 Task: Search for and review Python API documentation repositories on GitHub.
Action: Mouse moved to (114, 24)
Screenshot: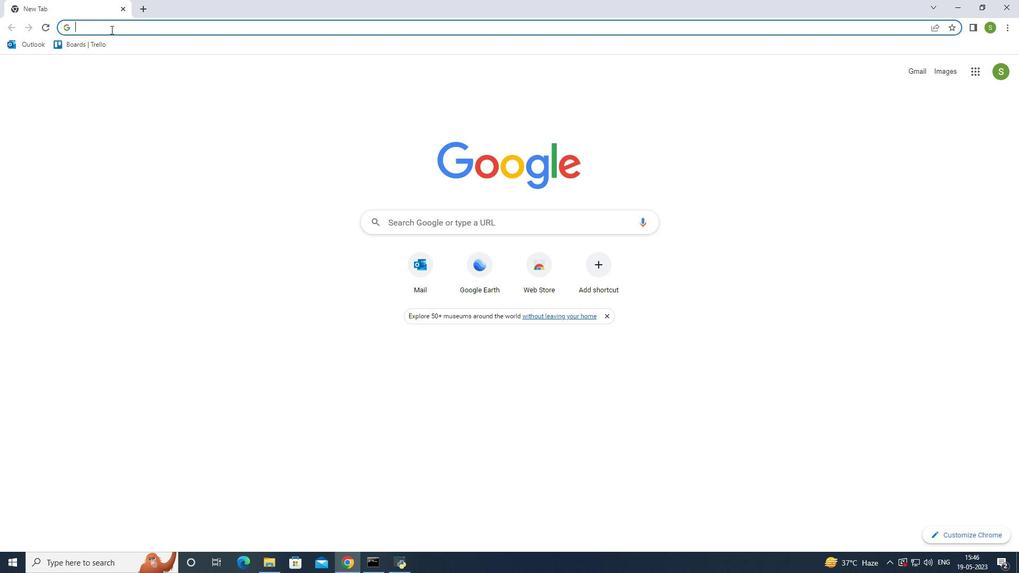 
Action: Mouse pressed left at (114, 24)
Screenshot: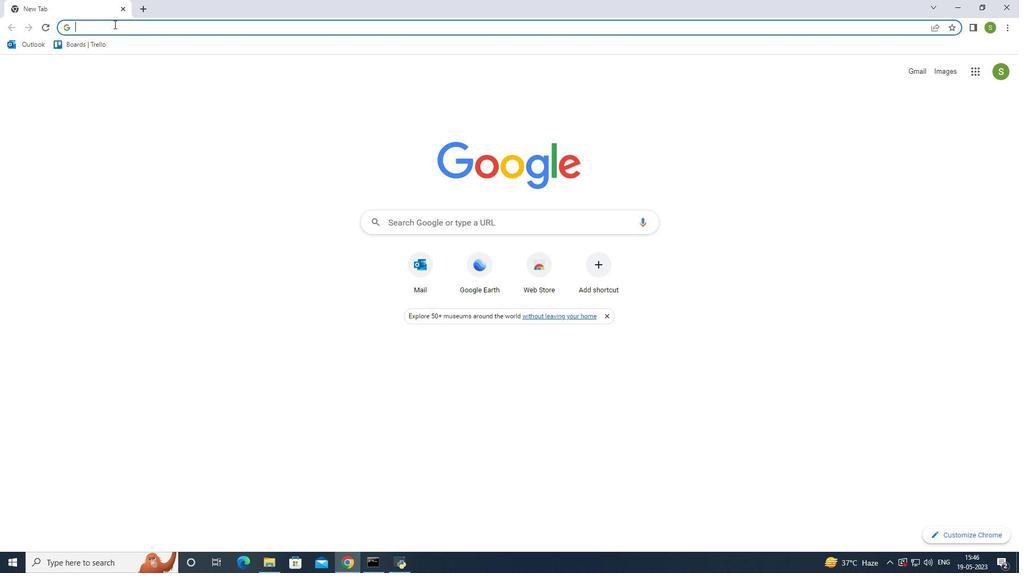 
Action: Mouse moved to (172, 38)
Screenshot: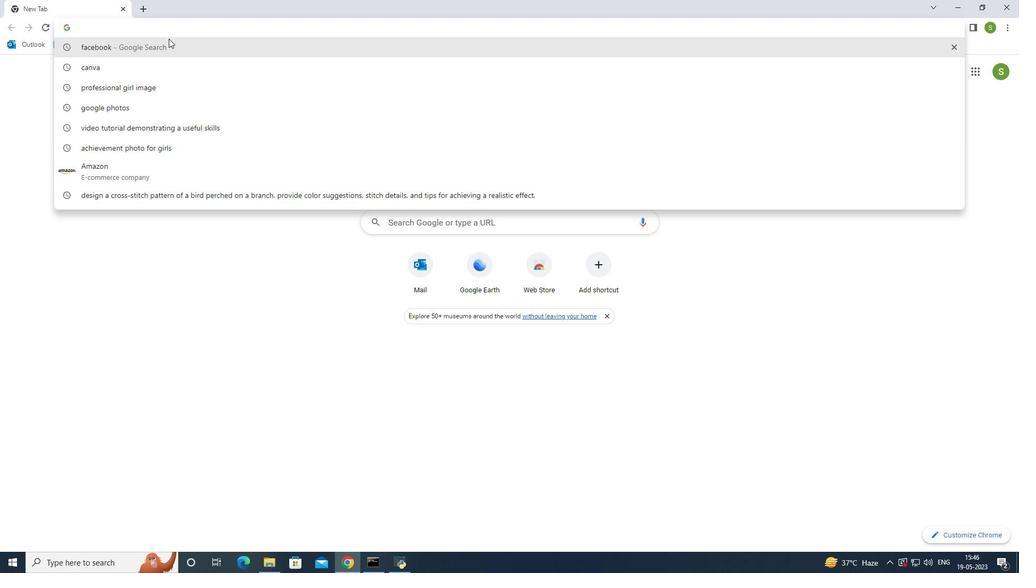 
Action: Key pressed github
Screenshot: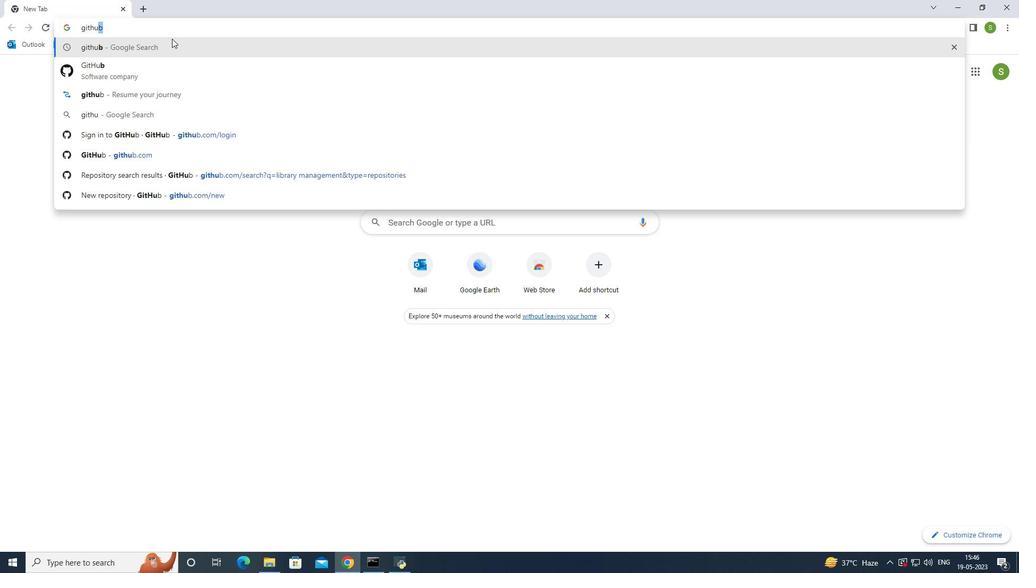 
Action: Mouse moved to (150, 67)
Screenshot: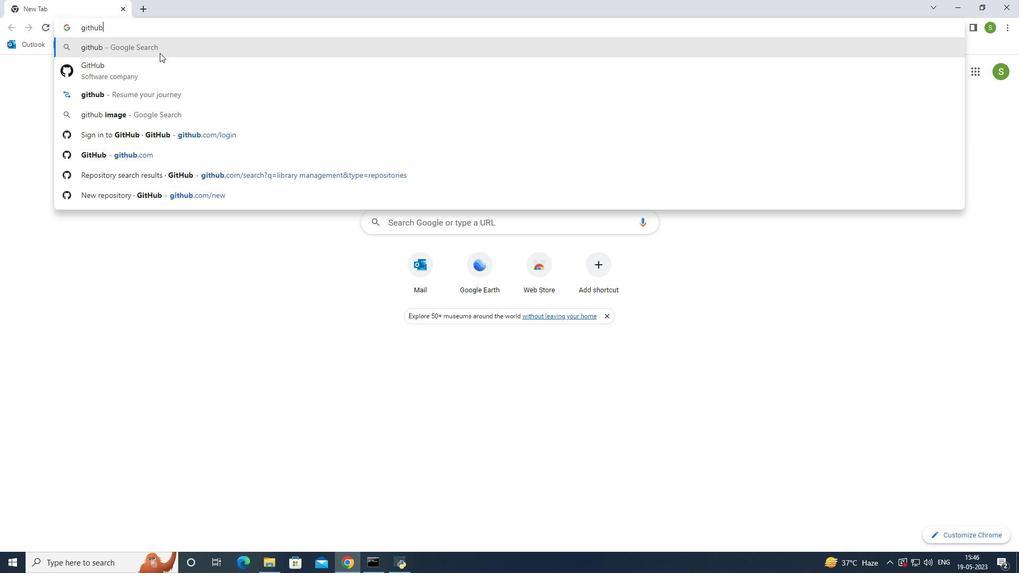 
Action: Mouse pressed left at (150, 67)
Screenshot: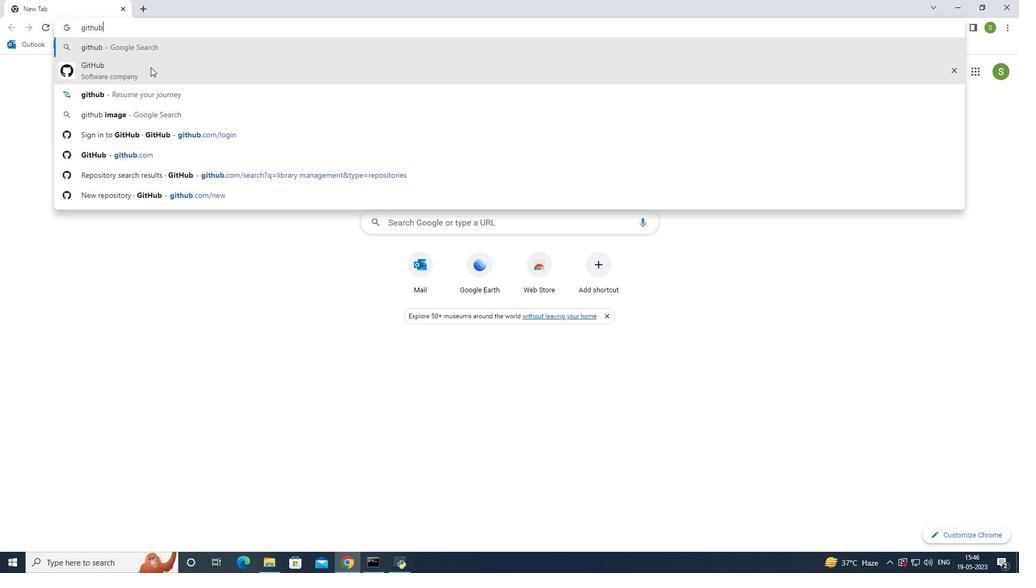 
Action: Mouse moved to (238, 166)
Screenshot: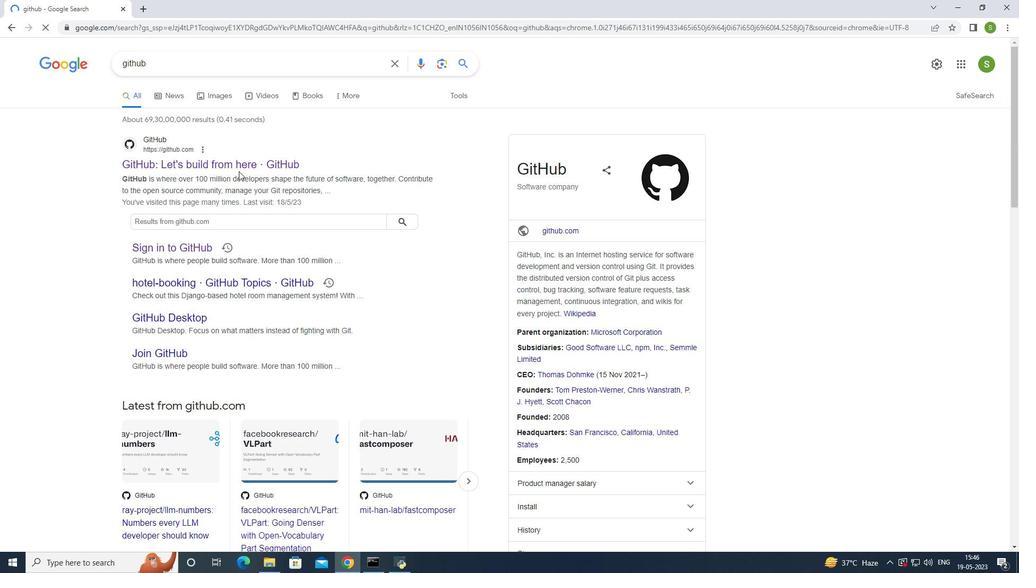 
Action: Mouse pressed left at (238, 166)
Screenshot: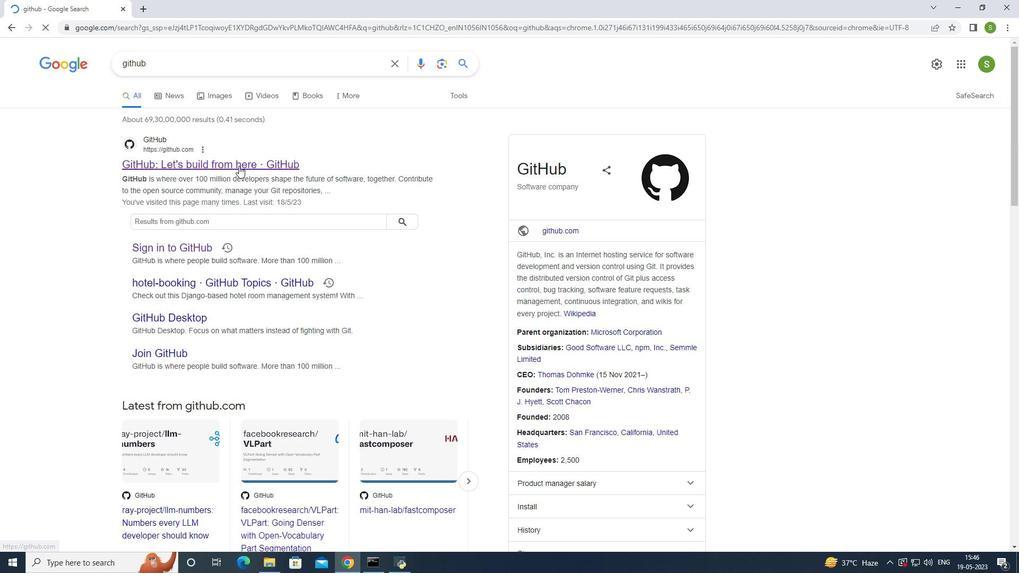 
Action: Mouse moved to (138, 47)
Screenshot: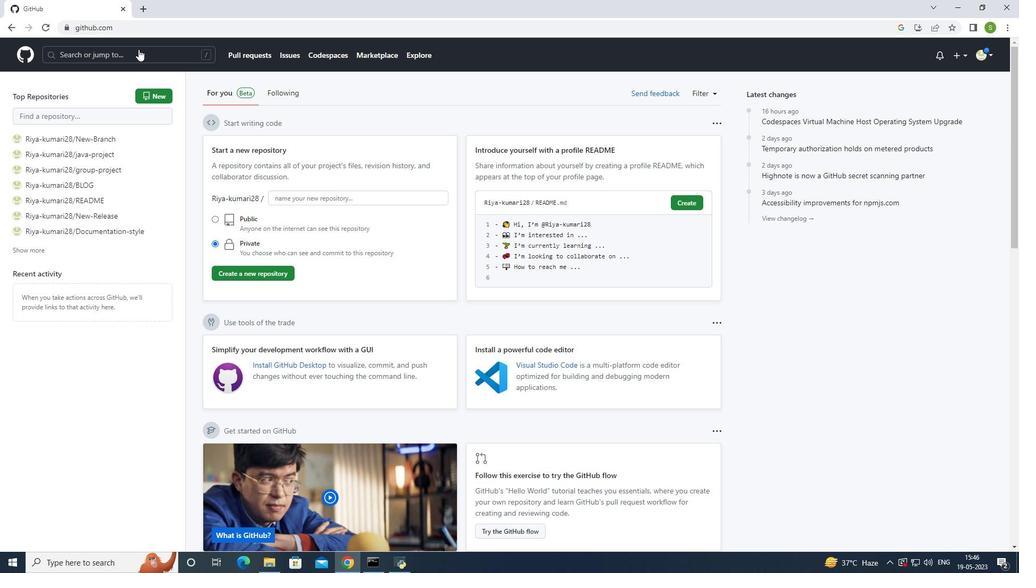 
Action: Mouse pressed left at (138, 47)
Screenshot: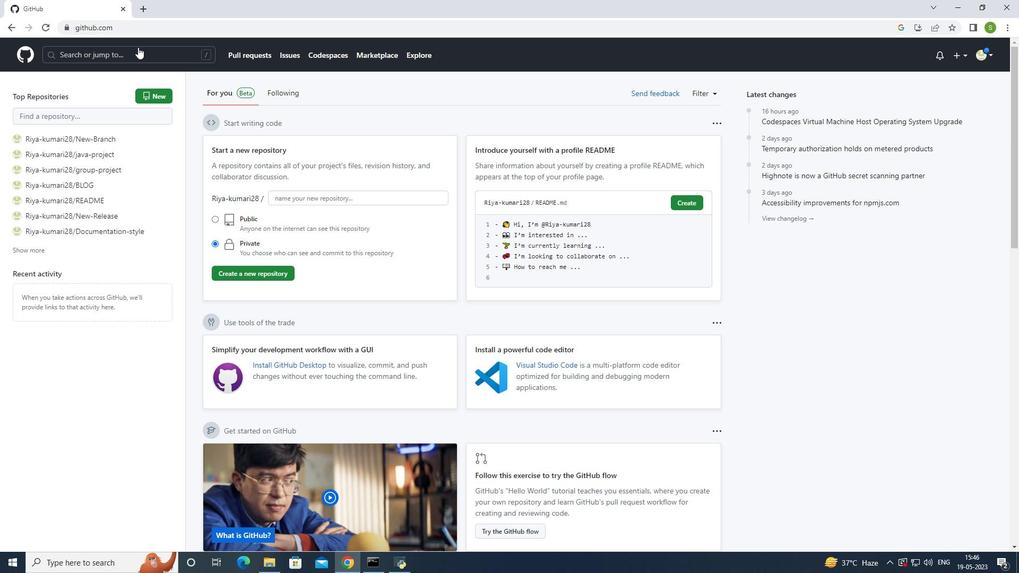 
Action: Mouse moved to (566, 222)
Screenshot: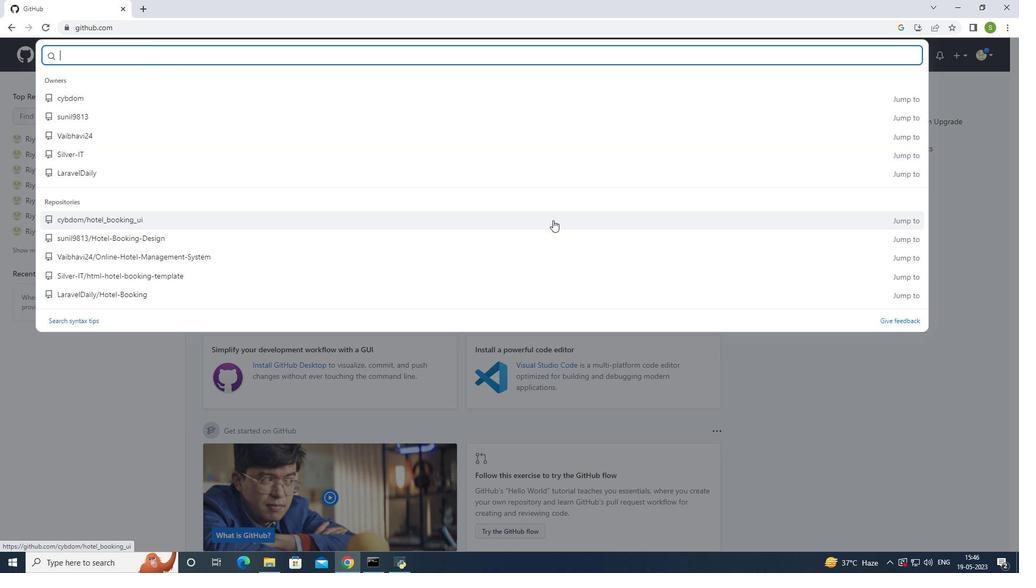 
Action: Key pressed <Key.caps_lock>API<Key.space><Key.caps_lock>documentatio
Screenshot: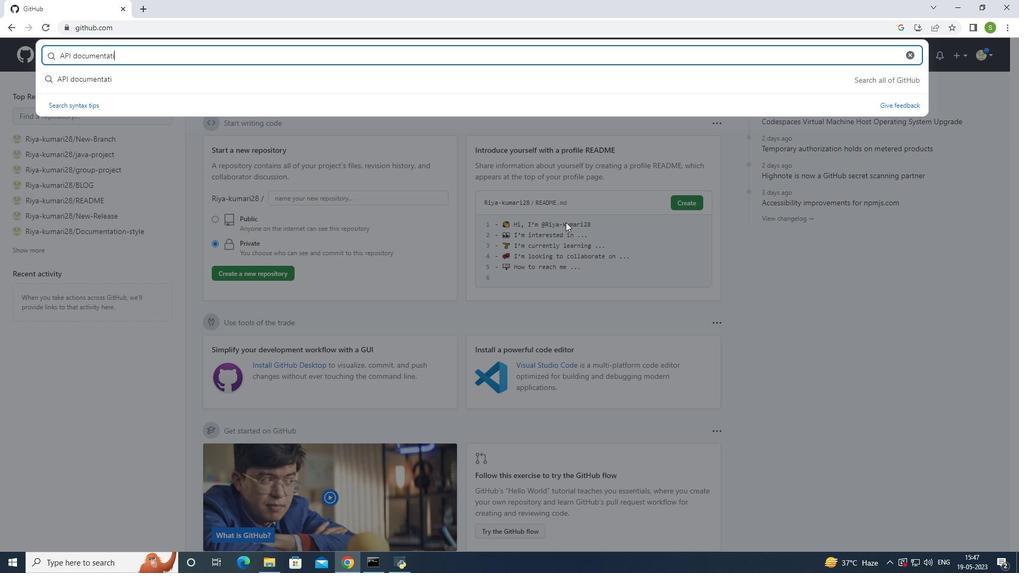 
Action: Mouse moved to (554, 223)
Screenshot: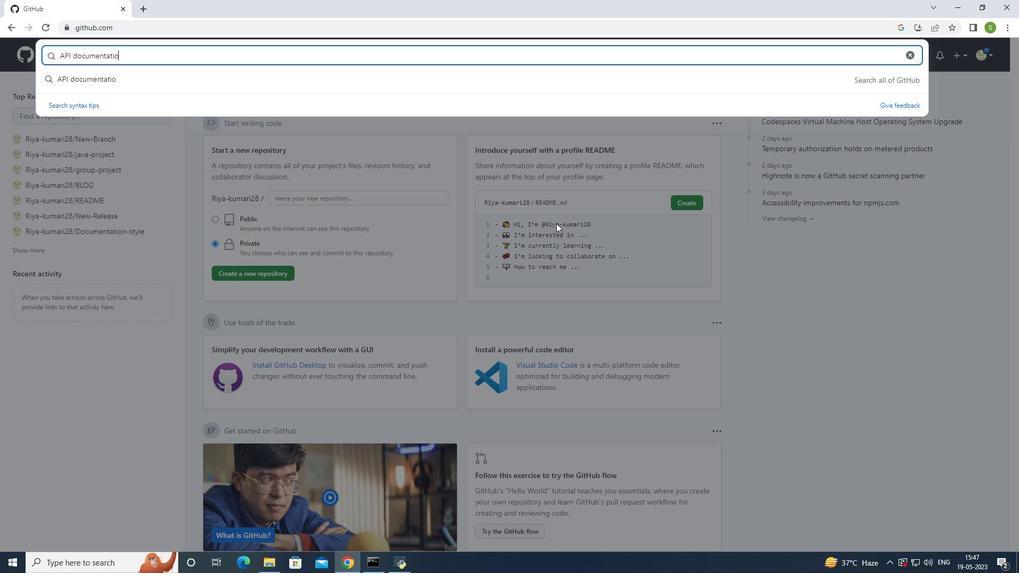 
Action: Key pressed n
Screenshot: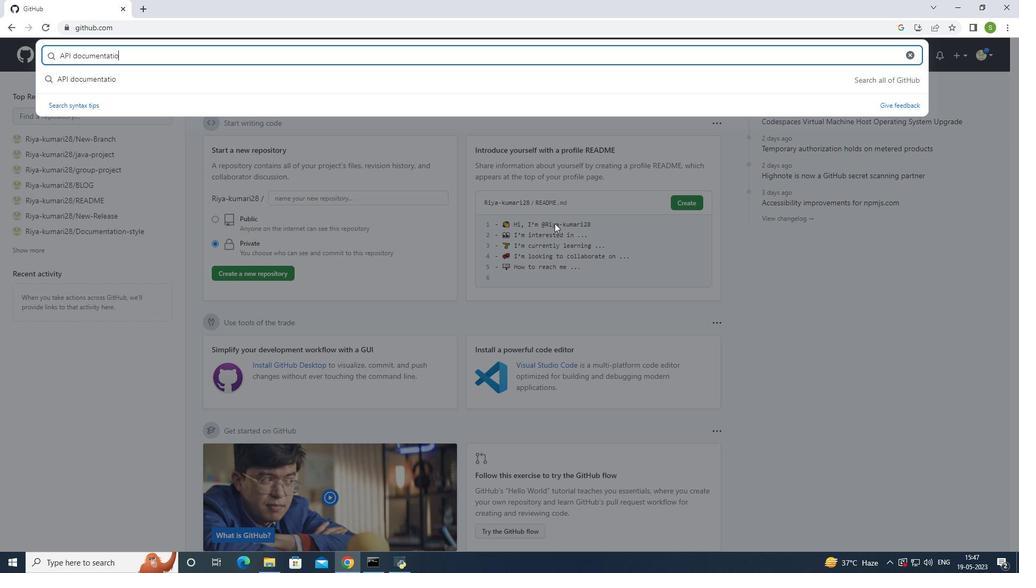 
Action: Mouse moved to (694, 242)
Screenshot: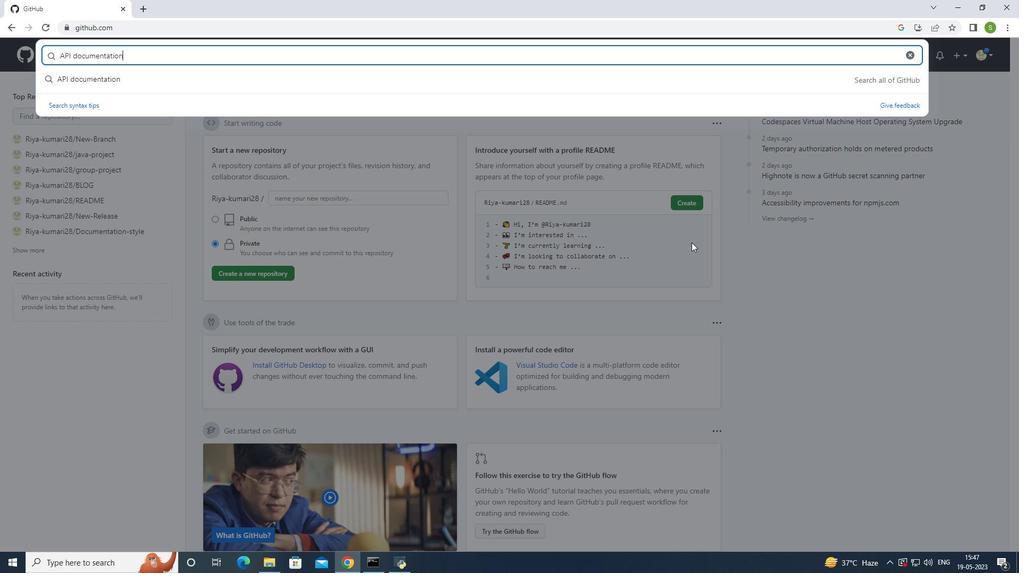 
Action: Key pressed <Key.enter>
Screenshot: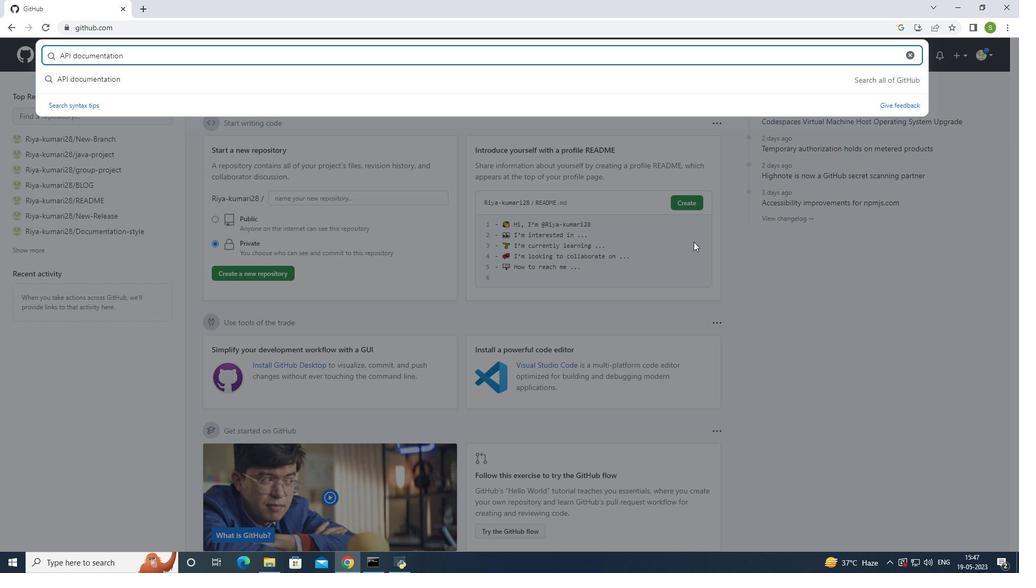
Action: Mouse moved to (402, 283)
Screenshot: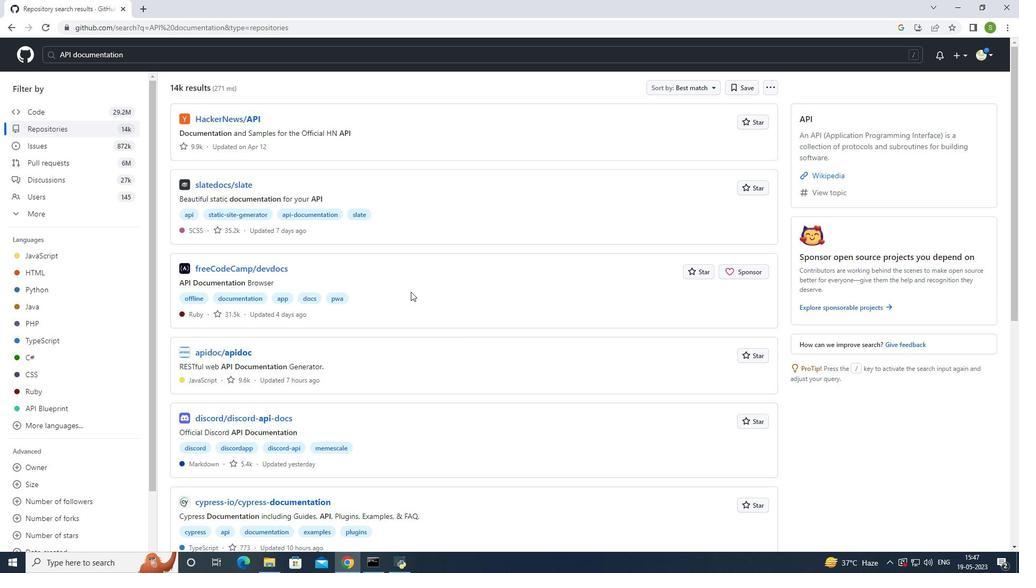 
Action: Mouse scrolled (402, 282) with delta (0, 0)
Screenshot: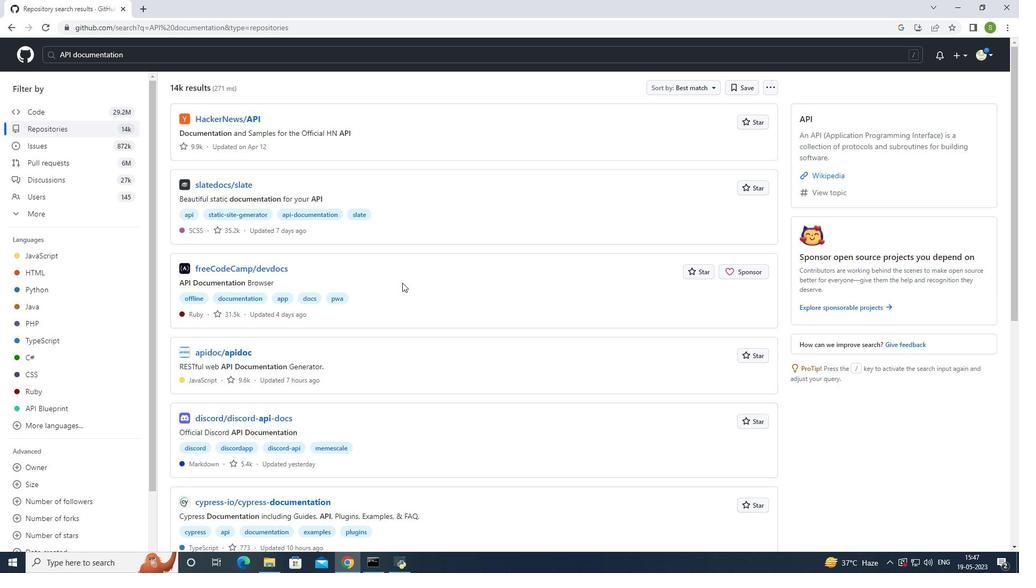 
Action: Mouse scrolled (402, 282) with delta (0, 0)
Screenshot: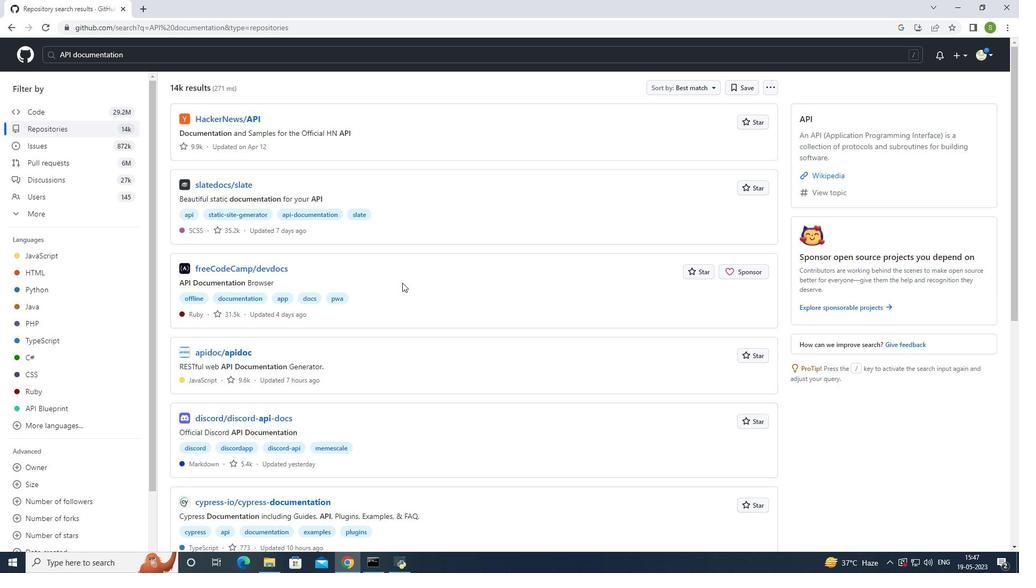 
Action: Mouse scrolled (402, 282) with delta (0, 0)
Screenshot: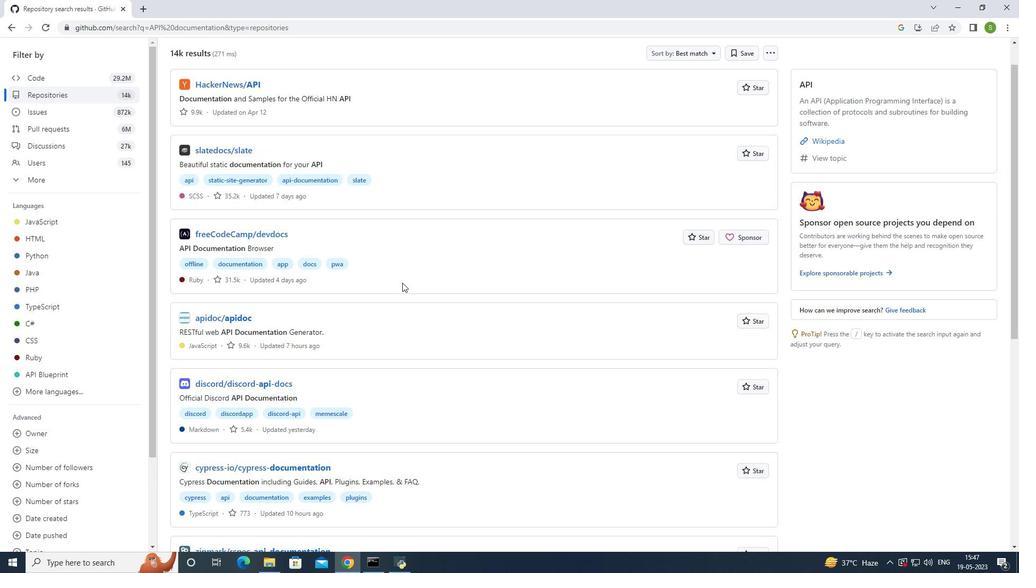 
Action: Mouse scrolled (402, 282) with delta (0, 0)
Screenshot: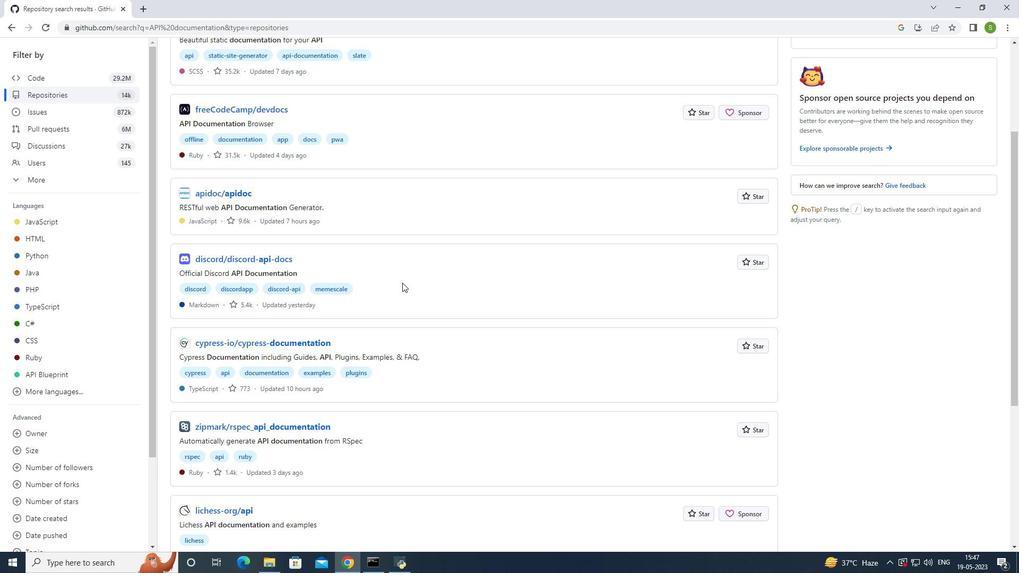 
Action: Mouse scrolled (402, 282) with delta (0, 0)
Screenshot: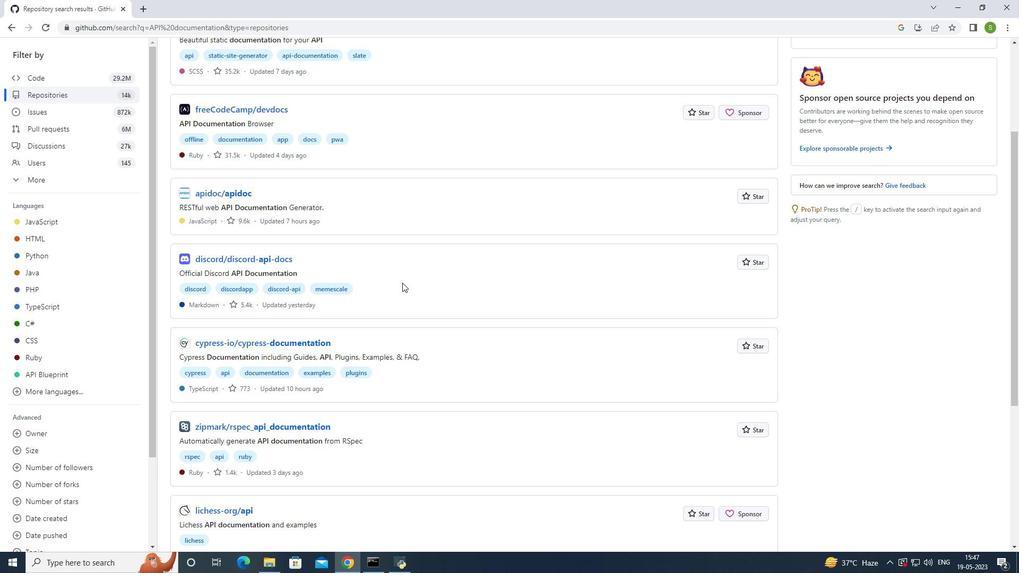 
Action: Mouse scrolled (402, 282) with delta (0, 0)
Screenshot: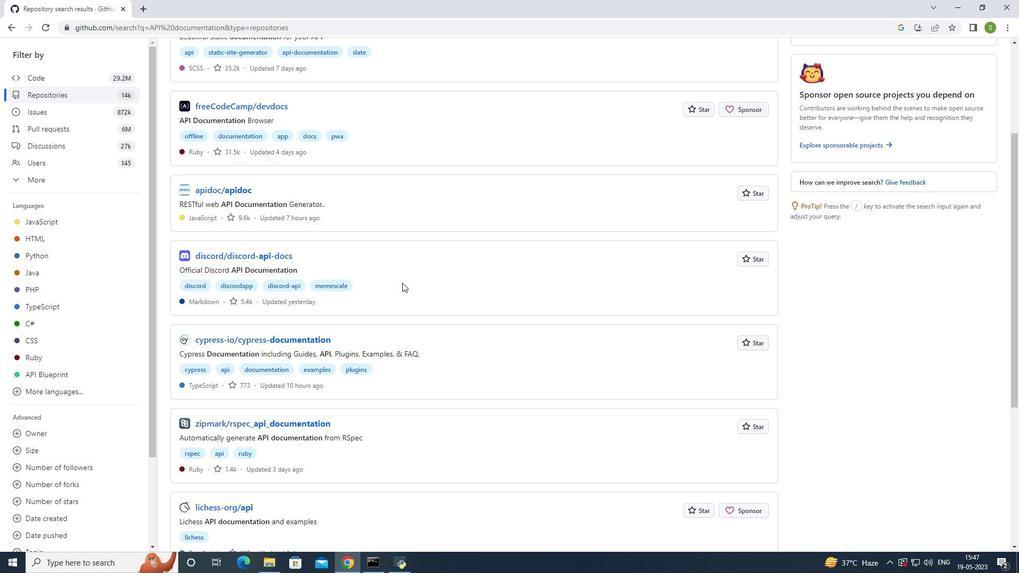 
Action: Mouse scrolled (402, 282) with delta (0, 0)
Screenshot: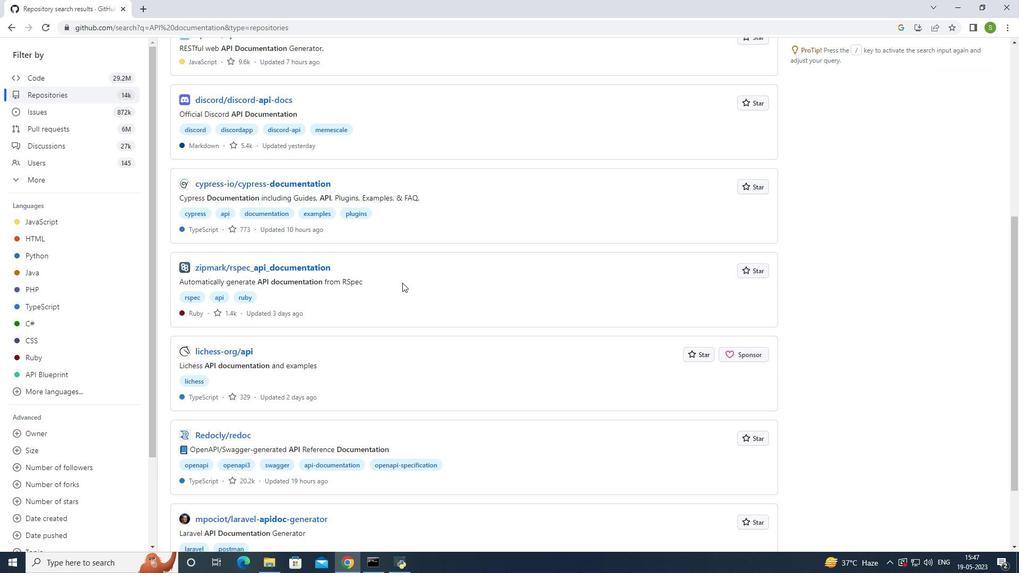 
Action: Mouse scrolled (402, 282) with delta (0, 0)
Screenshot: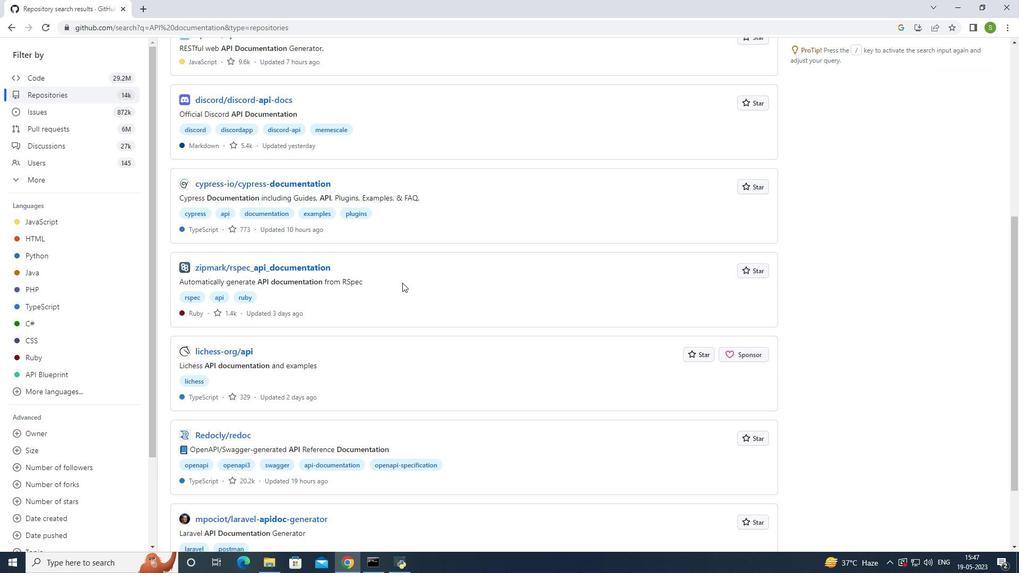 
Action: Mouse scrolled (402, 282) with delta (0, 0)
Screenshot: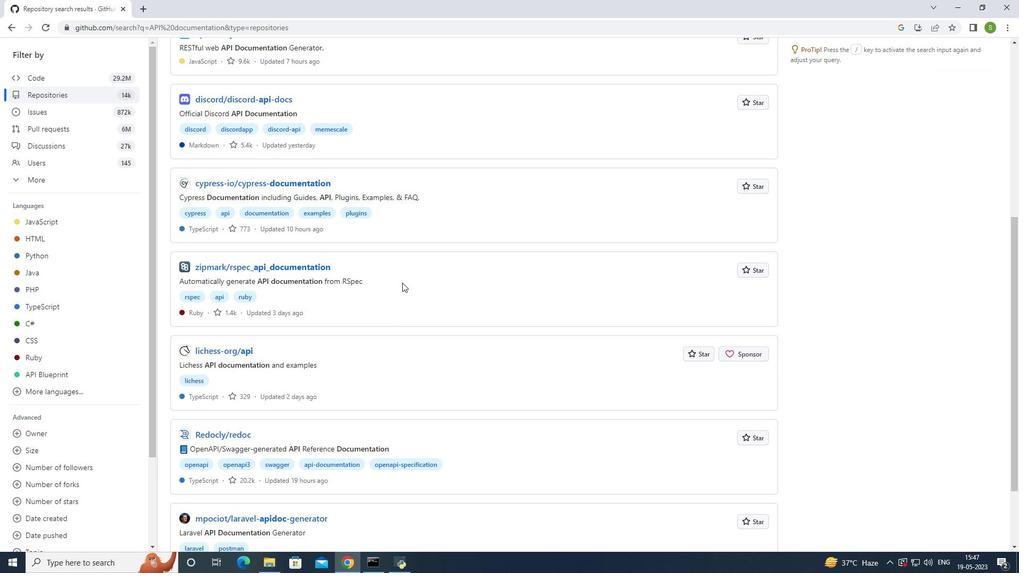 
Action: Mouse moved to (402, 283)
Screenshot: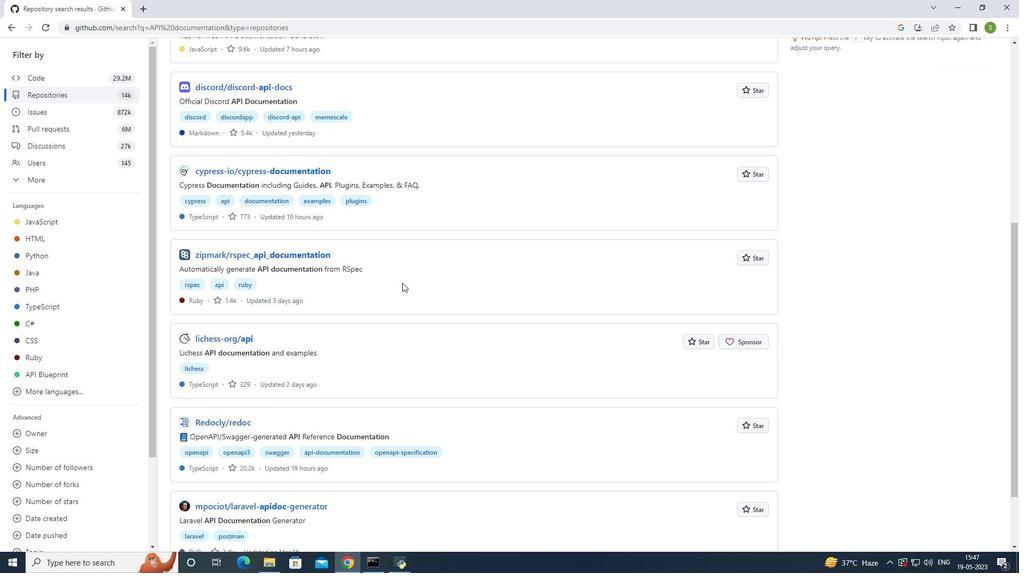
Action: Mouse scrolled (402, 282) with delta (0, 0)
Screenshot: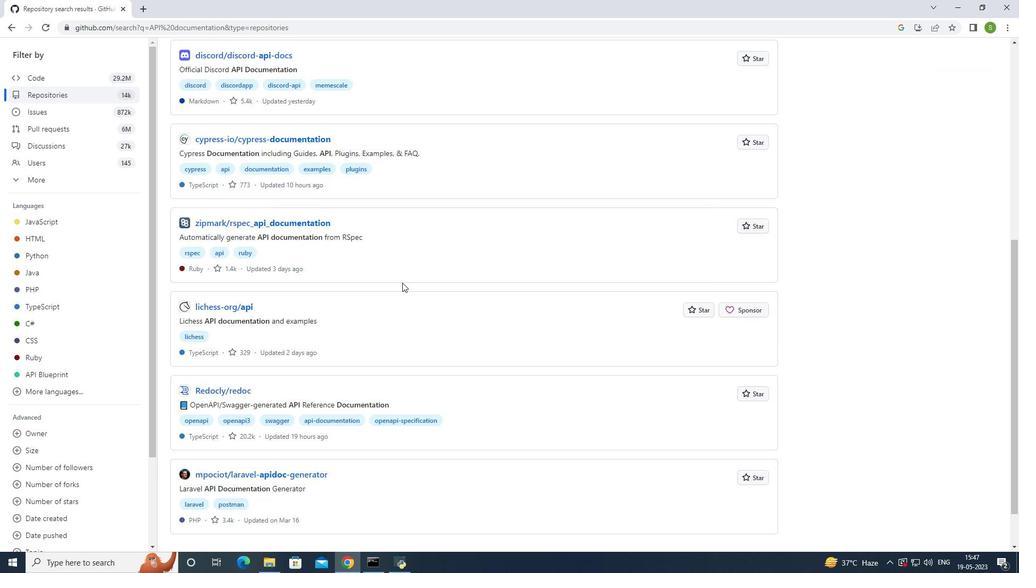 
Action: Mouse moved to (404, 285)
Screenshot: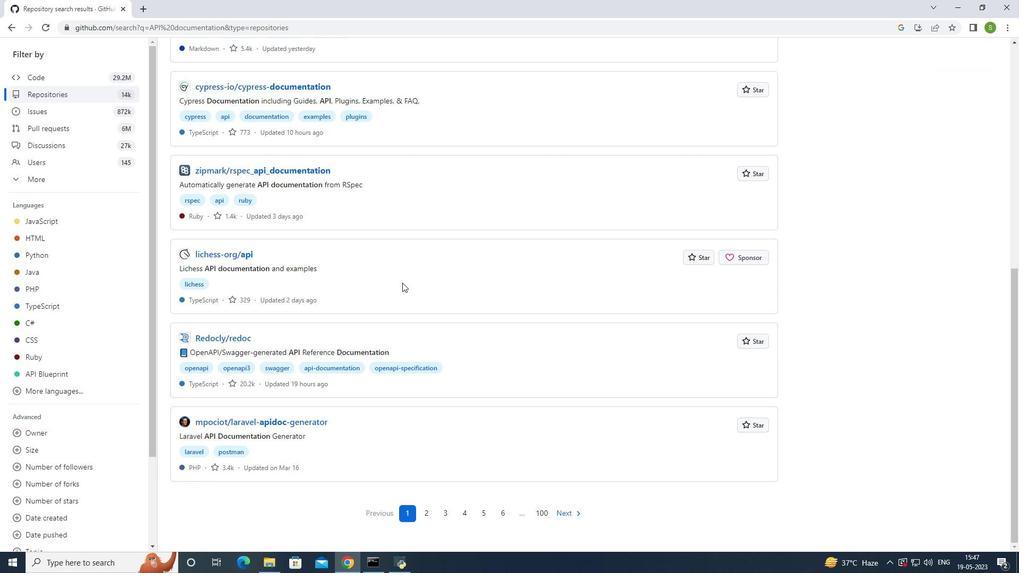 
Action: Mouse scrolled (404, 285) with delta (0, 0)
Screenshot: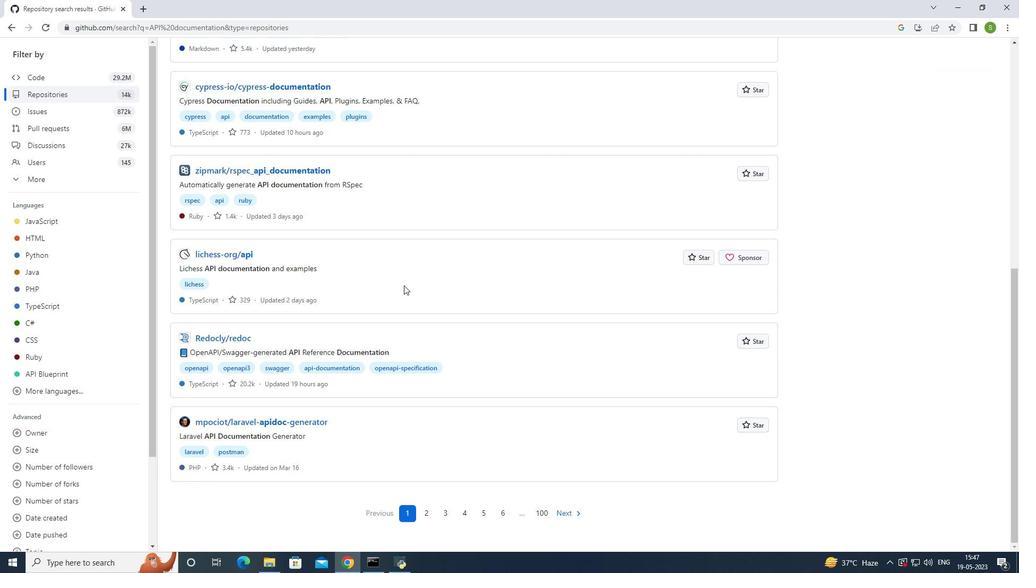 
Action: Mouse moved to (275, 169)
Screenshot: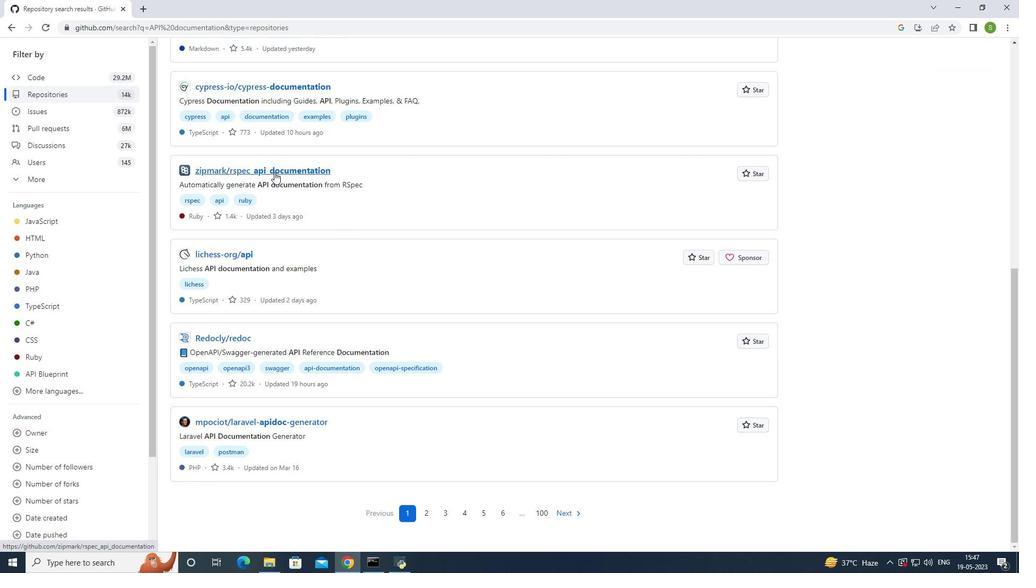 
Action: Mouse pressed left at (275, 169)
Screenshot: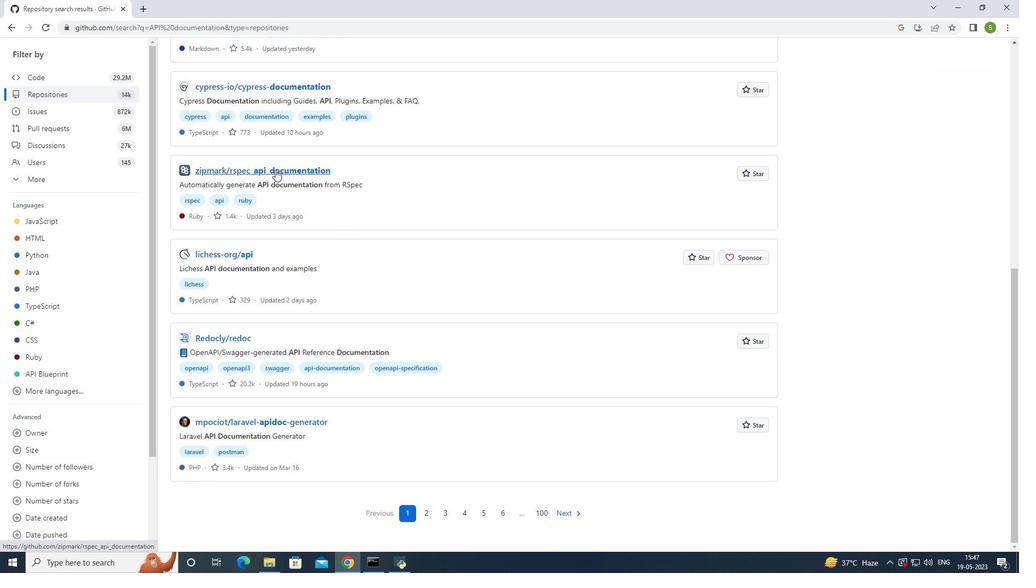 
Action: Mouse moved to (368, 311)
Screenshot: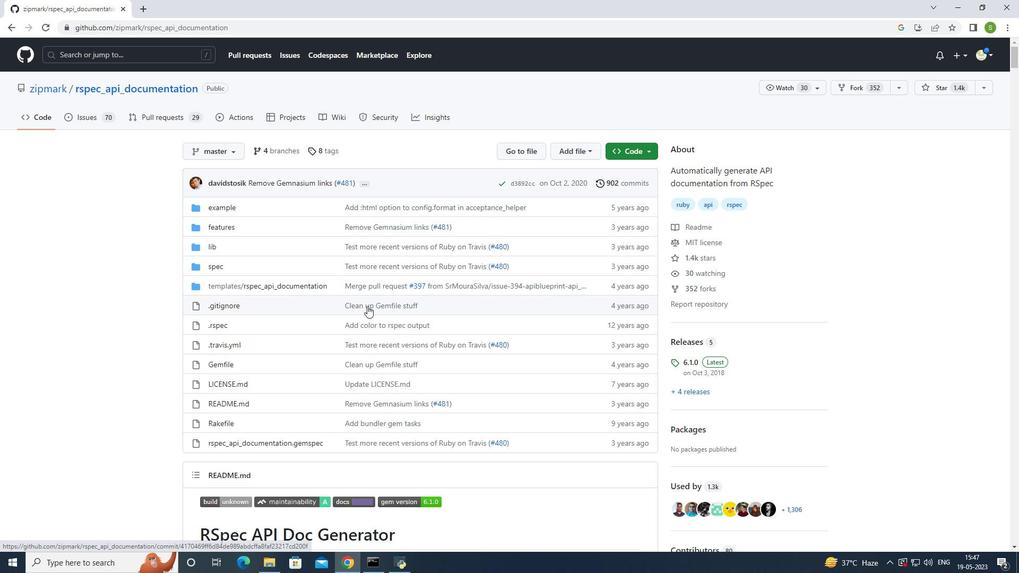 
Action: Mouse scrolled (368, 310) with delta (0, 0)
Screenshot: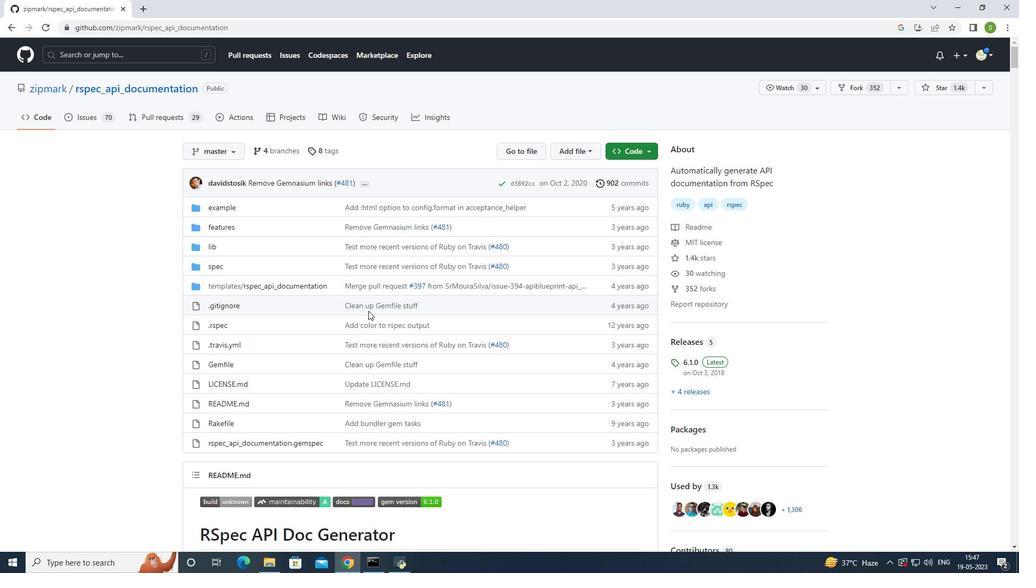 
Action: Mouse scrolled (368, 310) with delta (0, 0)
Screenshot: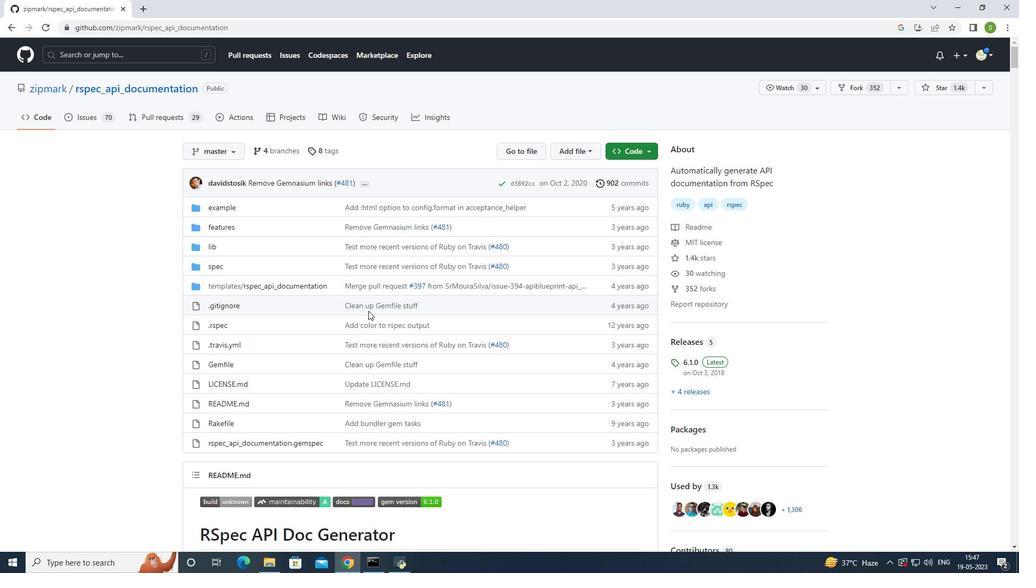 
Action: Mouse scrolled (368, 310) with delta (0, 0)
Screenshot: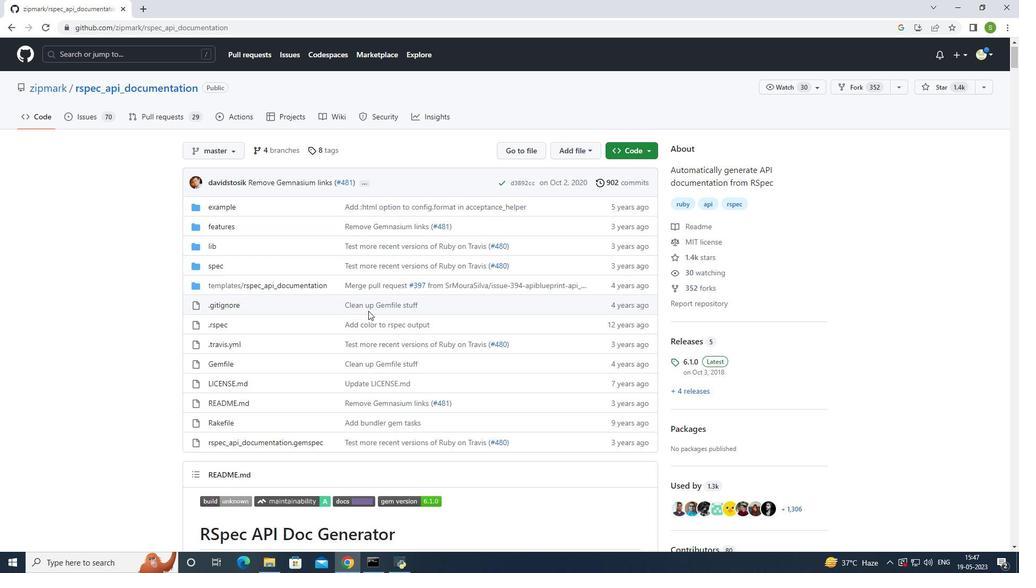 
Action: Mouse moved to (364, 233)
Screenshot: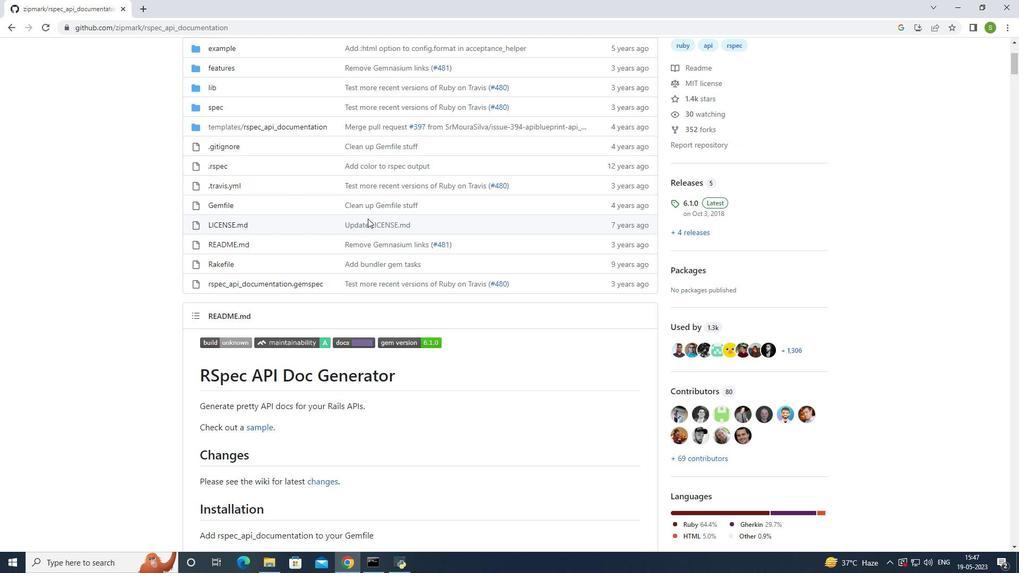 
Action: Mouse scrolled (364, 234) with delta (0, 0)
Screenshot: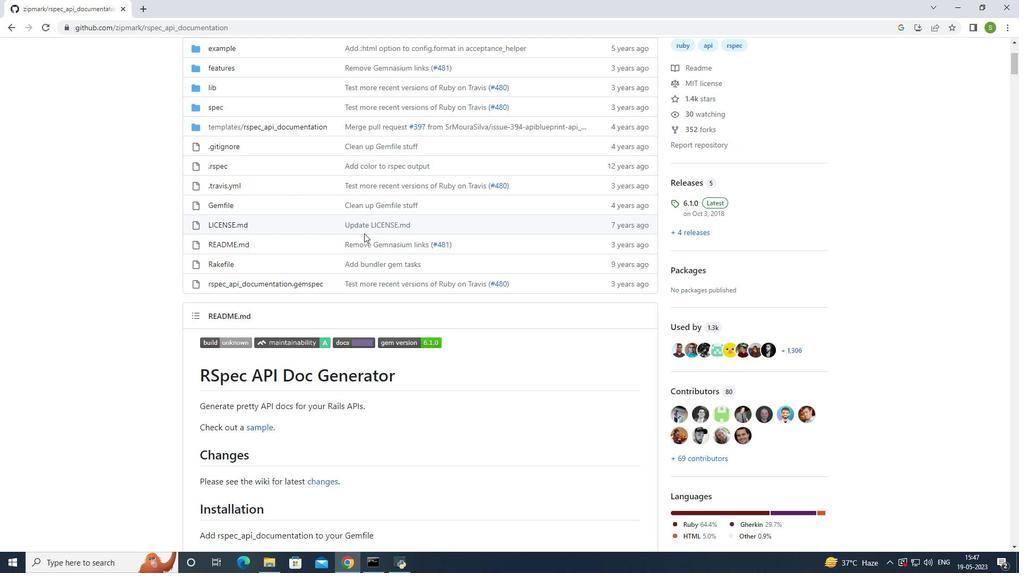 
Action: Mouse scrolled (364, 234) with delta (0, 0)
Screenshot: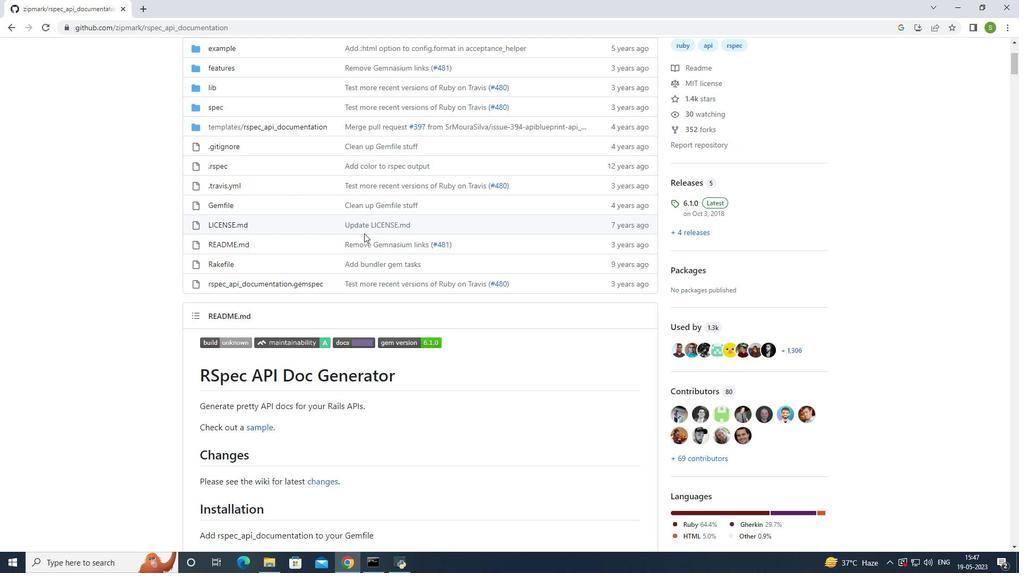 
Action: Mouse scrolled (364, 234) with delta (0, 0)
Screenshot: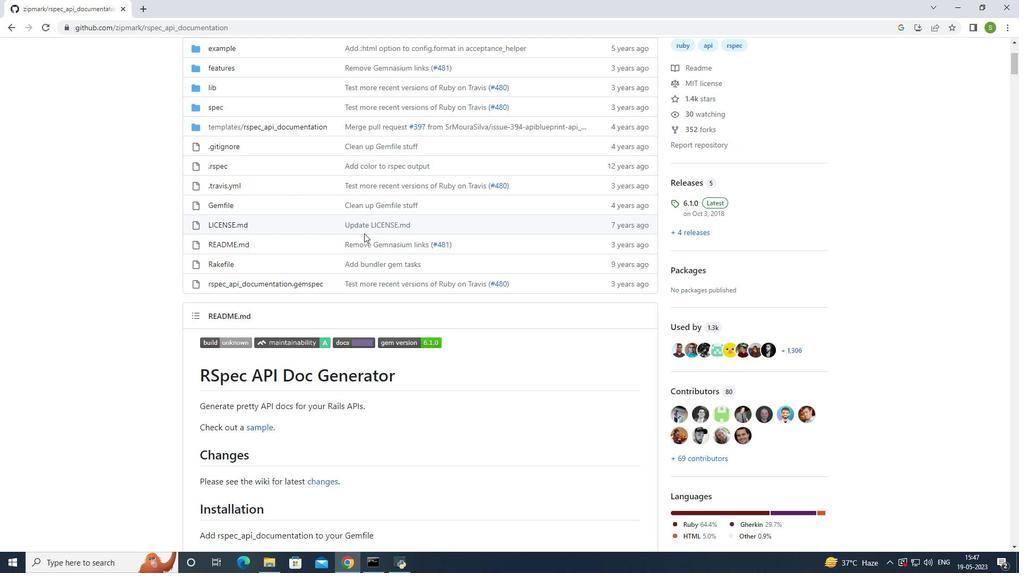 
Action: Mouse scrolled (364, 234) with delta (0, 0)
Screenshot: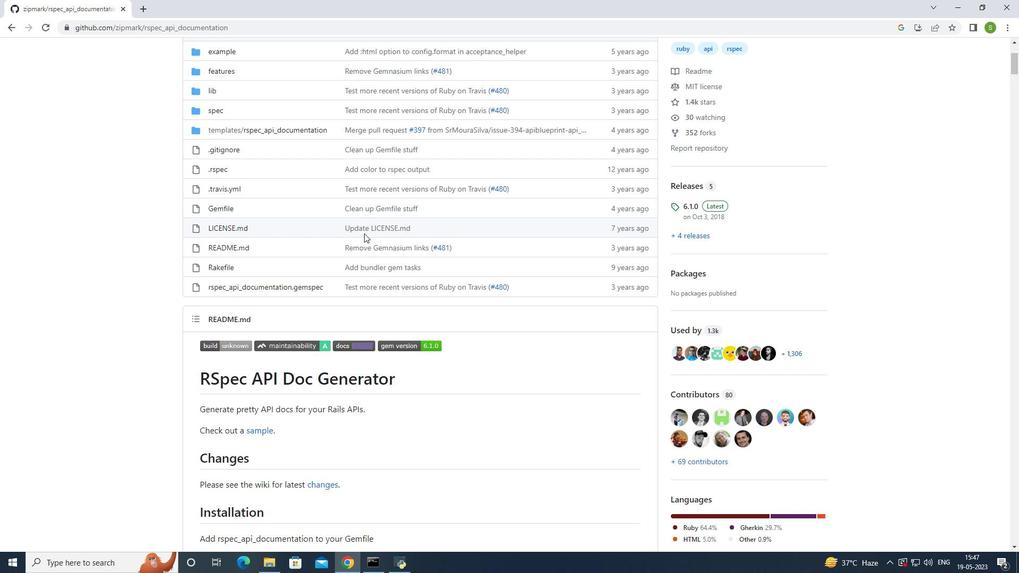 
Action: Mouse scrolled (364, 233) with delta (0, 0)
Screenshot: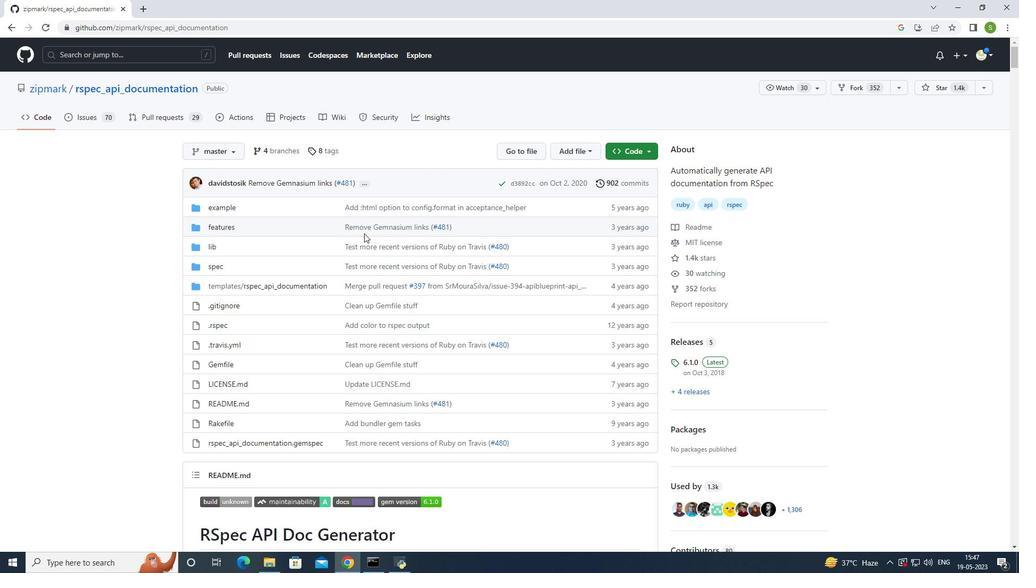 
Action: Mouse moved to (364, 243)
Screenshot: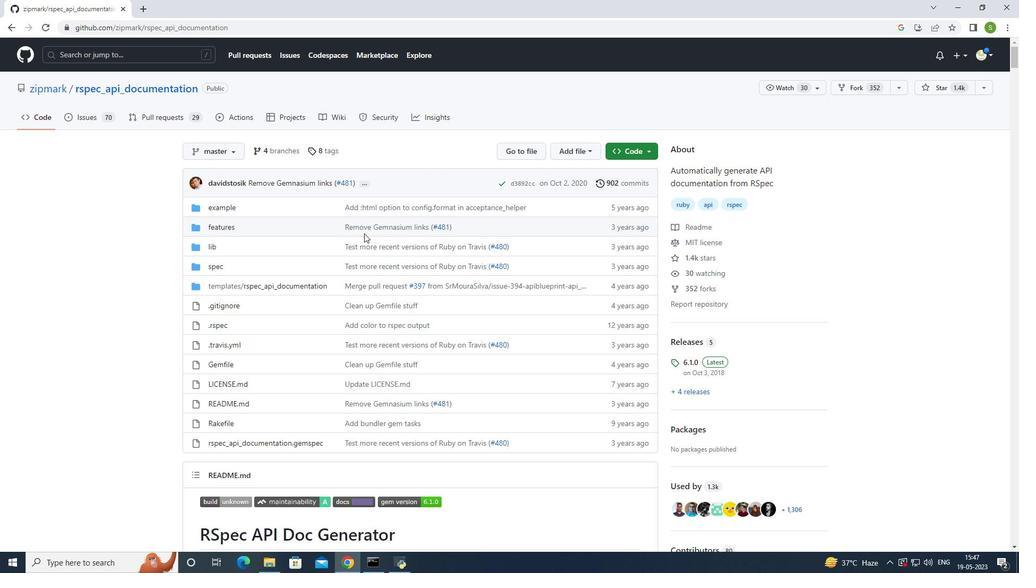 
Action: Mouse scrolled (364, 242) with delta (0, 0)
Screenshot: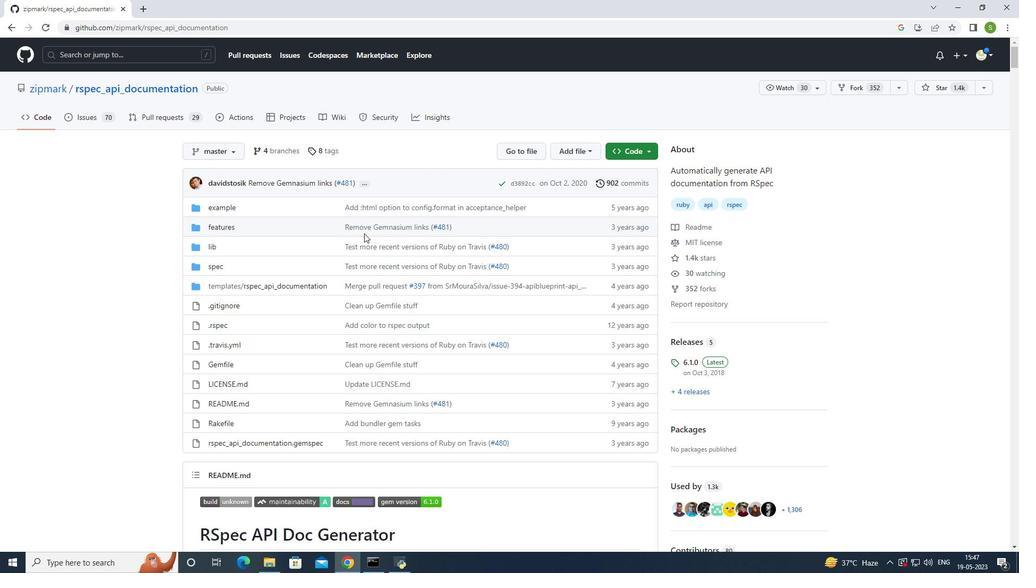 
Action: Mouse moved to (364, 245)
Screenshot: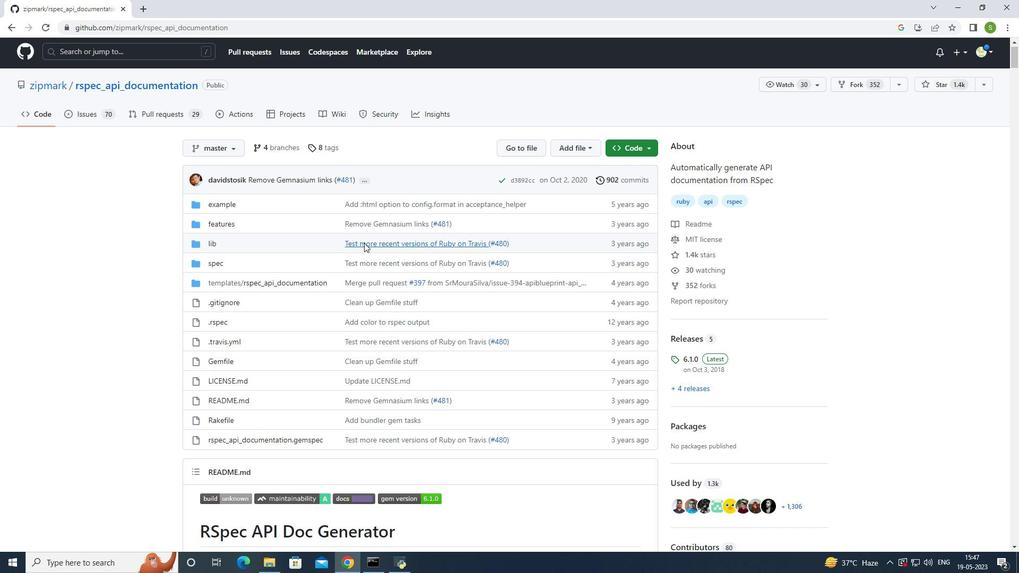 
Action: Mouse scrolled (364, 244) with delta (0, 0)
Screenshot: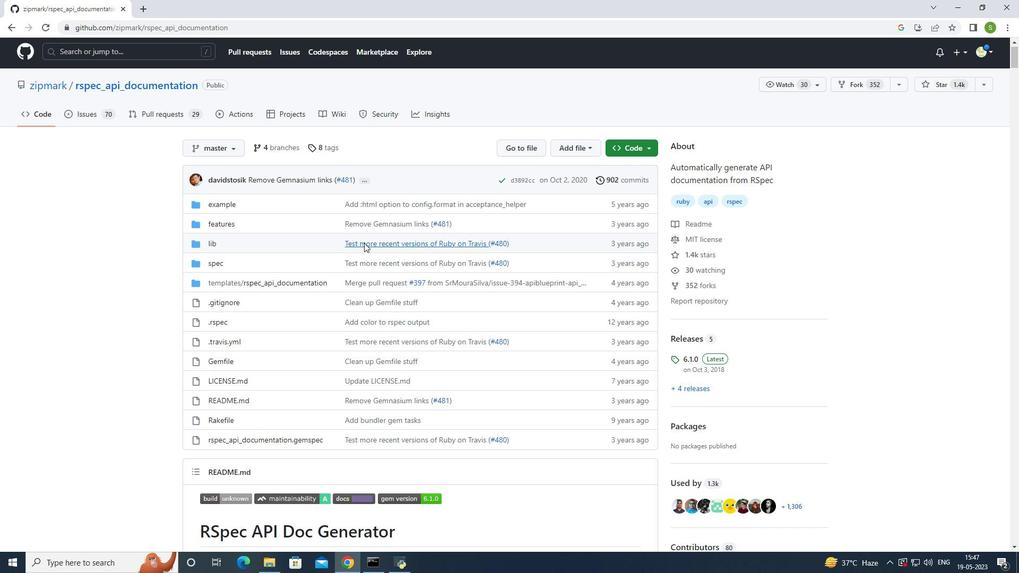 
Action: Mouse moved to (372, 220)
Screenshot: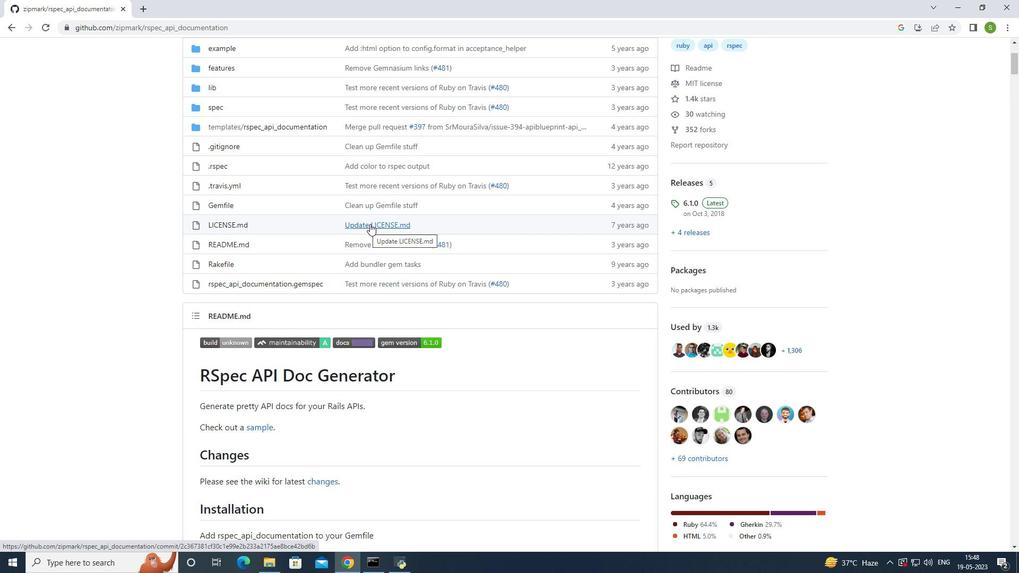 
Action: Mouse scrolled (372, 220) with delta (0, 0)
Screenshot: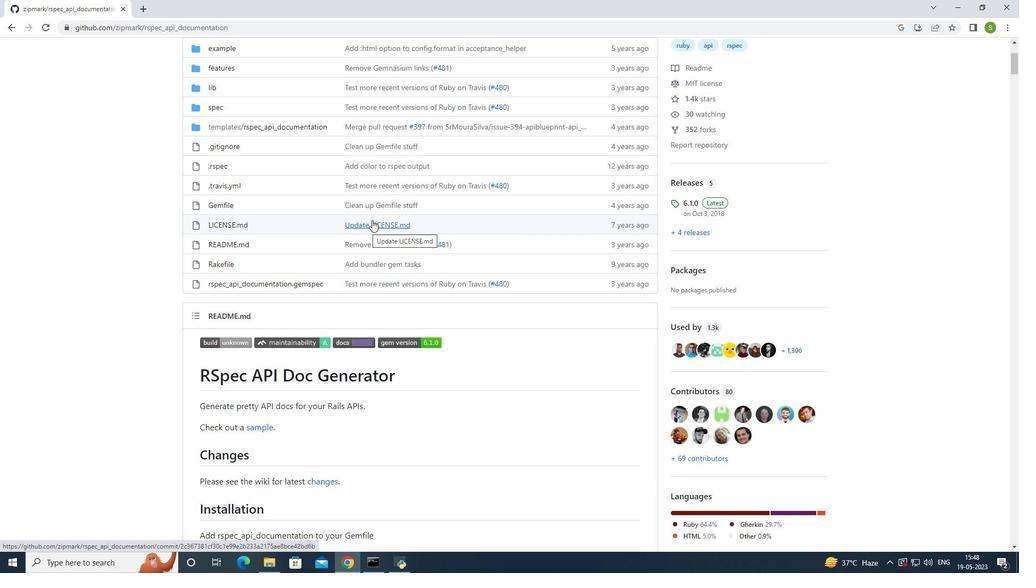 
Action: Mouse scrolled (372, 220) with delta (0, 0)
Screenshot: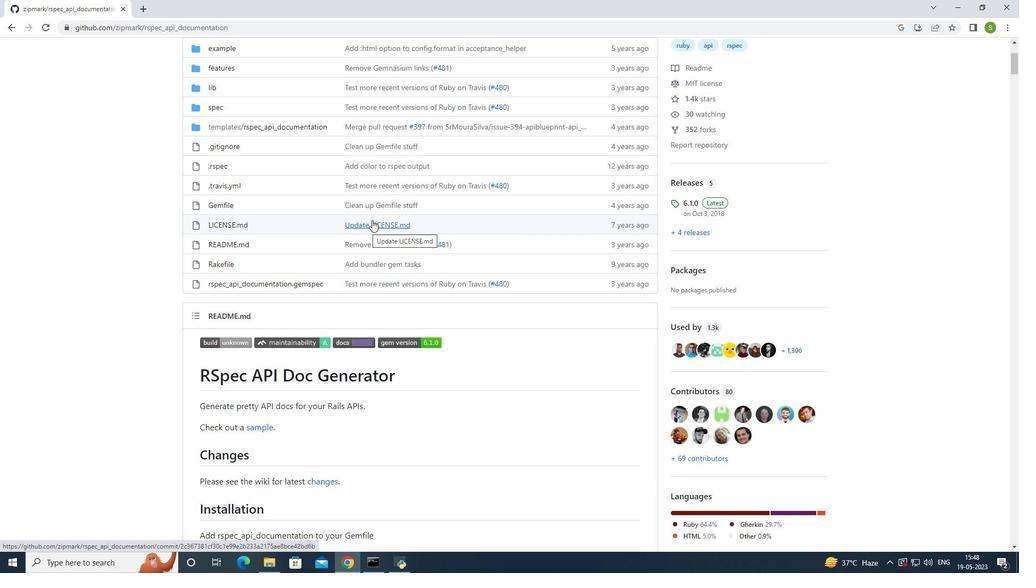 
Action: Mouse scrolled (372, 220) with delta (0, 0)
Screenshot: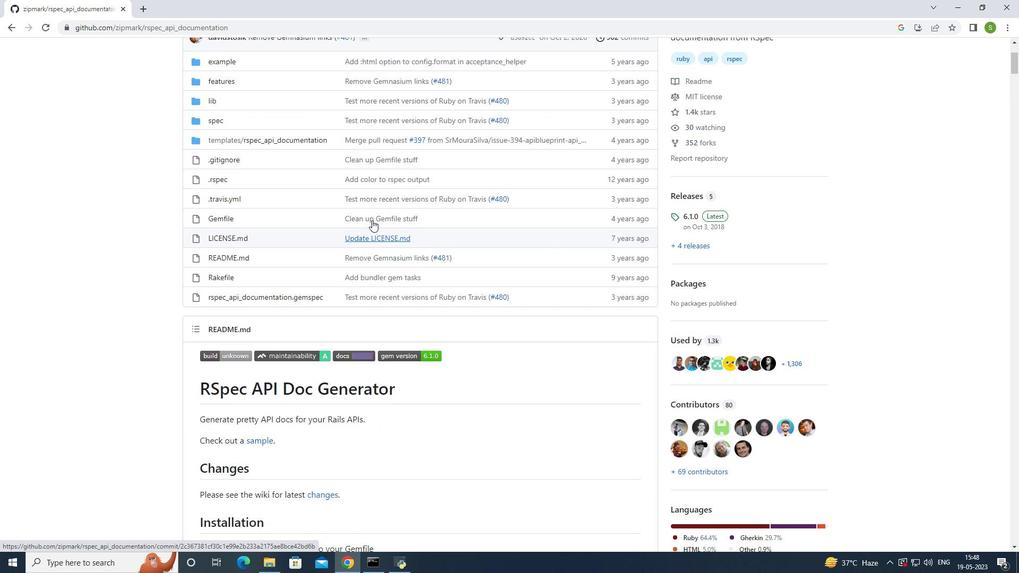 
Action: Mouse scrolled (372, 220) with delta (0, 0)
Screenshot: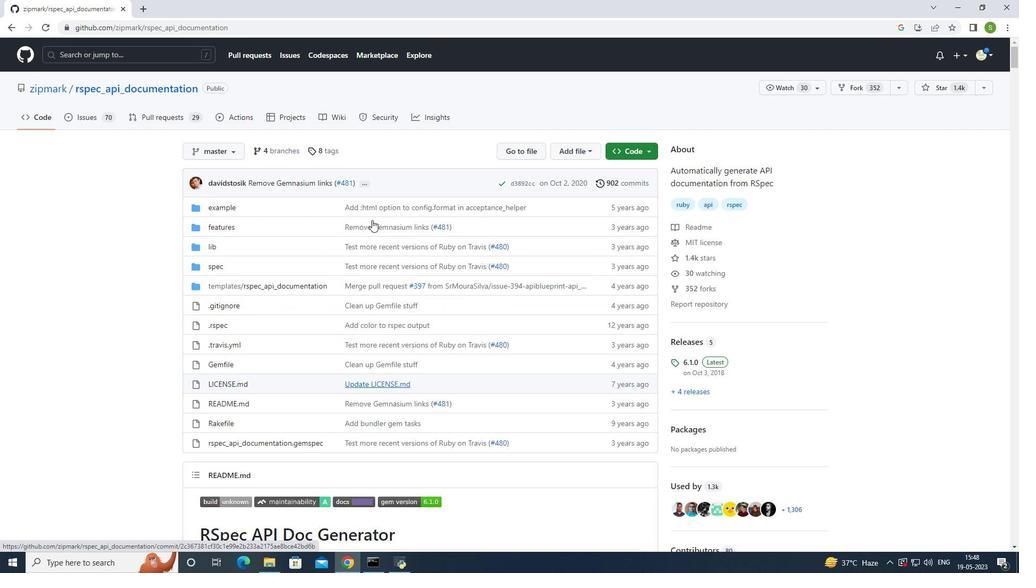 
Action: Mouse scrolled (372, 220) with delta (0, 0)
Screenshot: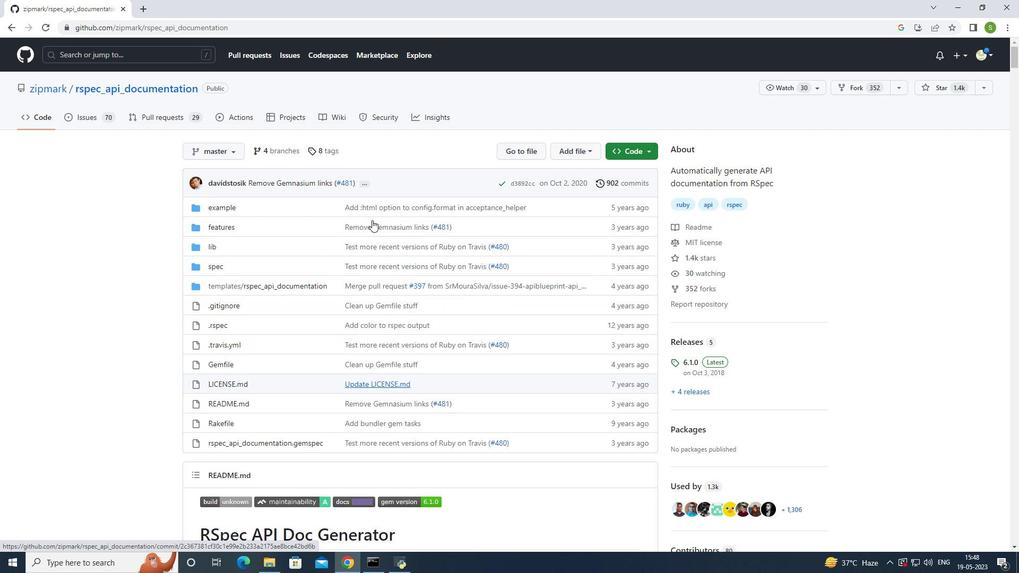 
Action: Mouse scrolled (372, 220) with delta (0, 0)
Screenshot: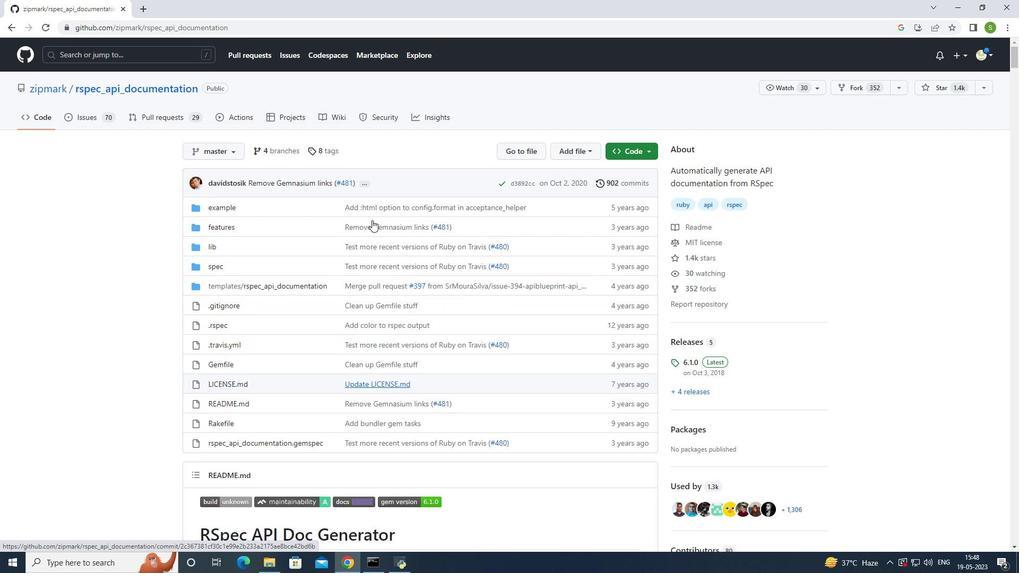 
Action: Mouse moved to (11, 30)
Screenshot: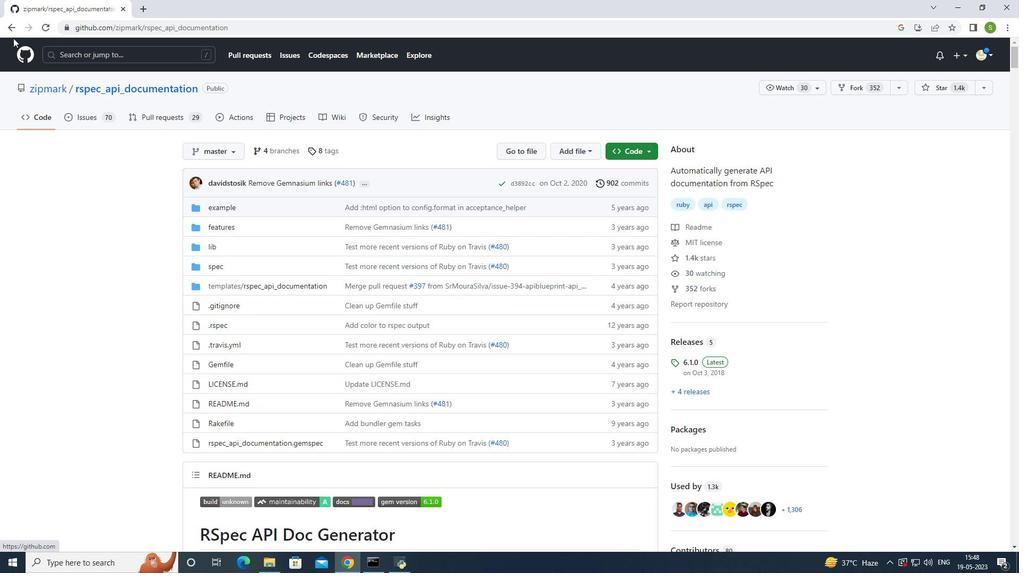 
Action: Mouse pressed left at (11, 30)
Screenshot: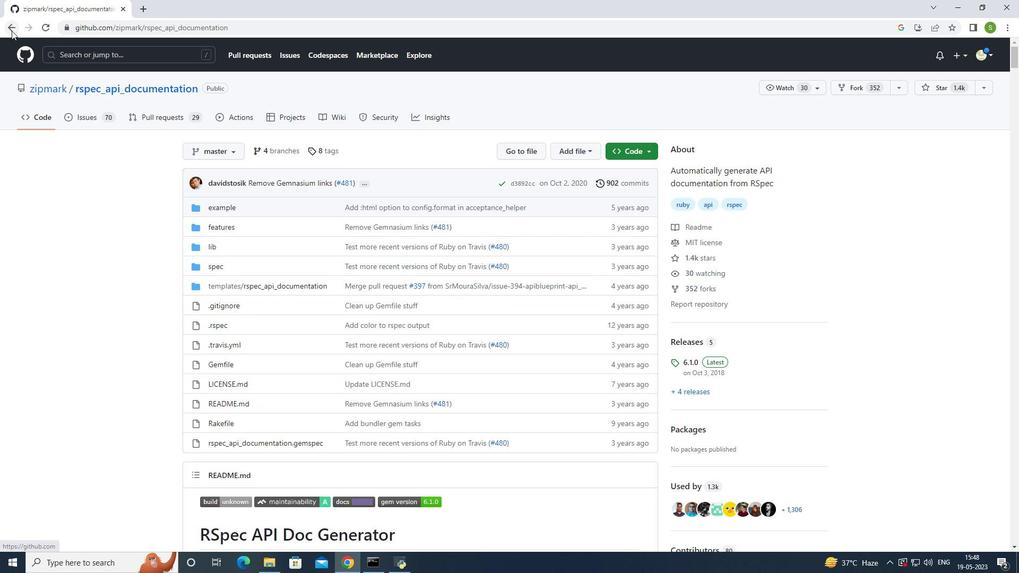 
Action: Mouse moved to (339, 328)
Screenshot: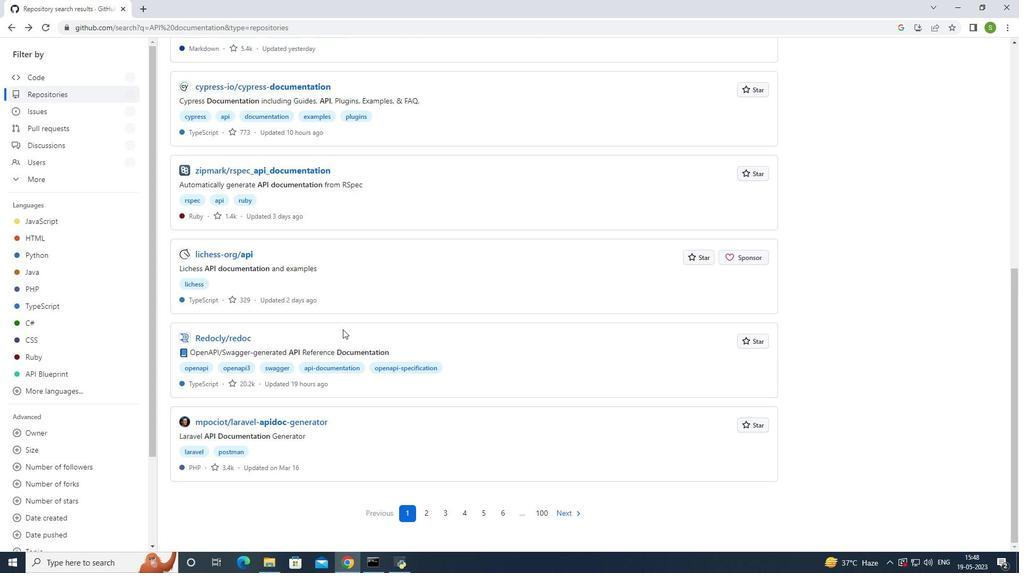 
Action: Mouse scrolled (339, 328) with delta (0, 0)
Screenshot: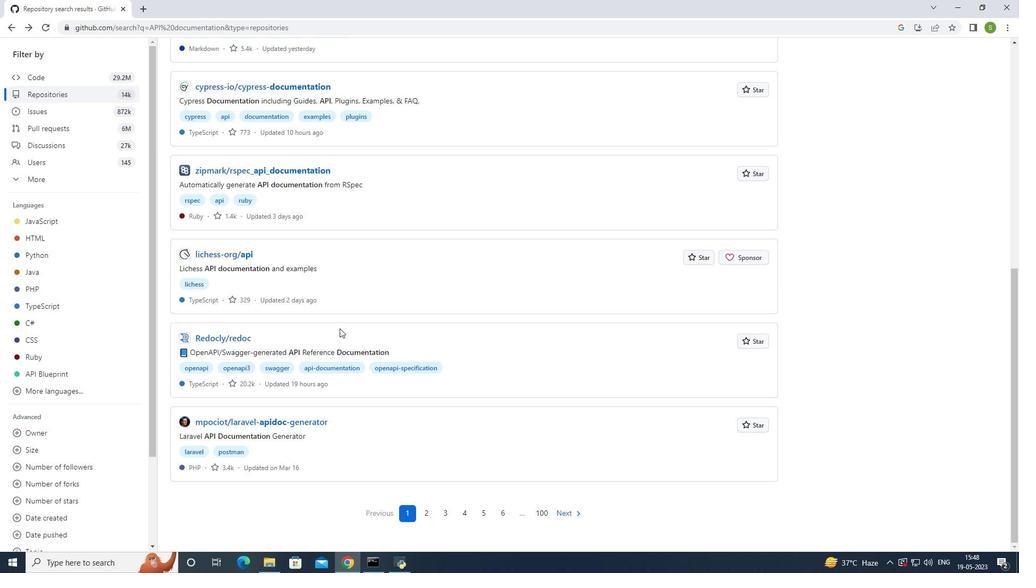 
Action: Mouse scrolled (339, 328) with delta (0, 0)
Screenshot: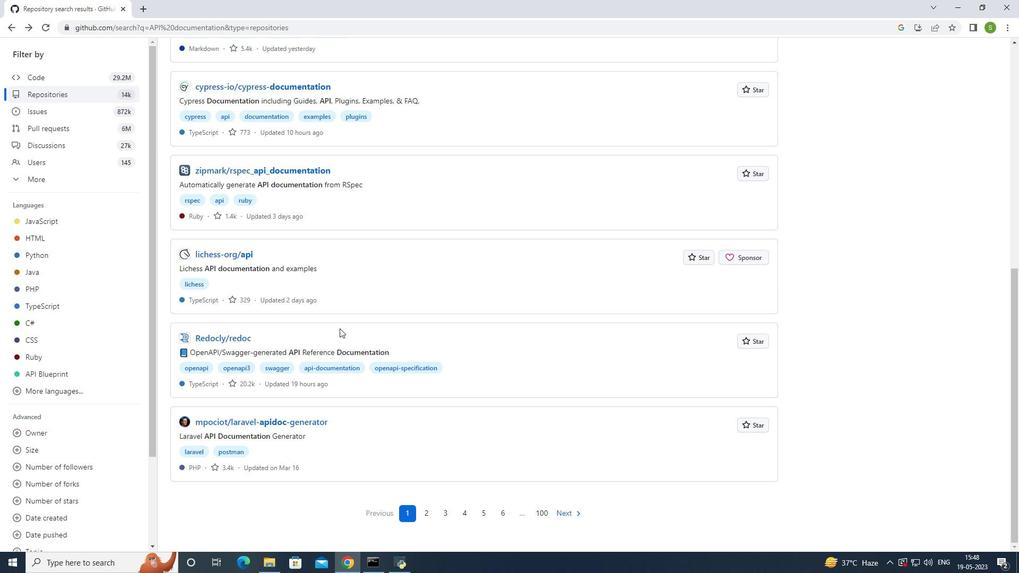 
Action: Mouse scrolled (339, 328) with delta (0, 0)
Screenshot: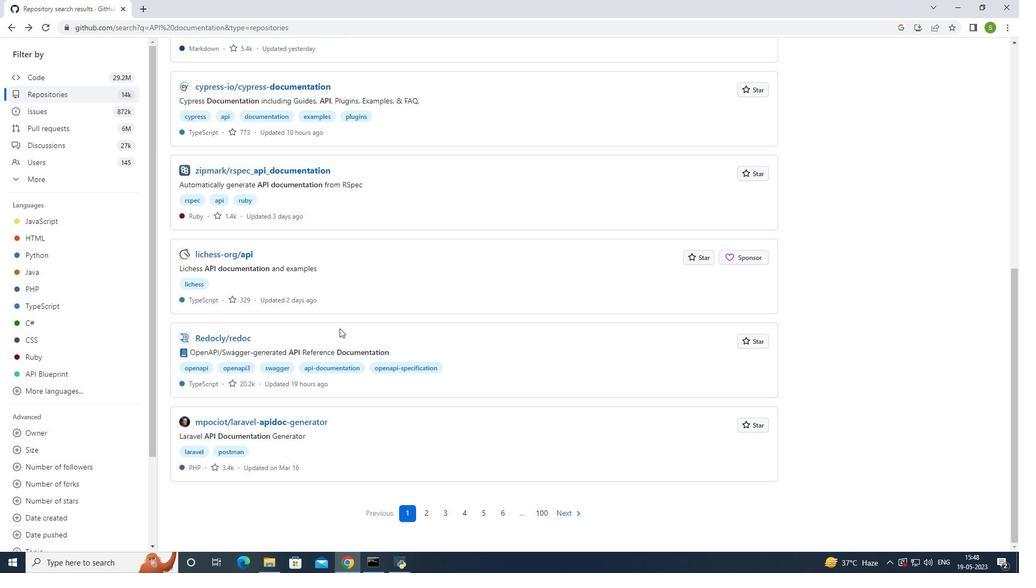 
Action: Mouse scrolled (339, 328) with delta (0, 0)
Screenshot: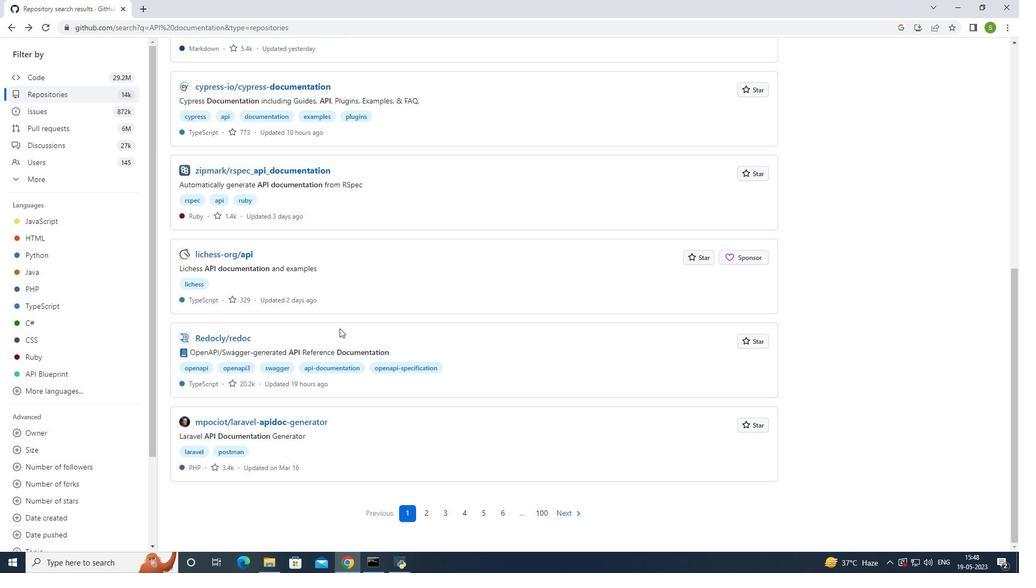 
Action: Mouse moved to (422, 517)
Screenshot: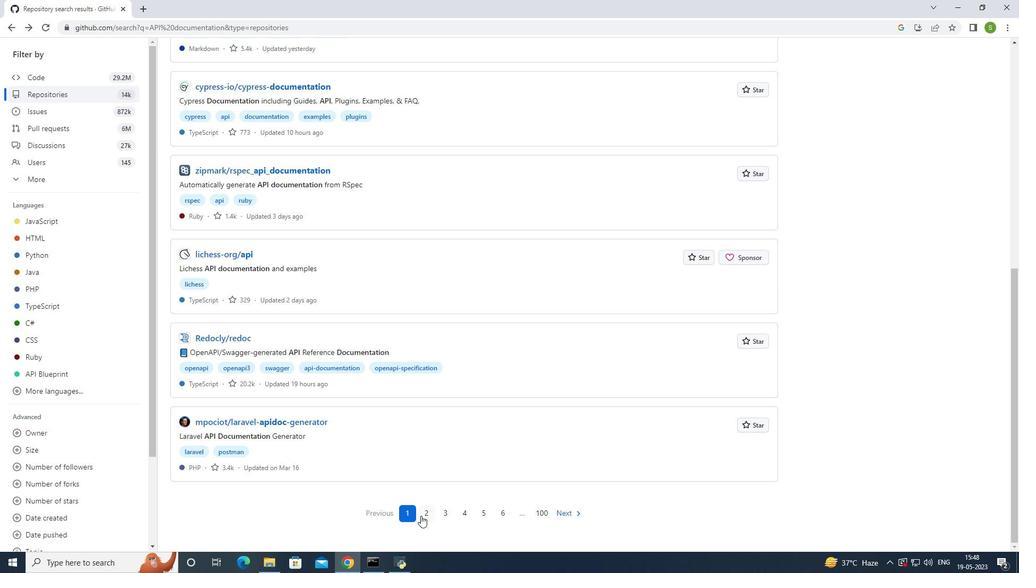 
Action: Mouse pressed left at (422, 517)
Screenshot: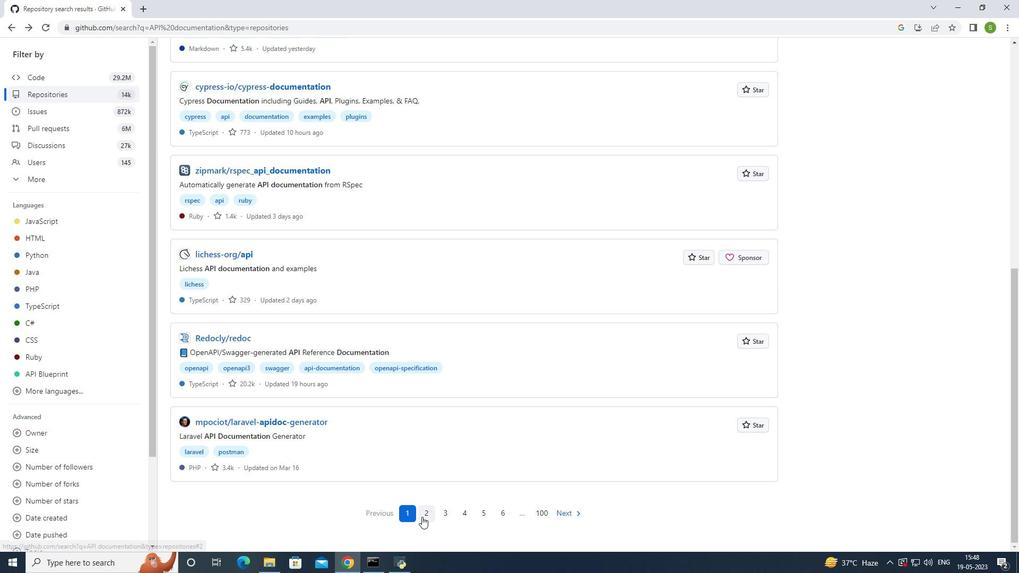 
Action: Mouse moved to (19, 289)
Screenshot: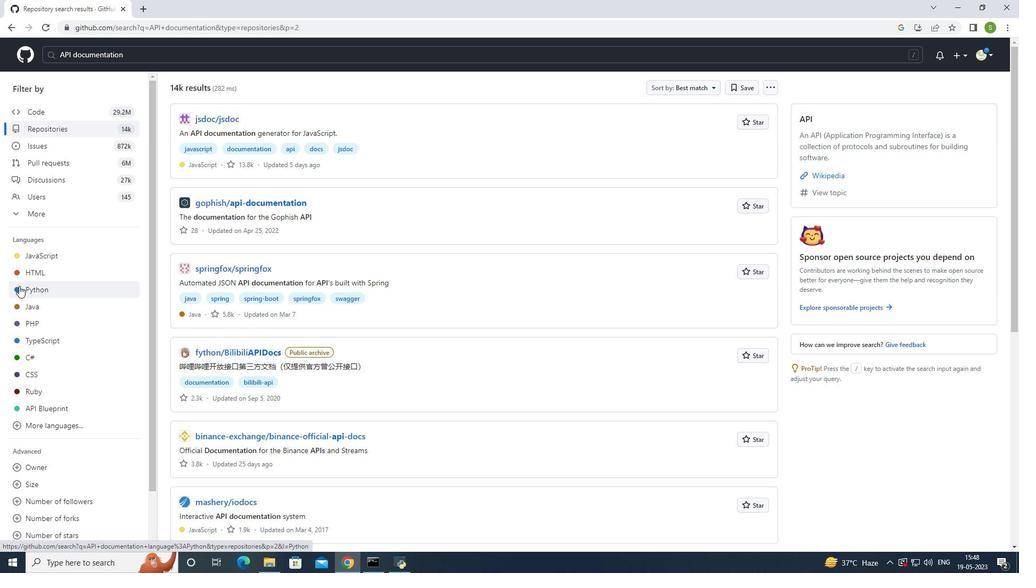 
Action: Mouse pressed left at (19, 289)
Screenshot: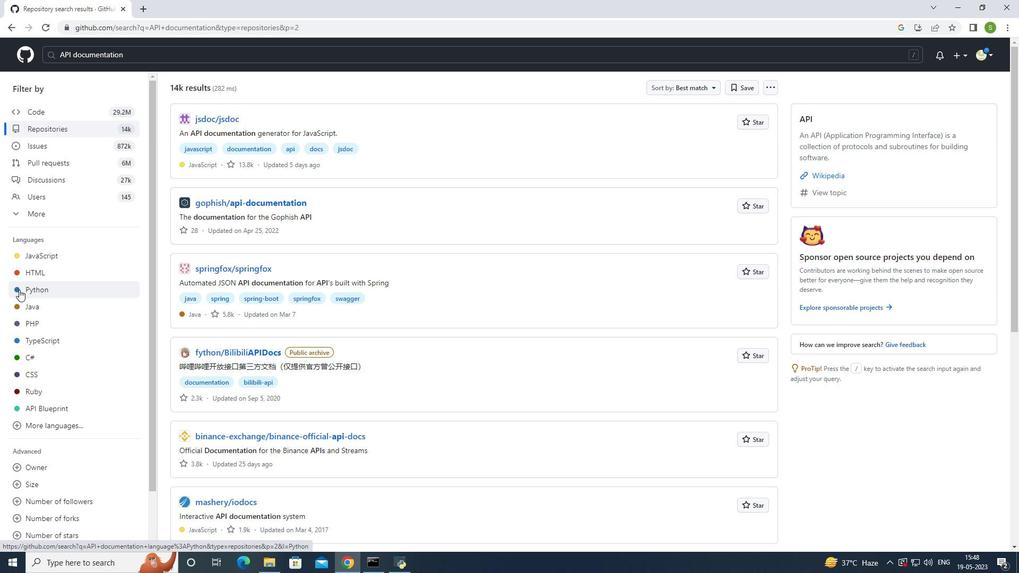 
Action: Mouse moved to (243, 286)
Screenshot: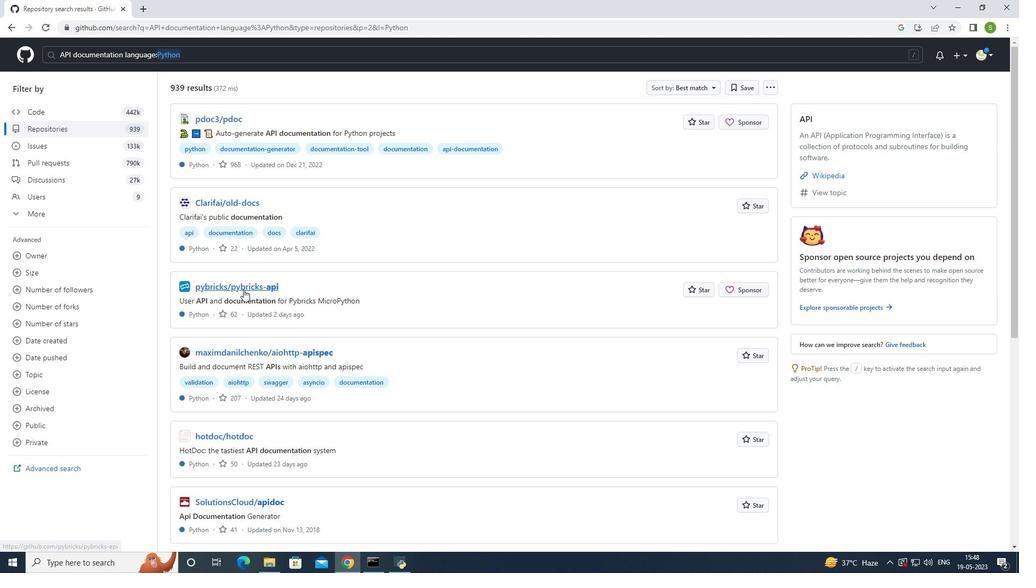 
Action: Mouse pressed left at (243, 286)
Screenshot: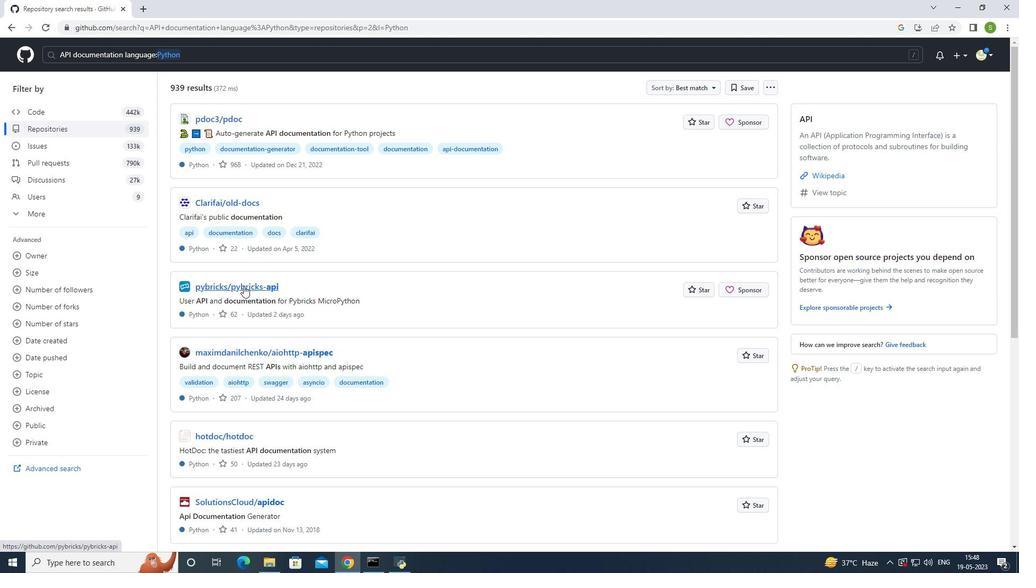 
Action: Mouse moved to (390, 325)
Screenshot: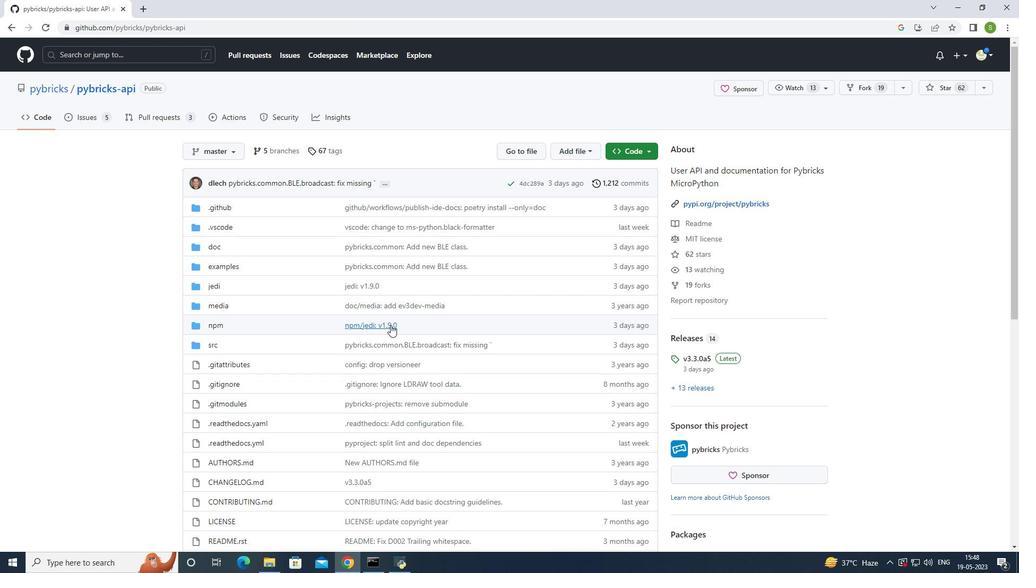 
Action: Mouse scrolled (390, 325) with delta (0, 0)
Screenshot: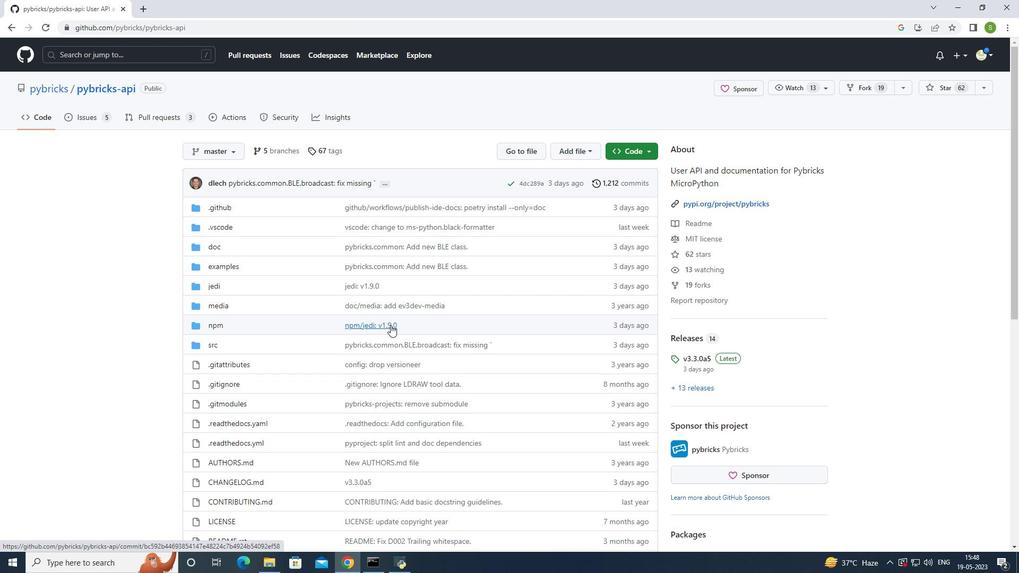 
Action: Mouse scrolled (390, 325) with delta (0, 0)
Screenshot: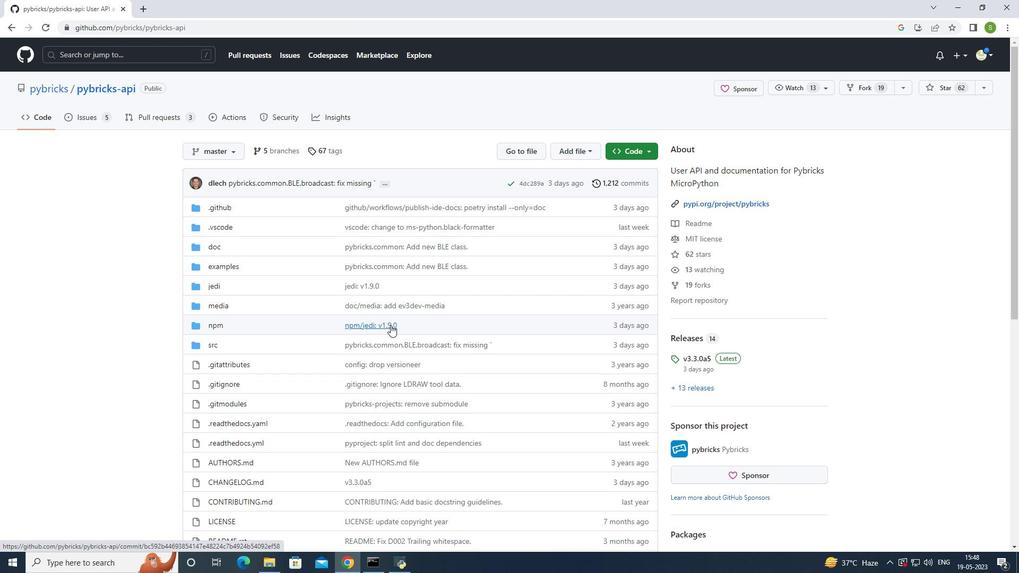 
Action: Mouse scrolled (390, 325) with delta (0, 0)
Screenshot: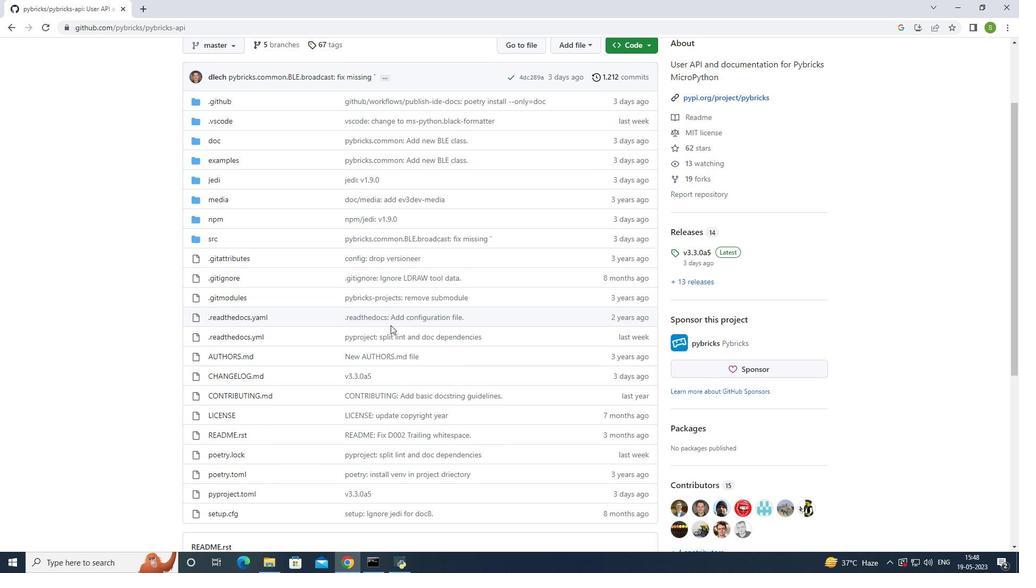 
Action: Mouse moved to (376, 379)
Screenshot: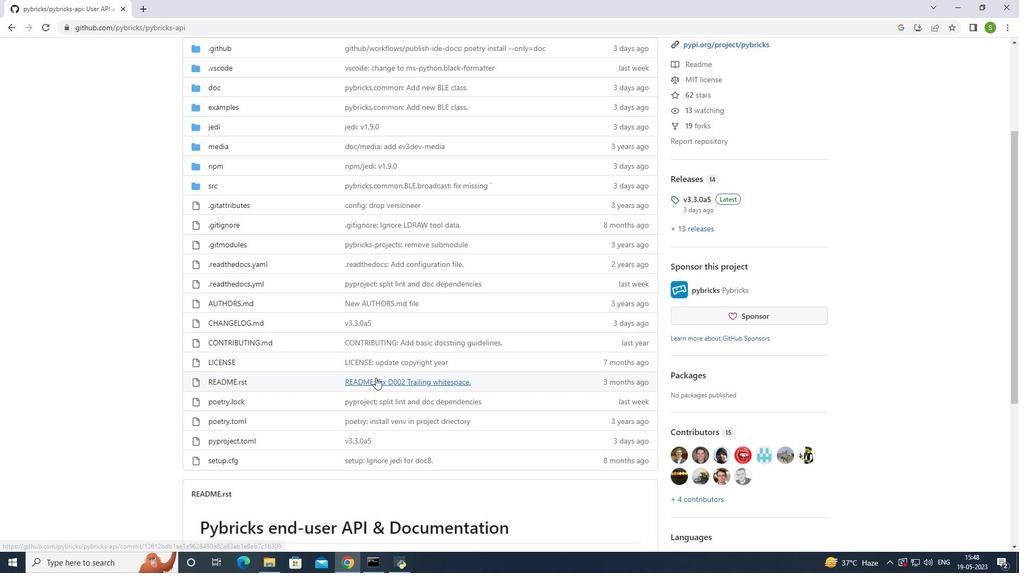 
Action: Mouse pressed left at (376, 379)
Screenshot: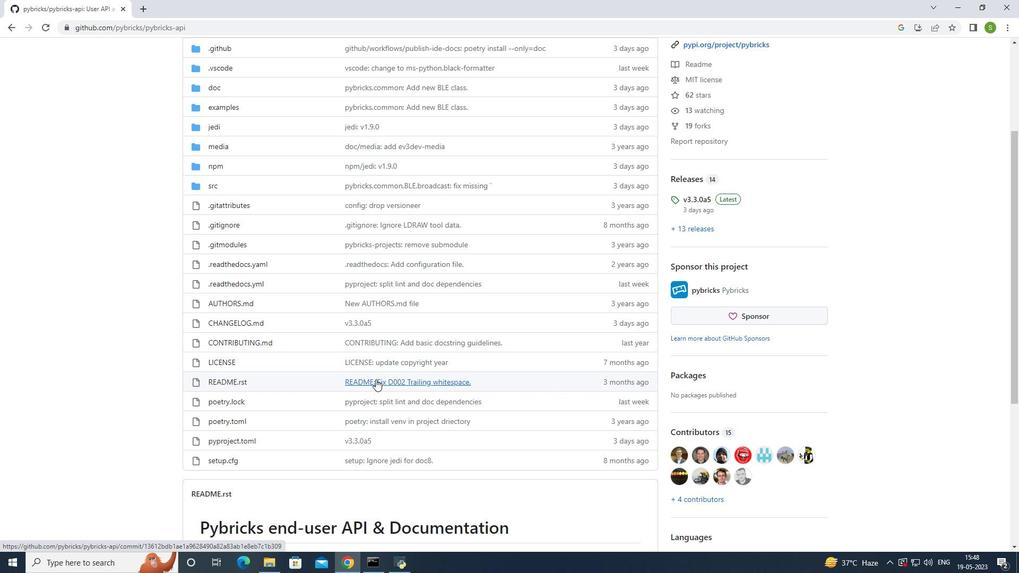 
Action: Mouse moved to (361, 312)
Screenshot: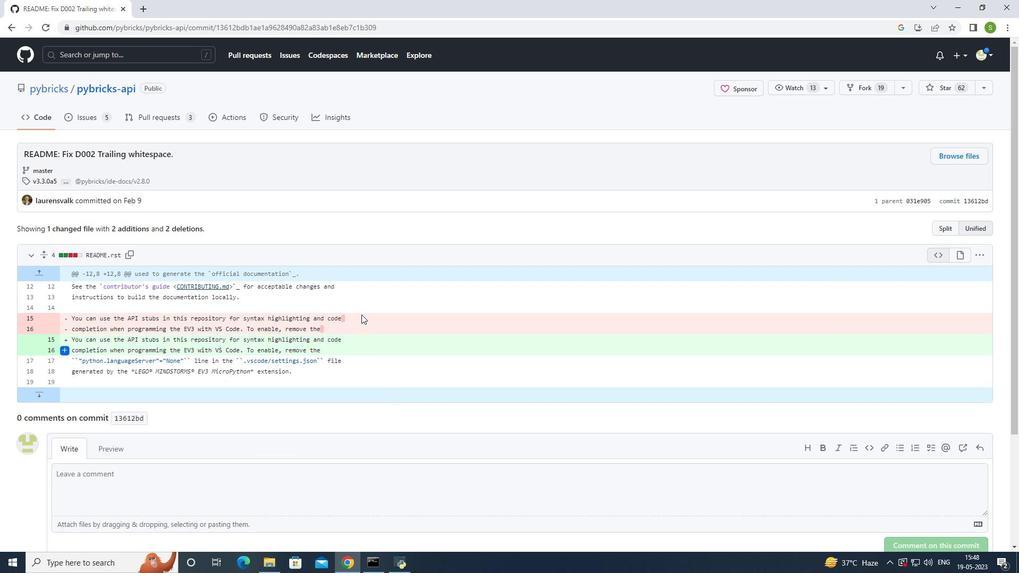 
Action: Mouse scrolled (361, 312) with delta (0, 0)
Screenshot: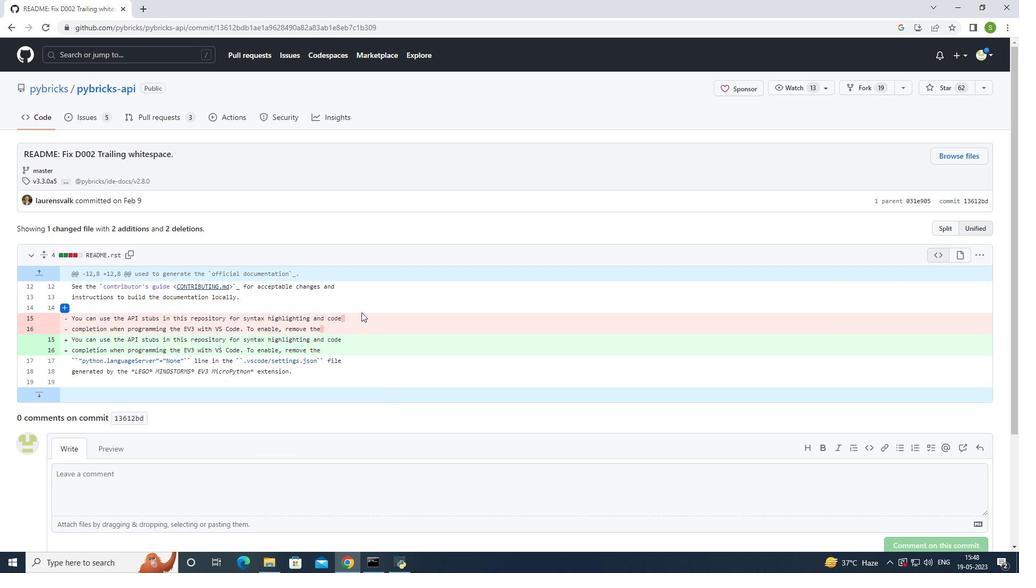 
Action: Mouse moved to (361, 312)
Screenshot: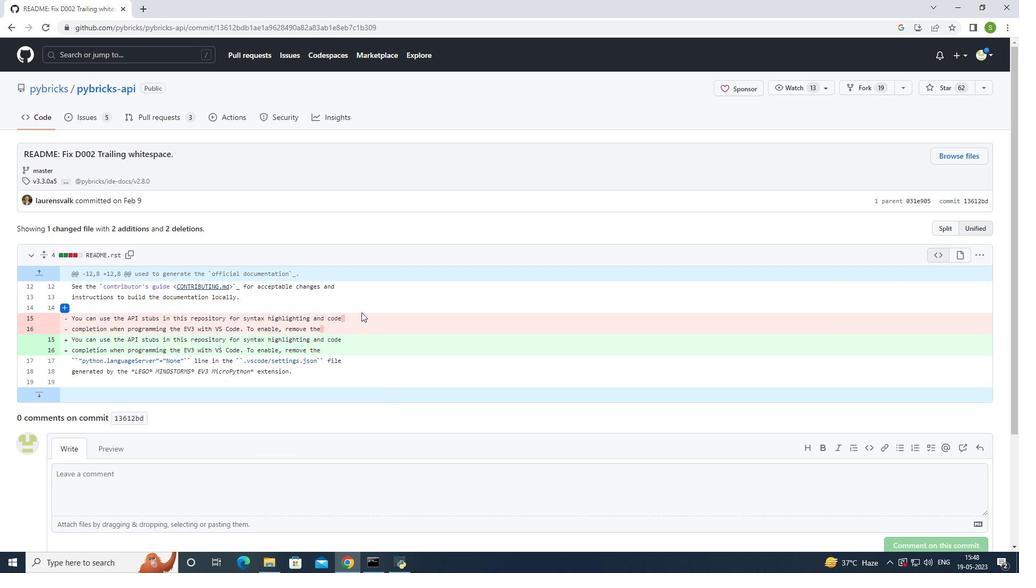 
Action: Mouse scrolled (361, 312) with delta (0, 0)
Screenshot: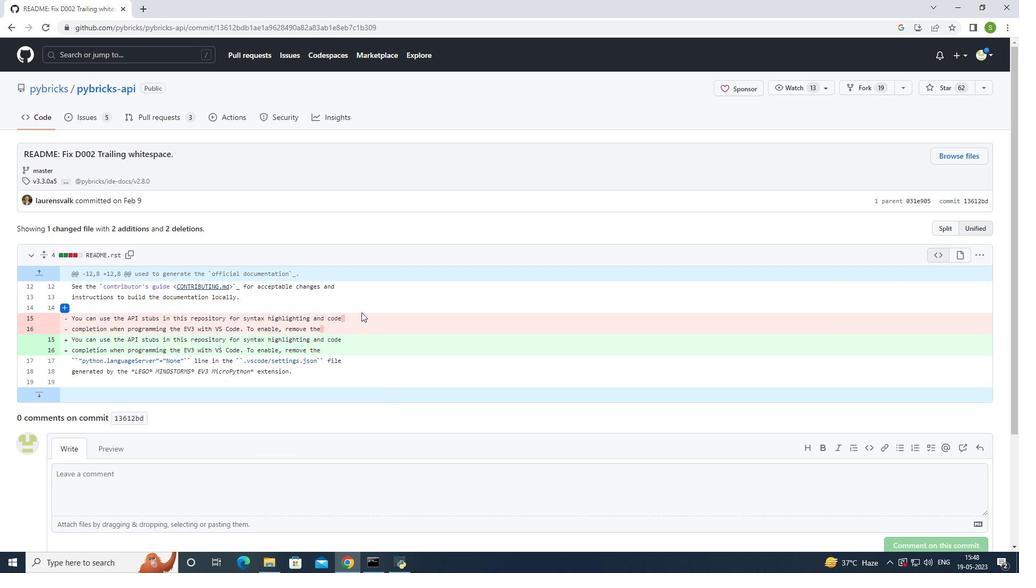 
Action: Mouse scrolled (361, 313) with delta (0, 0)
Screenshot: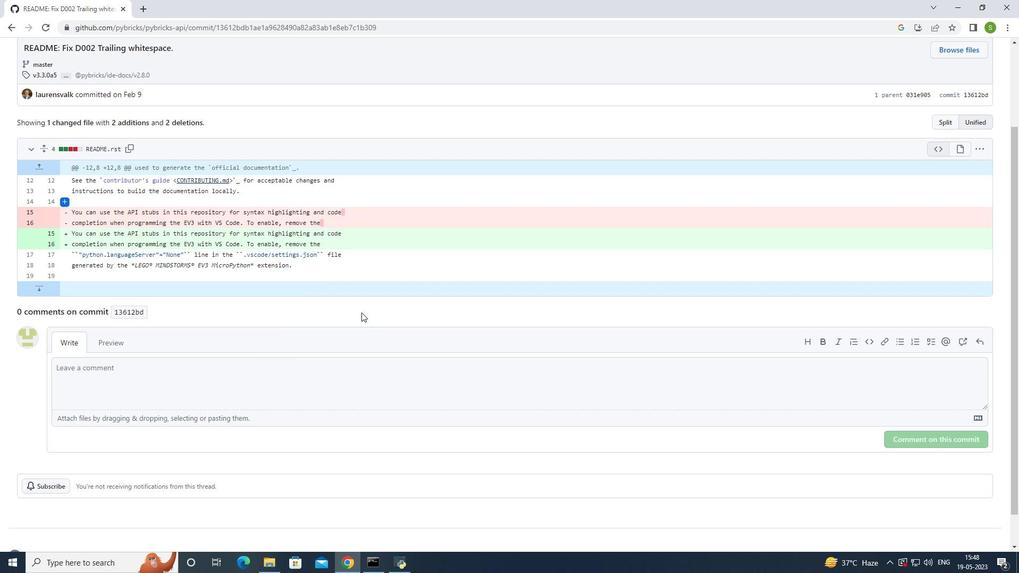 
Action: Mouse scrolled (361, 313) with delta (0, 0)
Screenshot: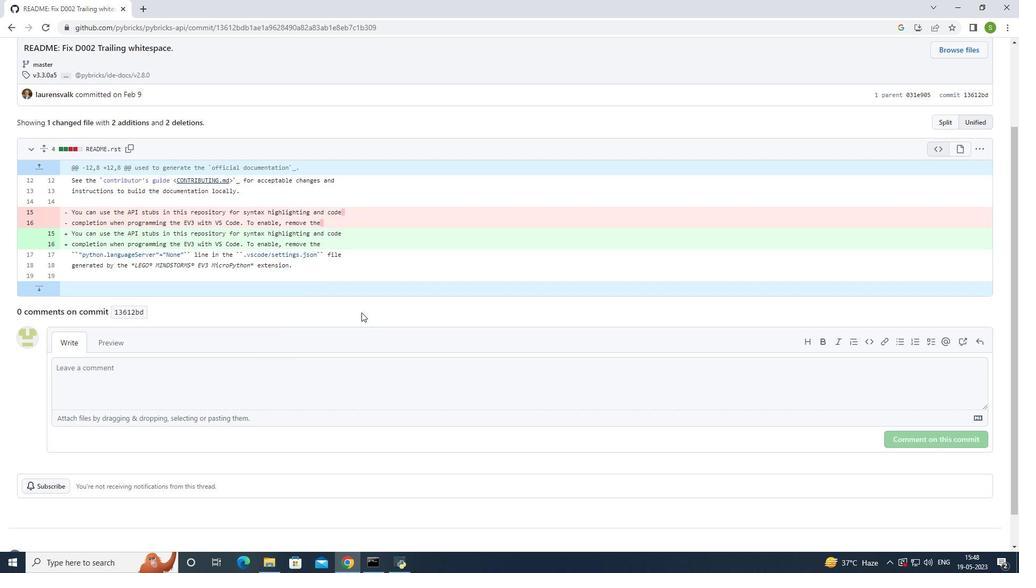 
Action: Mouse moved to (297, 366)
Screenshot: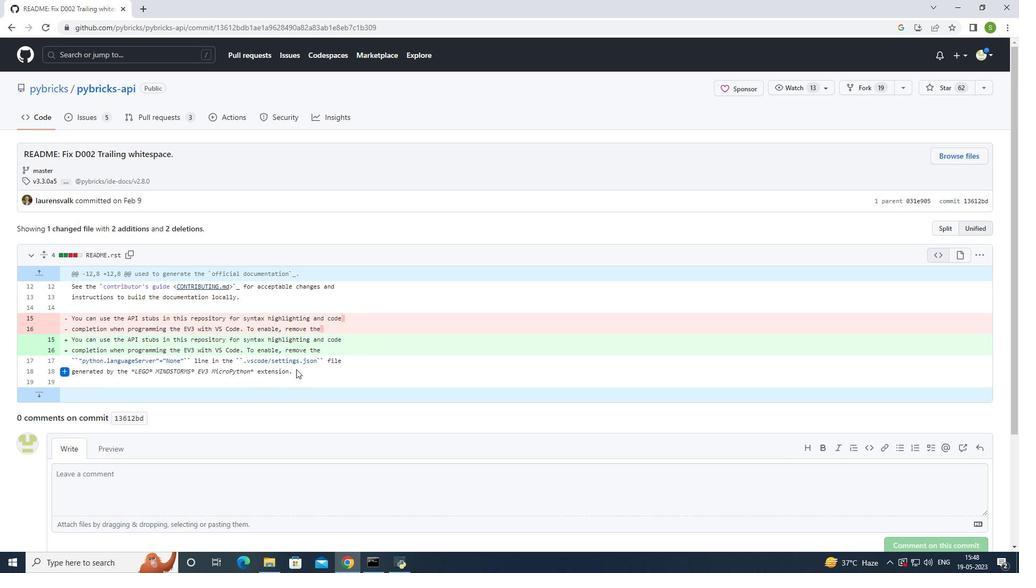 
Action: Mouse scrolled (297, 366) with delta (0, 0)
Screenshot: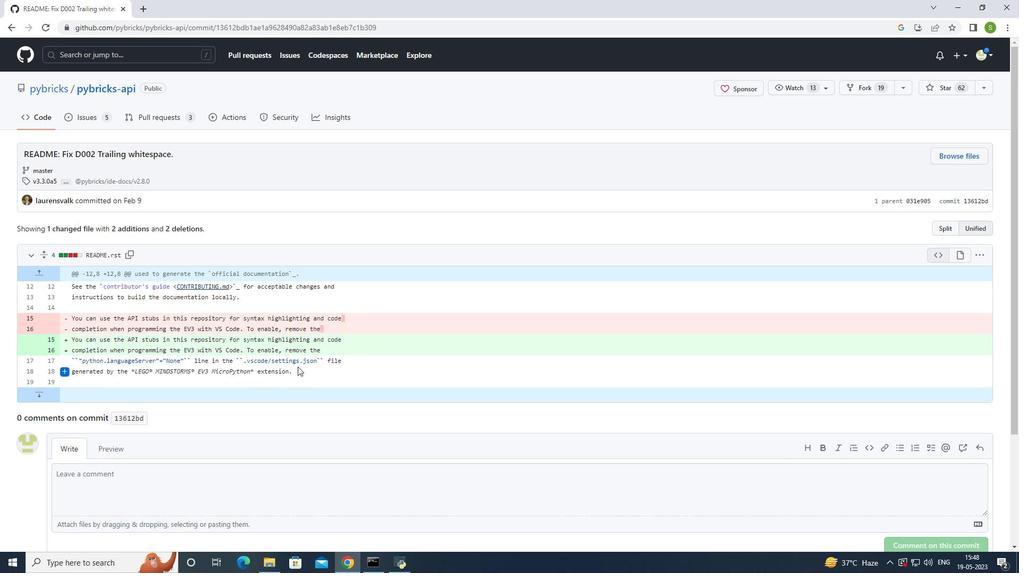 
Action: Mouse scrolled (297, 366) with delta (0, 0)
Screenshot: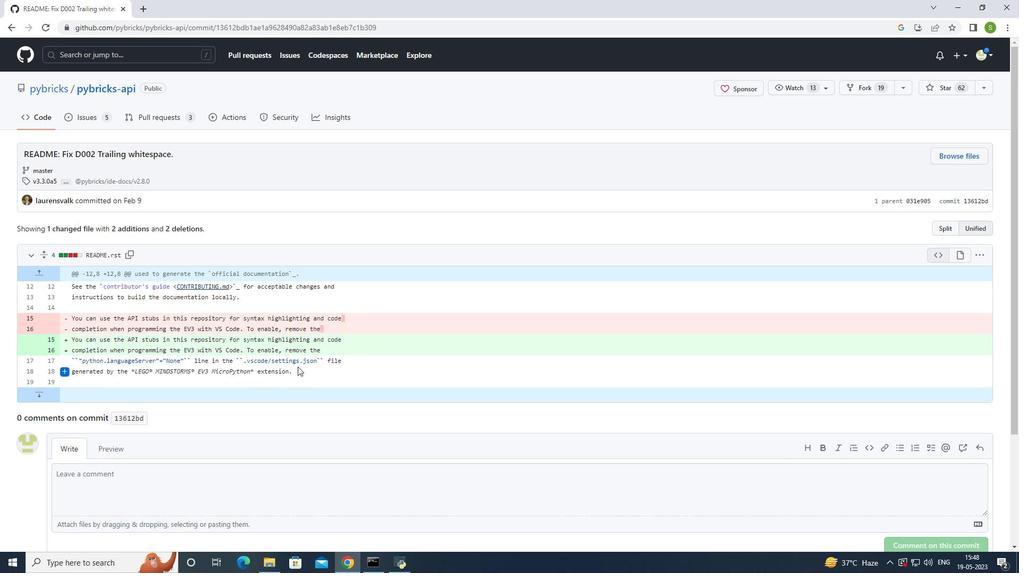 
Action: Mouse scrolled (297, 366) with delta (0, 0)
Screenshot: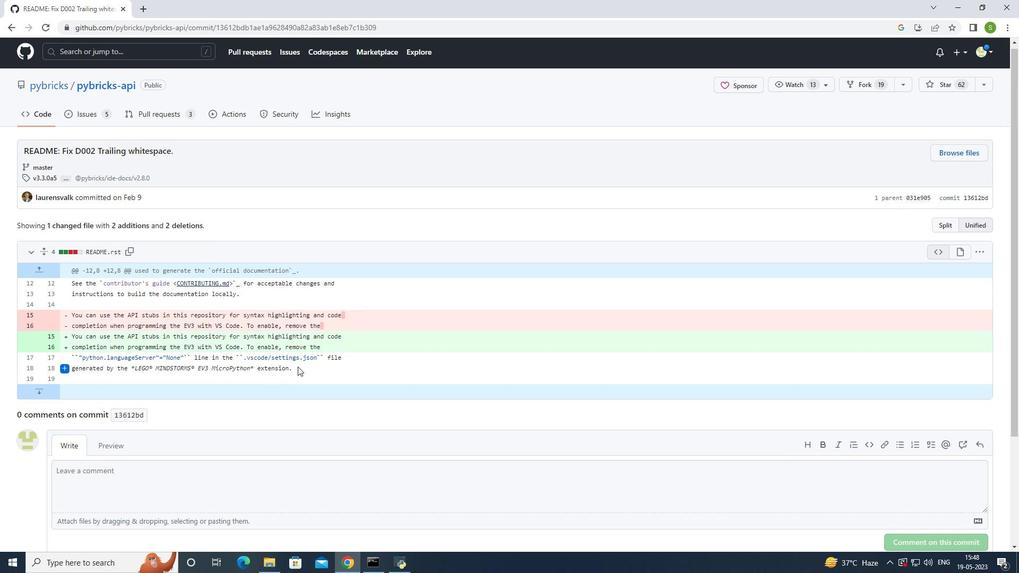 
Action: Mouse scrolled (297, 366) with delta (0, 0)
Screenshot: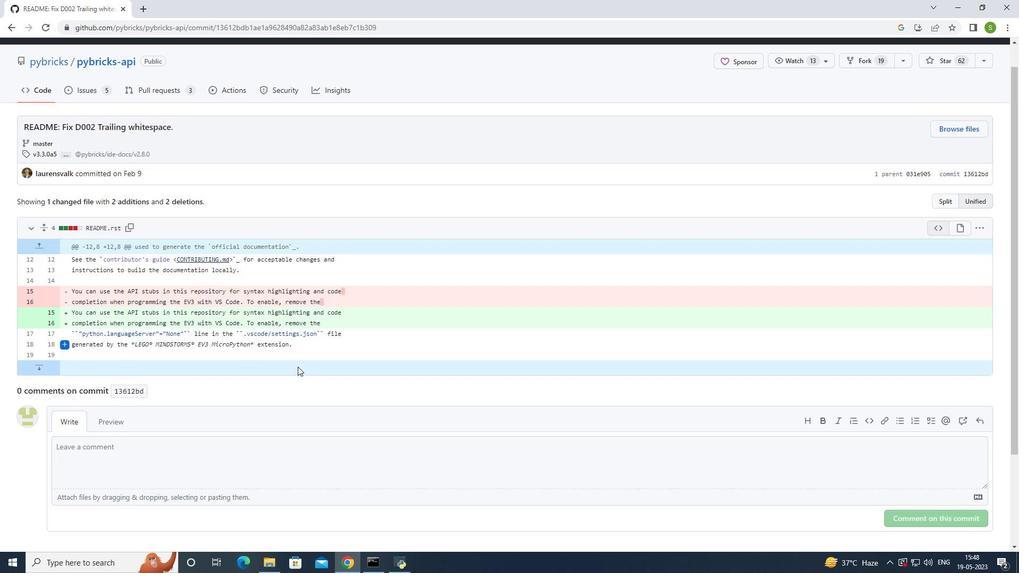 
Action: Mouse scrolled (297, 366) with delta (0, 0)
Screenshot: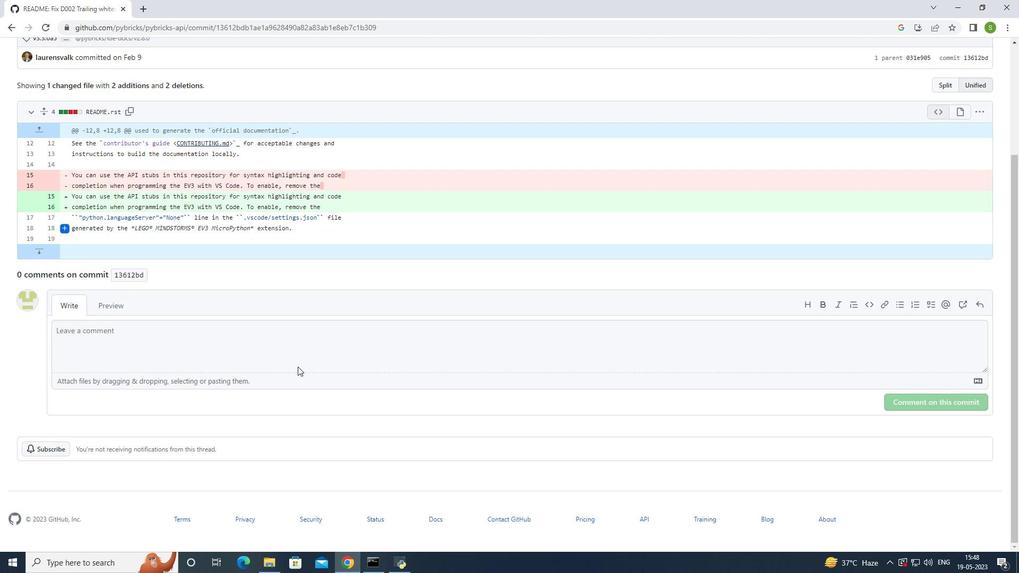 
Action: Mouse scrolled (297, 366) with delta (0, 0)
Screenshot: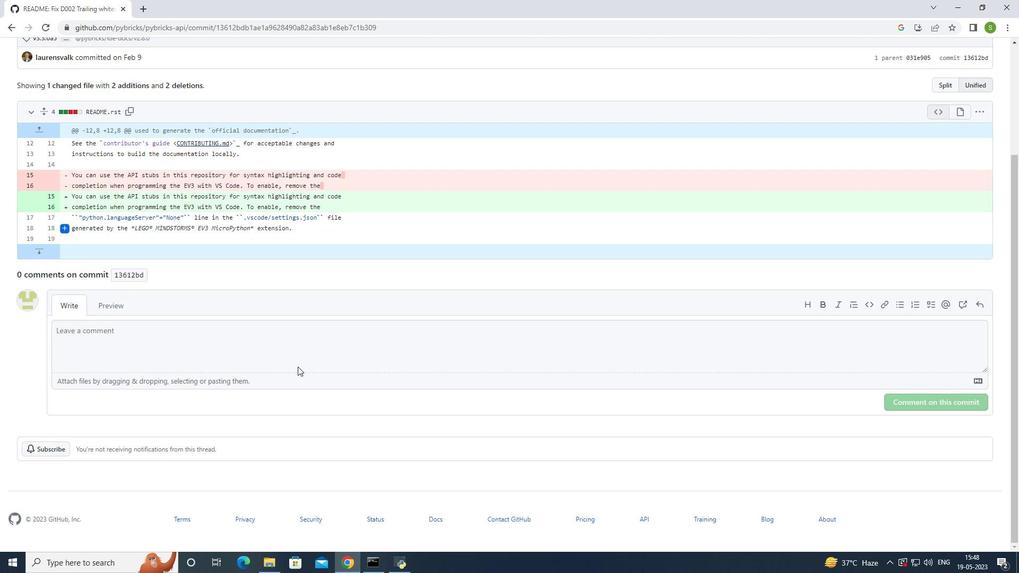 
Action: Mouse scrolled (297, 366) with delta (0, 0)
Screenshot: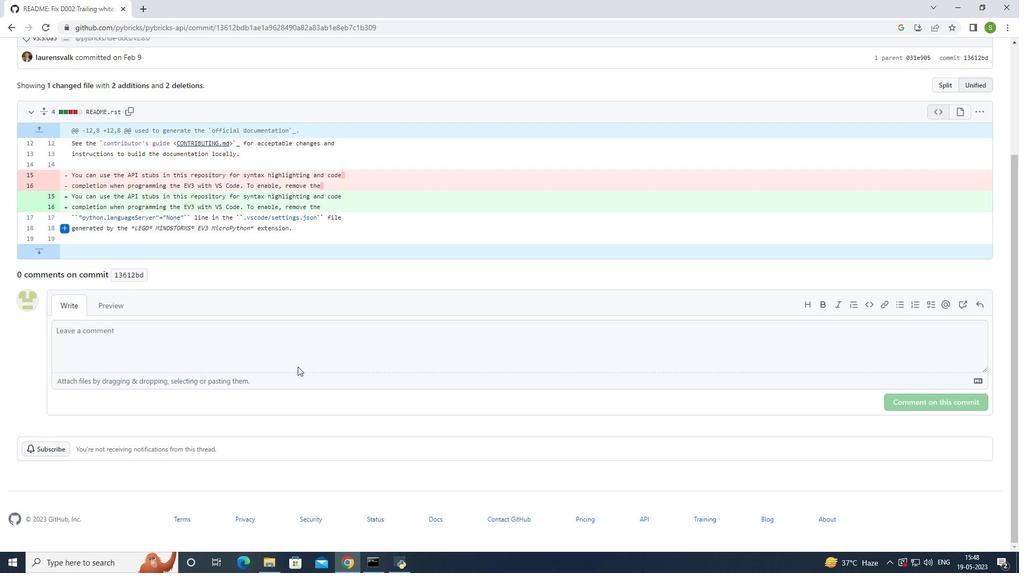 
Action: Mouse scrolled (297, 366) with delta (0, 0)
Screenshot: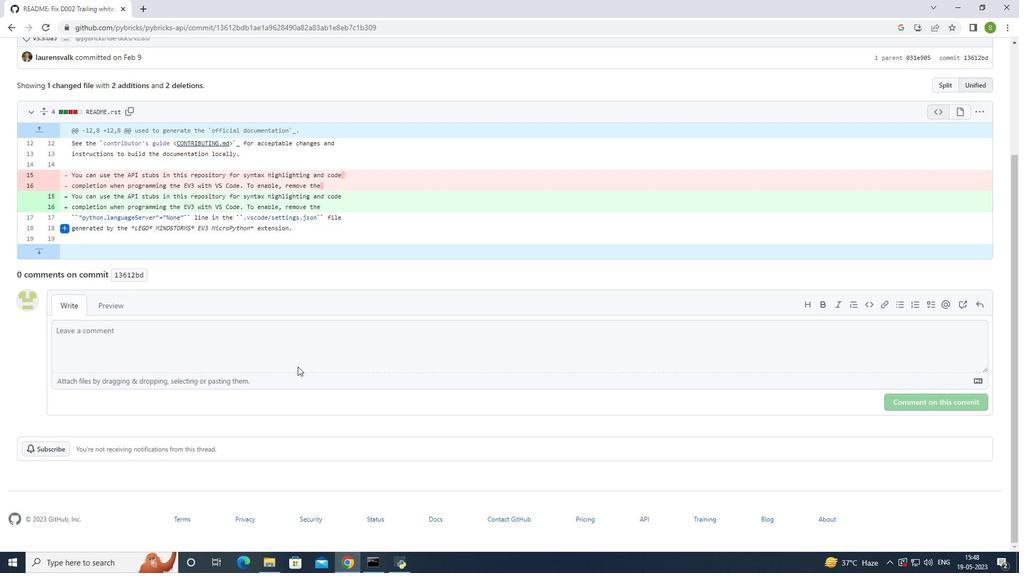 
Action: Mouse scrolled (297, 366) with delta (0, 0)
Screenshot: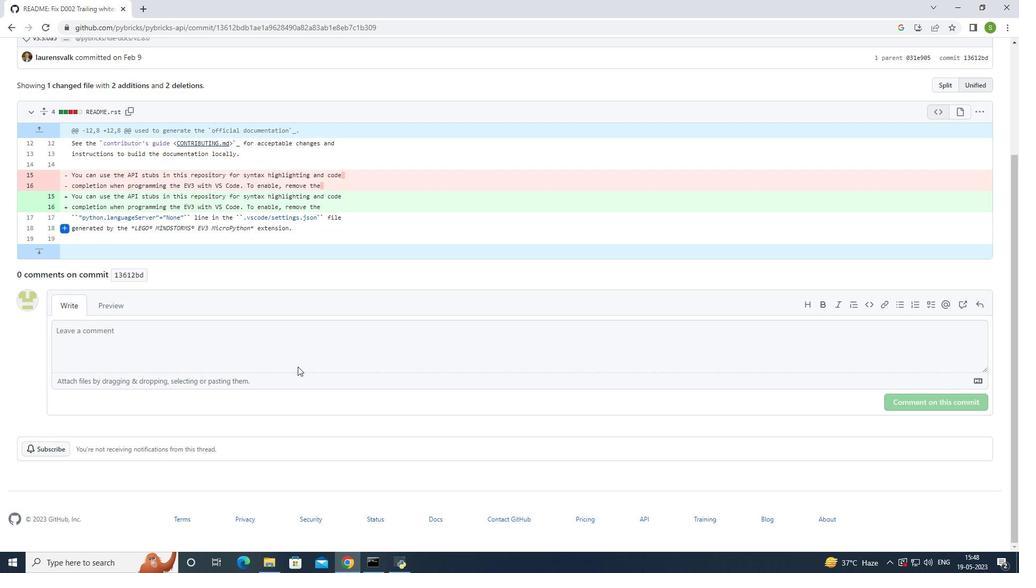 
Action: Mouse scrolled (297, 366) with delta (0, 0)
Screenshot: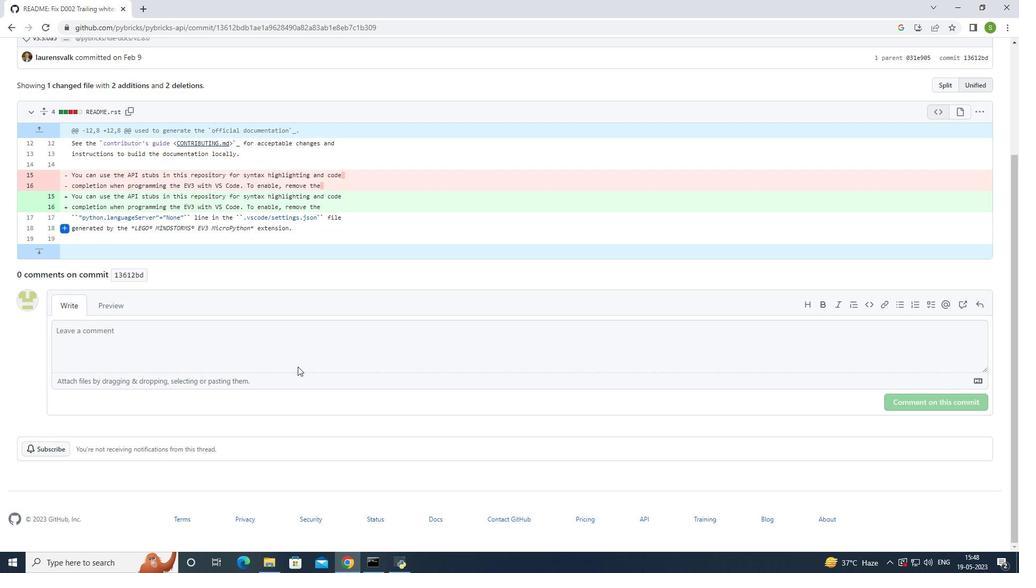 
Action: Mouse scrolled (297, 366) with delta (0, 0)
Screenshot: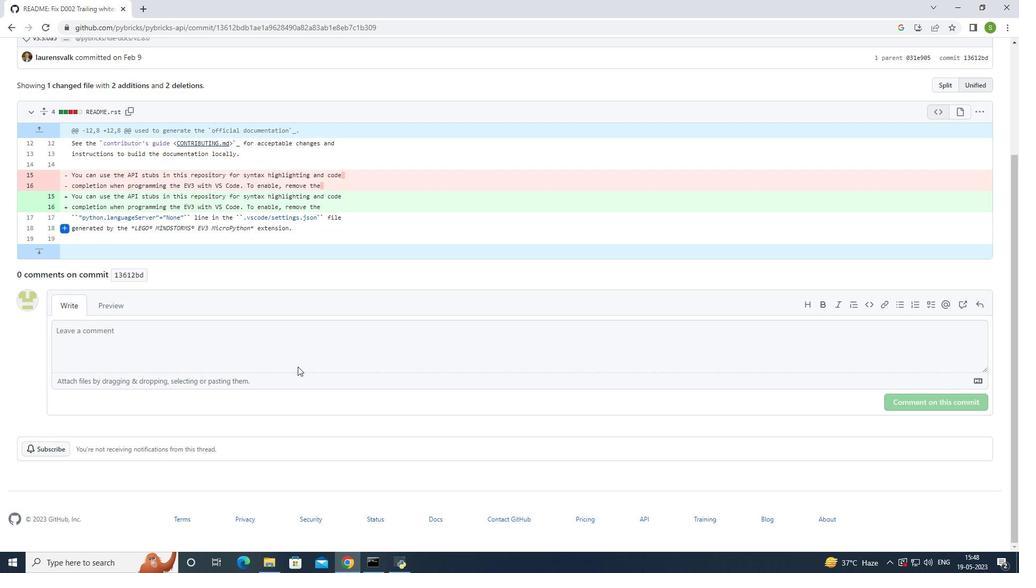 
Action: Mouse scrolled (297, 367) with delta (0, 0)
Screenshot: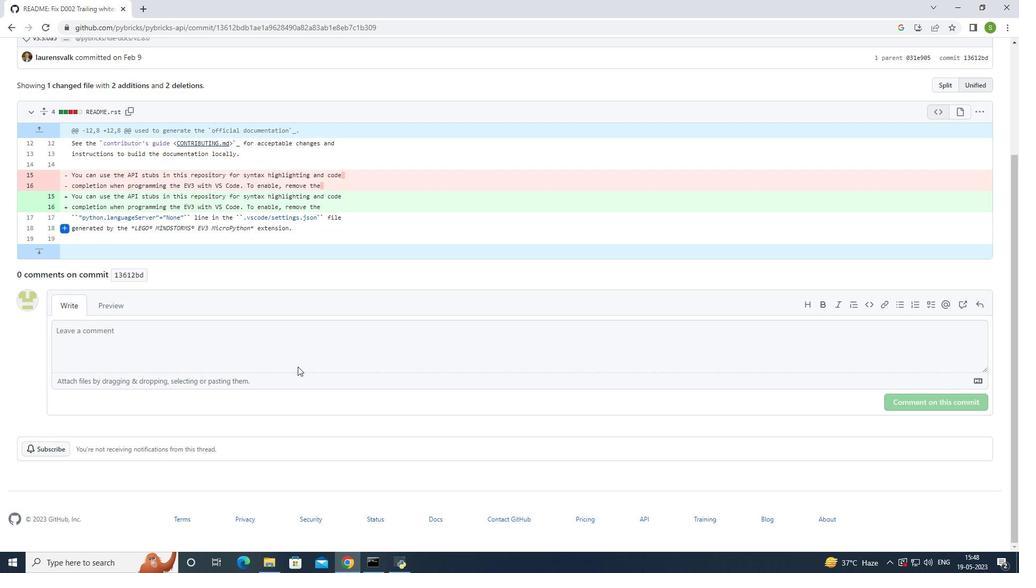 
Action: Mouse scrolled (297, 367) with delta (0, 0)
Screenshot: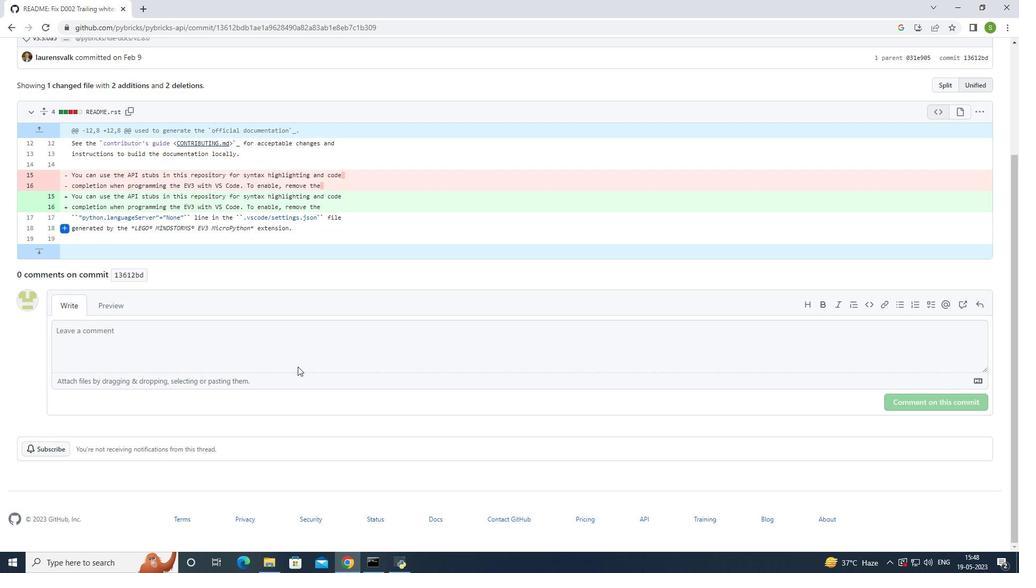 
Action: Mouse scrolled (297, 367) with delta (0, 0)
Screenshot: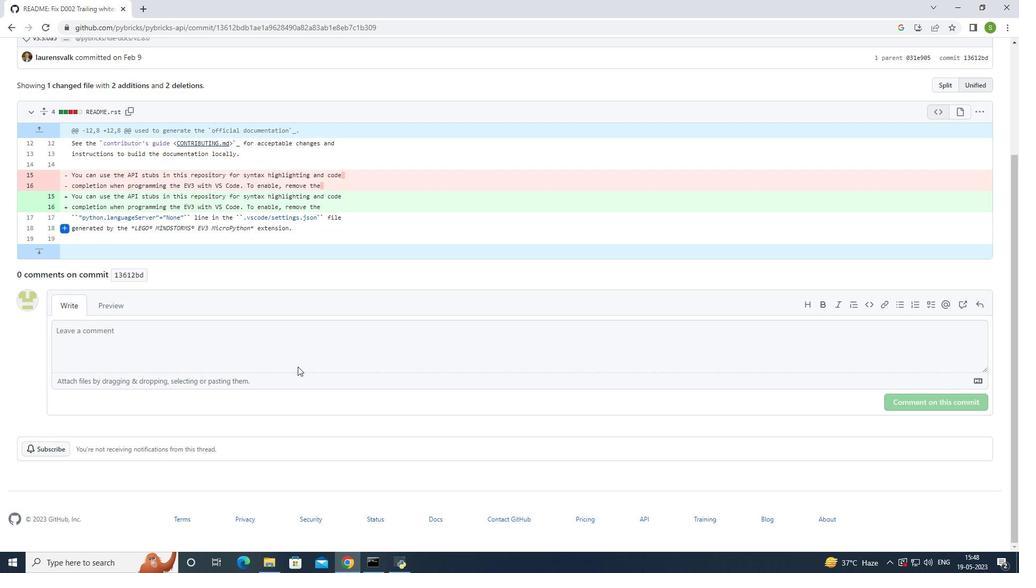 
Action: Mouse moved to (300, 363)
Screenshot: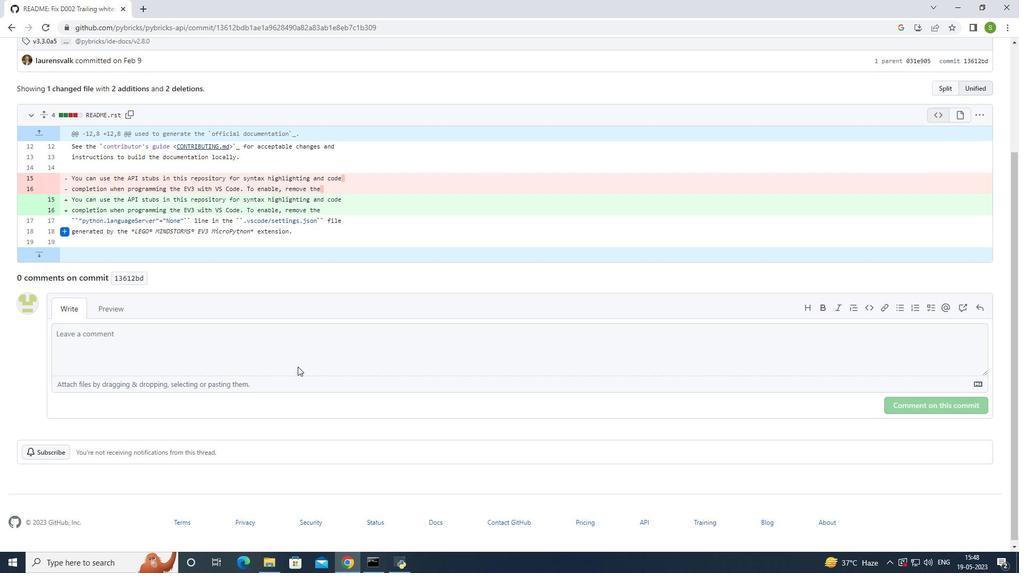
Action: Mouse scrolled (300, 363) with delta (0, 0)
Screenshot: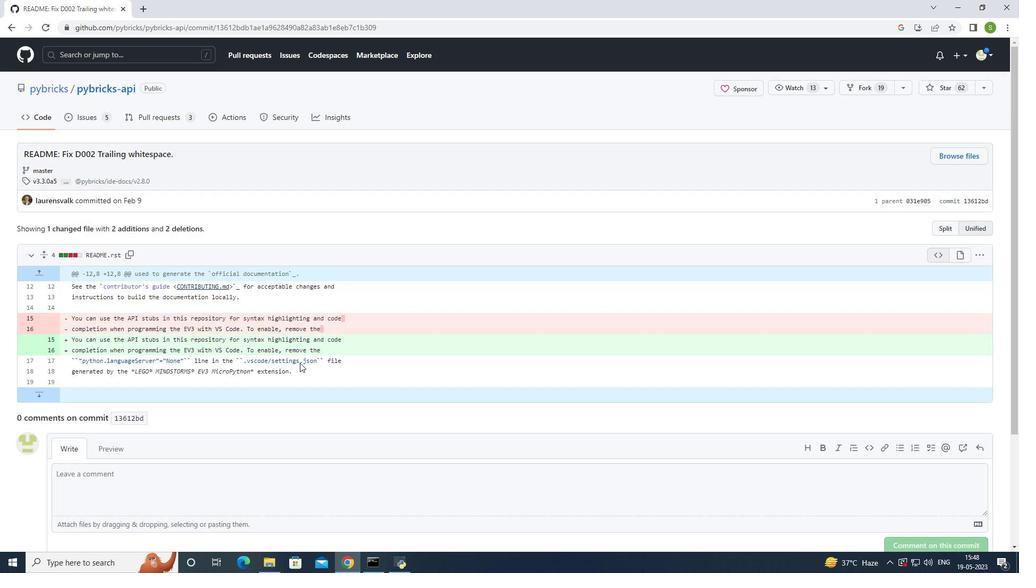 
Action: Mouse moved to (300, 362)
Screenshot: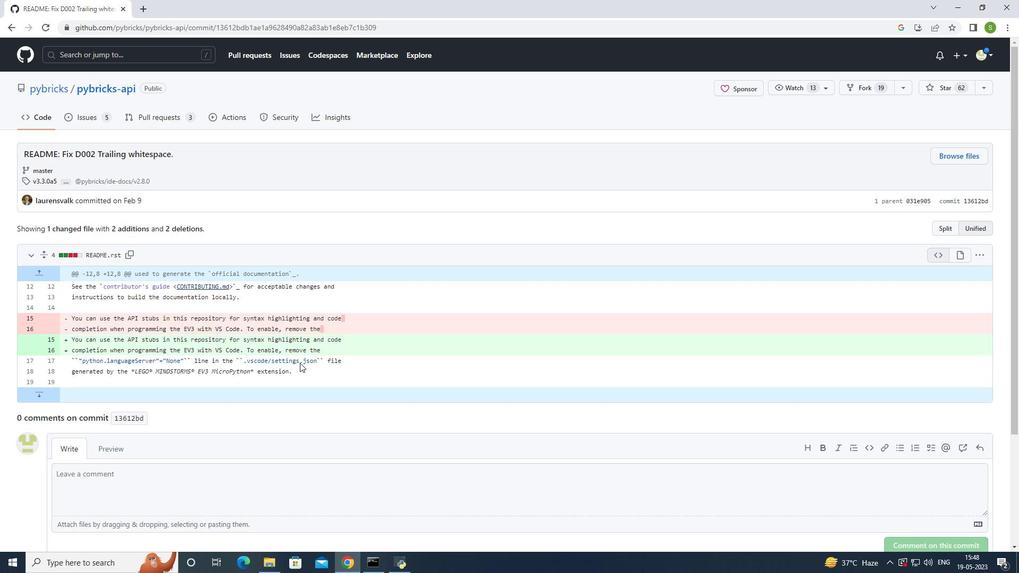 
Action: Mouse scrolled (300, 363) with delta (0, 0)
Screenshot: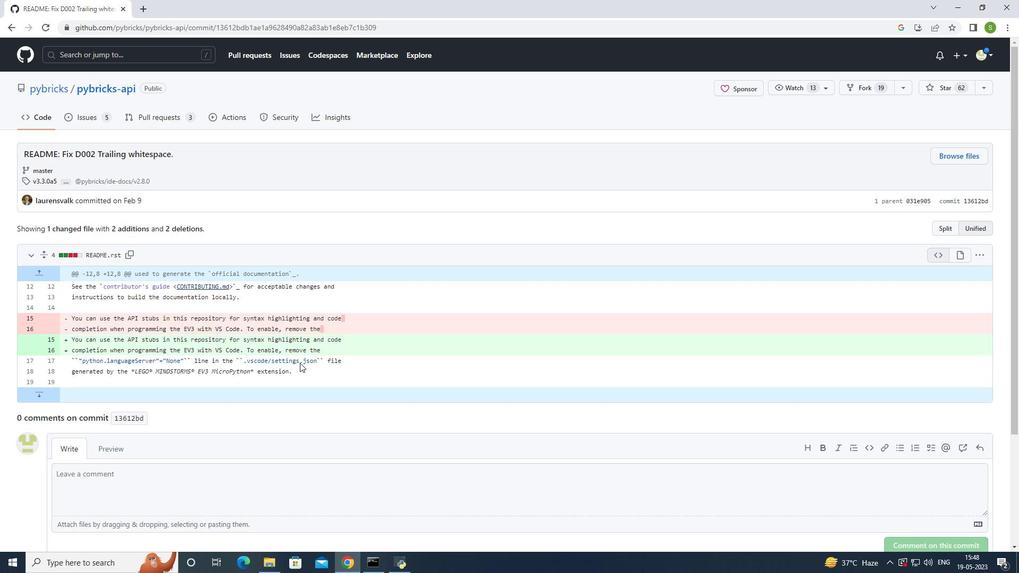 
Action: Mouse moved to (300, 361)
Screenshot: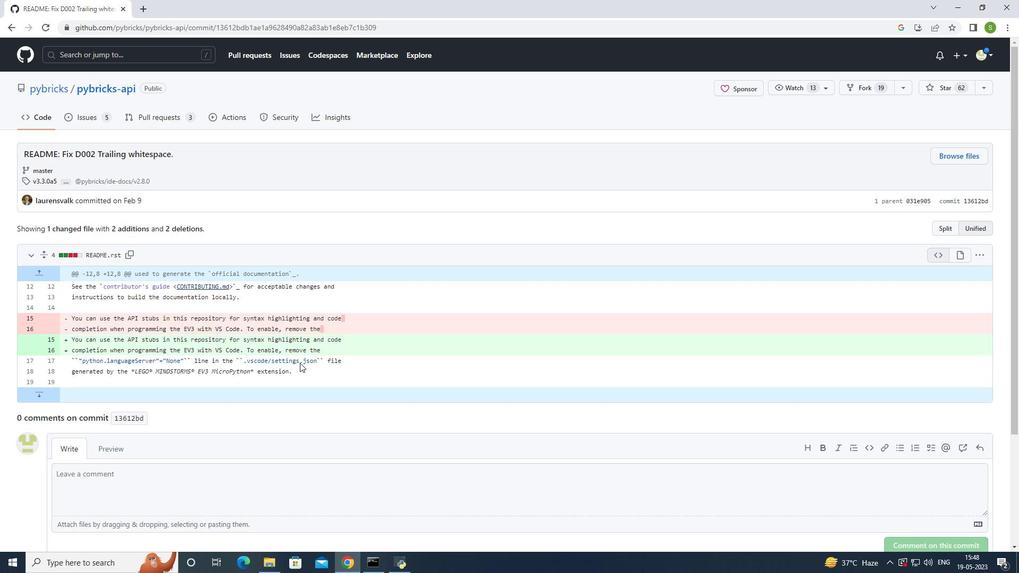
Action: Mouse scrolled (300, 363) with delta (0, 0)
Screenshot: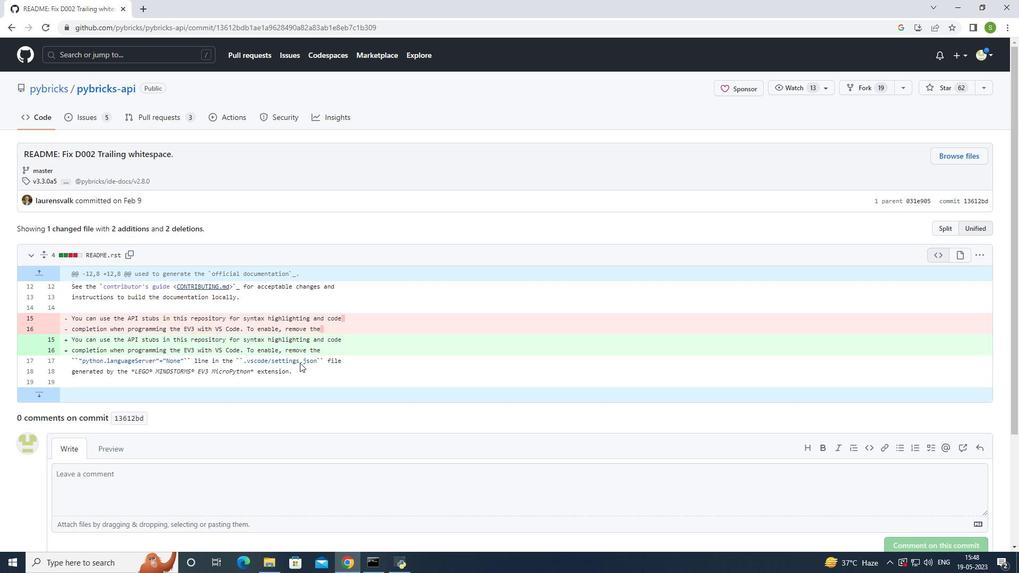 
Action: Mouse moved to (300, 360)
Screenshot: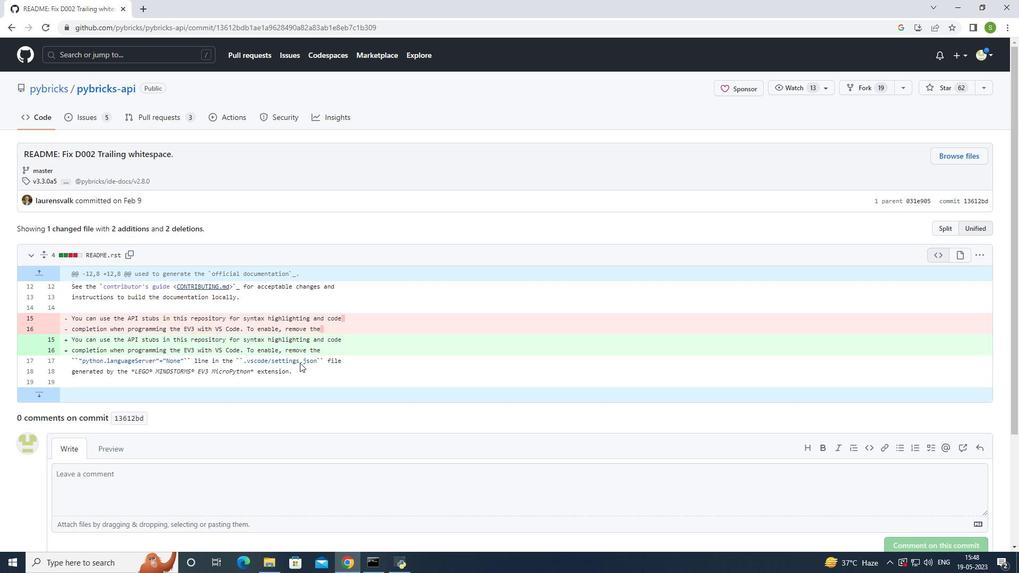 
Action: Mouse scrolled (300, 362) with delta (0, 0)
Screenshot: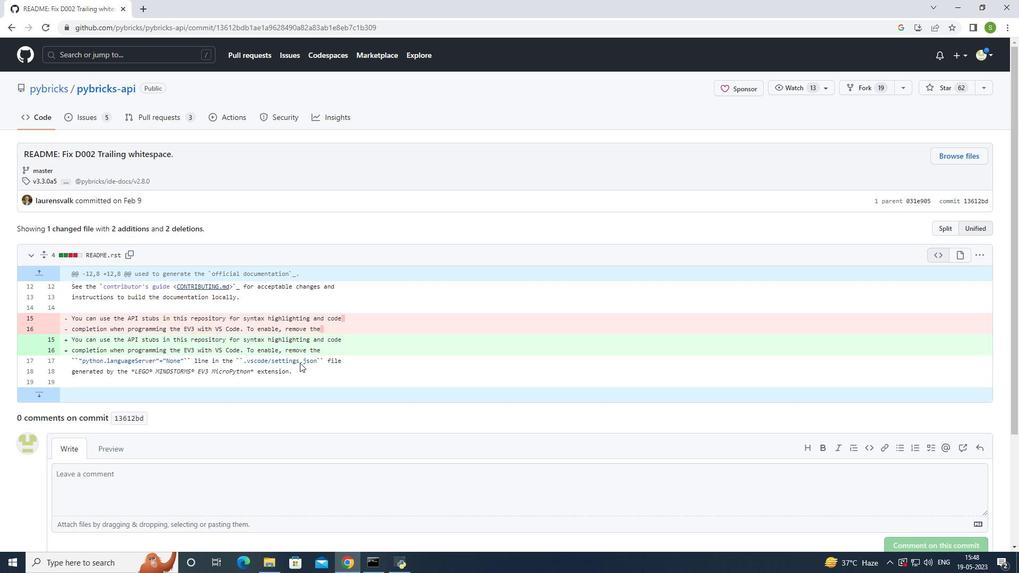 
Action: Mouse moved to (300, 359)
Screenshot: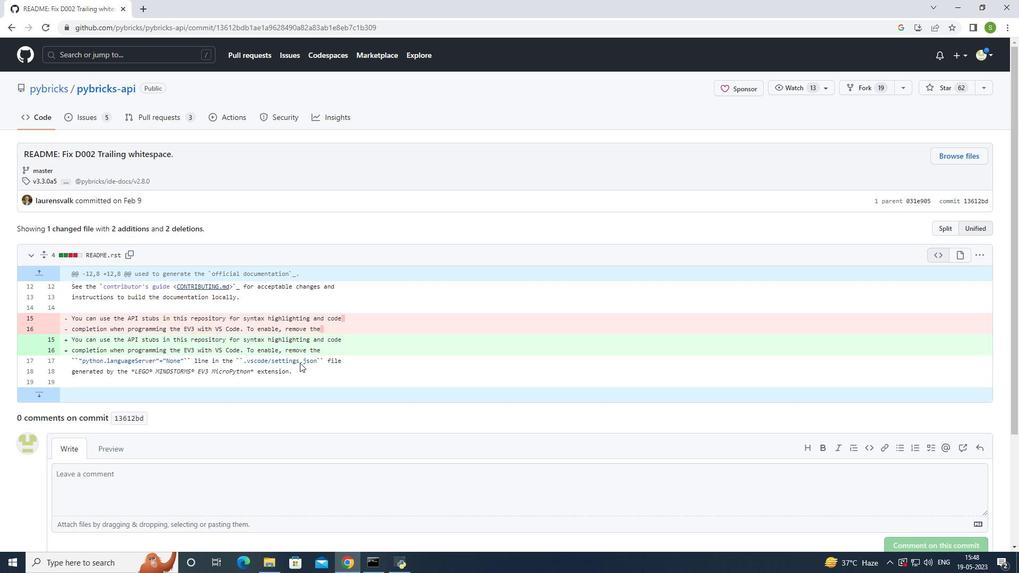 
Action: Mouse scrolled (300, 361) with delta (0, 0)
Screenshot: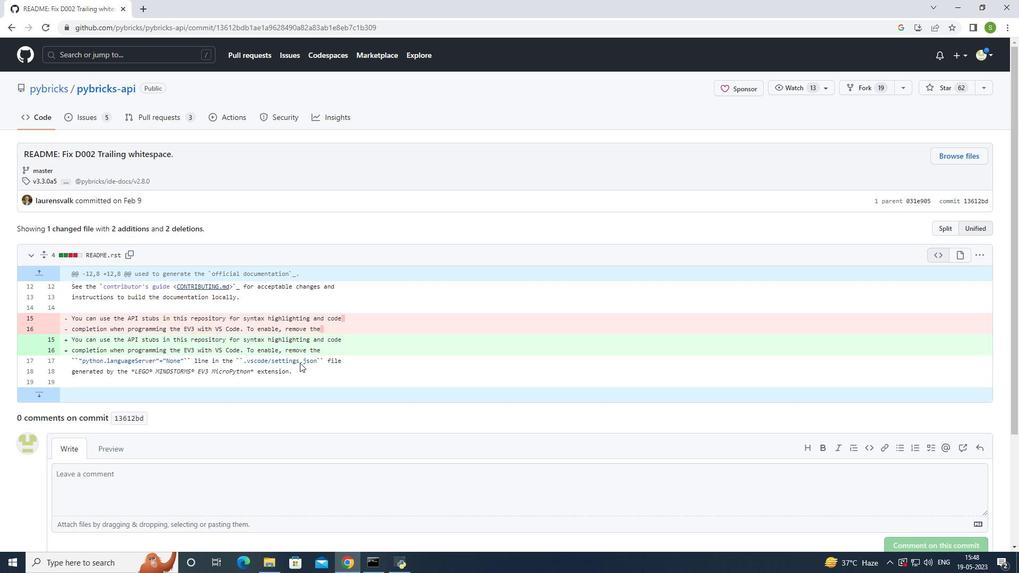 
Action: Mouse moved to (7, 27)
Screenshot: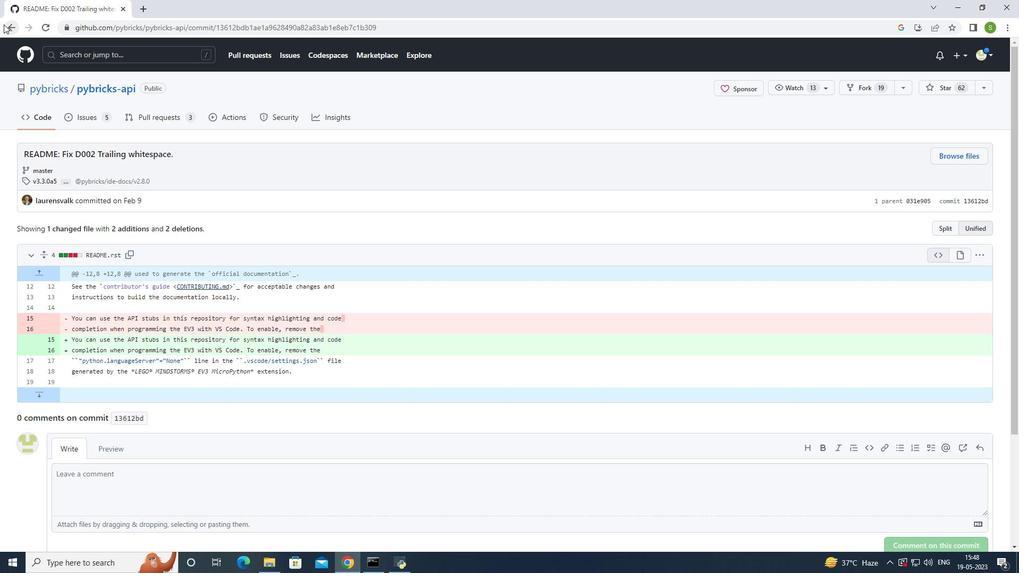 
Action: Mouse pressed left at (7, 27)
Screenshot: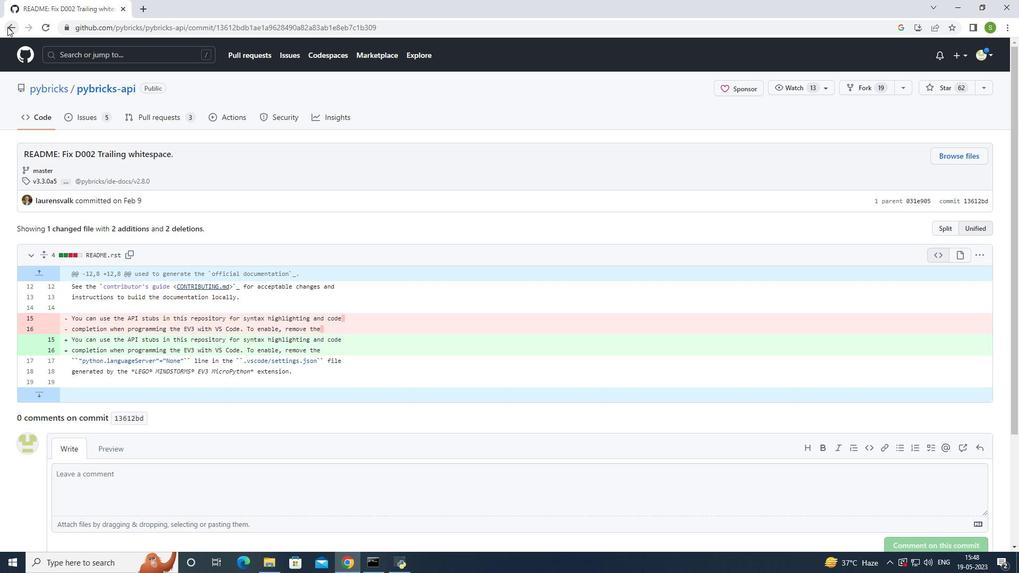 
Action: Mouse moved to (315, 293)
Screenshot: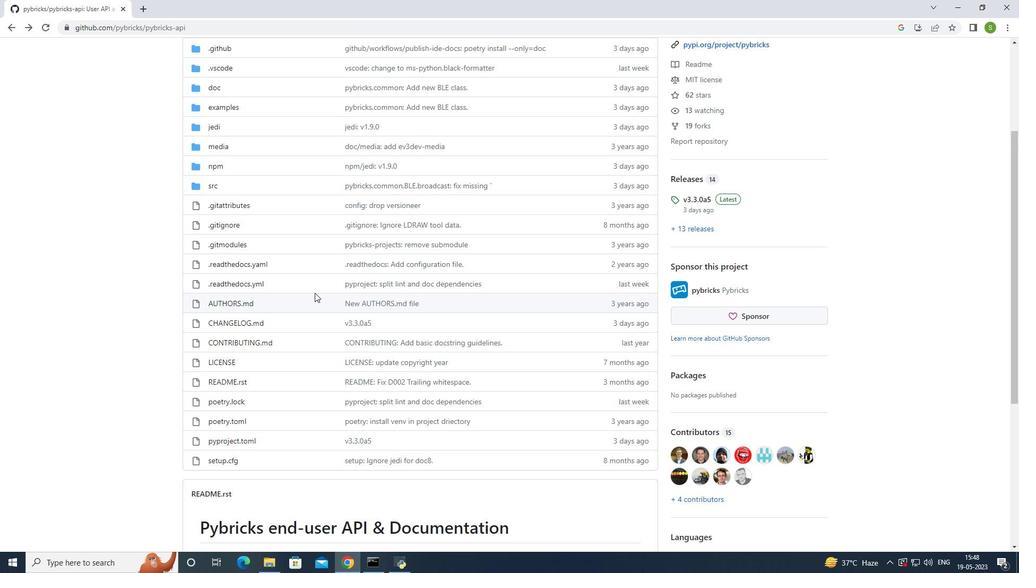 
Action: Mouse scrolled (315, 292) with delta (0, 0)
Screenshot: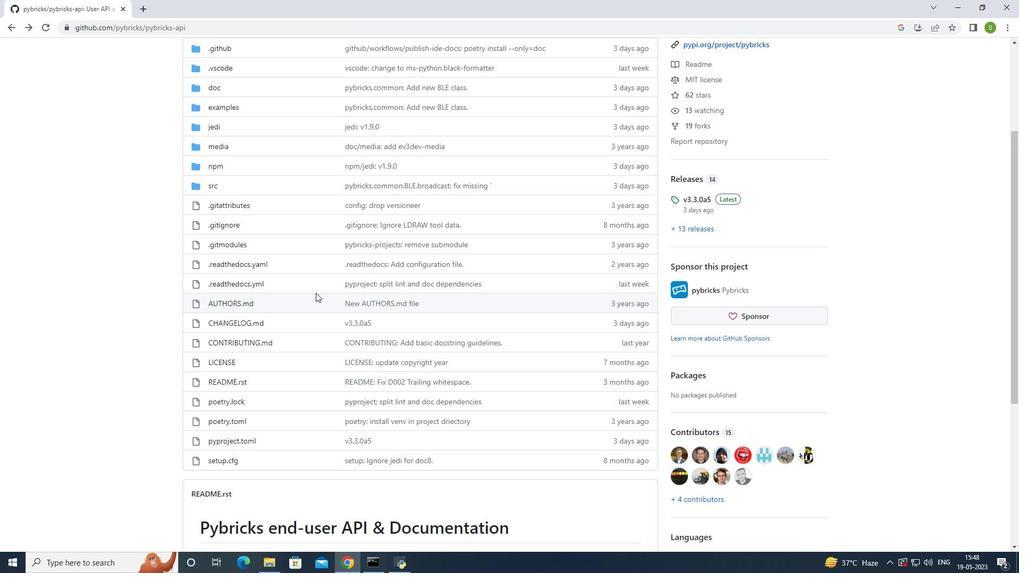 
Action: Mouse scrolled (315, 292) with delta (0, 0)
Screenshot: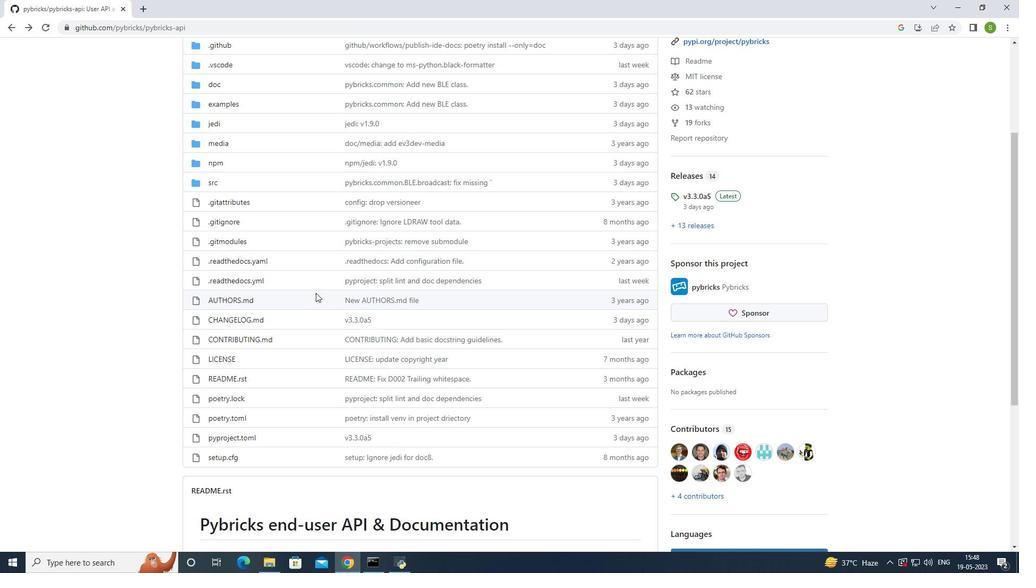 
Action: Mouse moved to (10, 21)
Screenshot: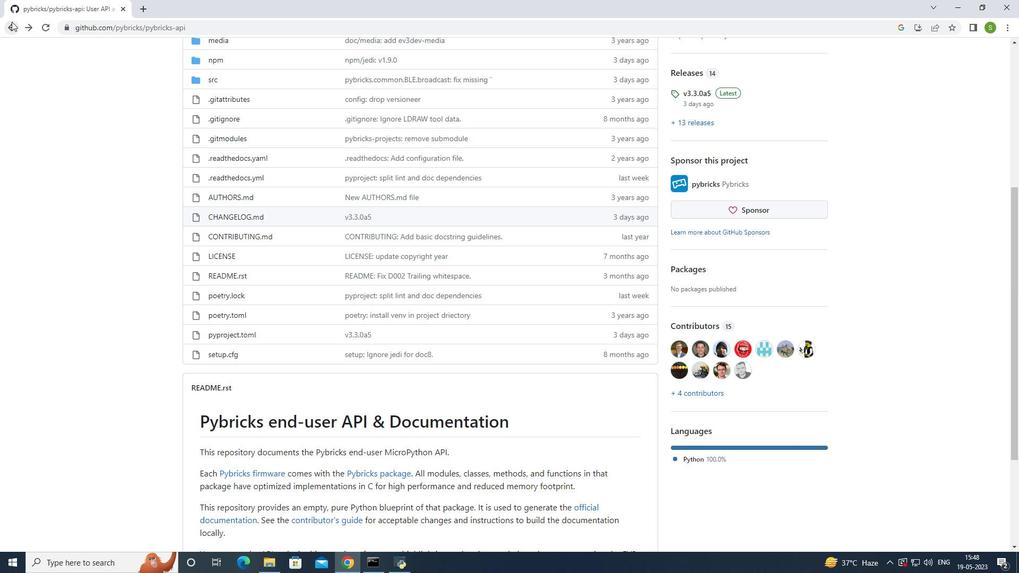 
Action: Mouse pressed left at (10, 21)
Screenshot: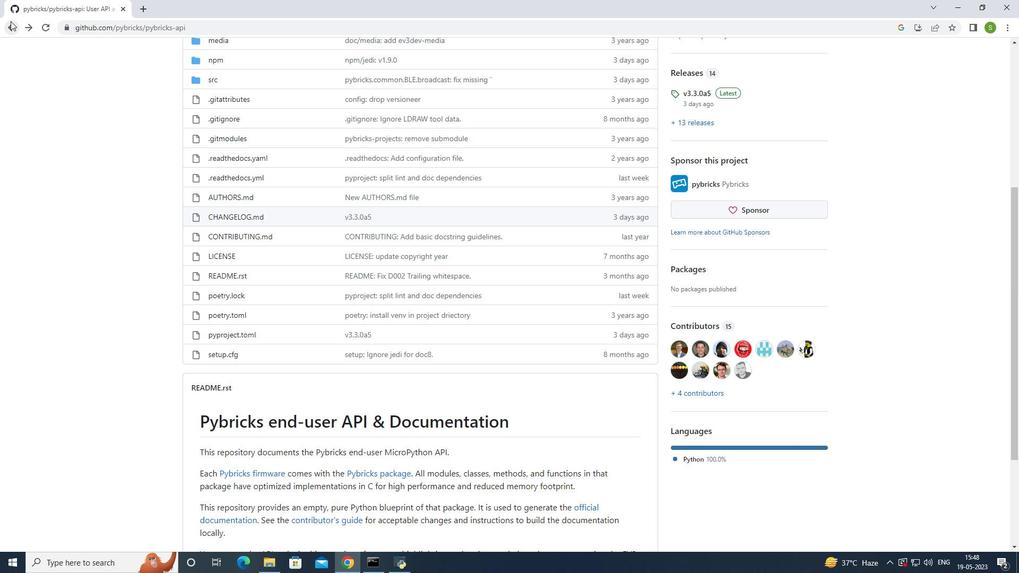 
Action: Mouse moved to (370, 352)
Screenshot: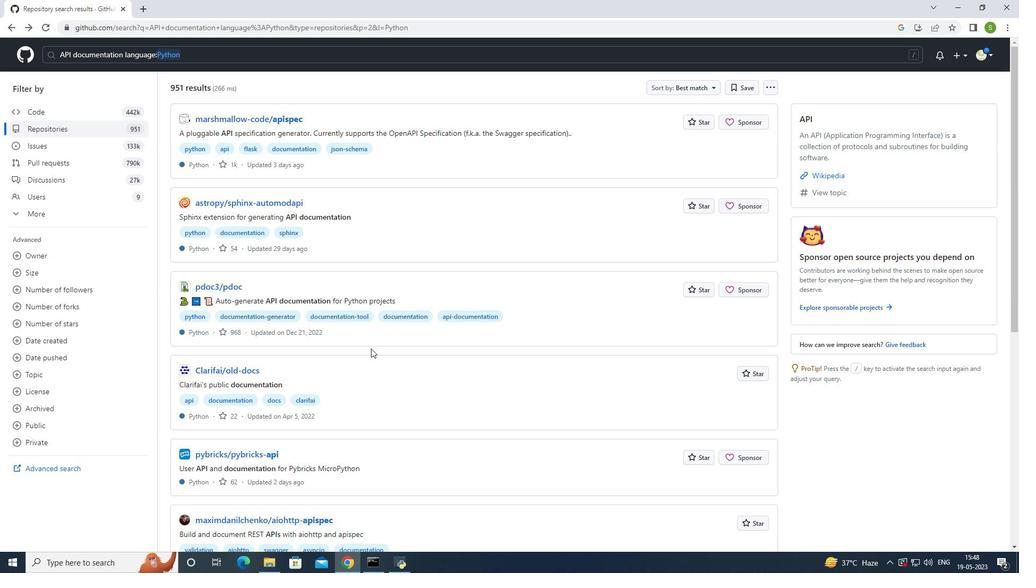 
Action: Mouse scrolled (370, 351) with delta (0, 0)
Screenshot: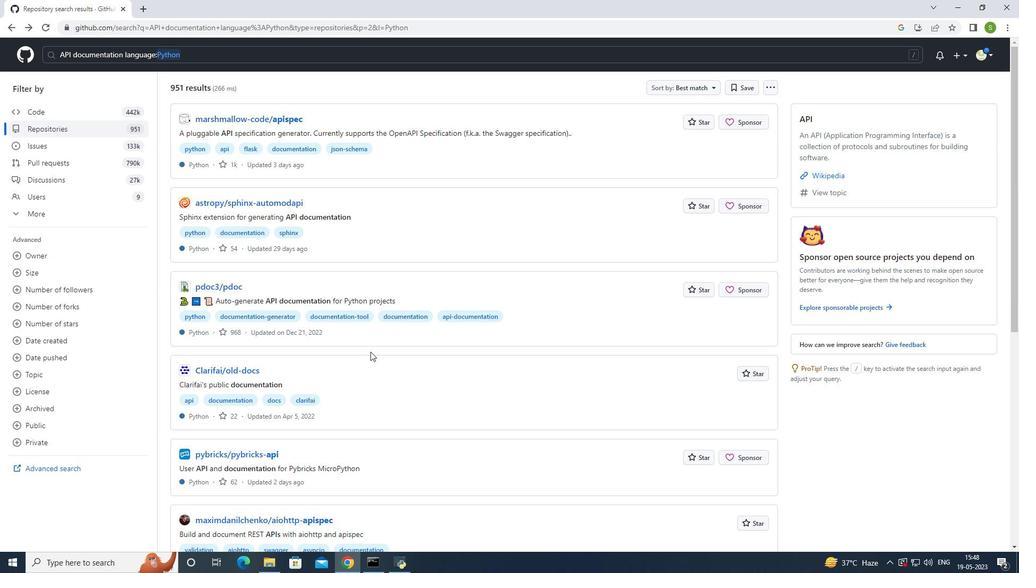 
Action: Mouse scrolled (370, 351) with delta (0, 0)
Screenshot: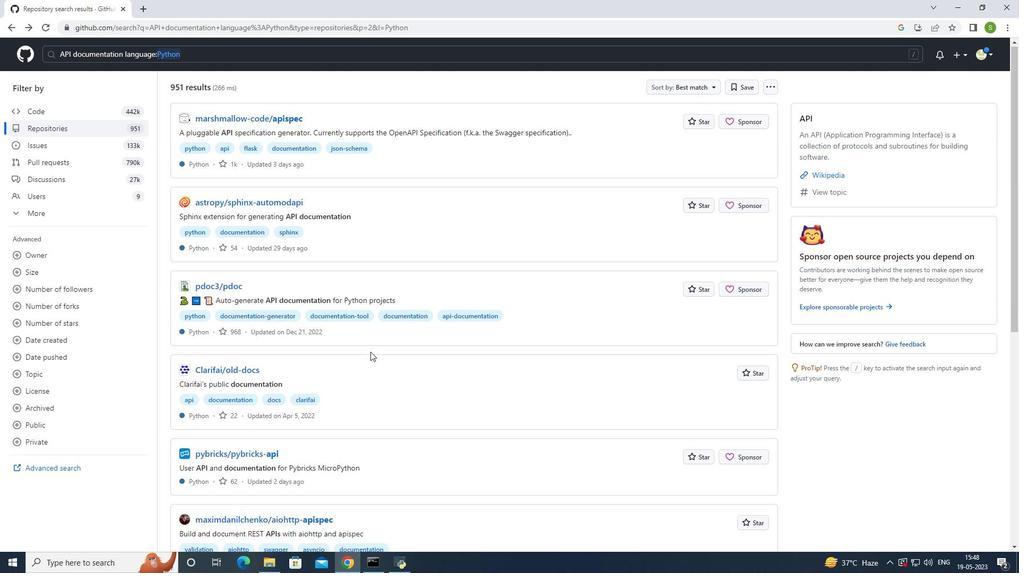 
Action: Mouse scrolled (370, 351) with delta (0, 0)
Screenshot: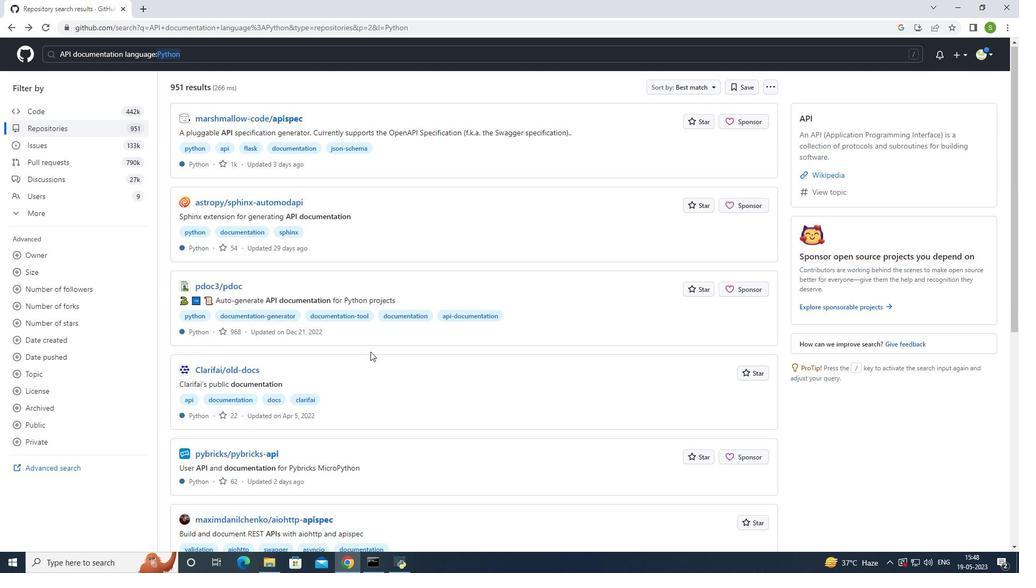 
Action: Mouse scrolled (370, 351) with delta (0, 0)
Screenshot: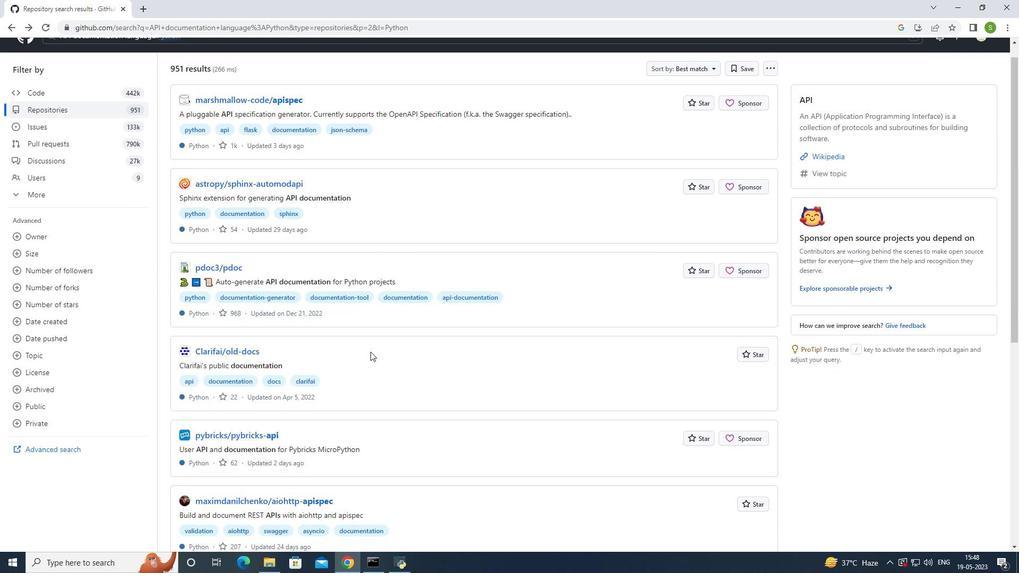 
Action: Mouse scrolled (370, 351) with delta (0, 0)
Screenshot: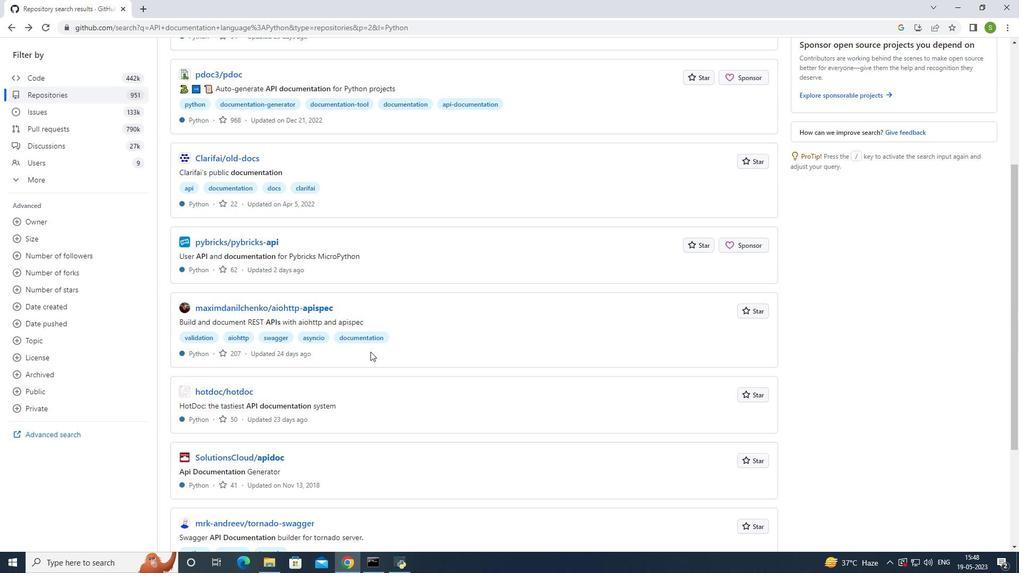 
Action: Mouse scrolled (370, 351) with delta (0, 0)
Screenshot: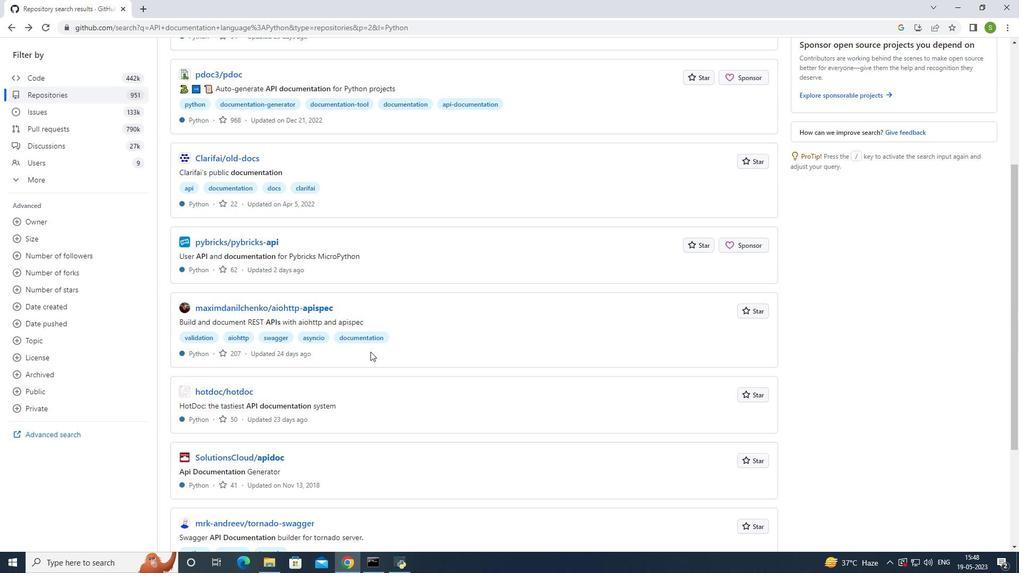 
Action: Mouse scrolled (370, 351) with delta (0, 0)
Screenshot: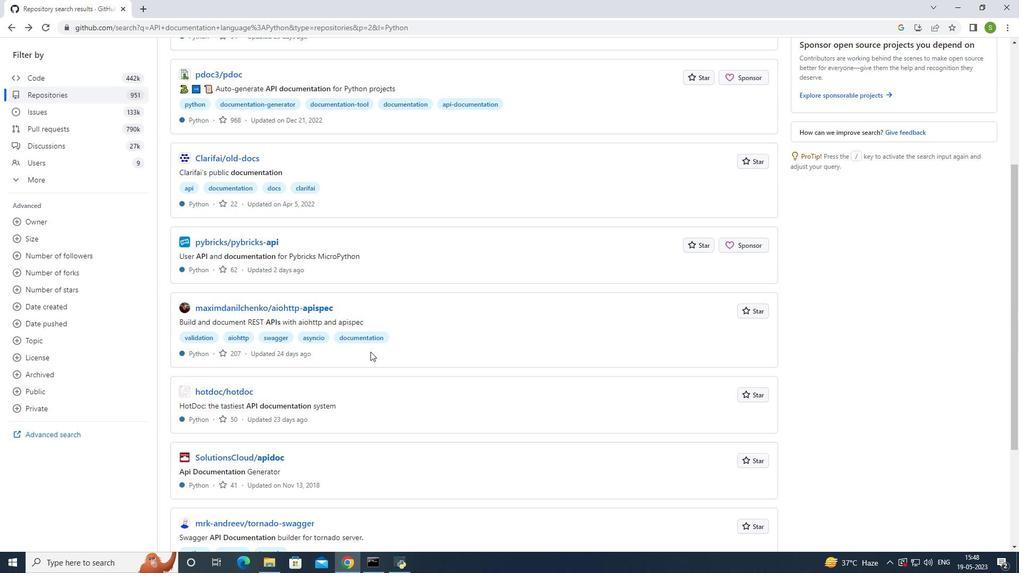 
Action: Mouse scrolled (370, 351) with delta (0, 0)
Screenshot: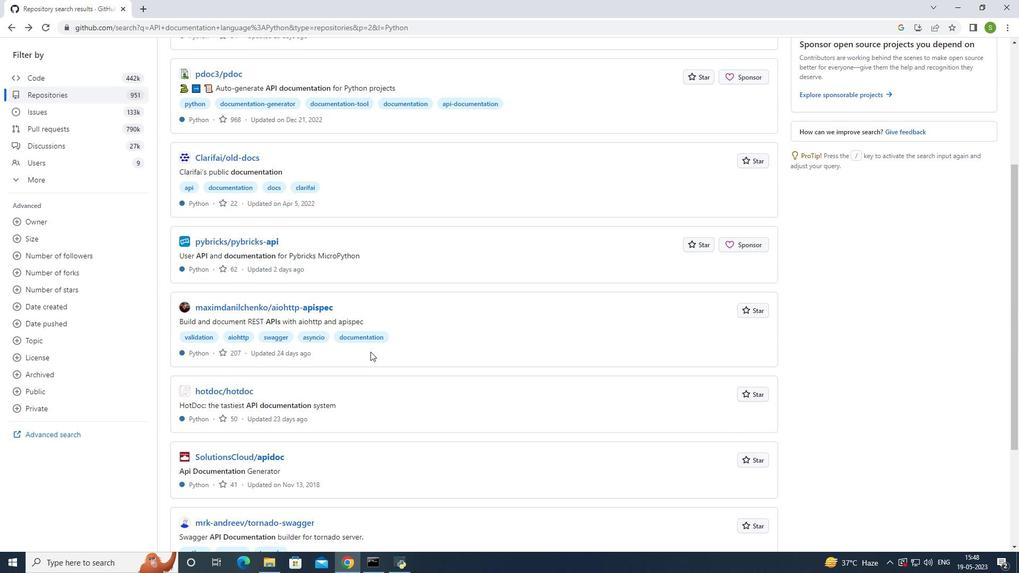 
Action: Mouse moved to (447, 520)
Screenshot: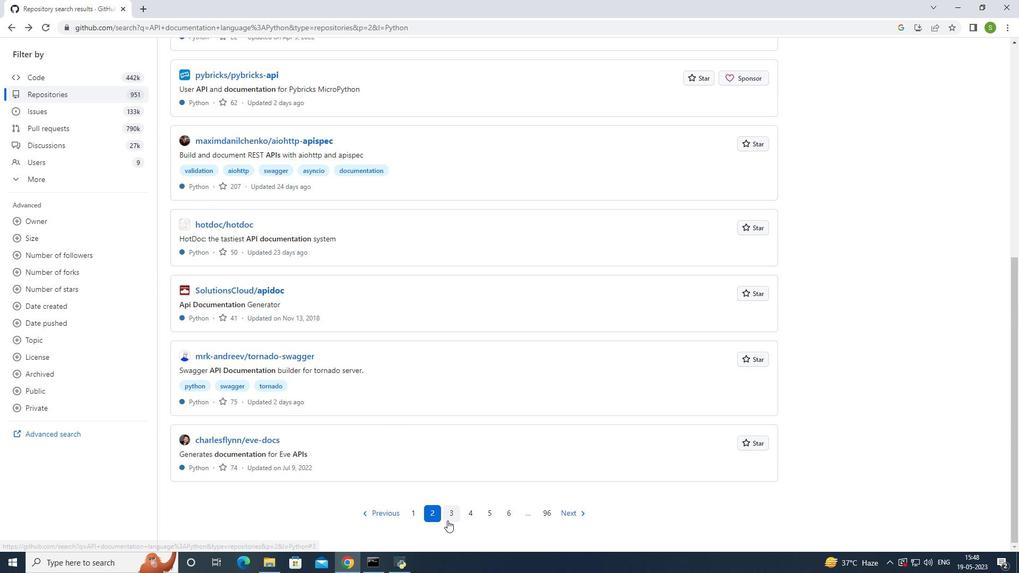 
Action: Mouse pressed left at (447, 520)
Screenshot: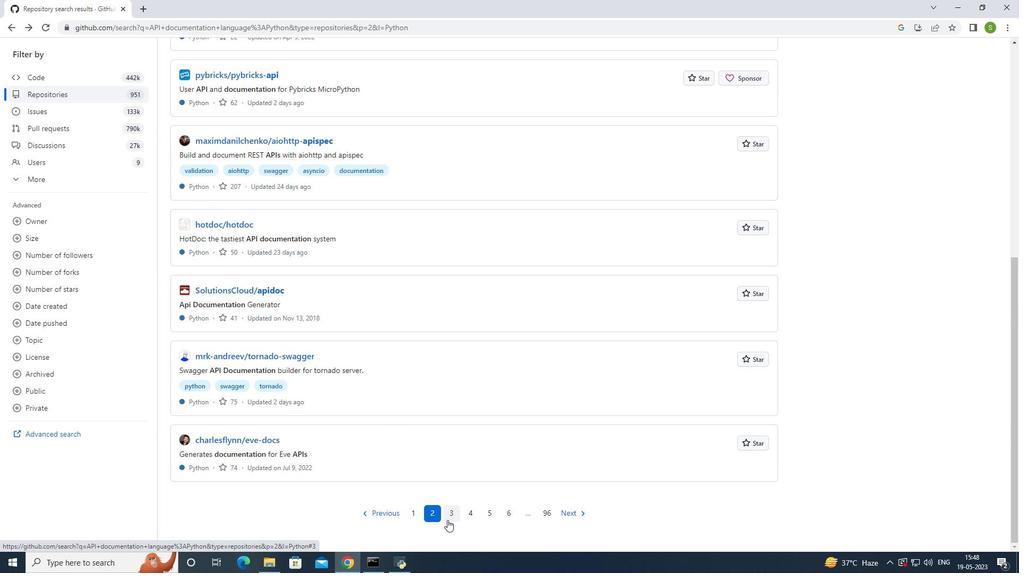 
Action: Mouse moved to (402, 370)
Screenshot: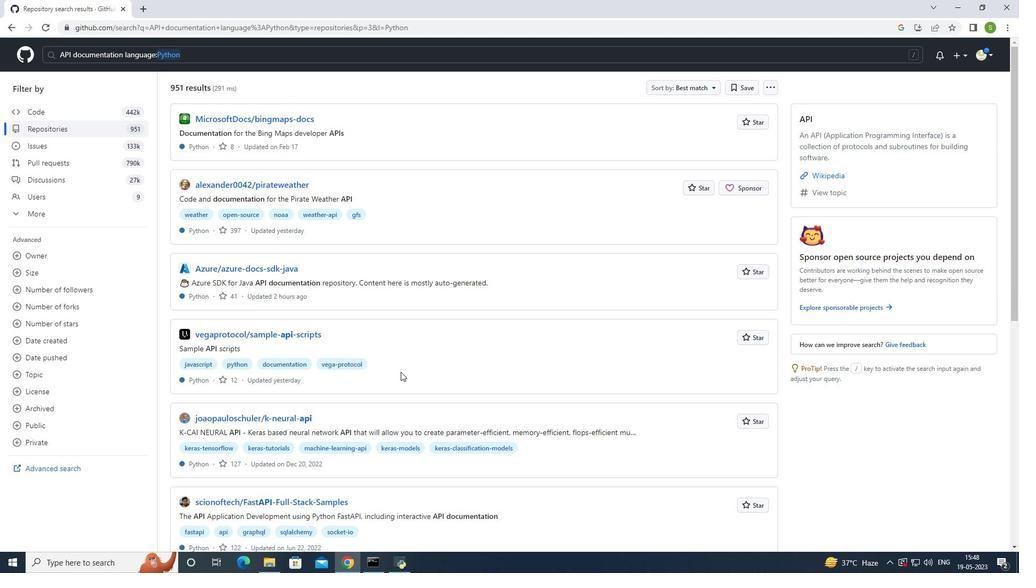 
Action: Mouse scrolled (402, 369) with delta (0, 0)
Screenshot: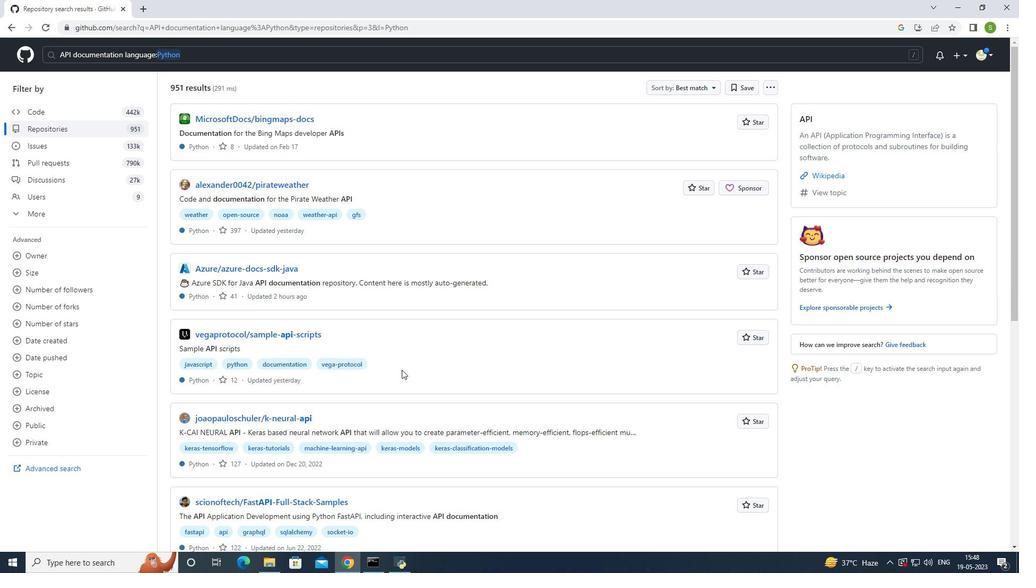 
Action: Mouse scrolled (402, 369) with delta (0, 0)
Screenshot: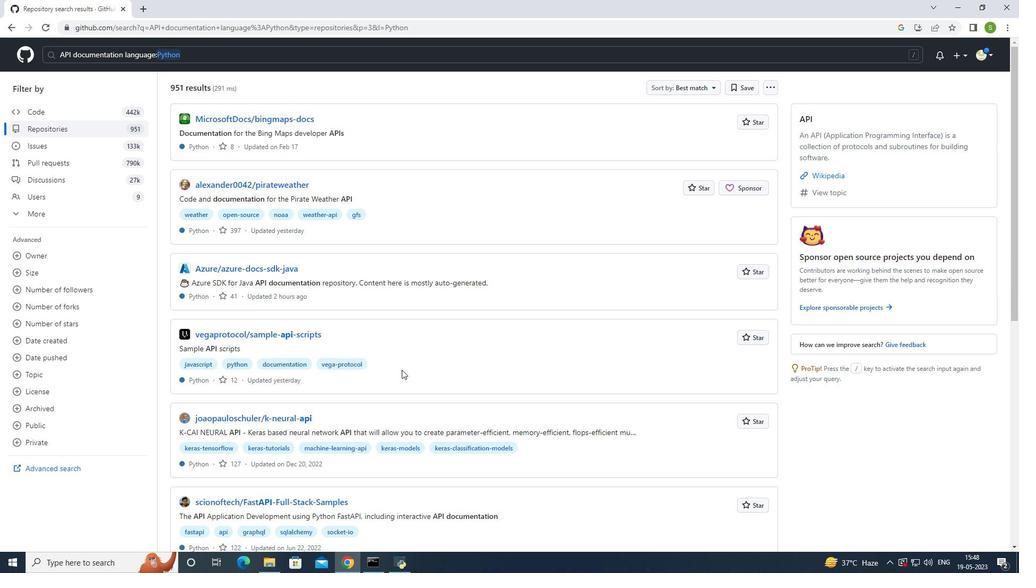 
Action: Mouse scrolled (402, 369) with delta (0, 0)
Screenshot: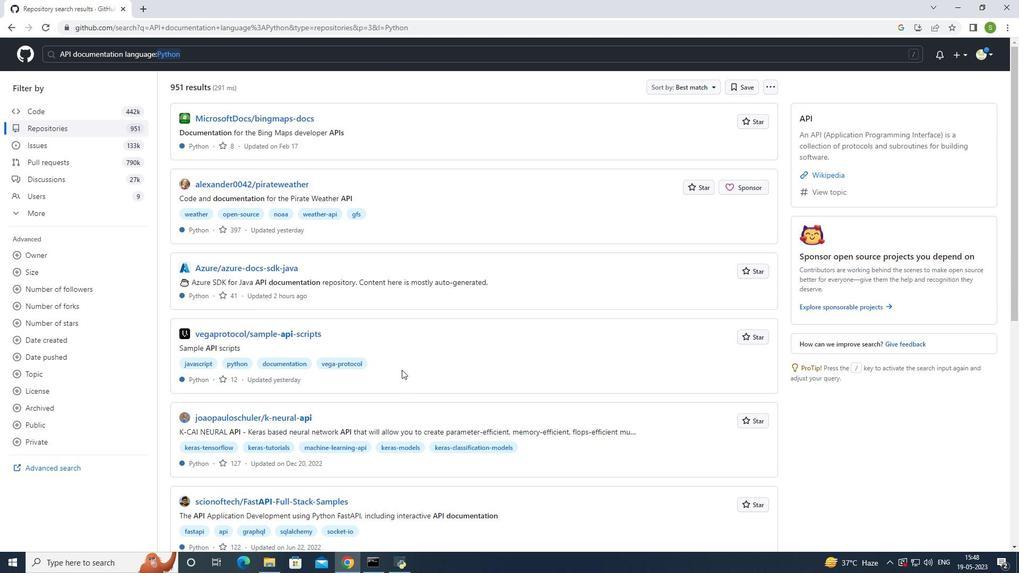 
Action: Mouse scrolled (402, 369) with delta (0, 0)
Screenshot: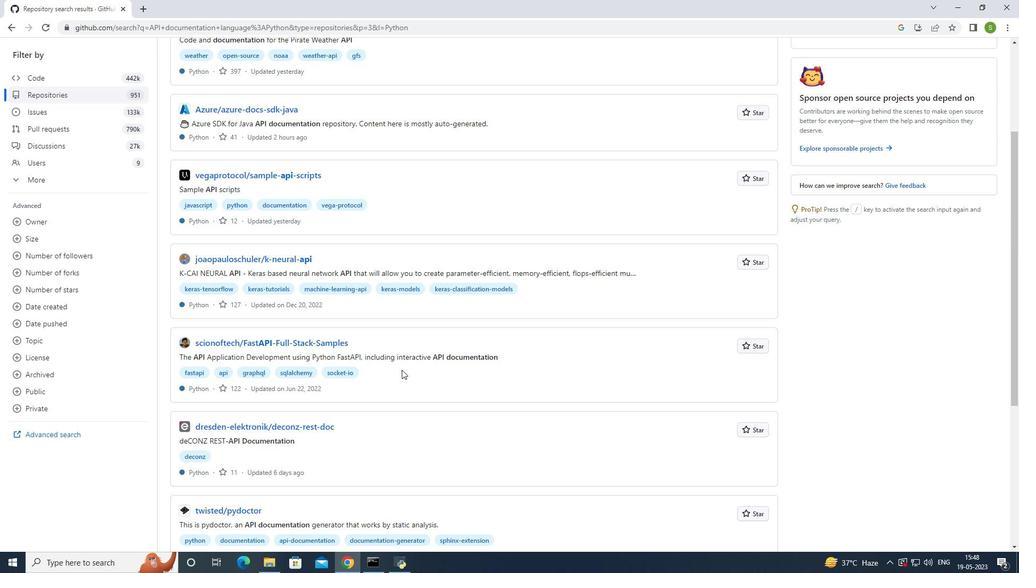 
Action: Mouse scrolled (402, 369) with delta (0, 0)
Screenshot: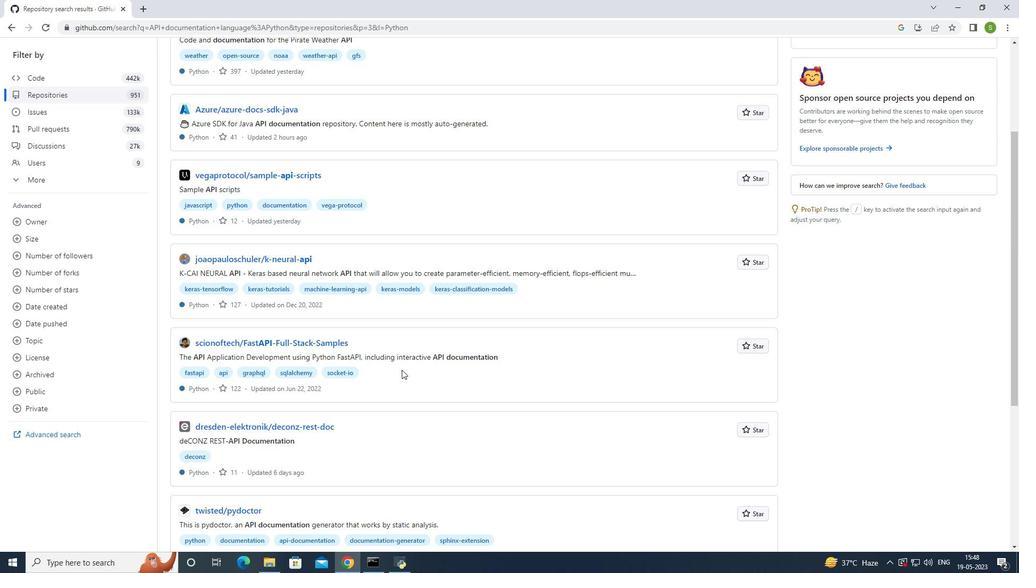 
Action: Mouse scrolled (402, 369) with delta (0, 0)
Screenshot: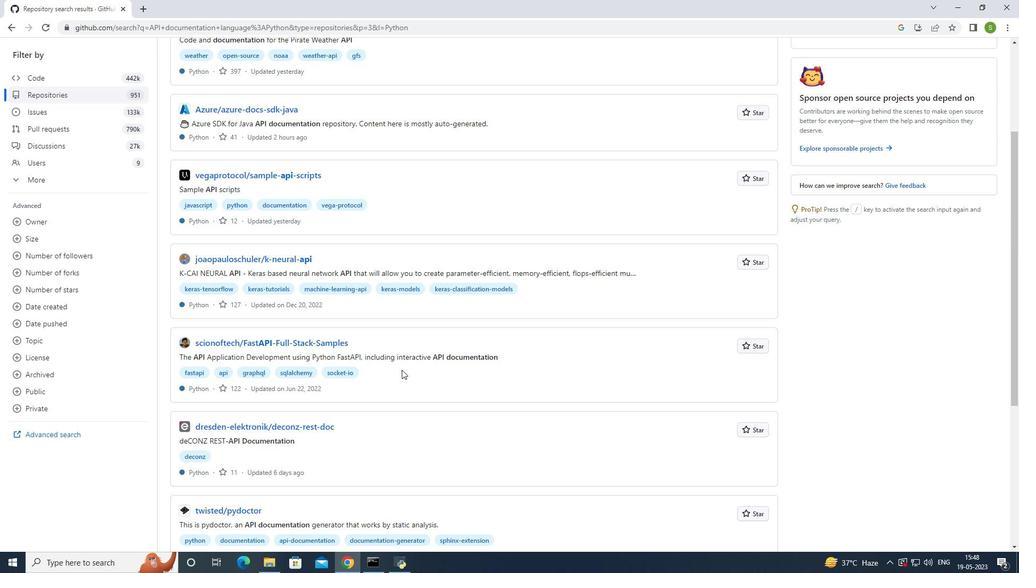 
Action: Mouse scrolled (402, 369) with delta (0, 0)
Screenshot: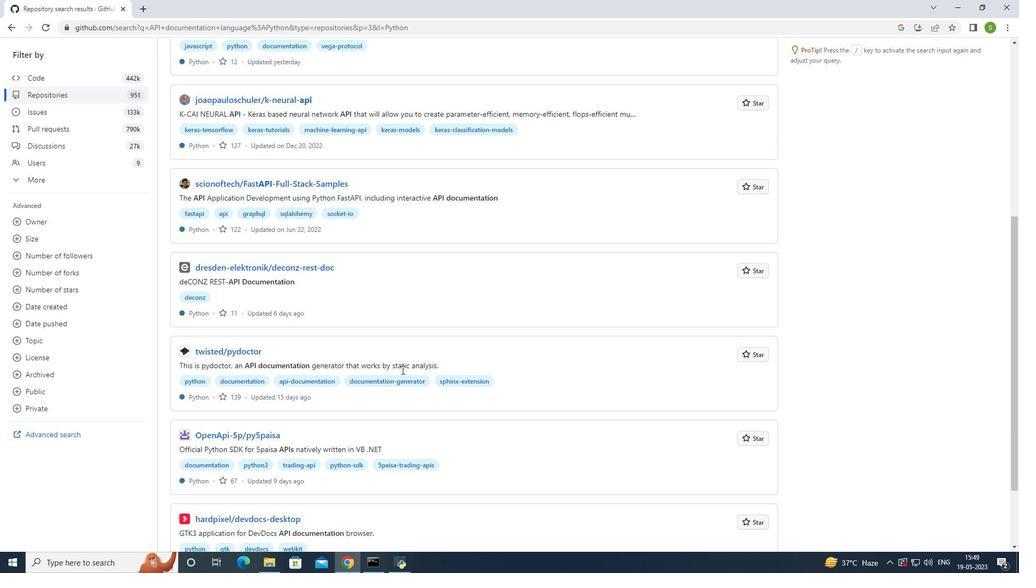 
Action: Mouse scrolled (402, 369) with delta (0, 0)
Screenshot: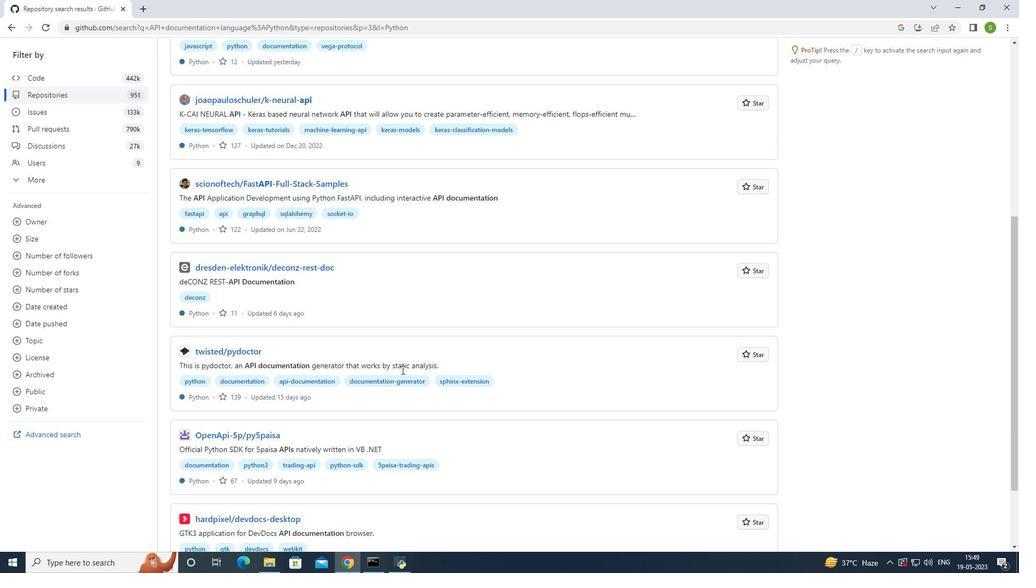 
Action: Mouse scrolled (402, 369) with delta (0, 0)
Screenshot: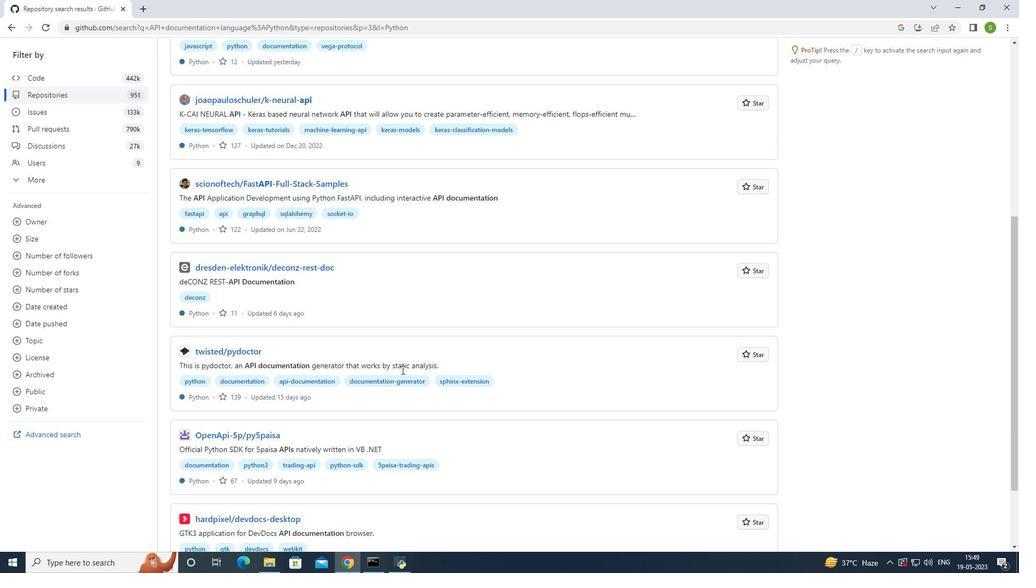 
Action: Mouse scrolled (402, 369) with delta (0, 0)
Screenshot: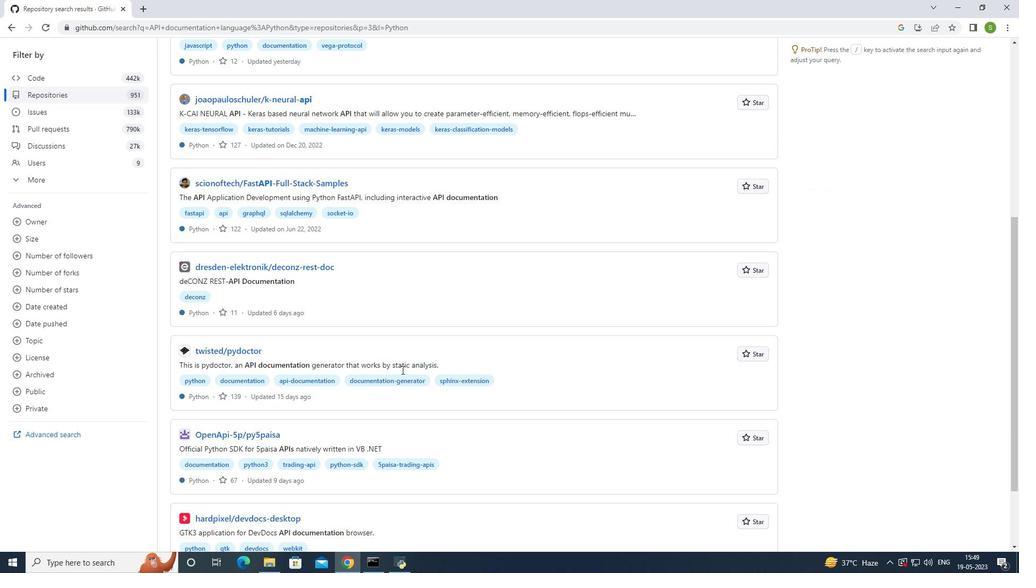 
Action: Mouse scrolled (402, 369) with delta (0, 0)
Screenshot: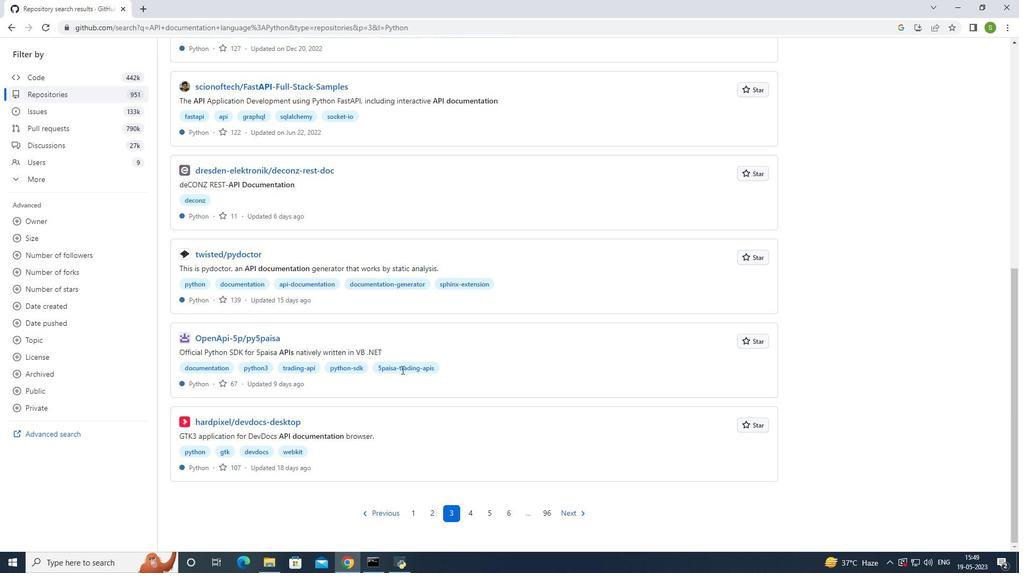 
Action: Mouse scrolled (402, 369) with delta (0, 0)
Screenshot: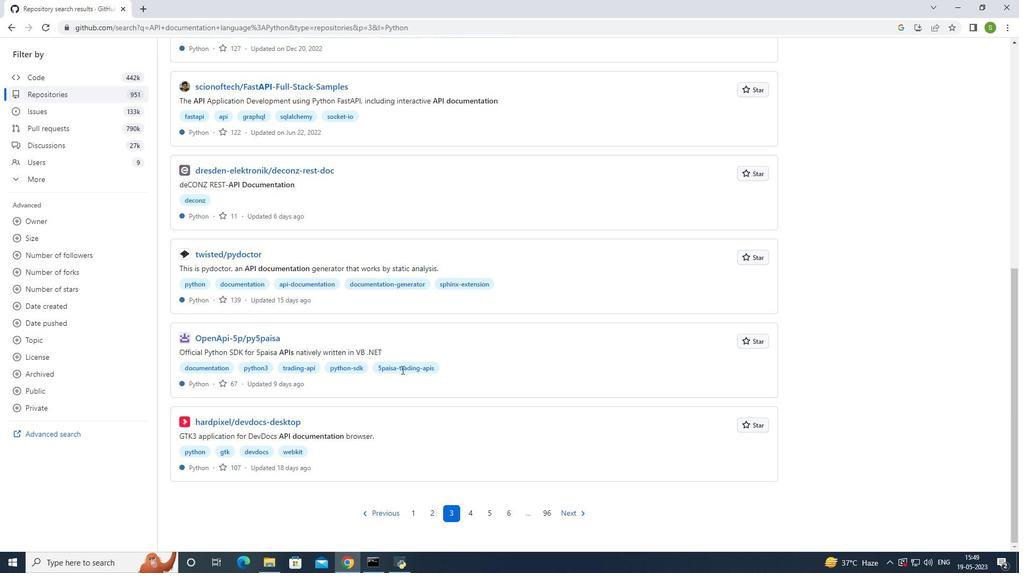 
Action: Mouse moved to (483, 516)
Screenshot: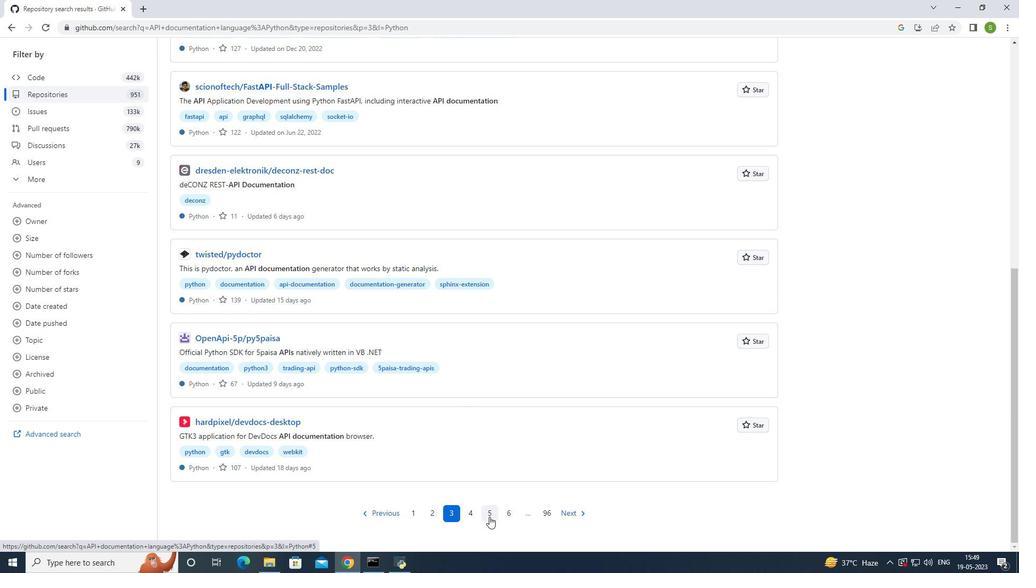 
Action: Mouse pressed left at (483, 516)
Screenshot: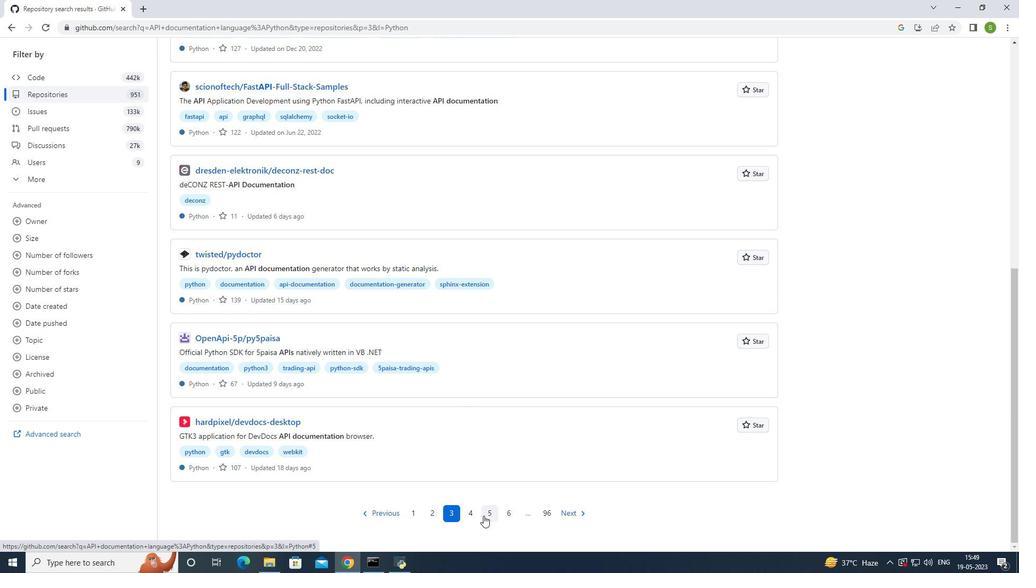 
Action: Mouse moved to (360, 342)
Screenshot: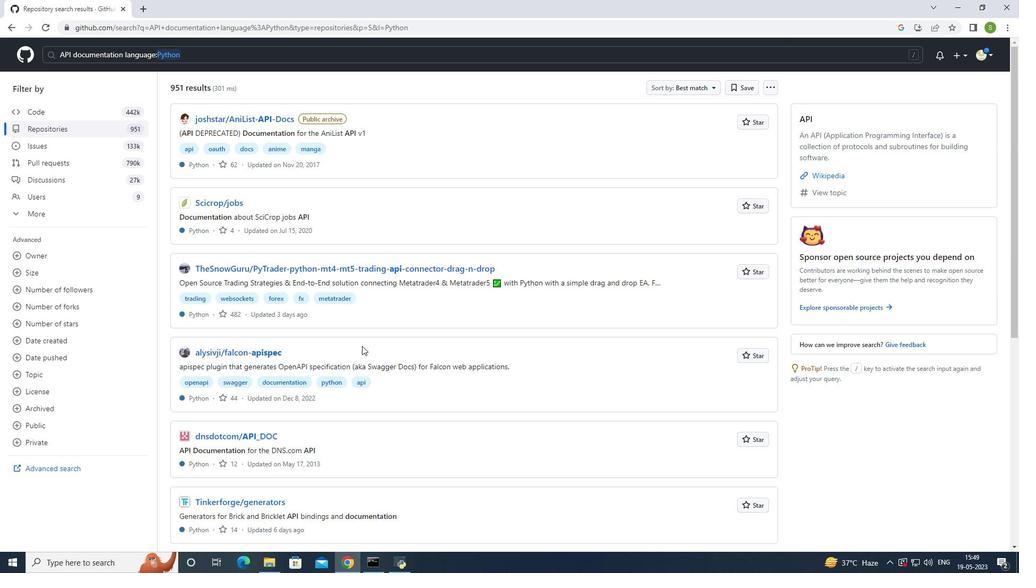 
Action: Mouse scrolled (360, 342) with delta (0, 0)
Screenshot: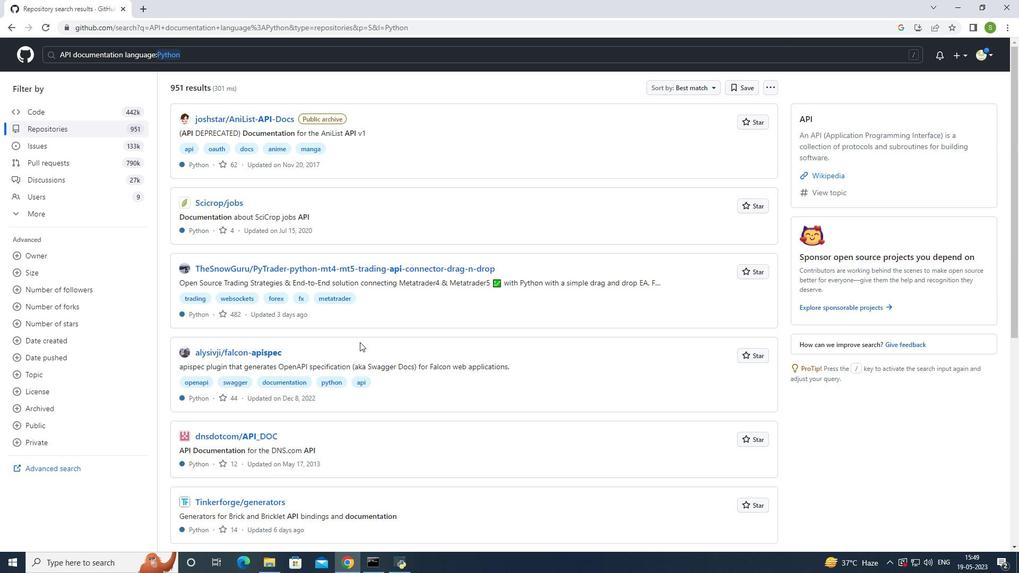 
Action: Mouse scrolled (360, 342) with delta (0, 0)
Screenshot: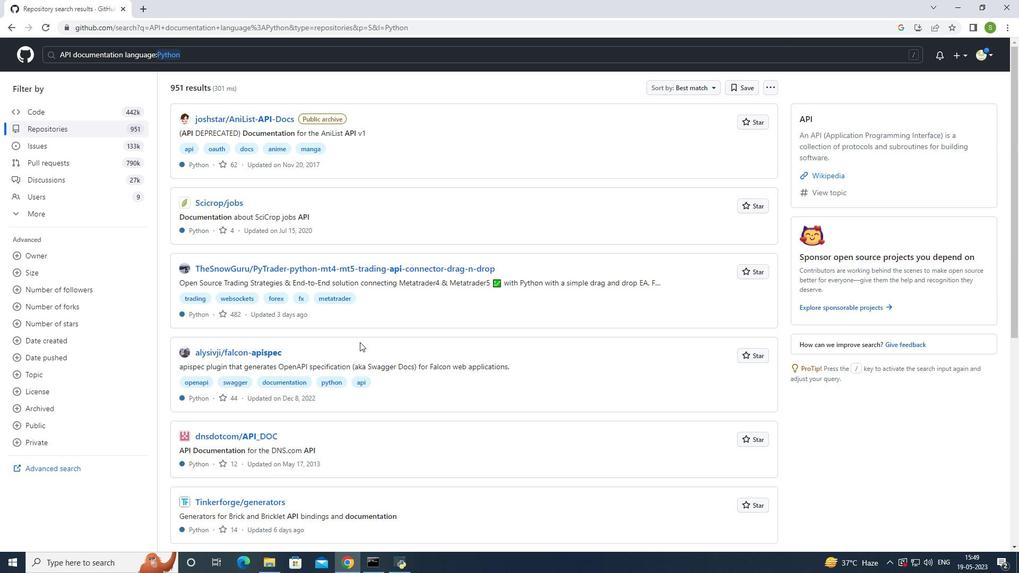
Action: Mouse scrolled (360, 342) with delta (0, 0)
Screenshot: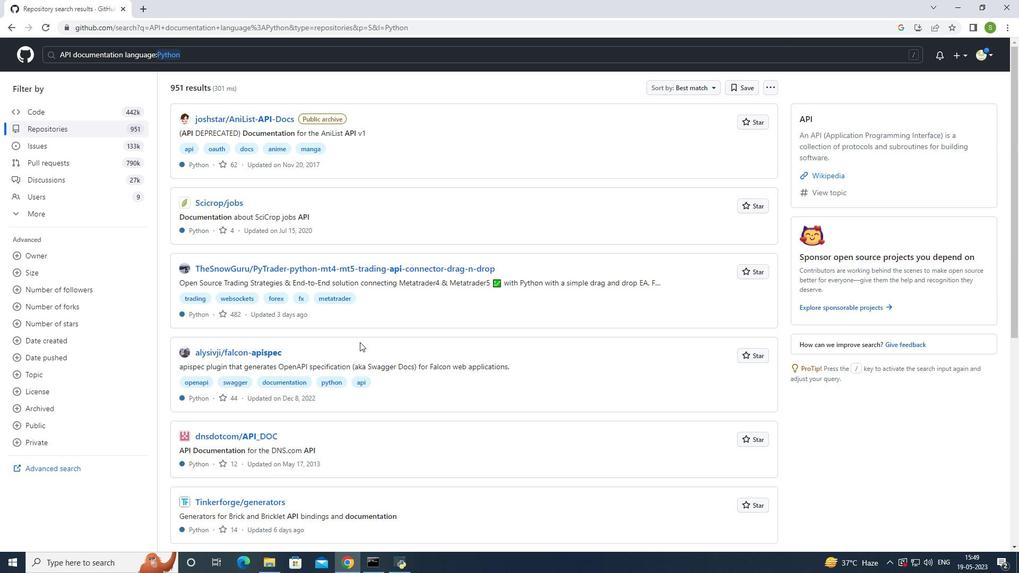
Action: Mouse scrolled (360, 342) with delta (0, 0)
Screenshot: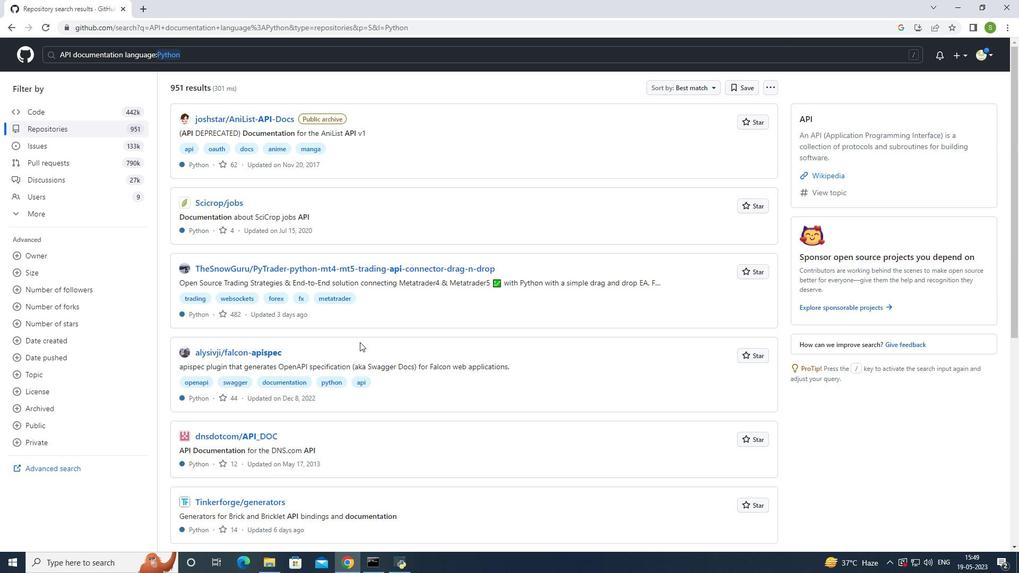 
Action: Mouse scrolled (360, 342) with delta (0, 0)
Screenshot: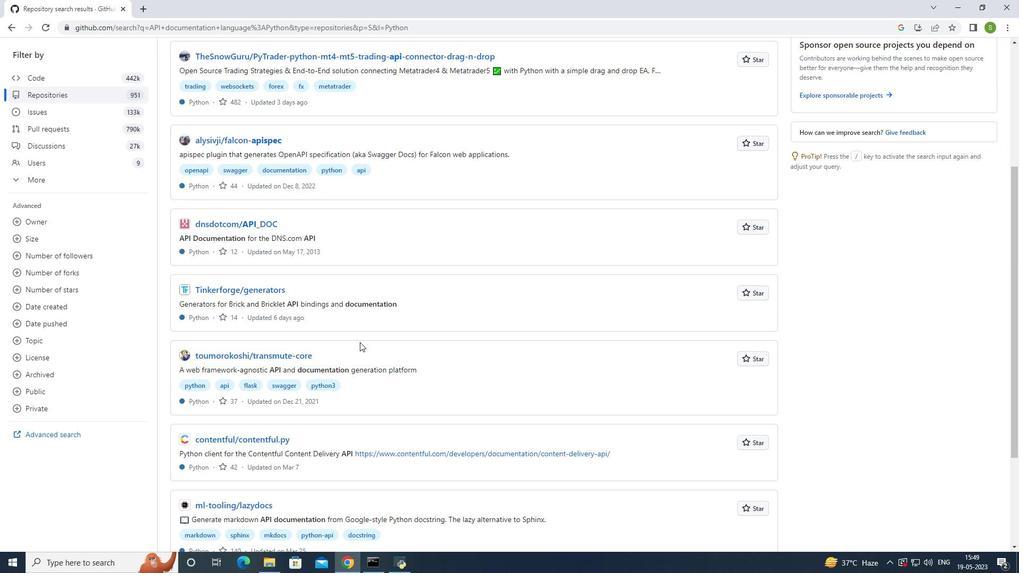 
Action: Mouse scrolled (360, 342) with delta (0, 0)
Screenshot: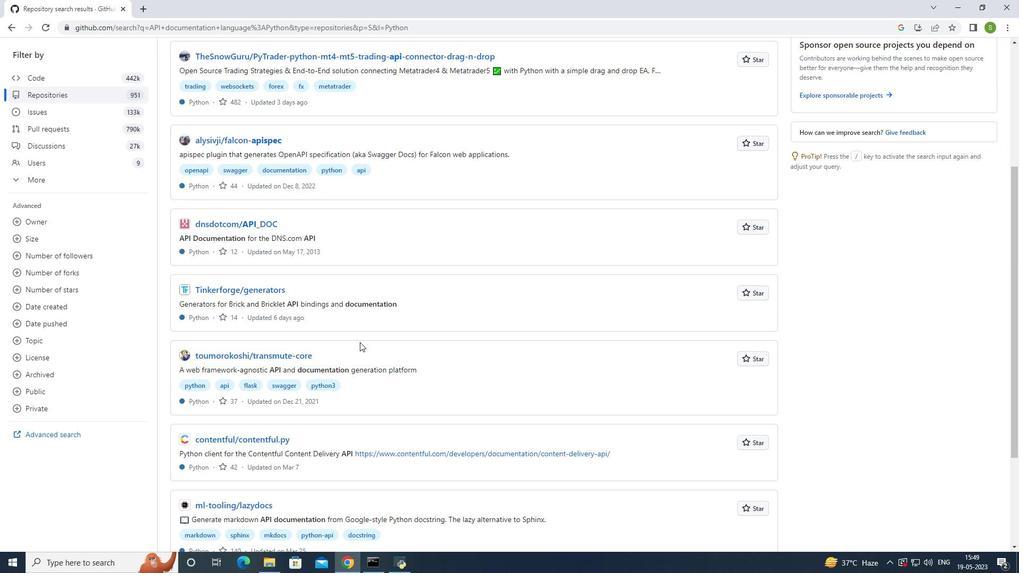 
Action: Mouse scrolled (360, 342) with delta (0, 0)
Screenshot: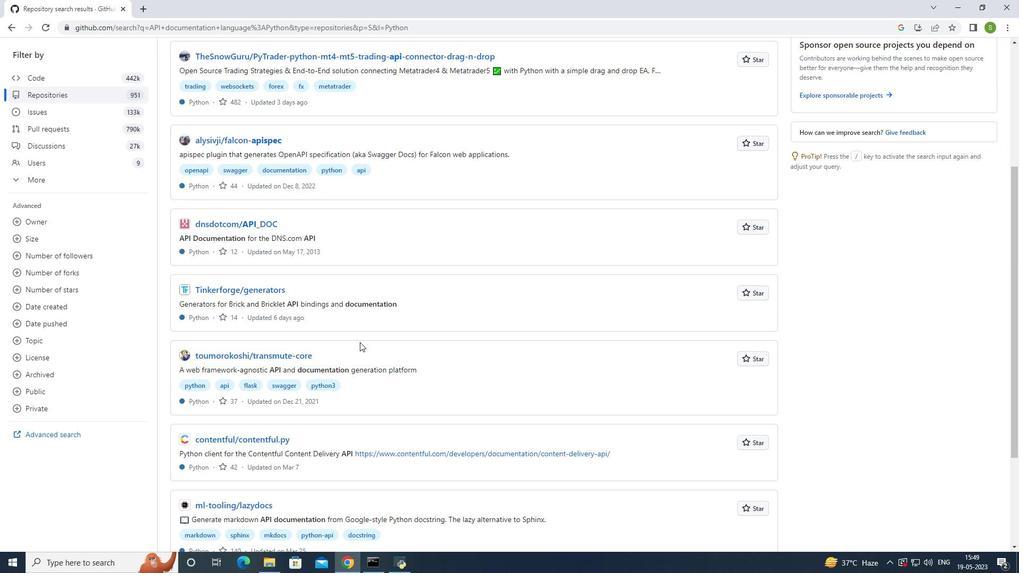 
Action: Mouse moved to (358, 343)
Screenshot: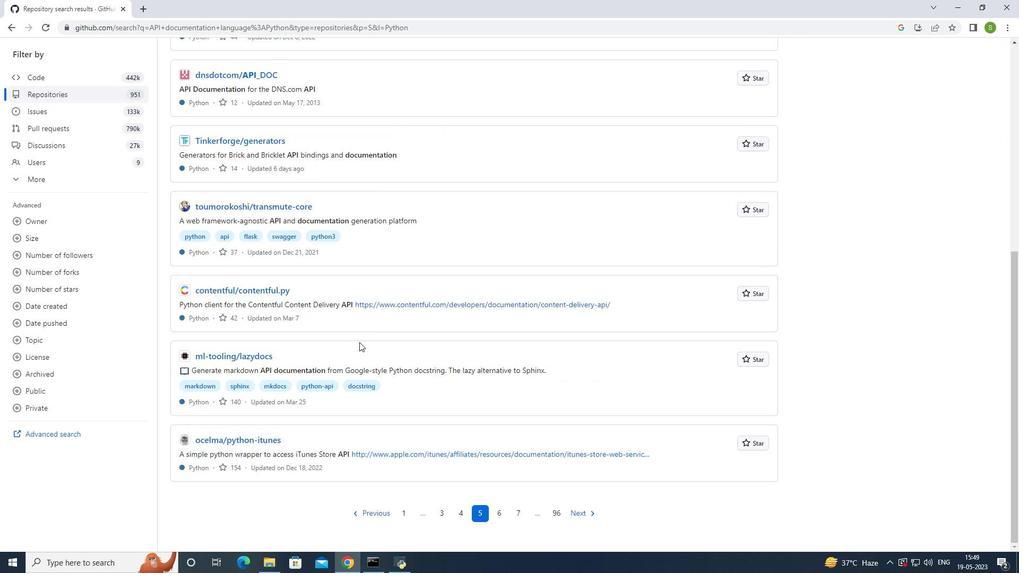 
Action: Mouse scrolled (358, 342) with delta (0, 0)
Screenshot: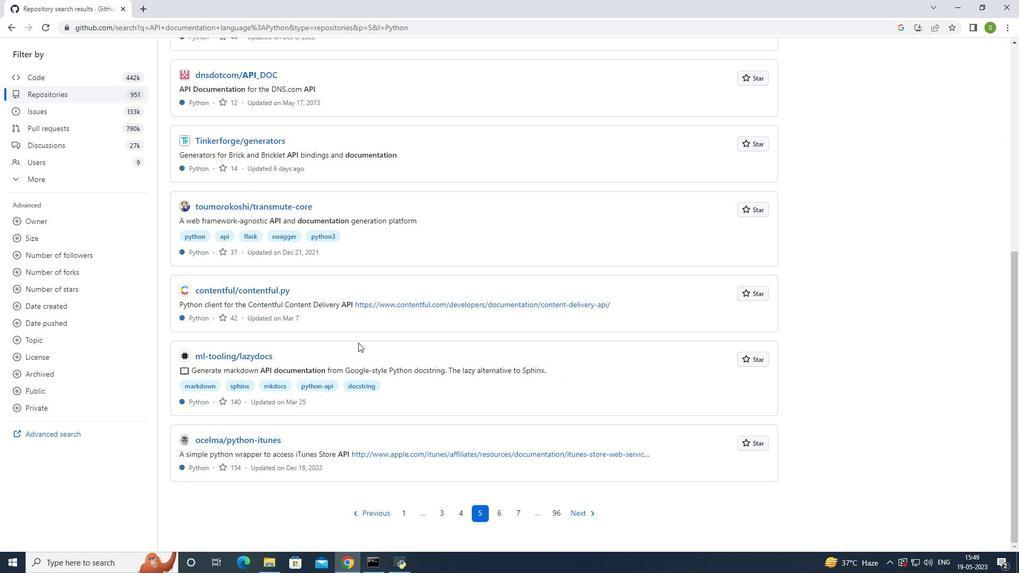
Action: Mouse scrolled (358, 342) with delta (0, 0)
Screenshot: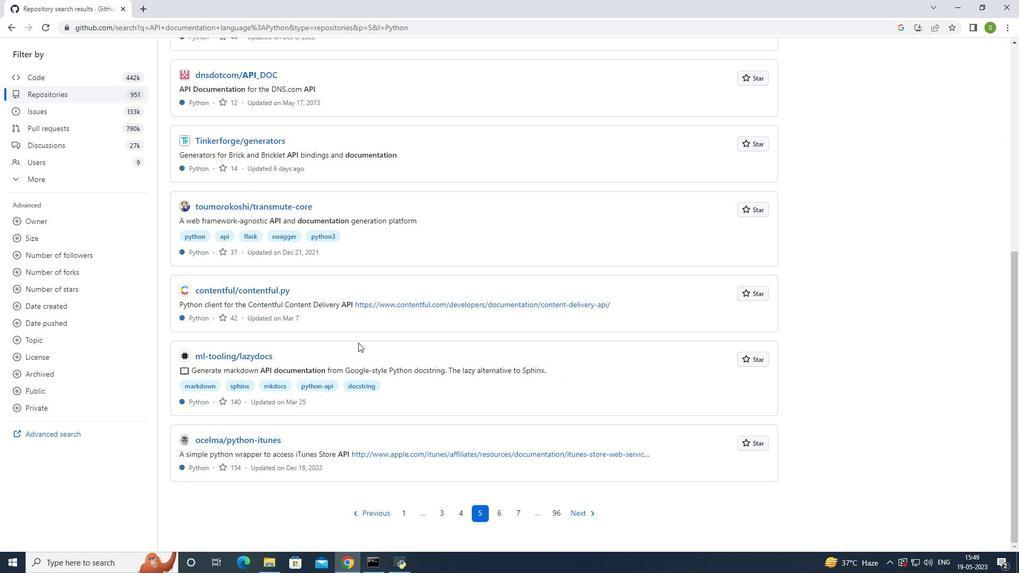
Action: Mouse scrolled (358, 342) with delta (0, 0)
Screenshot: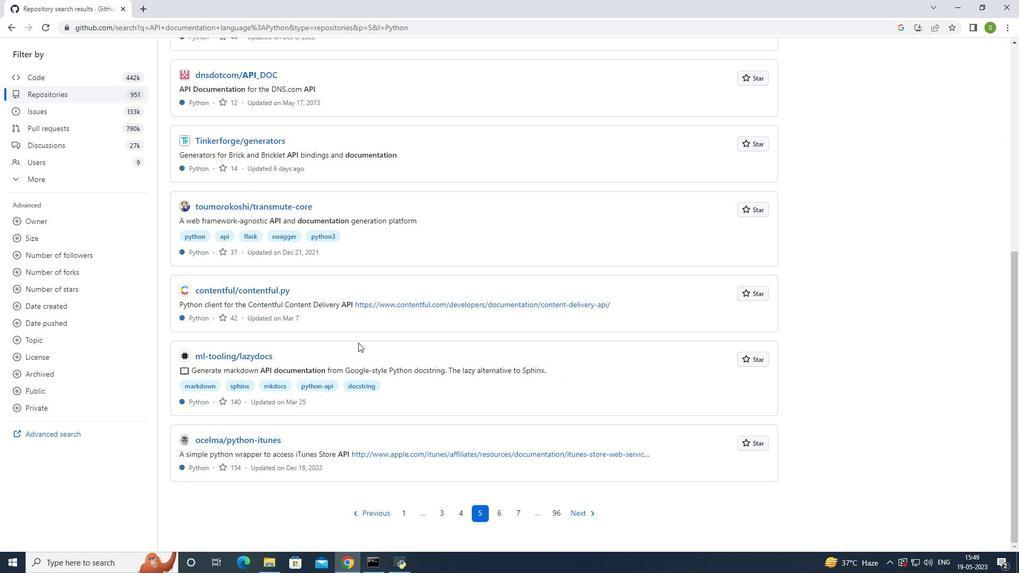 
Action: Mouse scrolled (358, 342) with delta (0, 0)
Screenshot: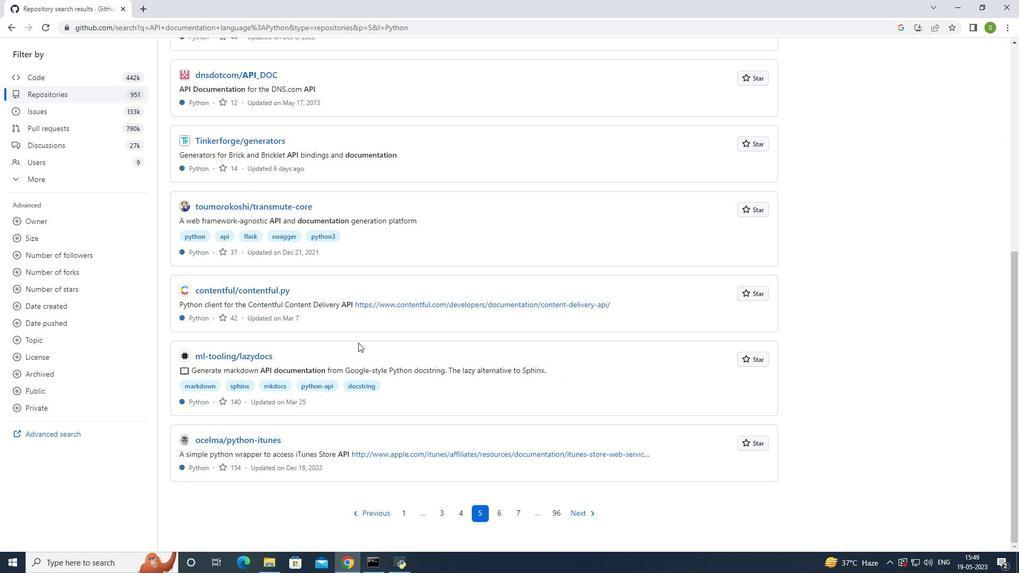 
Action: Mouse moved to (406, 515)
Screenshot: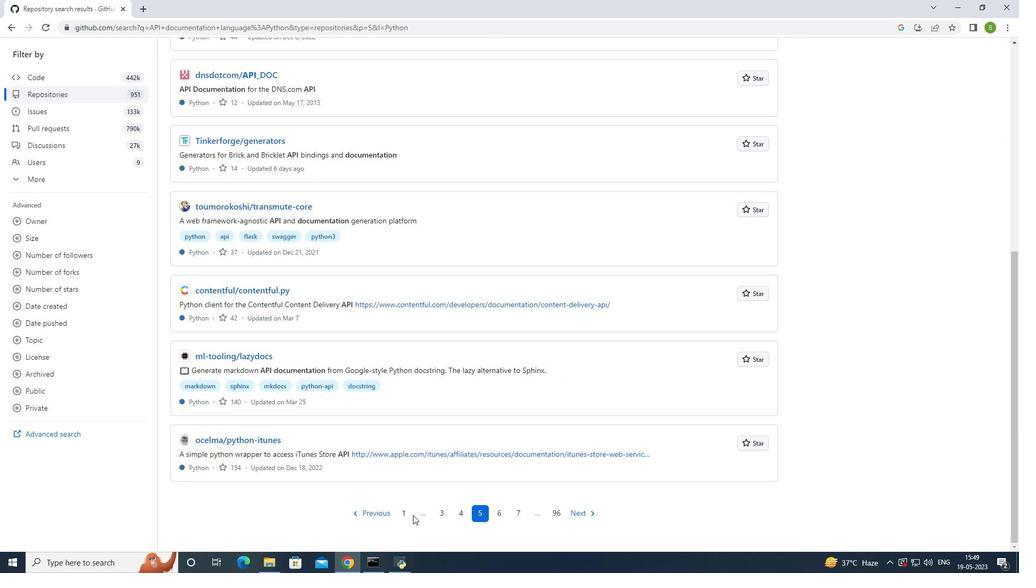 
Action: Mouse pressed left at (406, 515)
Screenshot: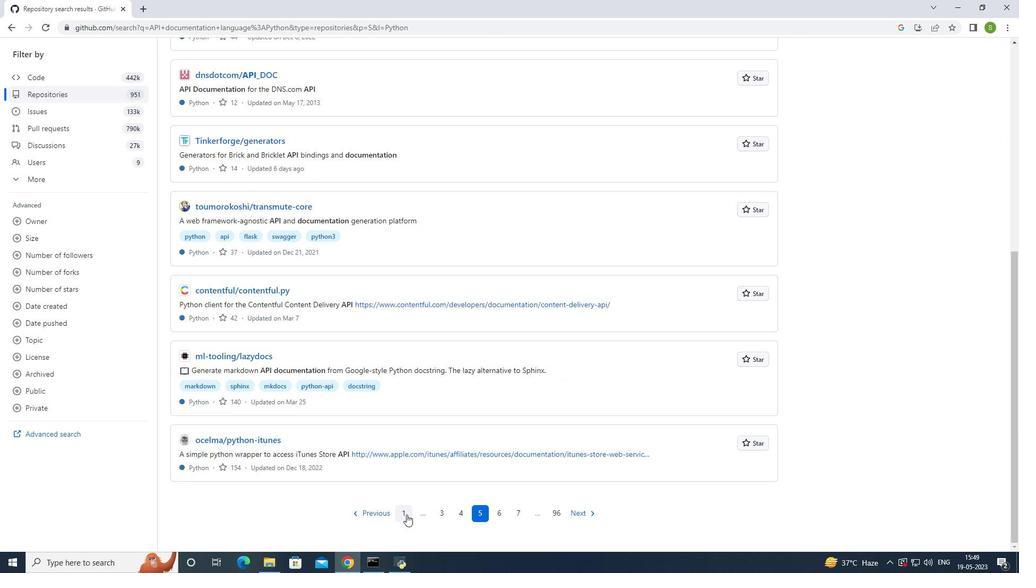 
Action: Mouse moved to (253, 117)
Screenshot: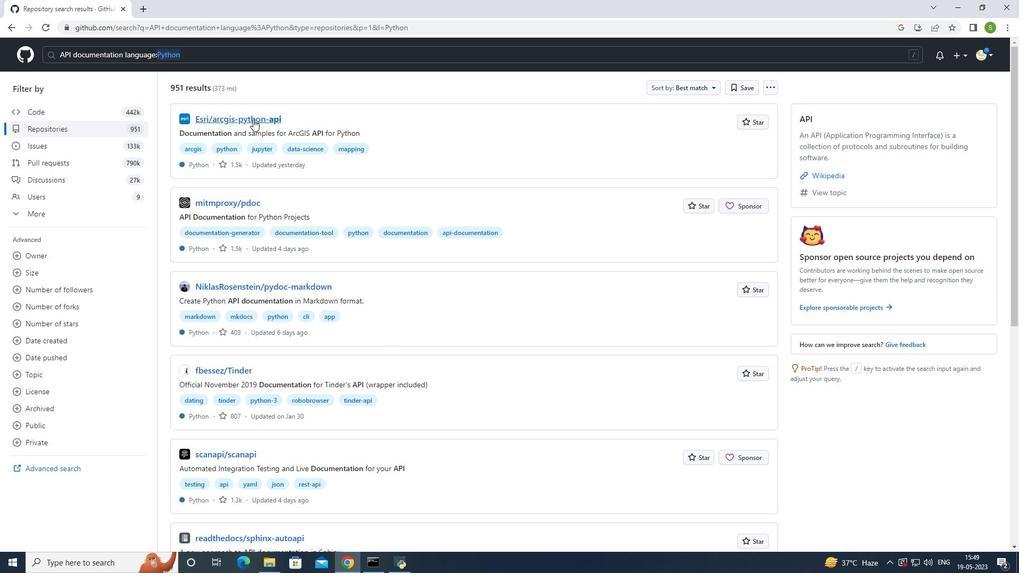 
Action: Mouse pressed left at (253, 117)
Screenshot: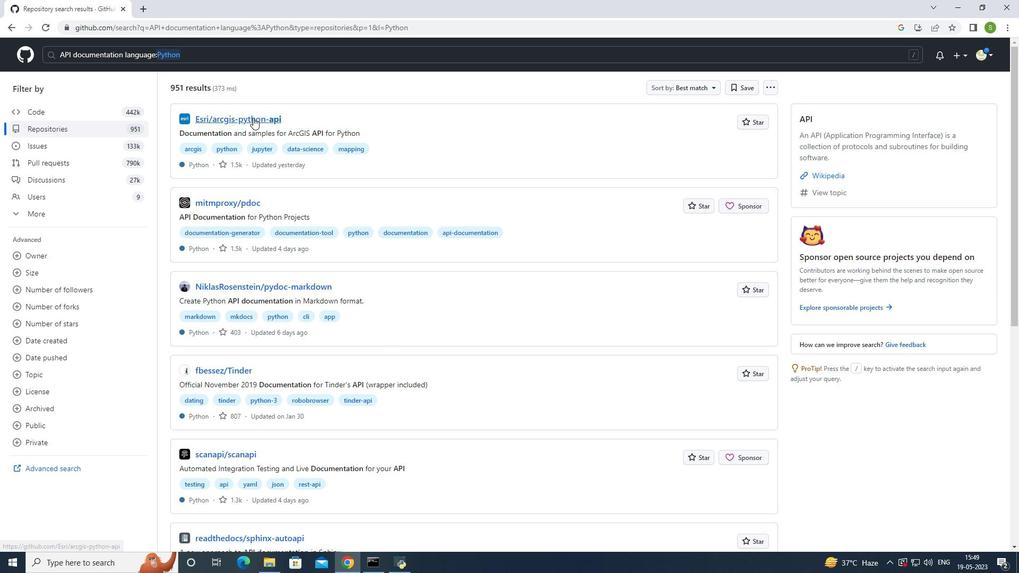 
Action: Mouse moved to (314, 279)
Screenshot: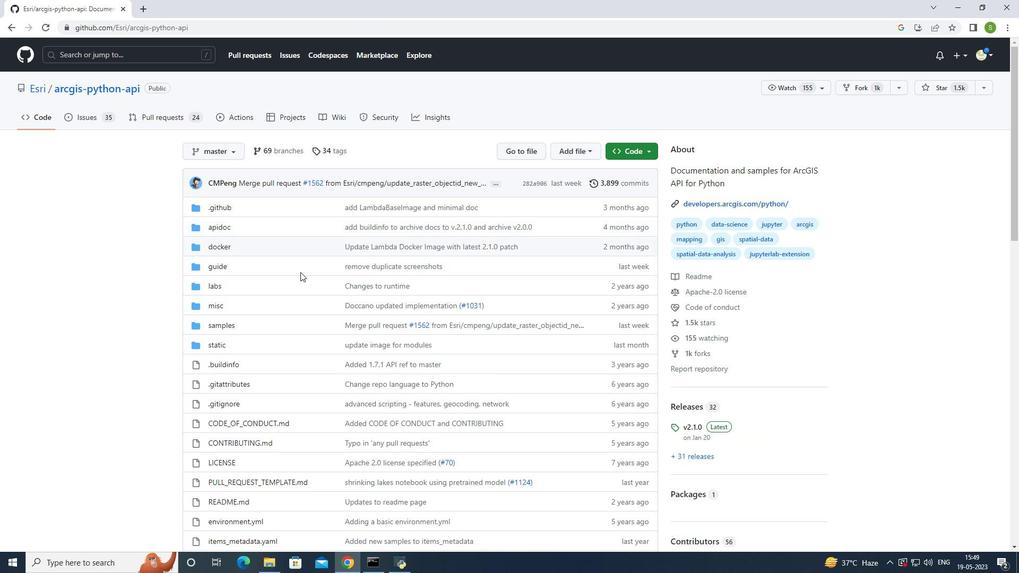 
Action: Mouse scrolled (314, 278) with delta (0, 0)
Screenshot: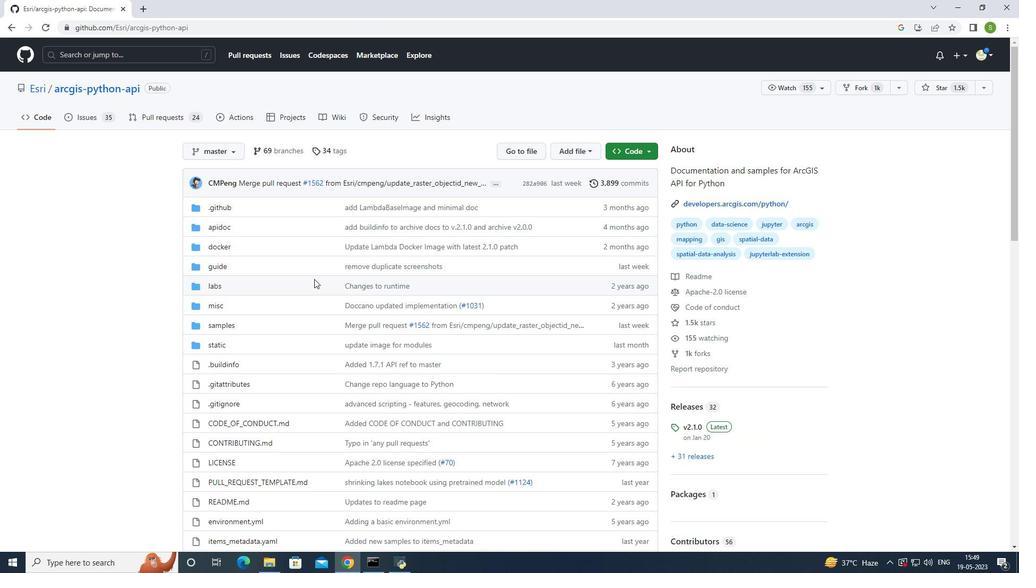 
Action: Mouse scrolled (314, 278) with delta (0, 0)
Screenshot: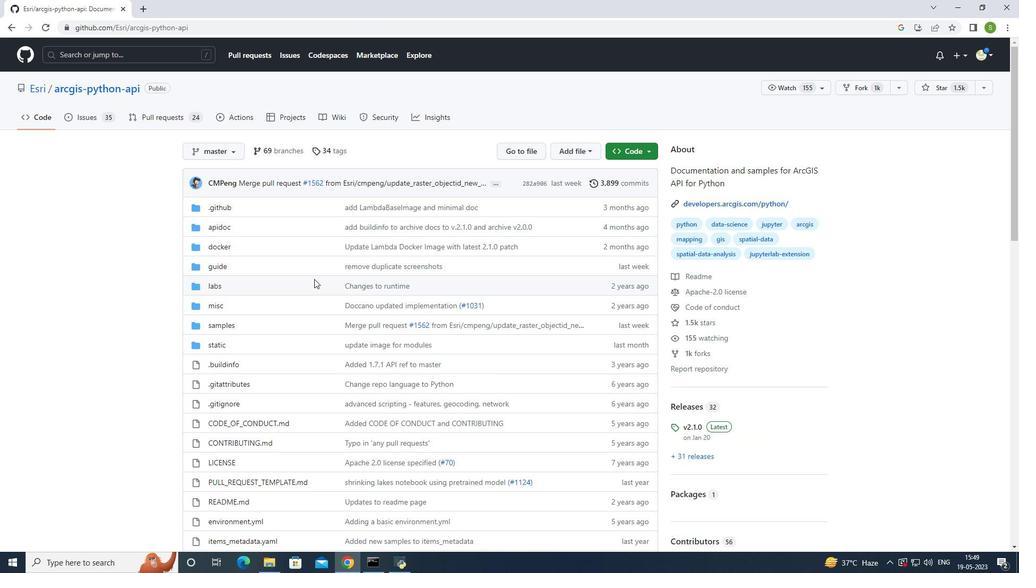 
Action: Mouse scrolled (314, 278) with delta (0, 0)
Screenshot: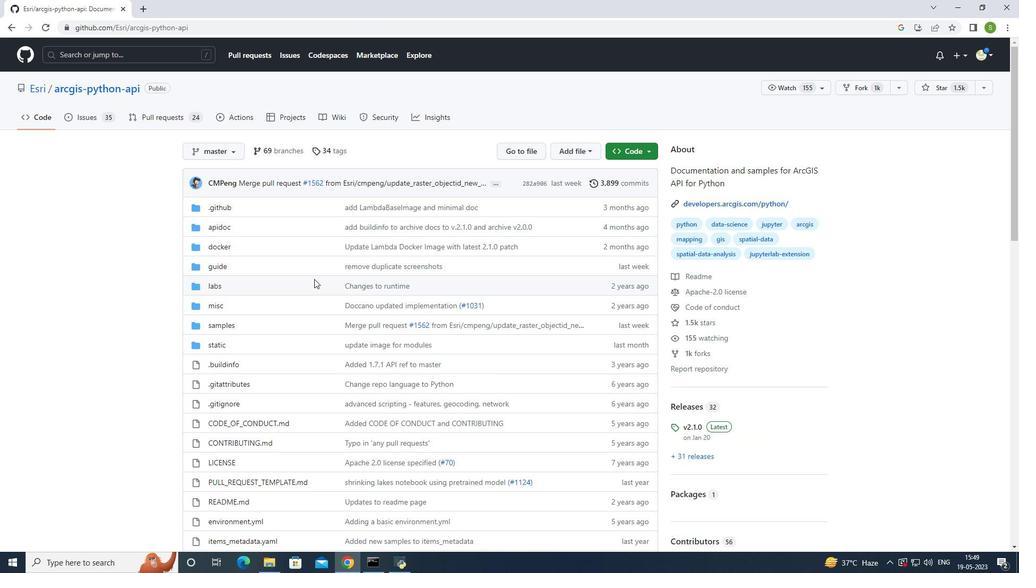 
Action: Mouse scrolled (314, 278) with delta (0, 0)
Screenshot: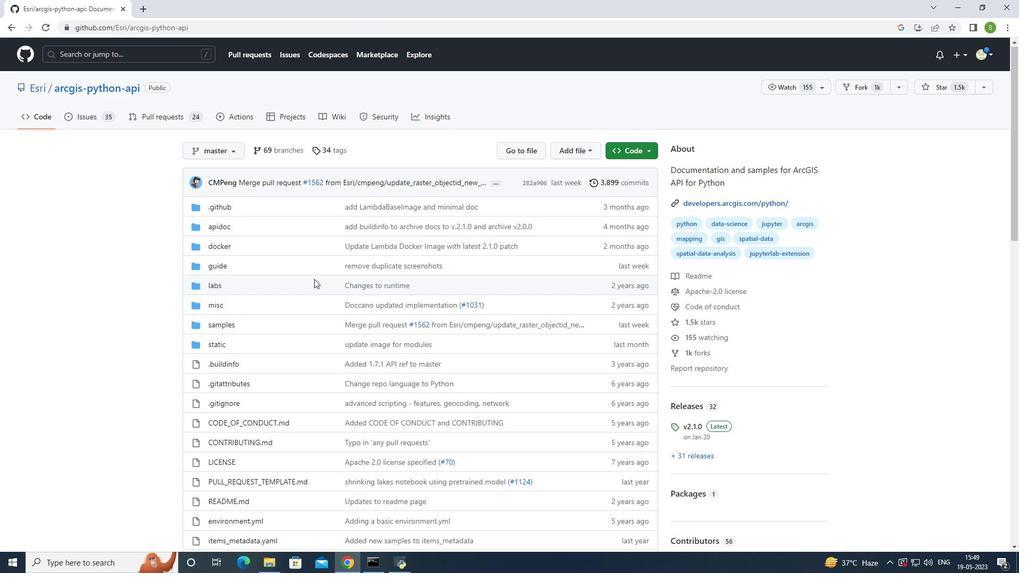 
Action: Mouse moved to (356, 349)
Screenshot: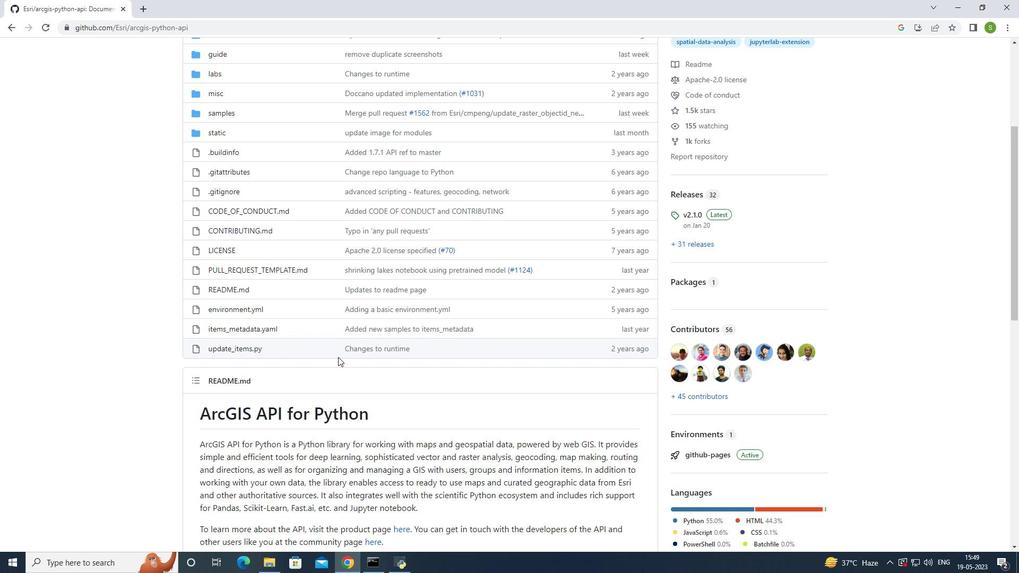 
Action: Mouse pressed left at (356, 349)
Screenshot: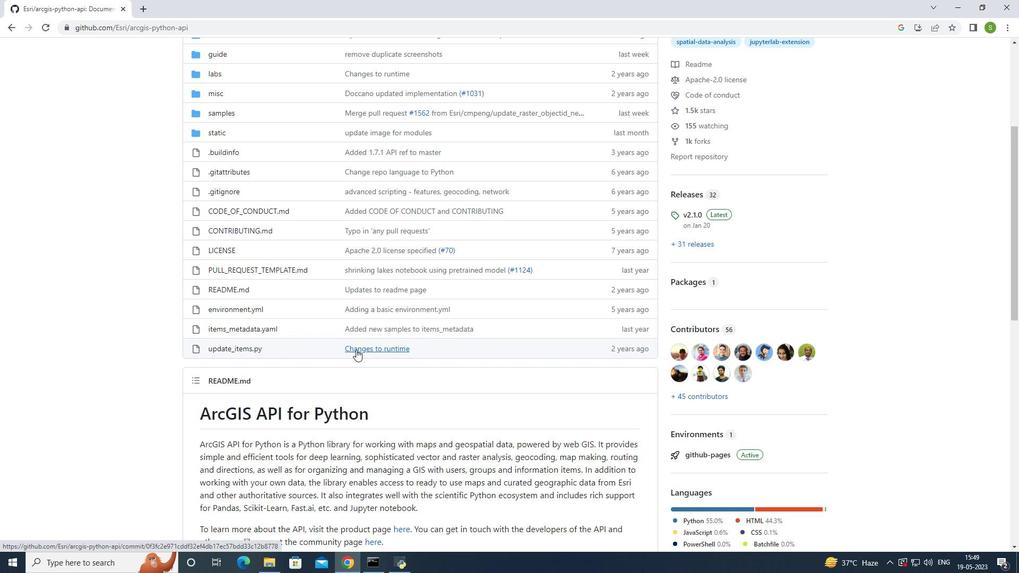 
Action: Mouse moved to (360, 318)
Screenshot: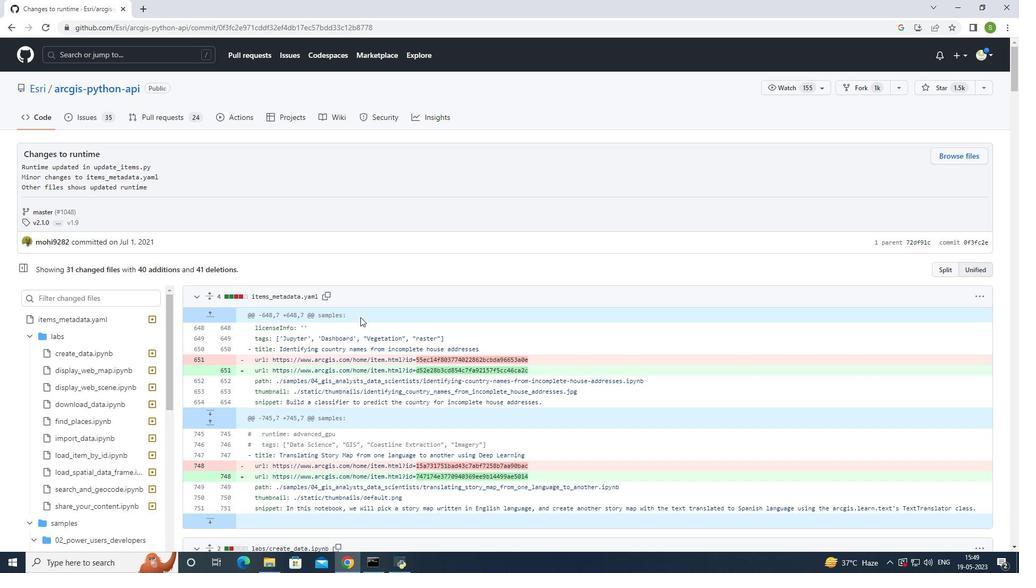 
Action: Mouse scrolled (360, 317) with delta (0, 0)
Screenshot: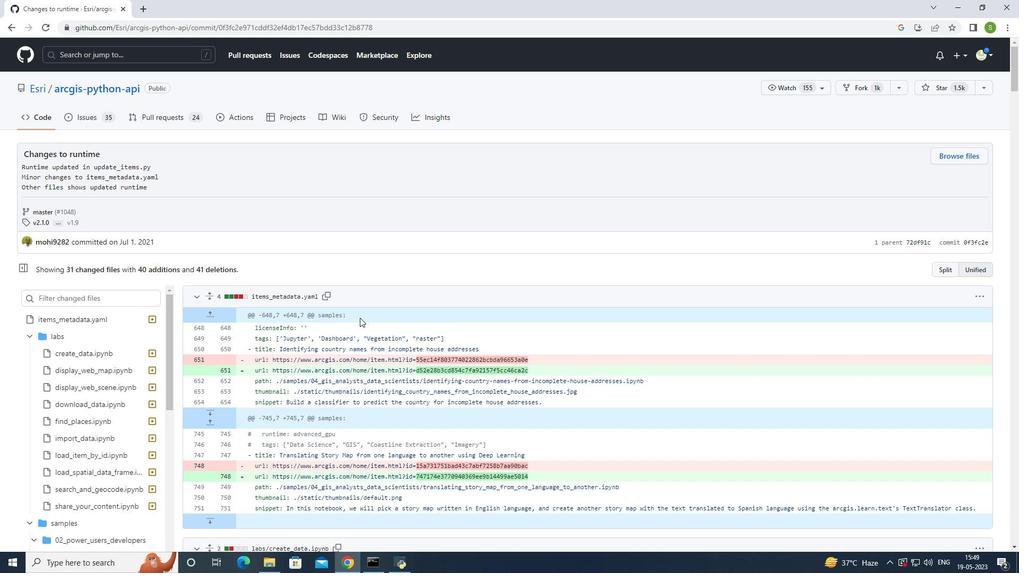 
Action: Mouse scrolled (360, 317) with delta (0, 0)
Screenshot: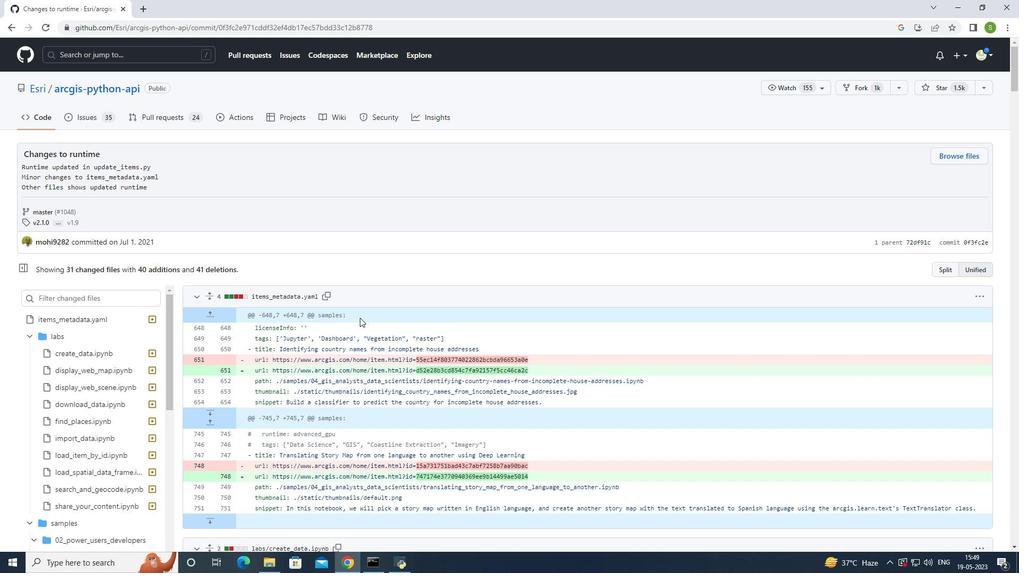 
Action: Mouse scrolled (360, 317) with delta (0, 0)
Screenshot: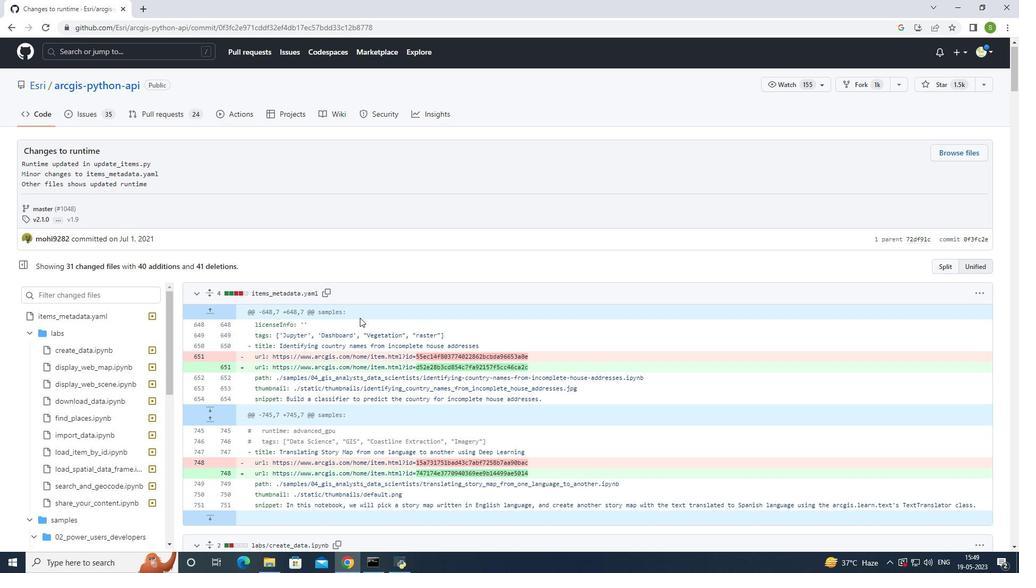 
Action: Mouse moved to (357, 320)
Screenshot: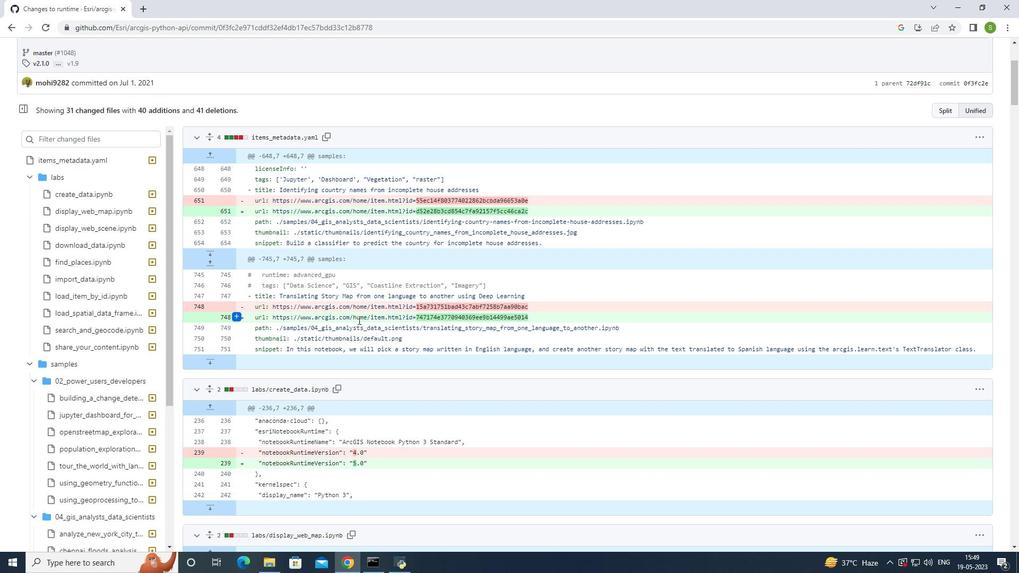 
Action: Mouse scrolled (357, 320) with delta (0, 0)
Screenshot: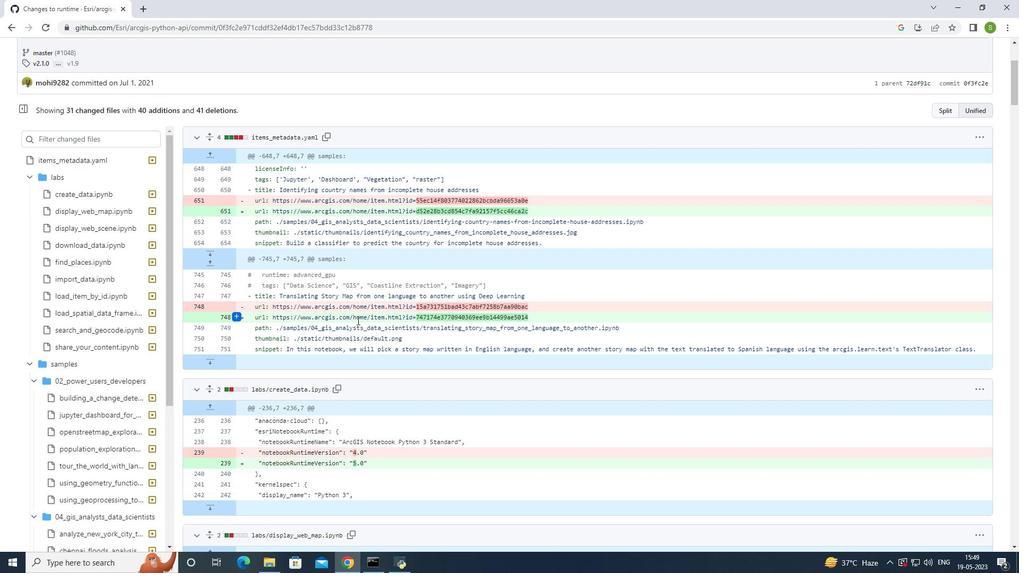 
Action: Mouse moved to (356, 321)
Screenshot: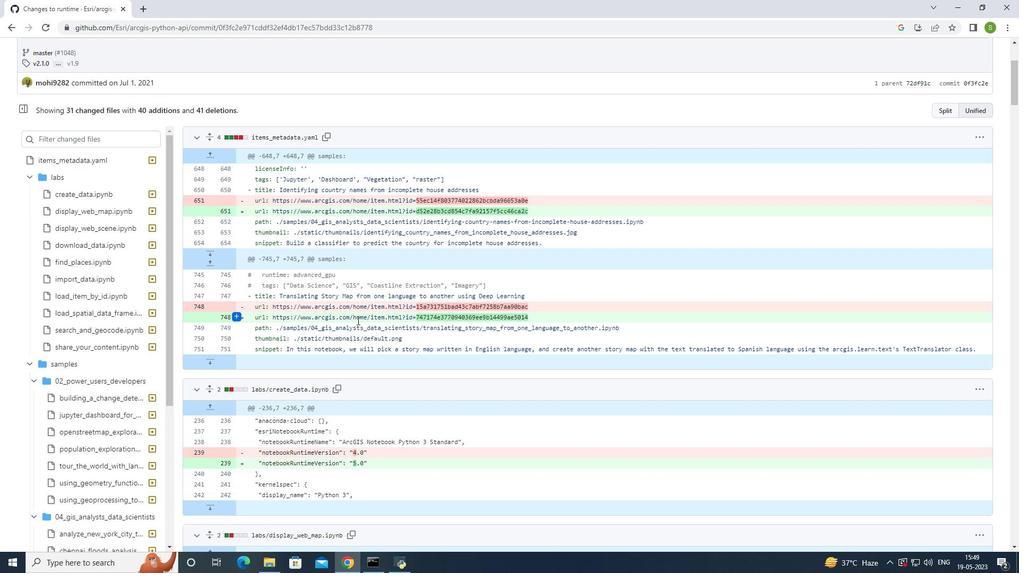 
Action: Mouse scrolled (356, 320) with delta (0, 0)
Screenshot: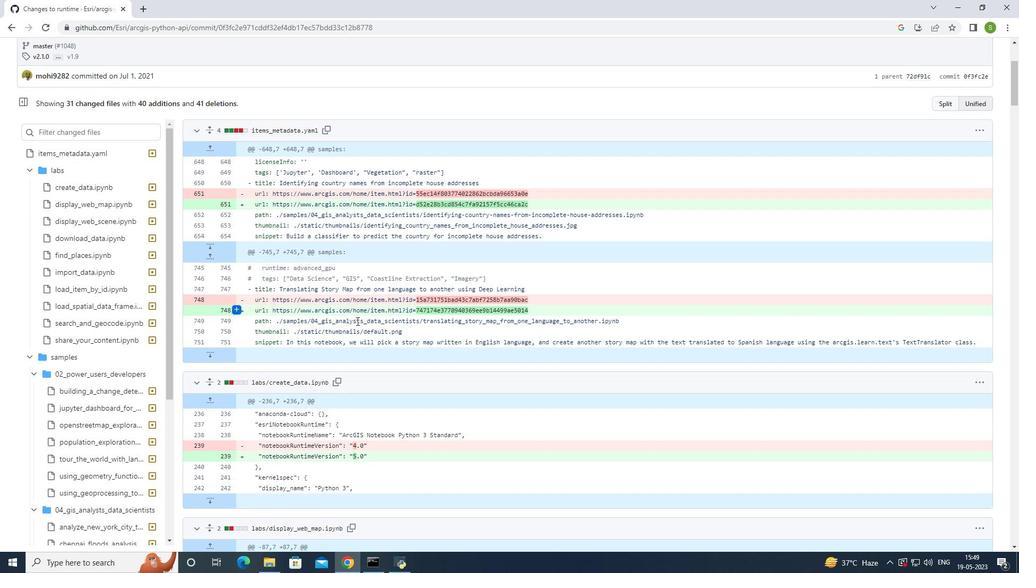 
Action: Mouse moved to (355, 322)
Screenshot: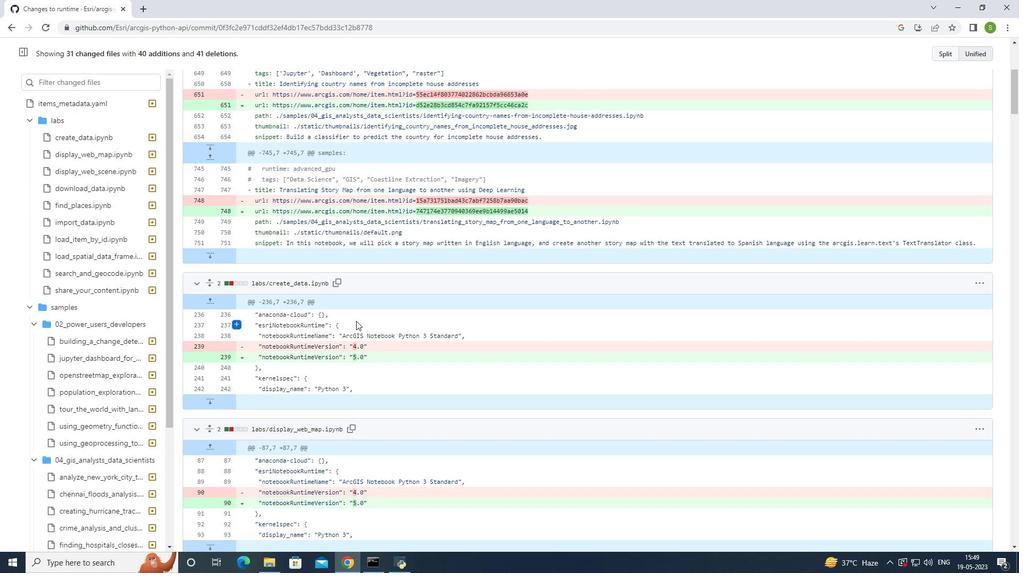 
Action: Mouse scrolled (355, 321) with delta (0, 0)
Screenshot: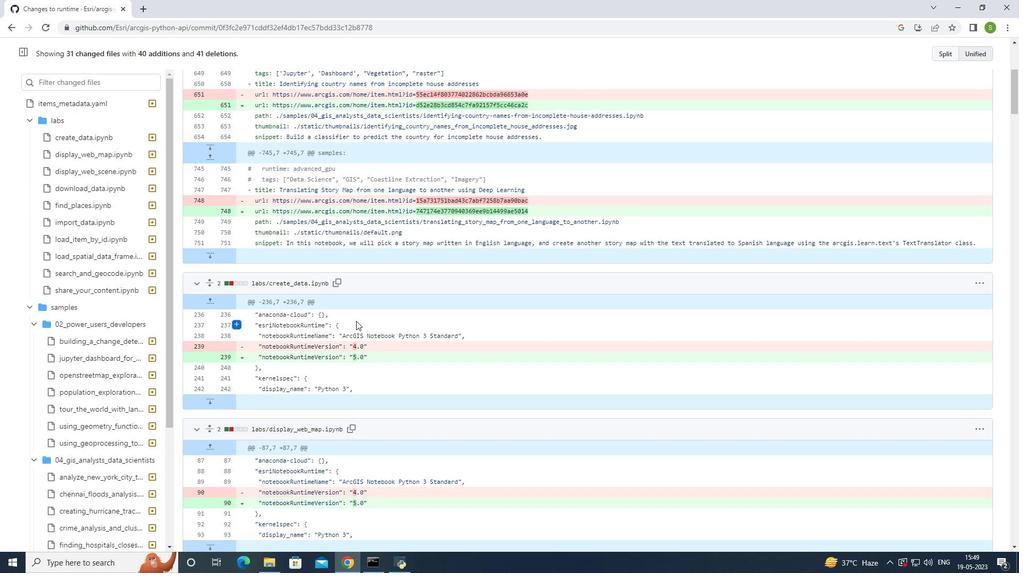 
Action: Mouse scrolled (355, 321) with delta (0, 0)
Screenshot: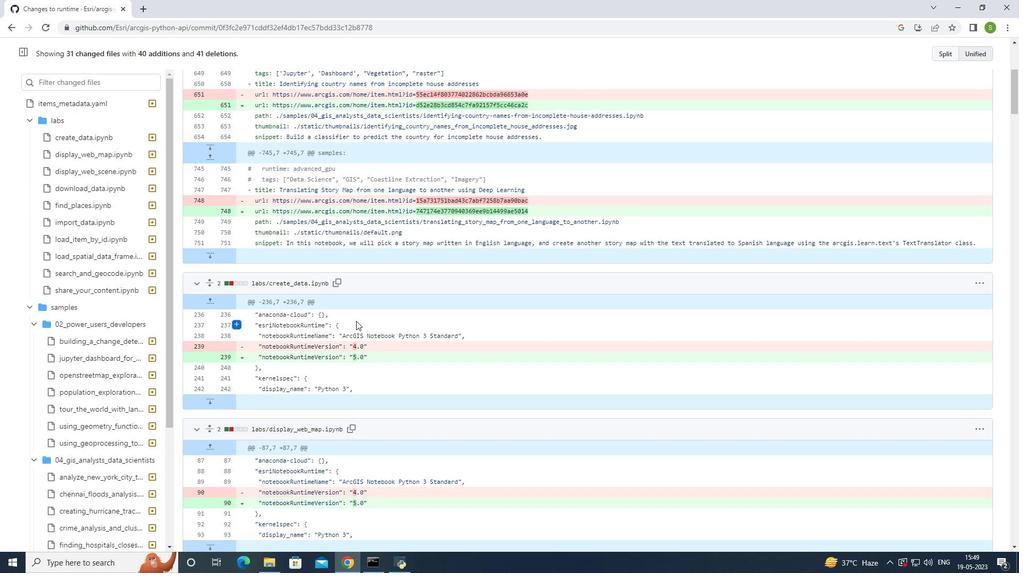 
Action: Mouse scrolled (355, 321) with delta (0, 0)
Screenshot: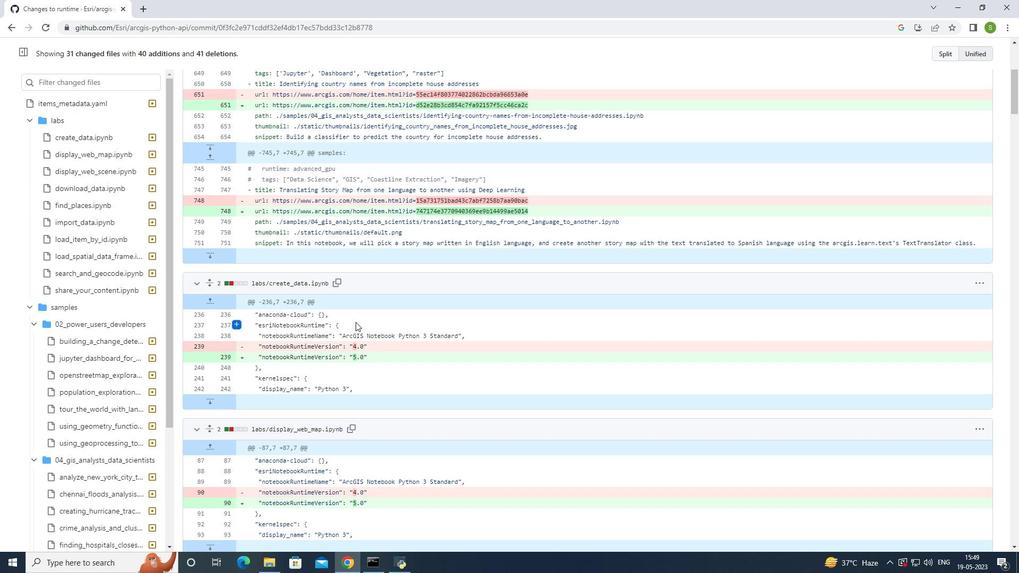 
Action: Mouse moved to (354, 324)
Screenshot: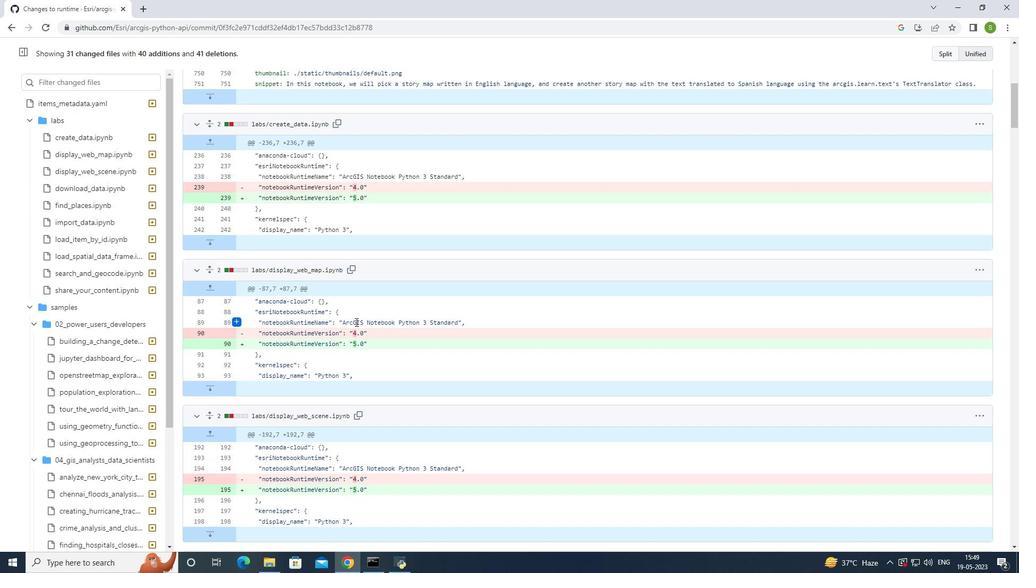 
Action: Mouse scrolled (354, 323) with delta (0, 0)
Screenshot: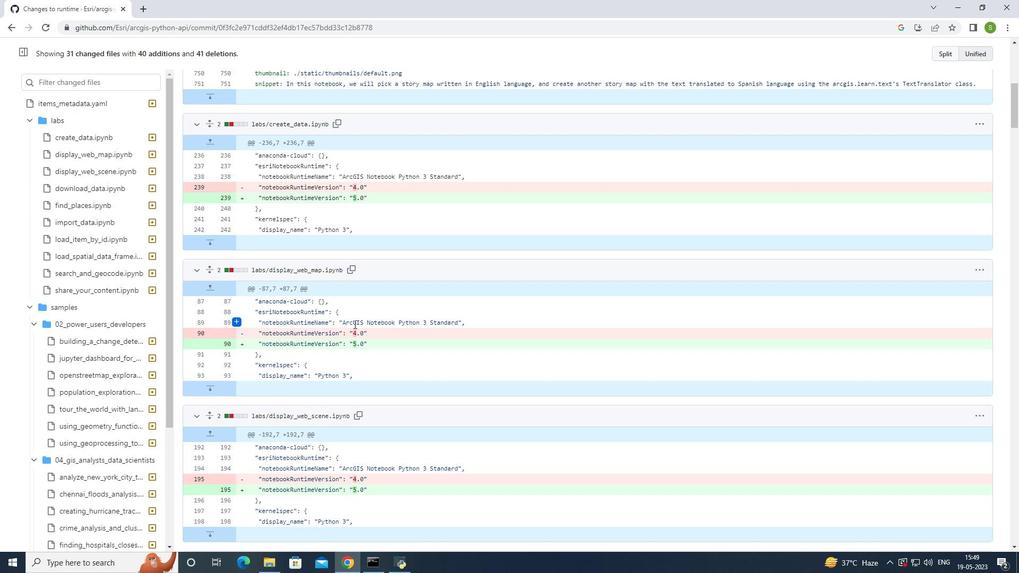 
Action: Mouse scrolled (354, 323) with delta (0, 0)
Screenshot: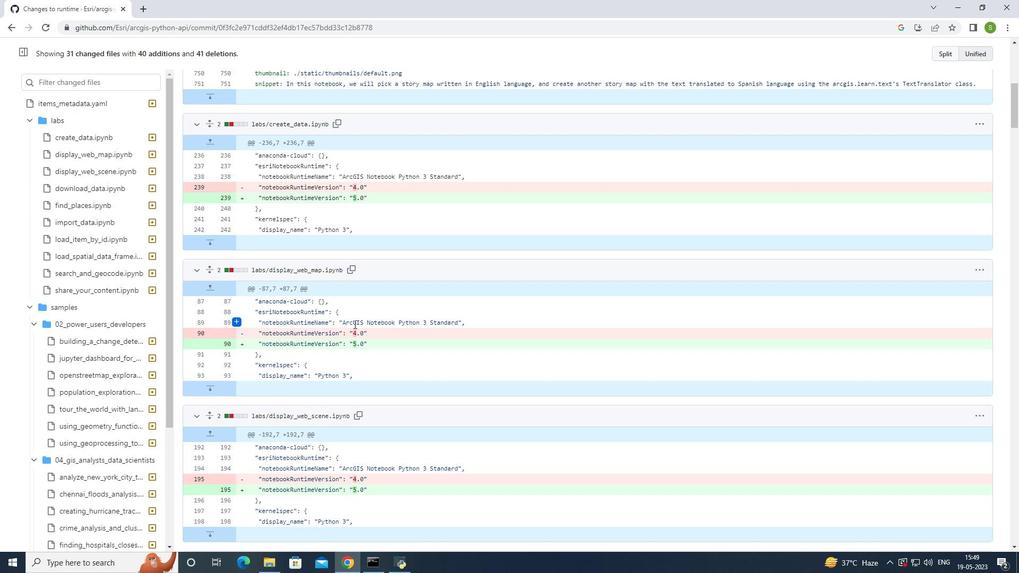 
Action: Mouse scrolled (354, 323) with delta (0, 0)
Screenshot: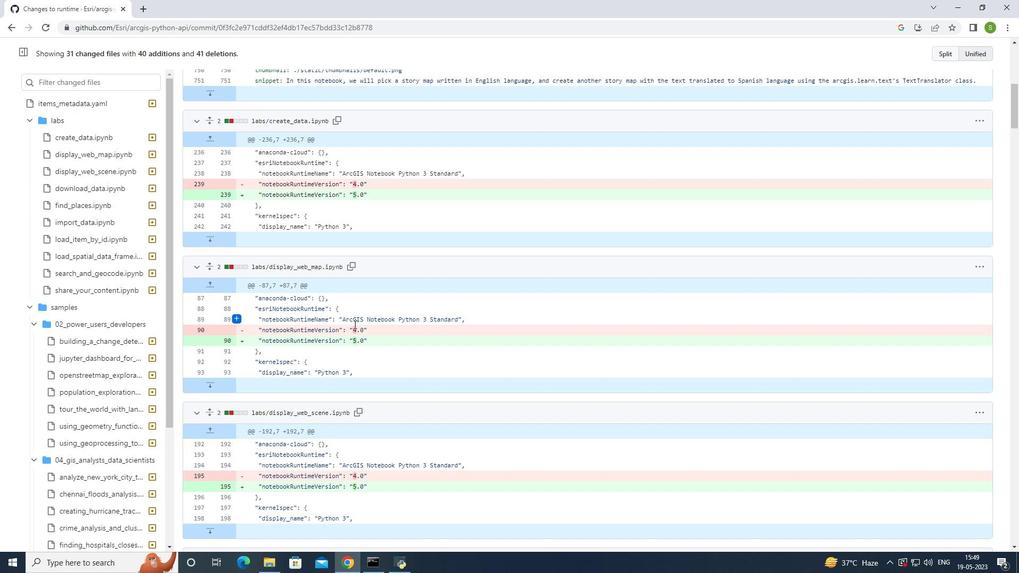 
Action: Mouse scrolled (354, 323) with delta (0, 0)
Screenshot: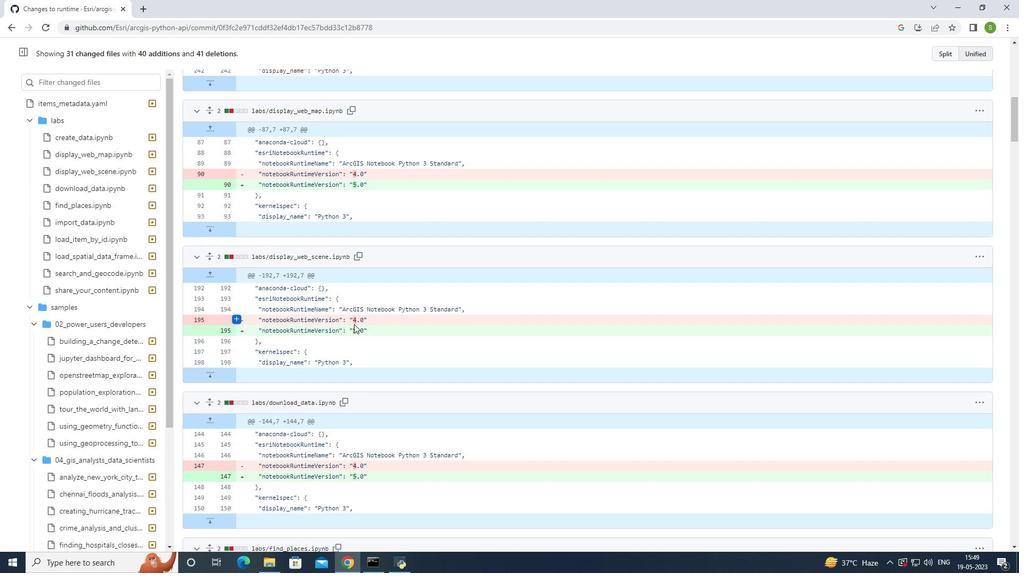 
Action: Mouse scrolled (354, 323) with delta (0, 0)
Screenshot: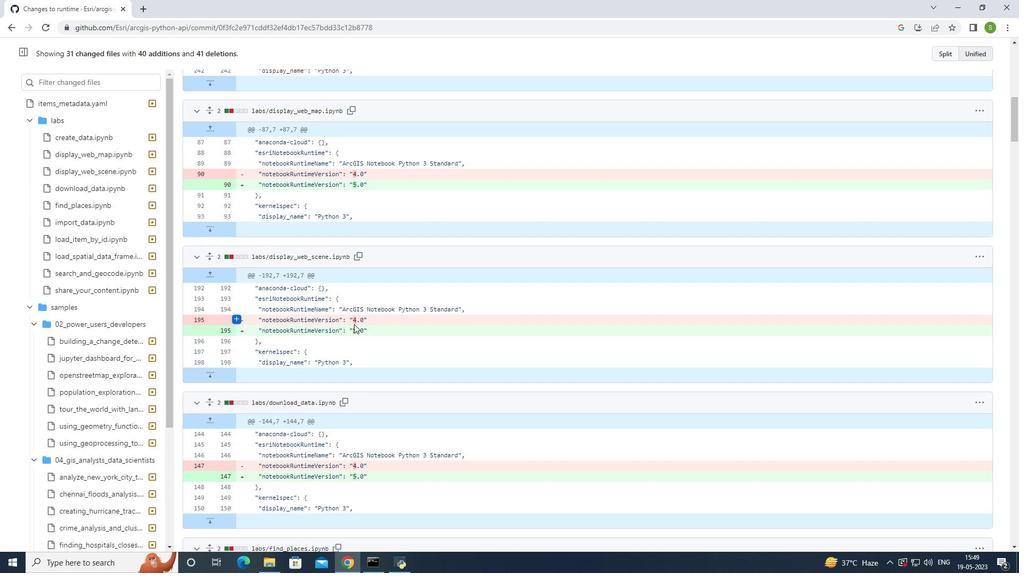 
Action: Mouse scrolled (354, 323) with delta (0, 0)
Screenshot: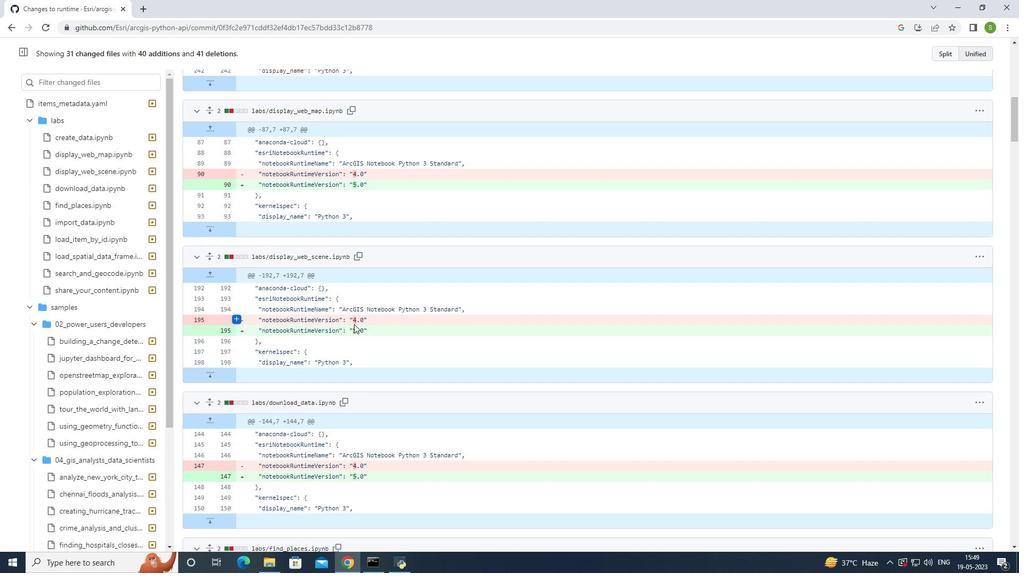 
Action: Mouse scrolled (354, 323) with delta (0, 0)
Screenshot: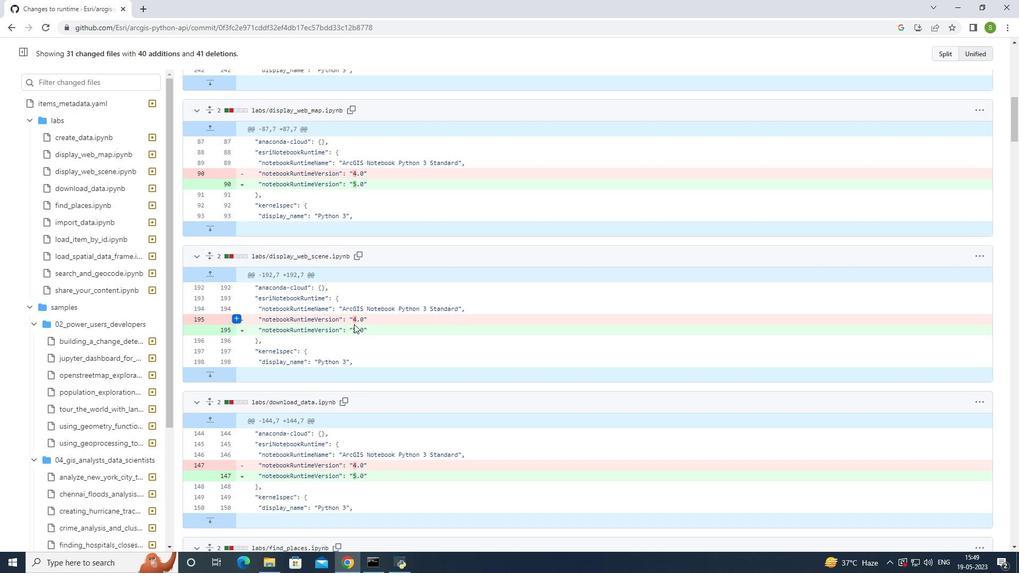 
Action: Mouse scrolled (354, 323) with delta (0, 0)
Screenshot: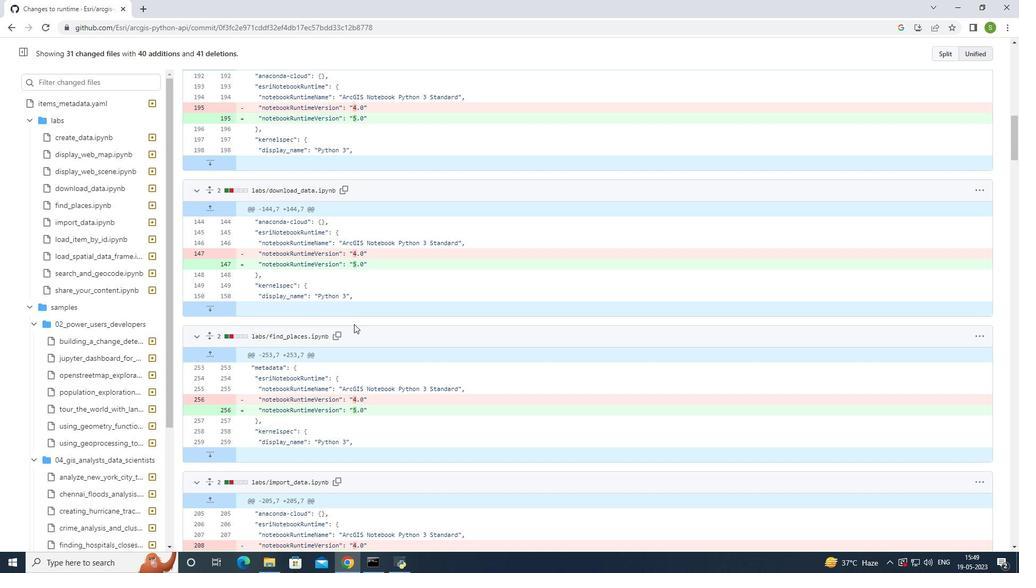 
Action: Mouse scrolled (354, 323) with delta (0, 0)
Screenshot: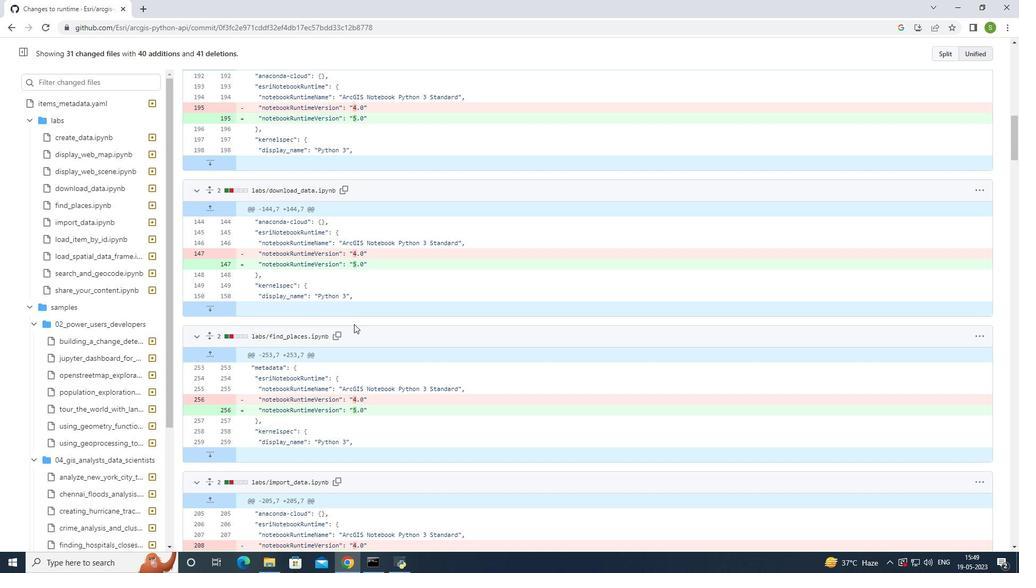 
Action: Mouse scrolled (354, 323) with delta (0, 0)
Screenshot: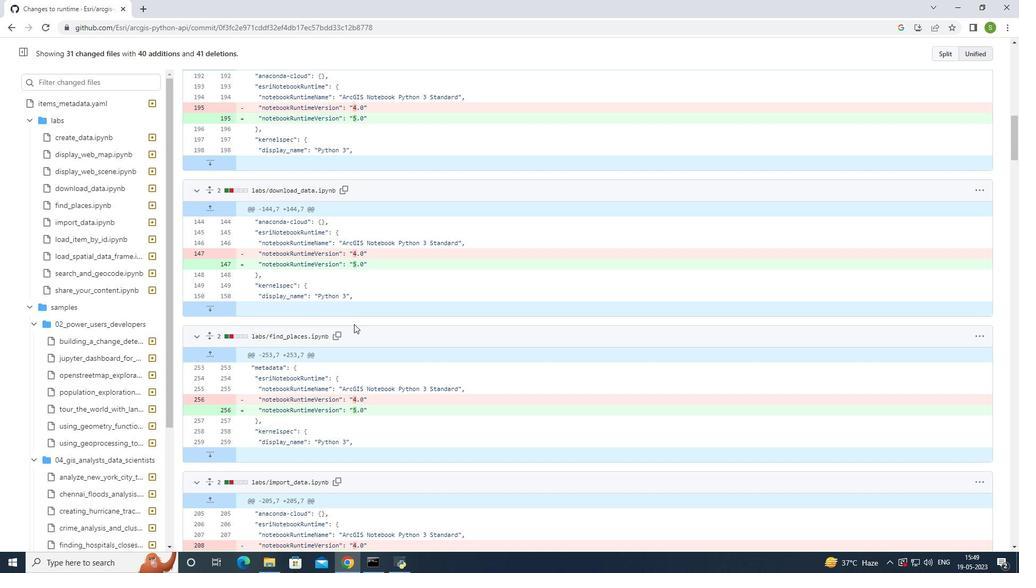 
Action: Mouse scrolled (354, 323) with delta (0, 0)
Screenshot: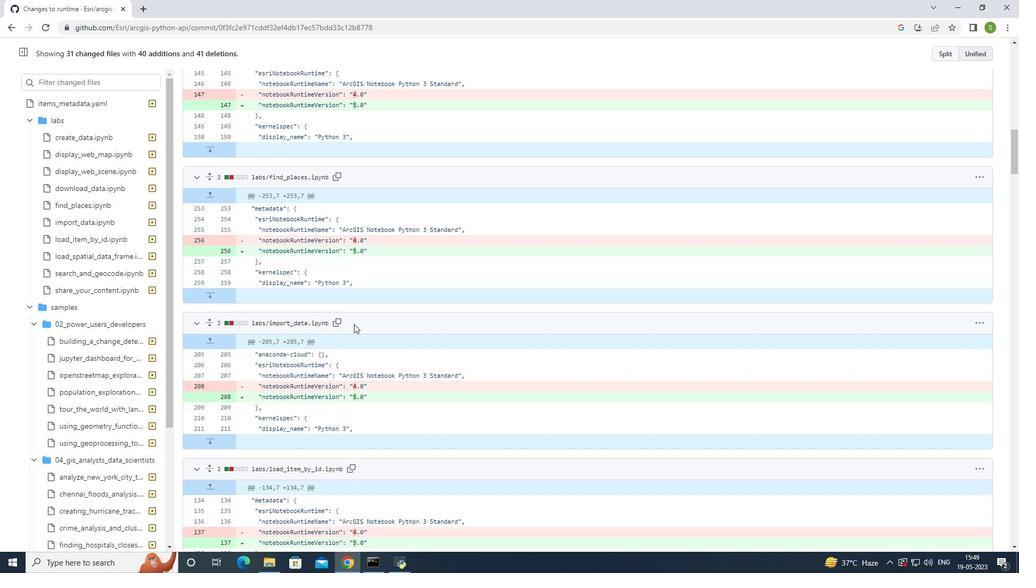 
Action: Mouse scrolled (354, 323) with delta (0, 0)
Screenshot: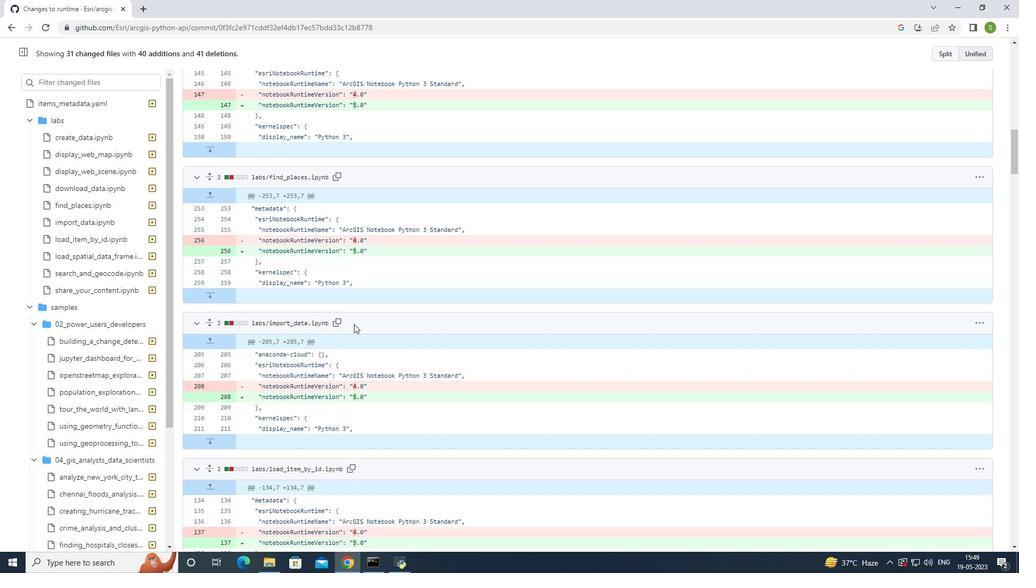 
Action: Mouse moved to (354, 324)
Screenshot: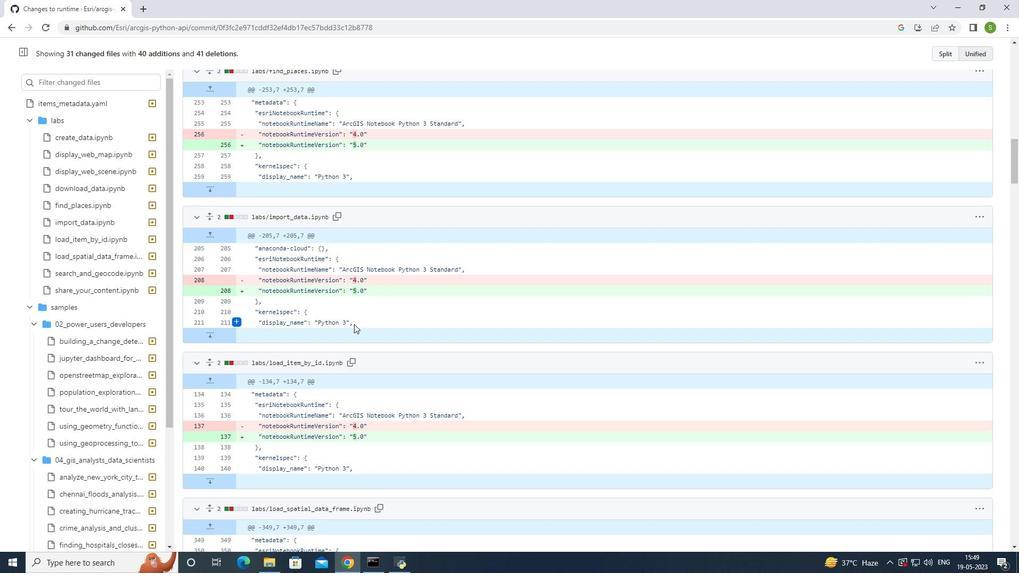 
Action: Mouse scrolled (354, 323) with delta (0, 0)
Screenshot: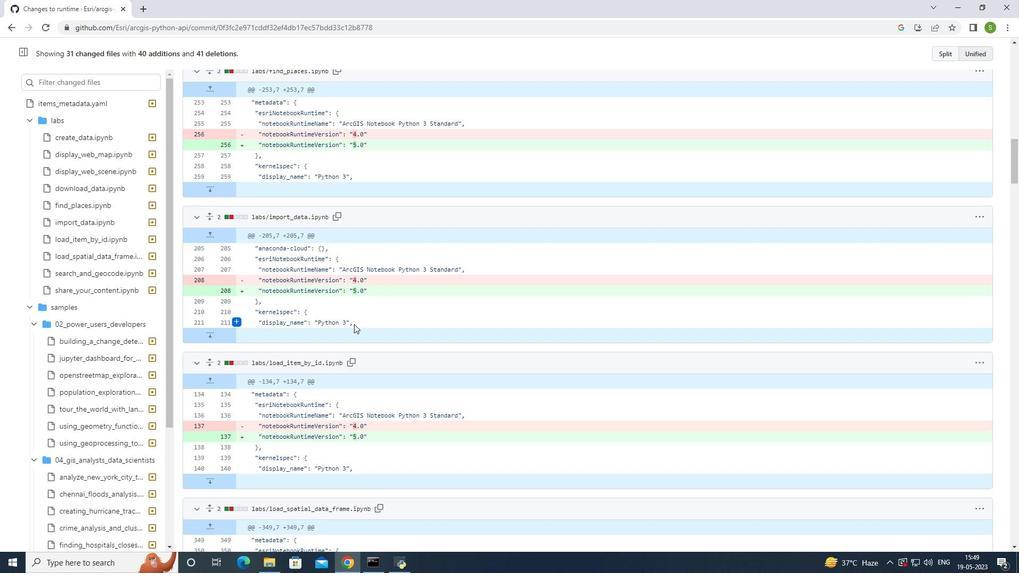 
Action: Mouse scrolled (354, 323) with delta (0, 0)
Screenshot: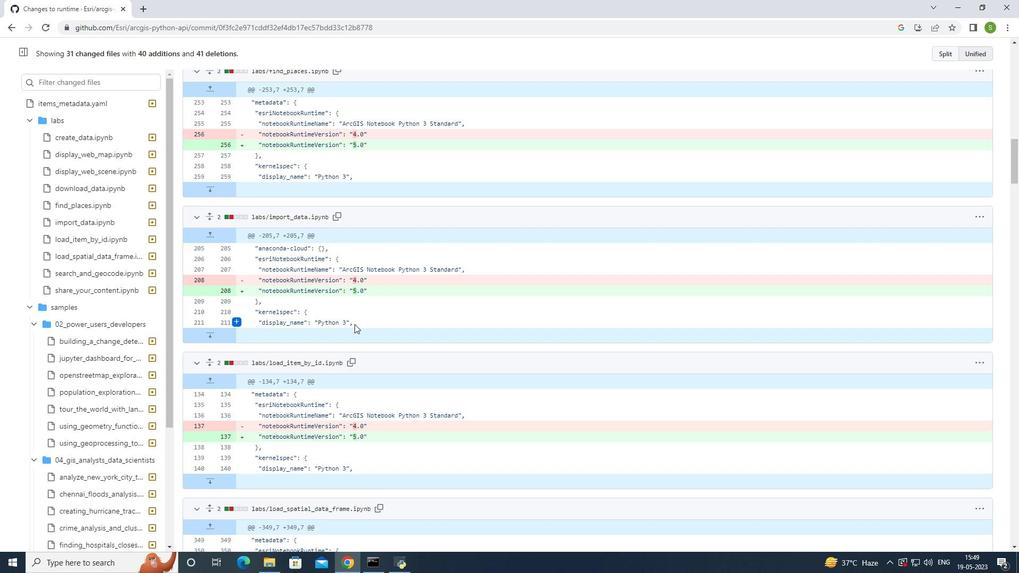 
Action: Mouse scrolled (354, 323) with delta (0, 0)
Screenshot: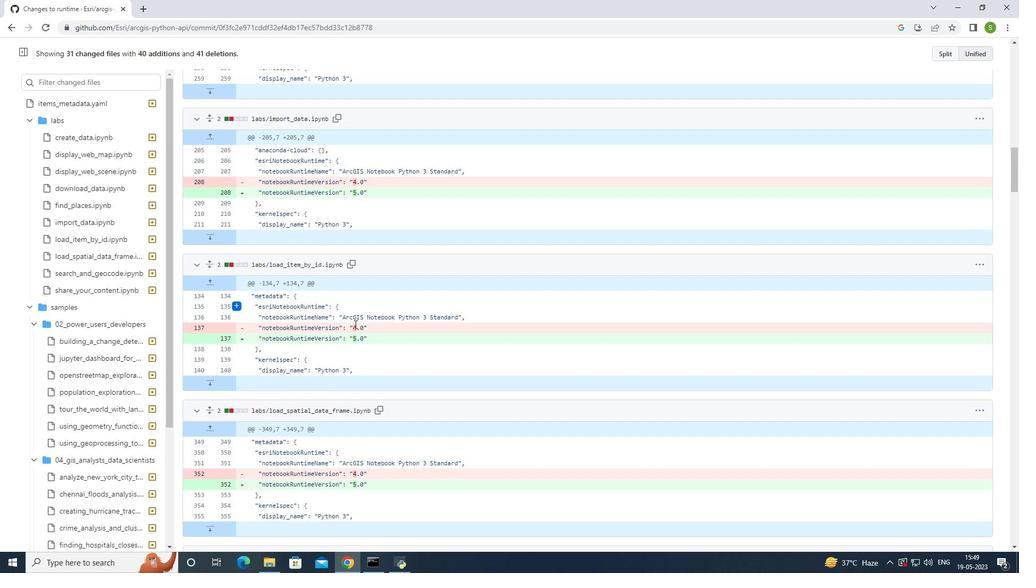 
Action: Mouse moved to (355, 324)
Screenshot: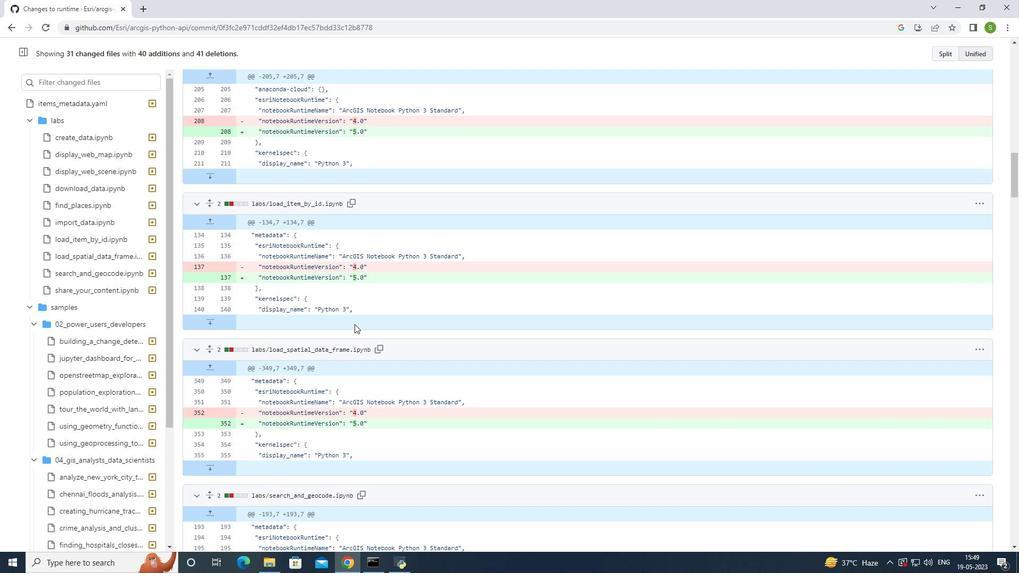 
Action: Mouse scrolled (355, 323) with delta (0, 0)
Screenshot: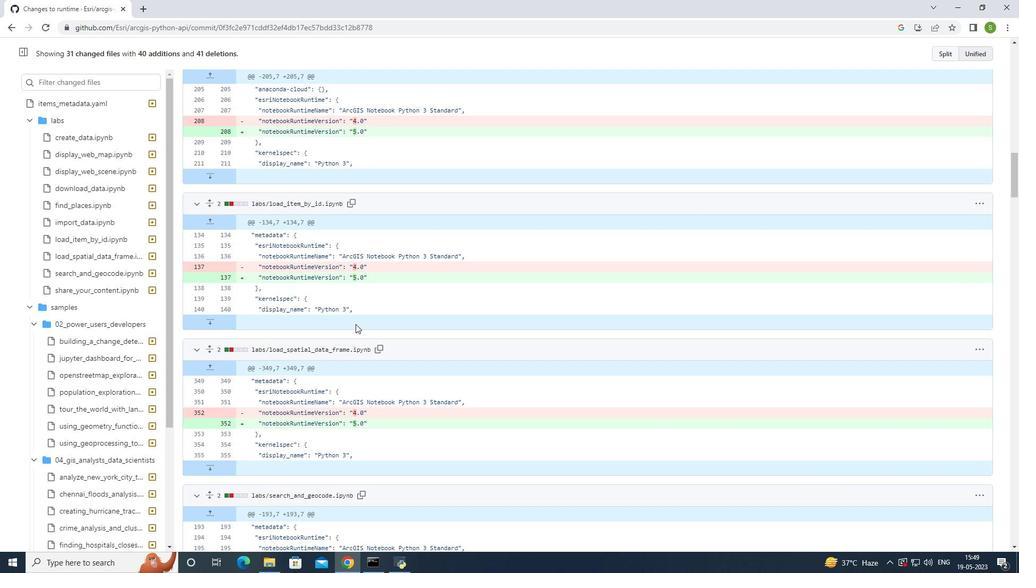 
Action: Mouse scrolled (355, 323) with delta (0, 0)
Screenshot: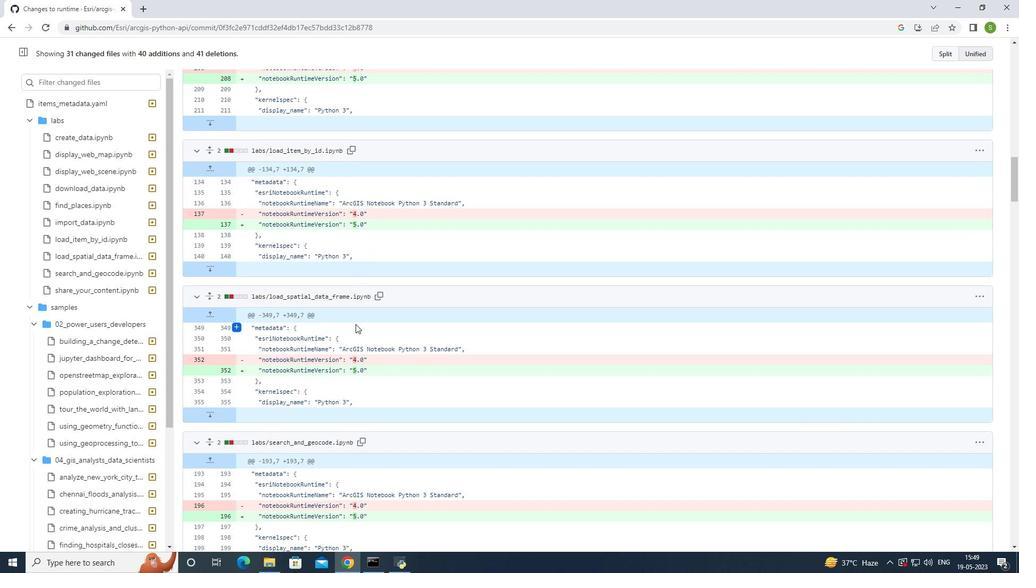 
Action: Mouse scrolled (355, 323) with delta (0, 0)
Screenshot: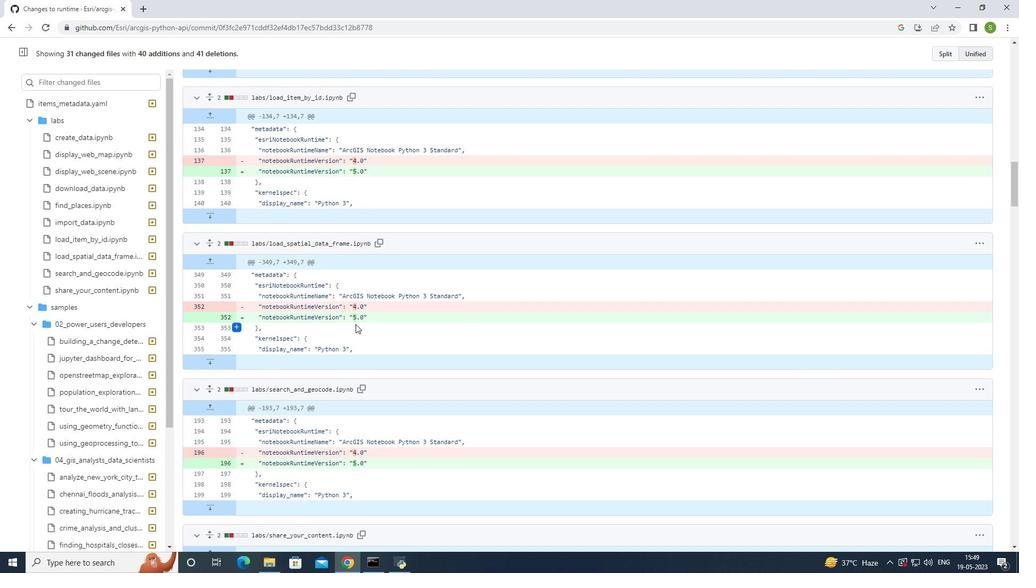 
Action: Mouse scrolled (355, 323) with delta (0, 0)
Screenshot: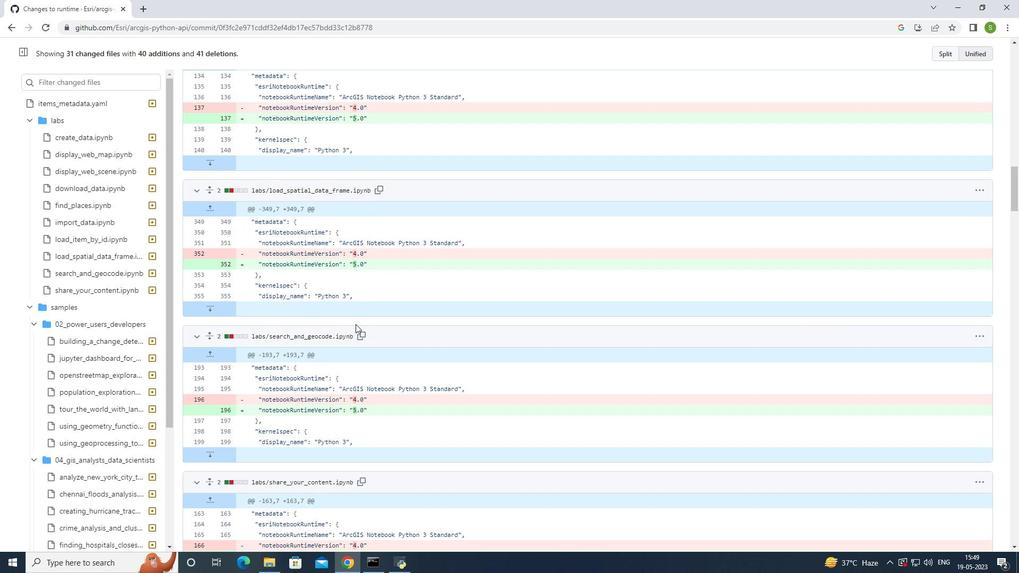 
Action: Mouse scrolled (355, 323) with delta (0, 0)
Screenshot: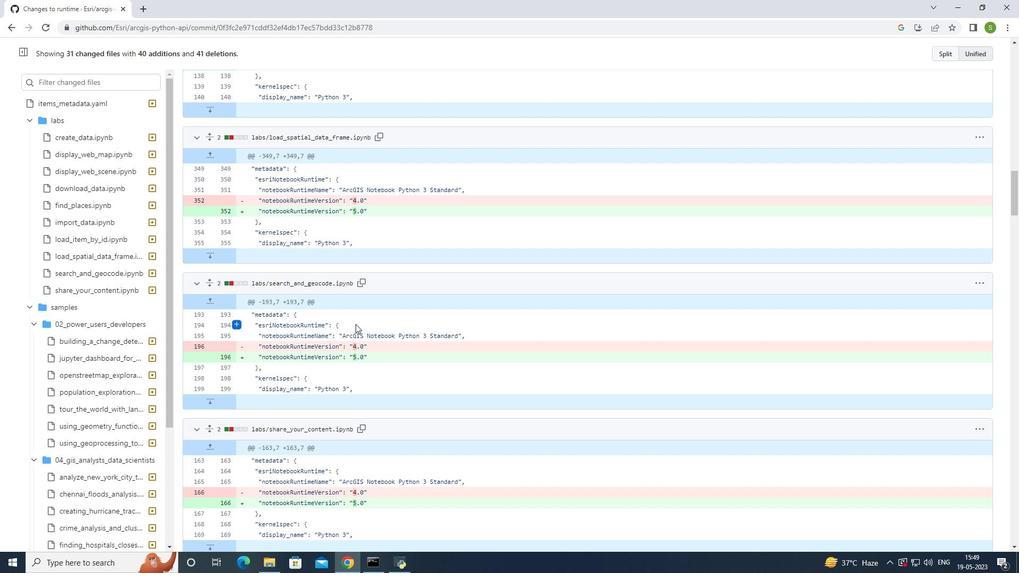 
Action: Mouse scrolled (355, 323) with delta (0, 0)
Screenshot: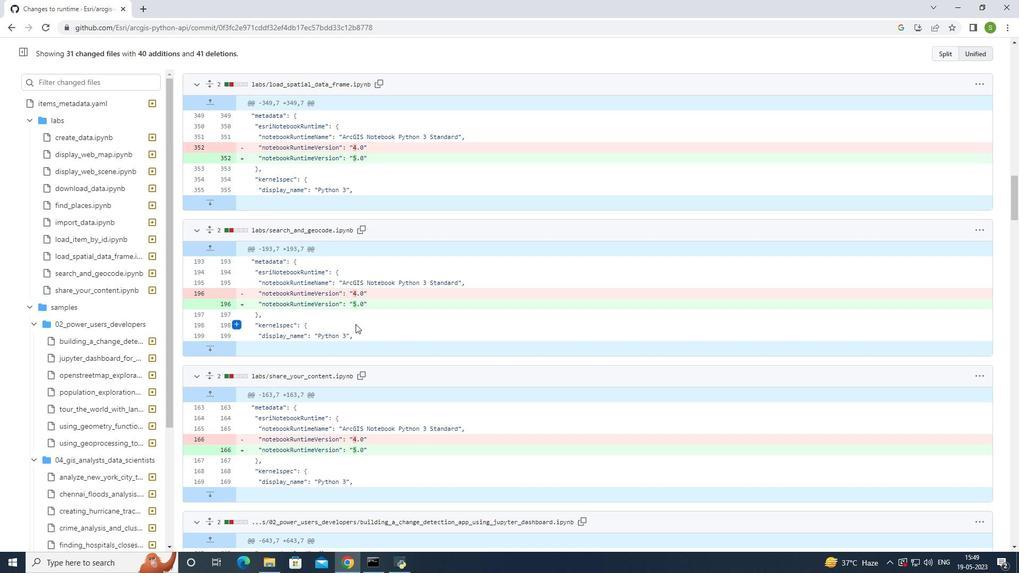 
Action: Mouse scrolled (355, 323) with delta (0, 0)
Screenshot: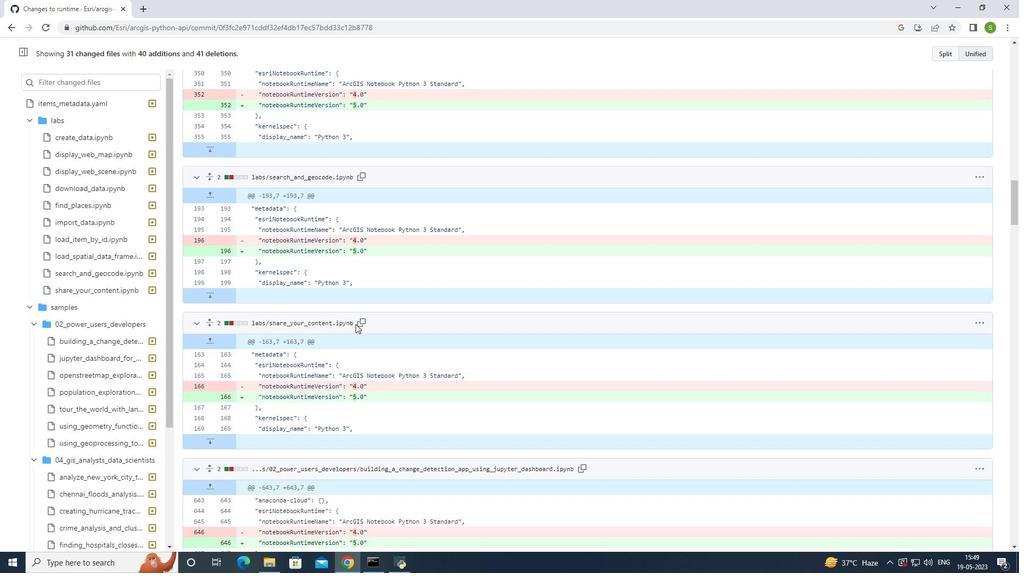 
Action: Mouse scrolled (355, 323) with delta (0, 0)
Screenshot: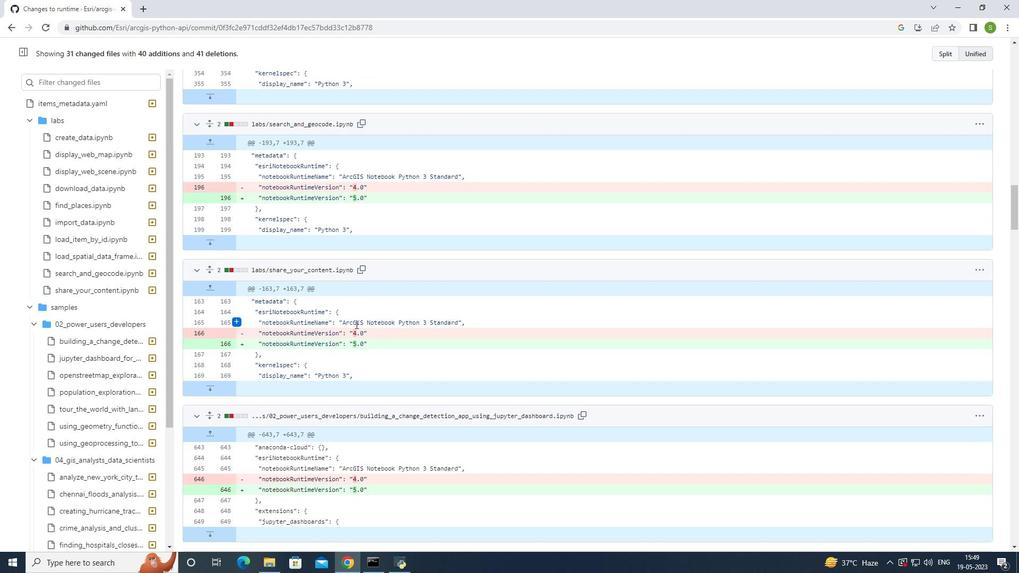 
Action: Mouse moved to (352, 338)
Screenshot: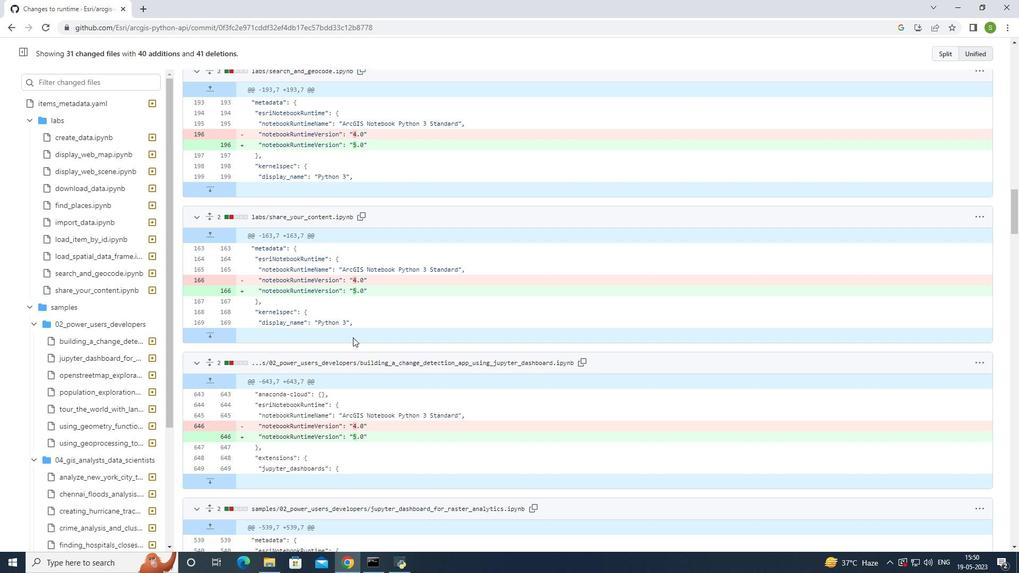 
Action: Mouse scrolled (352, 338) with delta (0, 0)
Screenshot: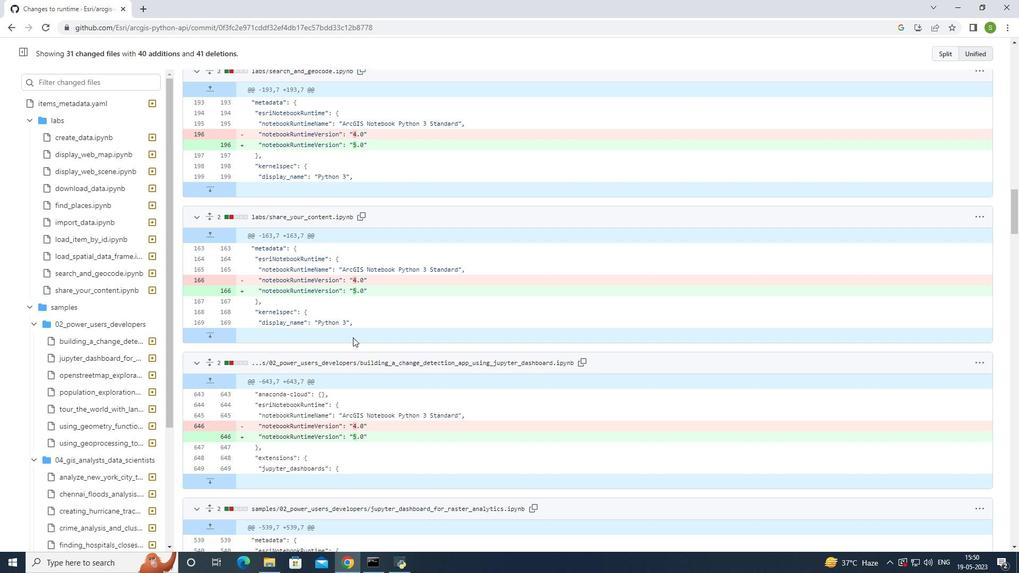 
Action: Mouse moved to (349, 354)
Screenshot: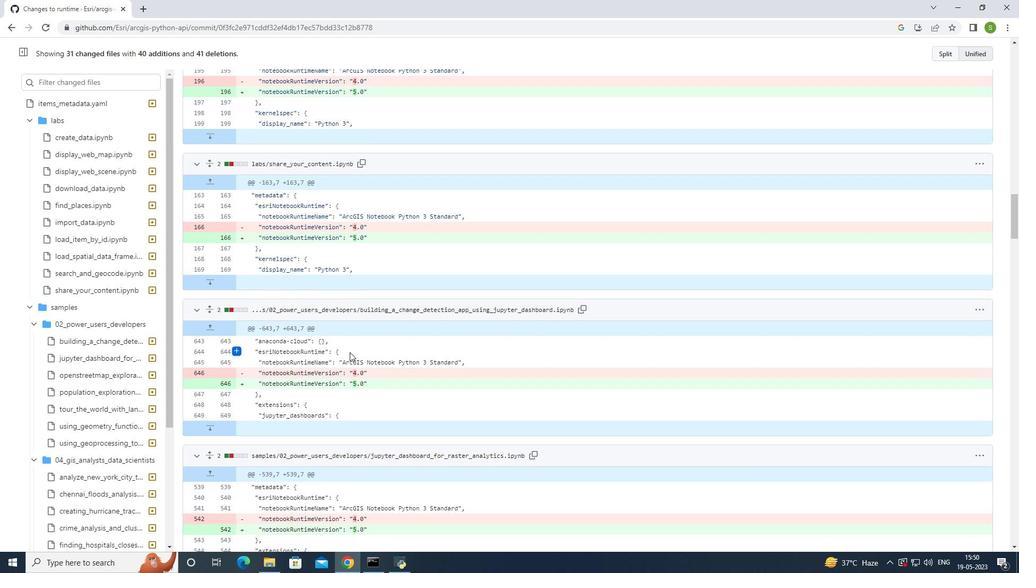 
Action: Mouse scrolled (349, 353) with delta (0, 0)
Screenshot: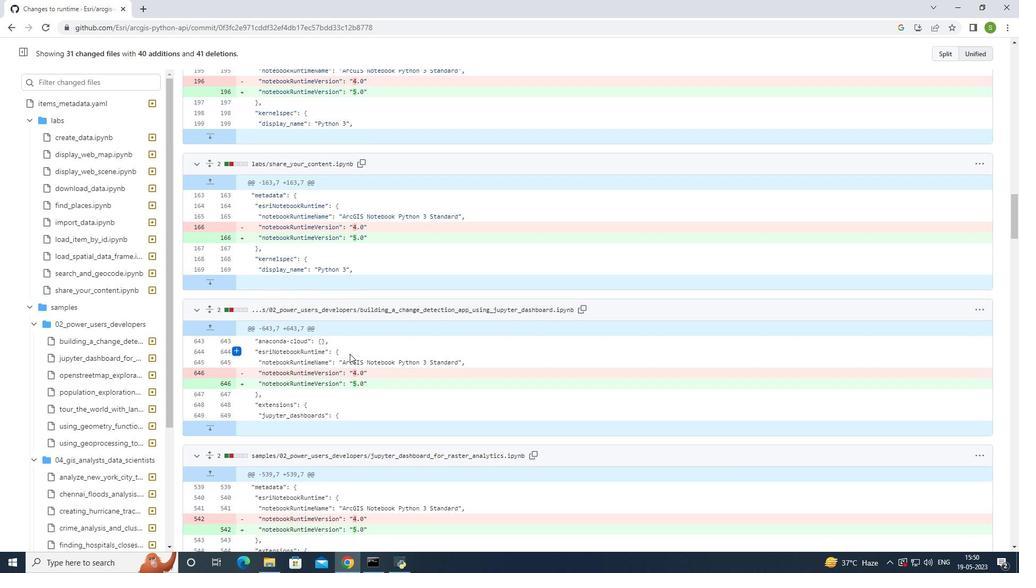 
Action: Mouse moved to (343, 339)
Screenshot: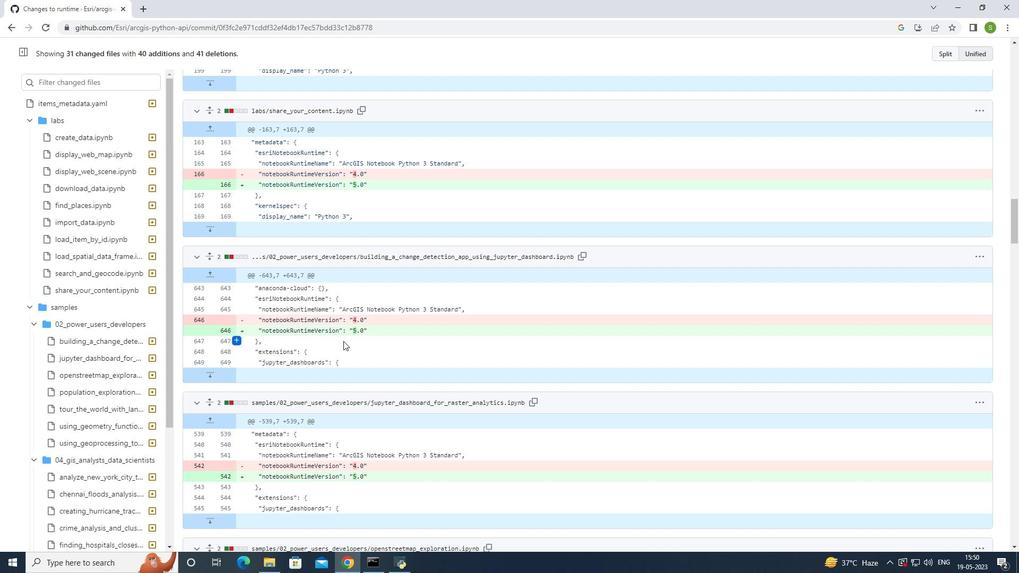 
Action: Mouse scrolled (343, 339) with delta (0, 0)
Screenshot: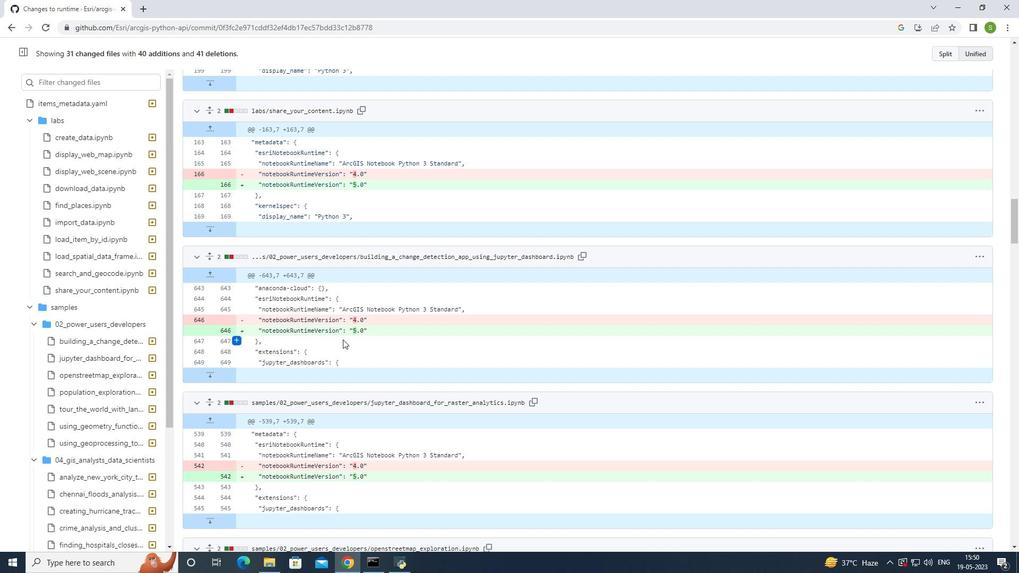 
Action: Mouse scrolled (343, 339) with delta (0, 0)
Screenshot: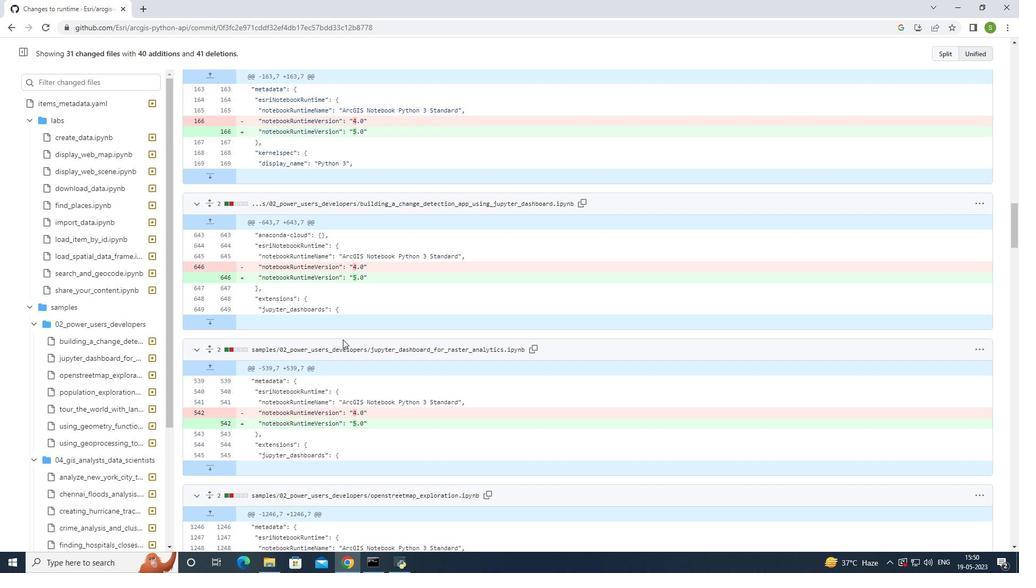 
Action: Mouse moved to (340, 339)
Screenshot: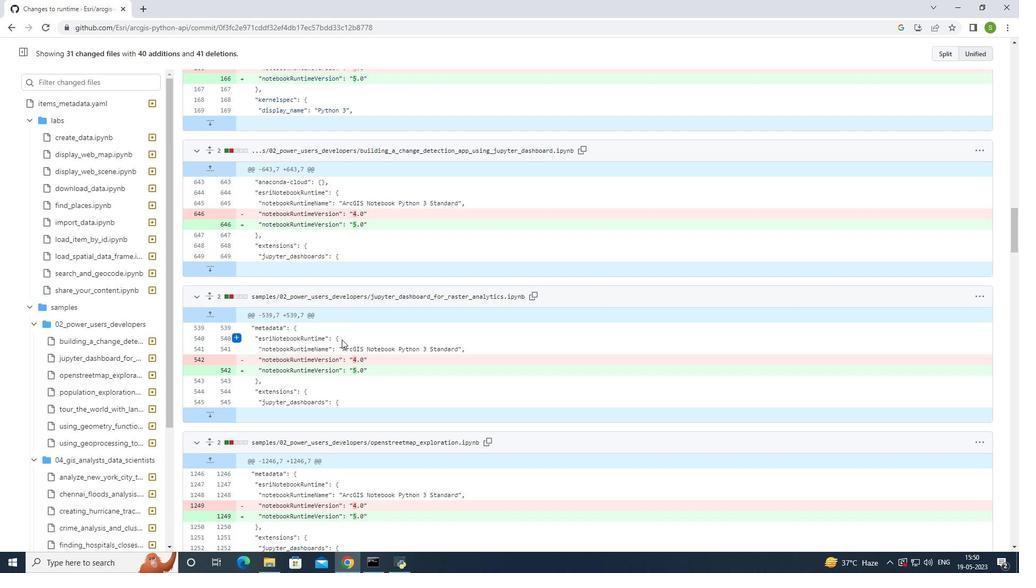 
Action: Mouse scrolled (340, 339) with delta (0, 0)
Screenshot: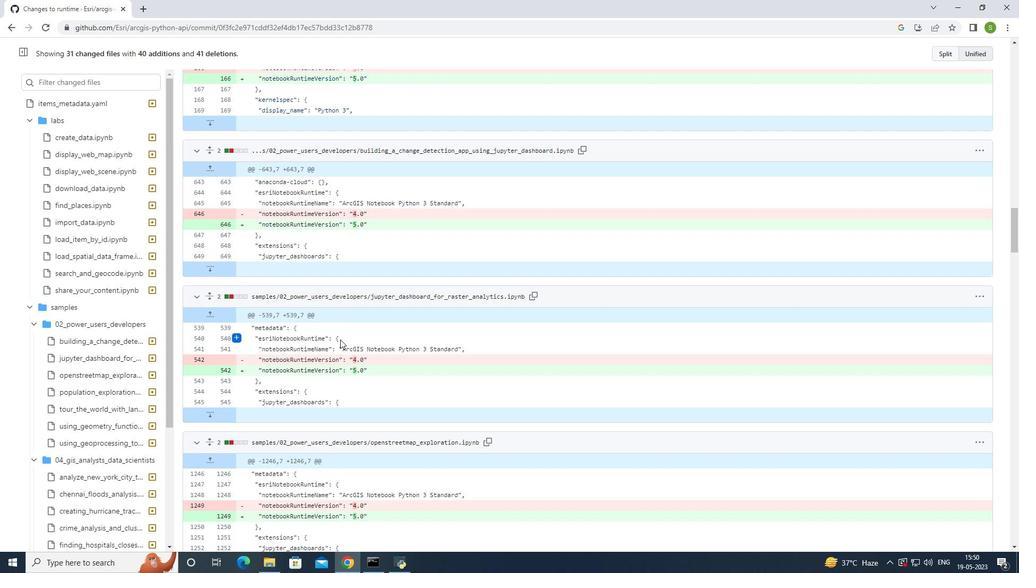 
Action: Mouse scrolled (340, 339) with delta (0, 0)
Screenshot: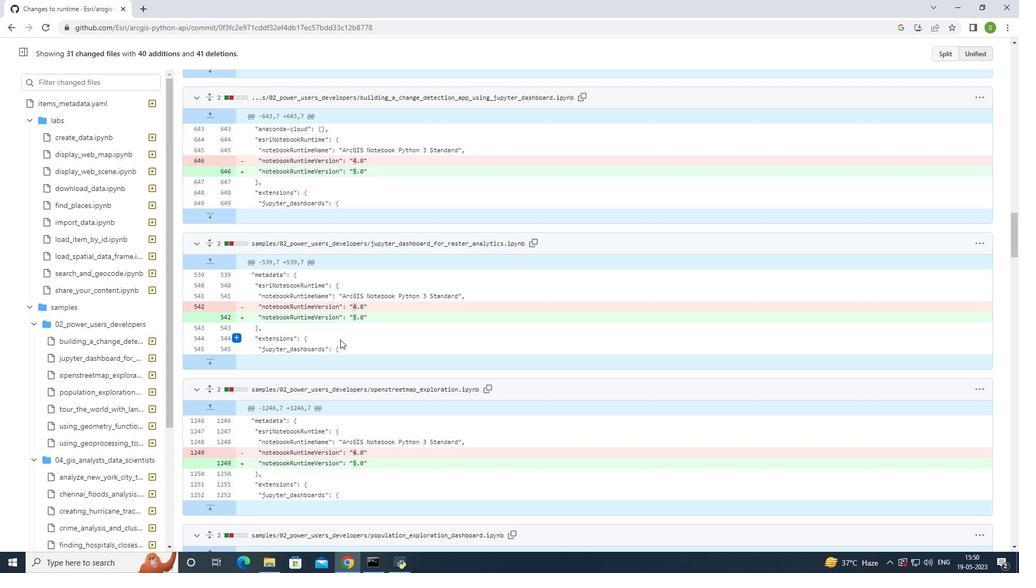 
Action: Mouse scrolled (340, 339) with delta (0, 0)
Screenshot: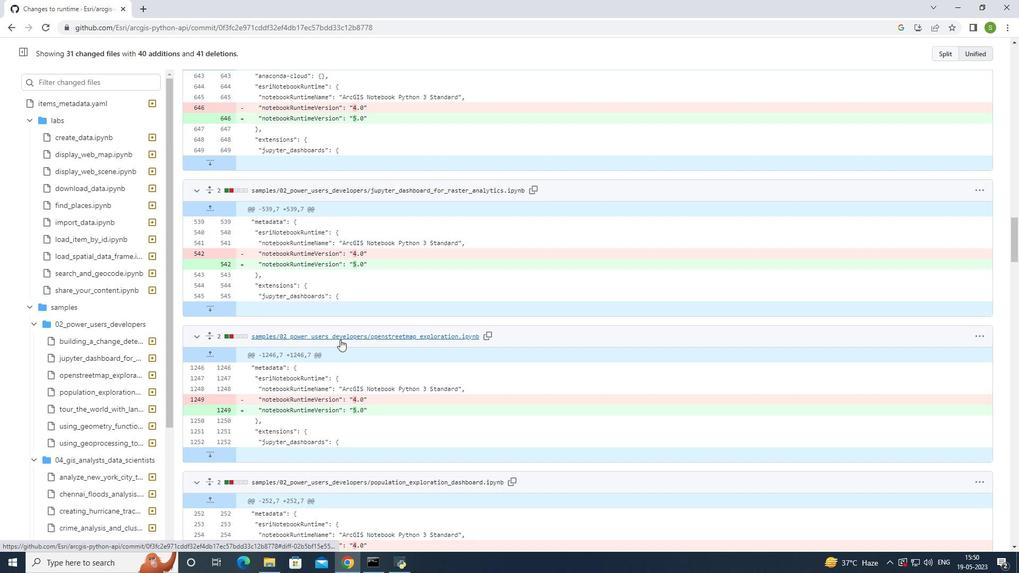 
Action: Mouse scrolled (340, 339) with delta (0, 0)
Screenshot: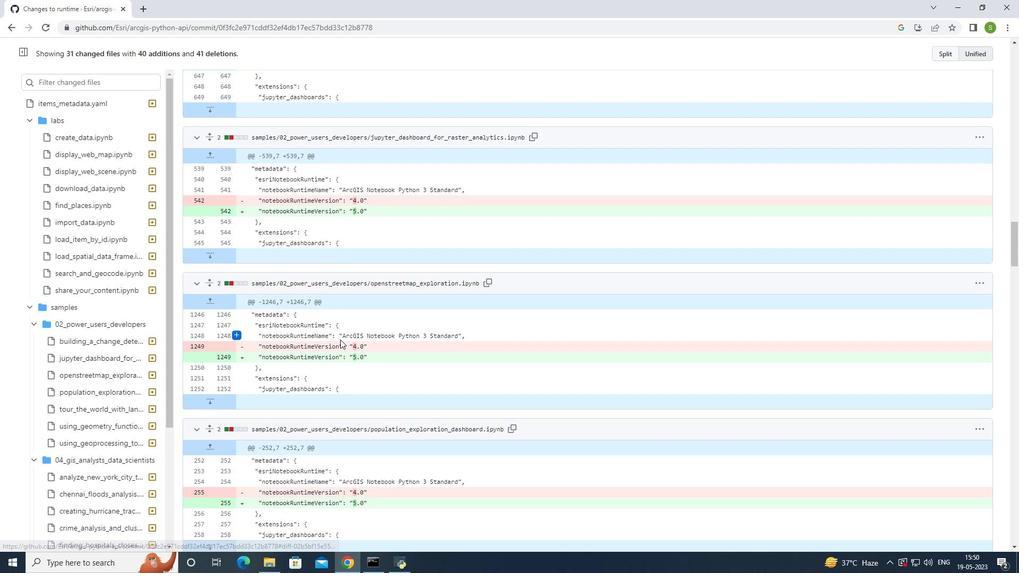 
Action: Mouse scrolled (340, 339) with delta (0, 0)
Screenshot: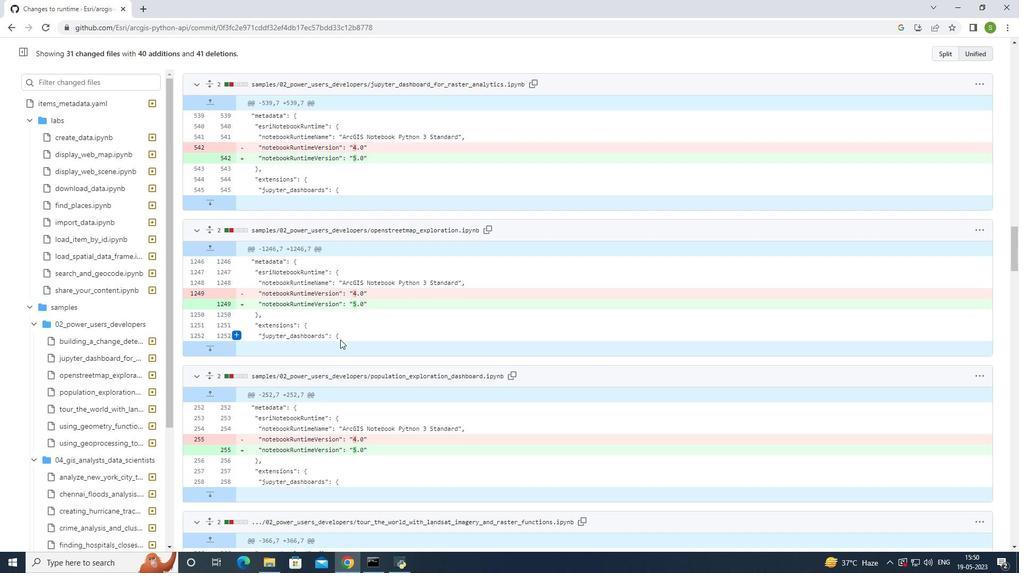 
Action: Mouse scrolled (340, 339) with delta (0, 0)
Screenshot: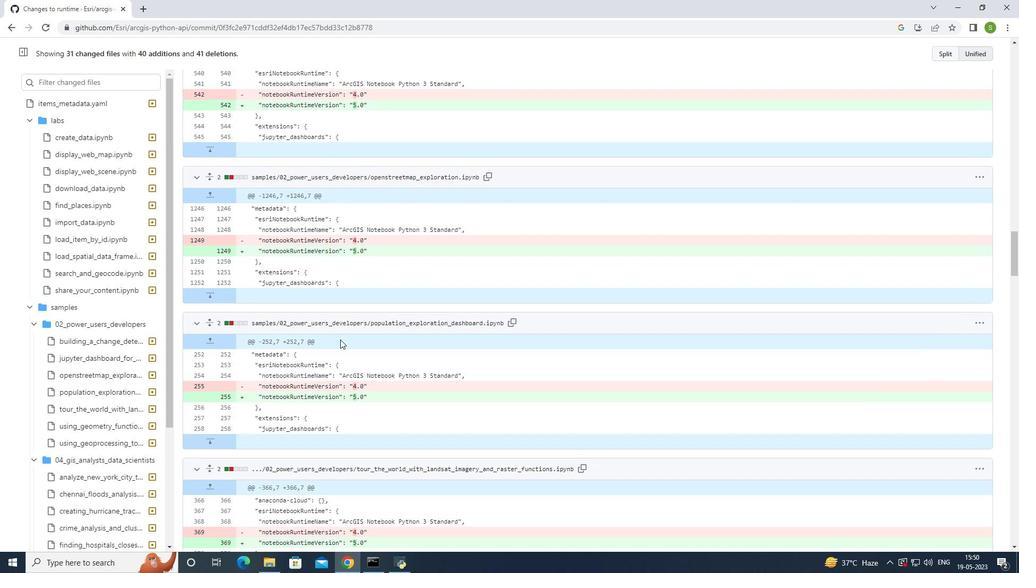 
Action: Mouse moved to (339, 339)
Screenshot: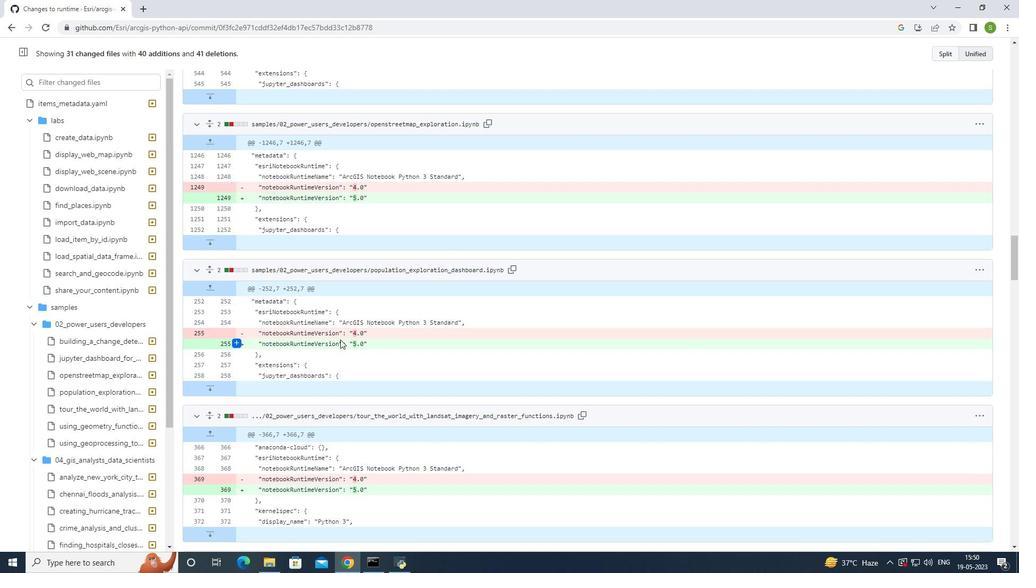
Action: Mouse scrolled (339, 339) with delta (0, 0)
Screenshot: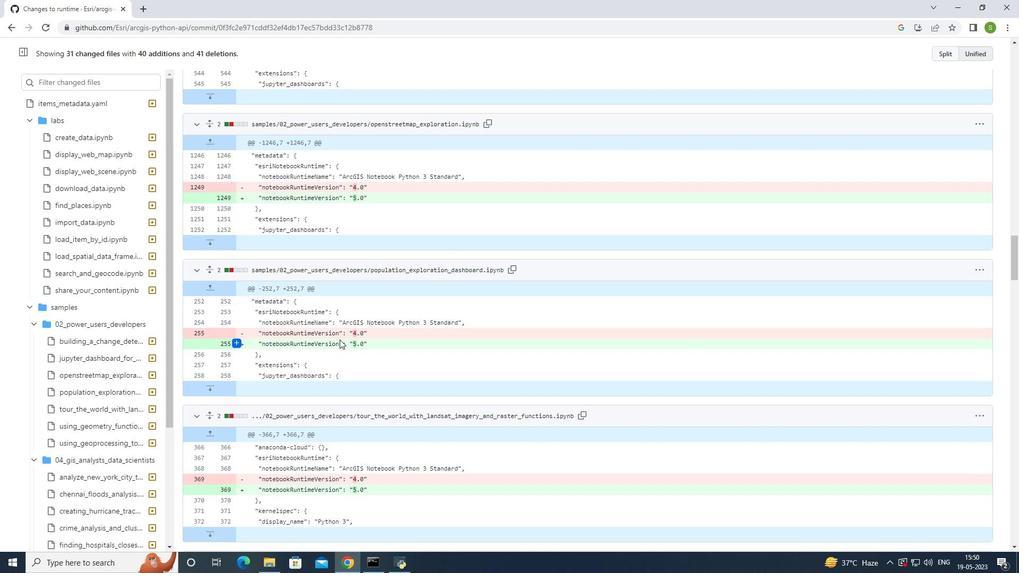 
Action: Mouse scrolled (339, 339) with delta (0, 0)
Screenshot: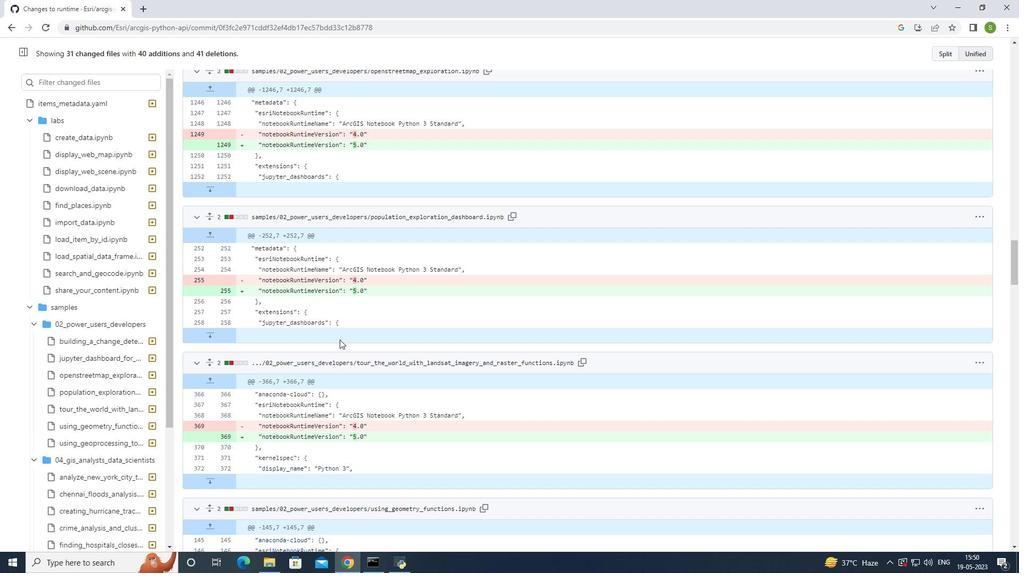 
Action: Mouse scrolled (339, 339) with delta (0, 0)
Screenshot: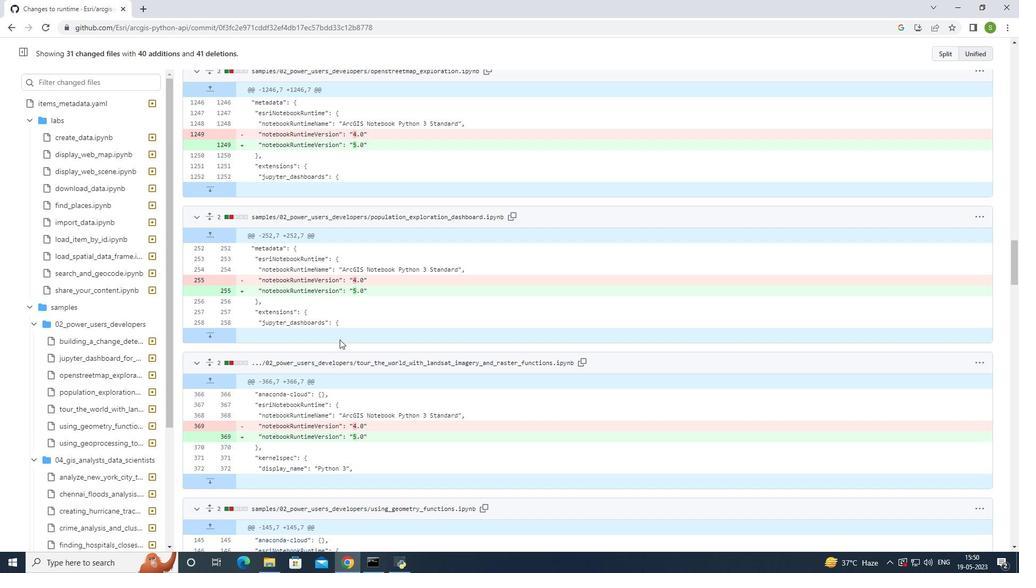 
Action: Mouse scrolled (339, 339) with delta (0, 0)
Screenshot: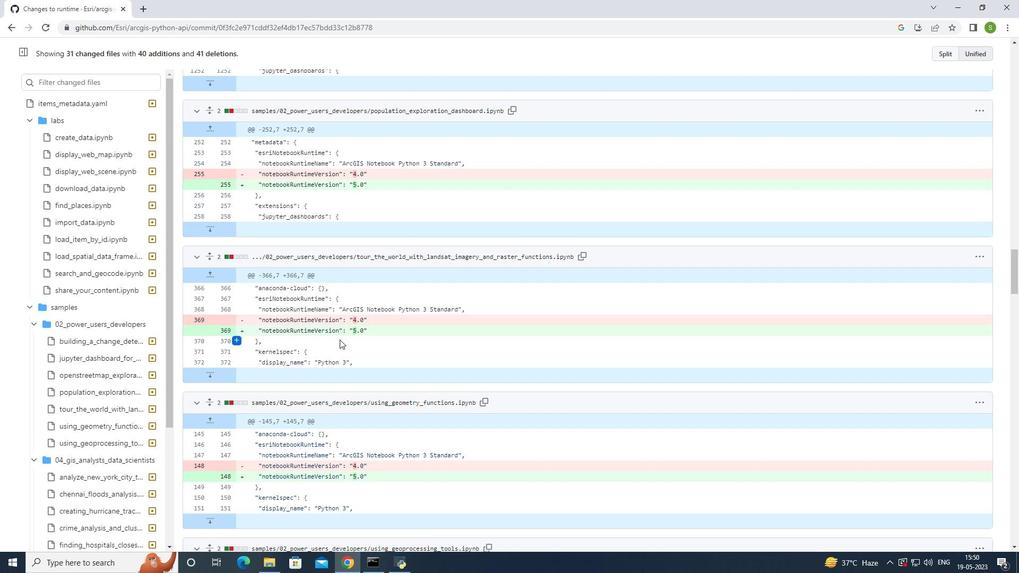 
Action: Mouse scrolled (339, 339) with delta (0, 0)
Screenshot: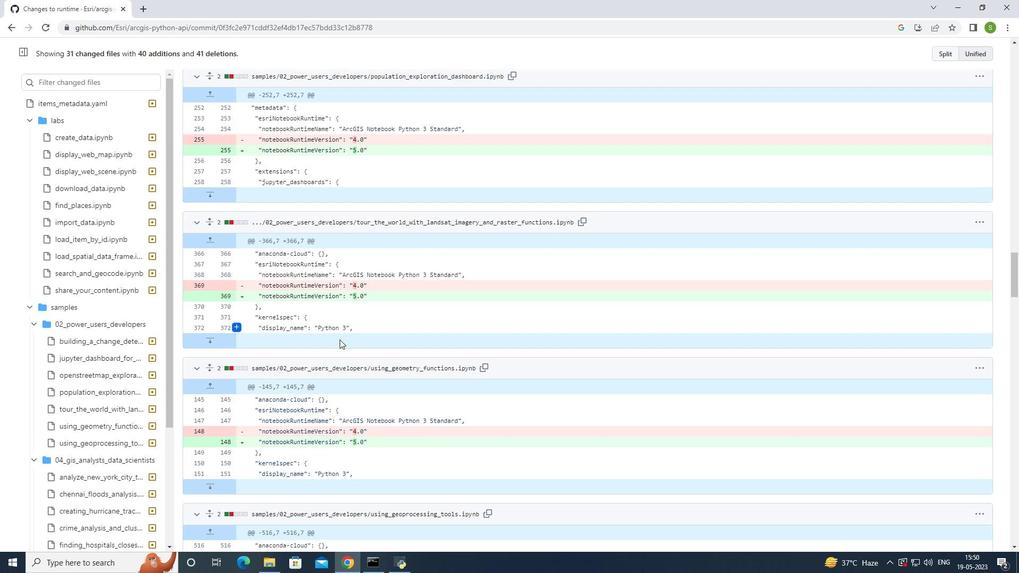 
Action: Mouse scrolled (339, 339) with delta (0, 0)
Screenshot: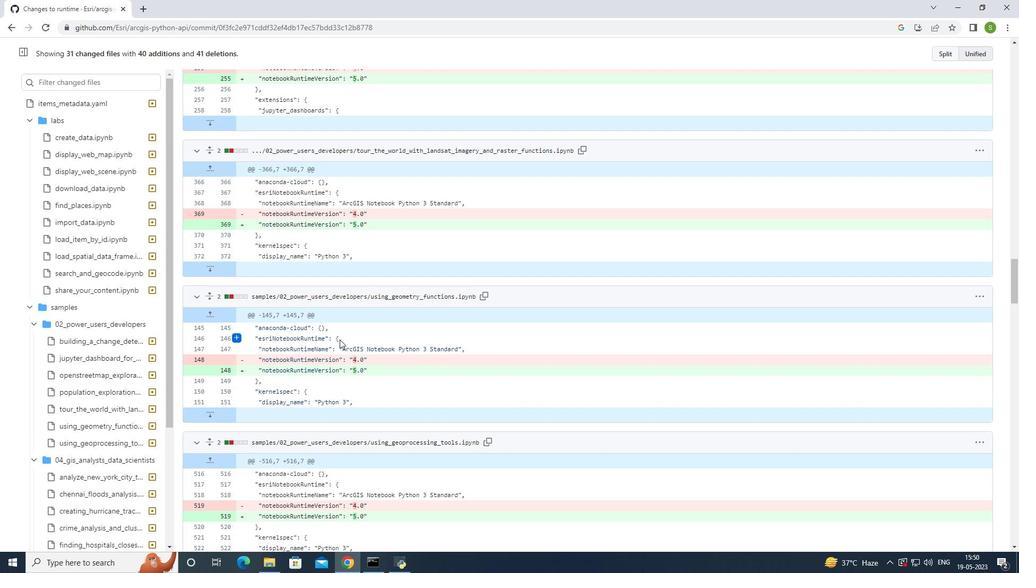
Action: Mouse scrolled (339, 339) with delta (0, 0)
Screenshot: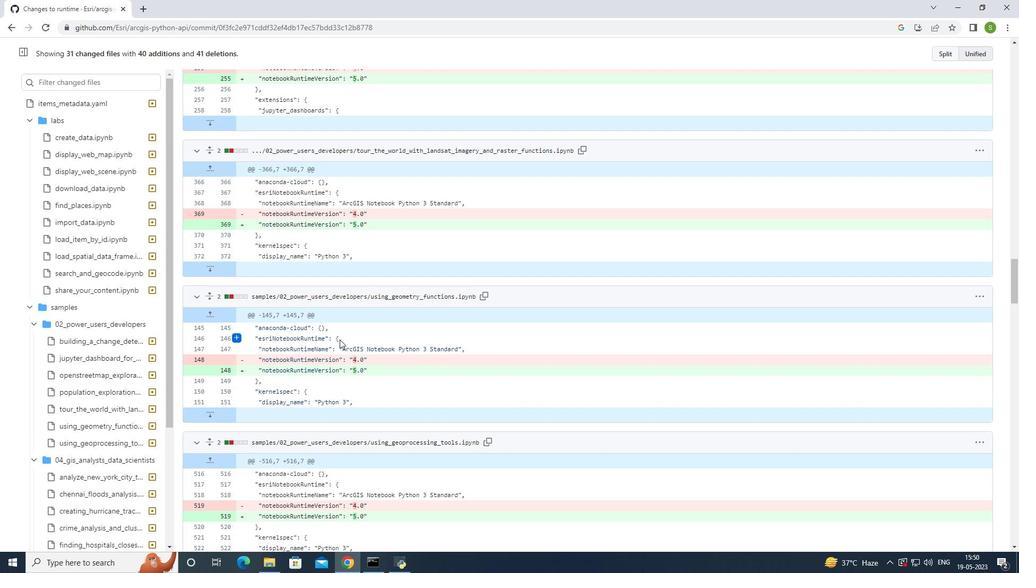 
Action: Mouse scrolled (339, 339) with delta (0, 0)
Screenshot: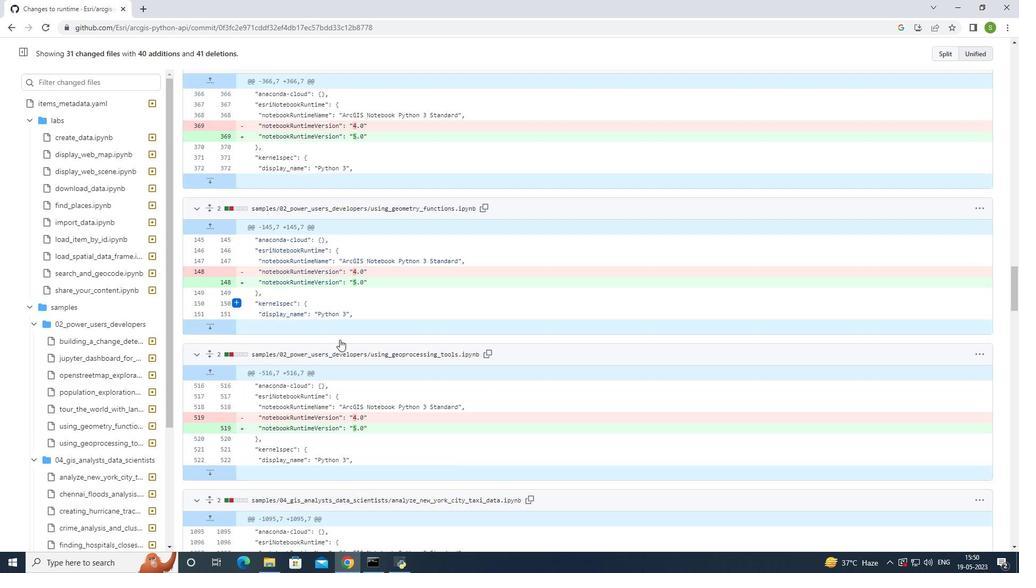 
Action: Mouse scrolled (339, 339) with delta (0, 0)
Screenshot: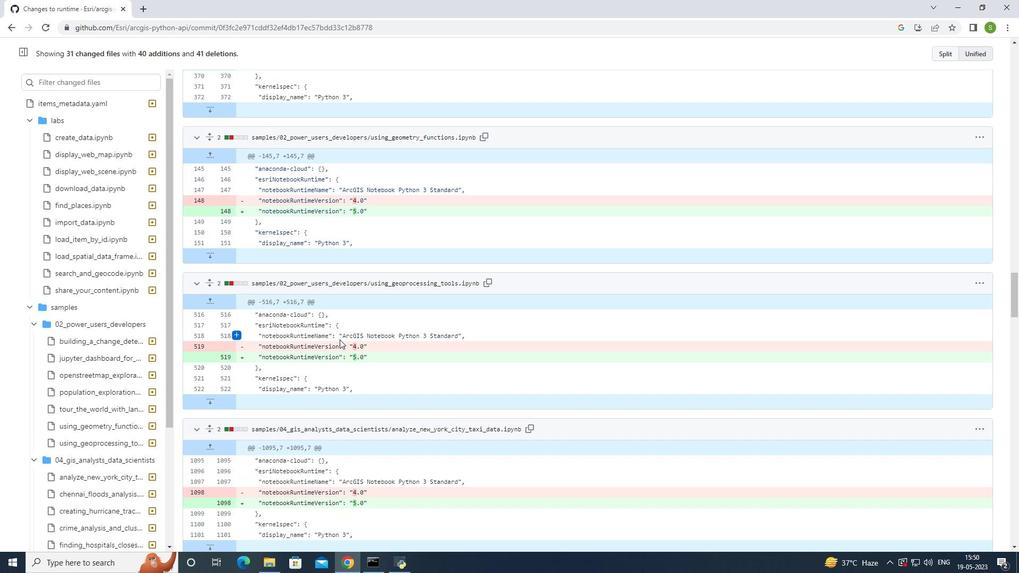 
Action: Mouse scrolled (339, 339) with delta (0, 0)
Screenshot: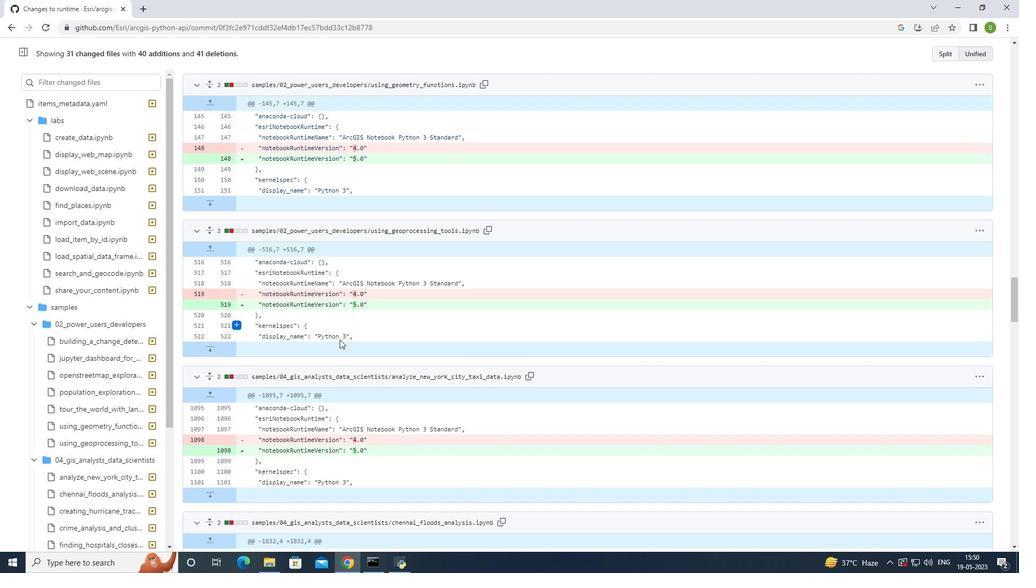 
Action: Mouse scrolled (339, 339) with delta (0, 0)
Screenshot: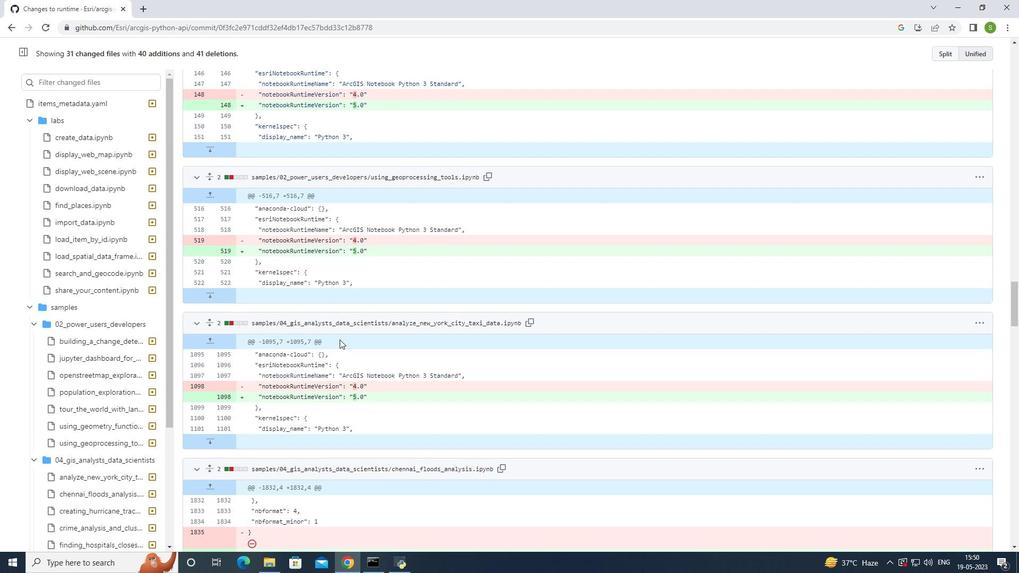 
Action: Mouse scrolled (339, 339) with delta (0, 0)
Screenshot: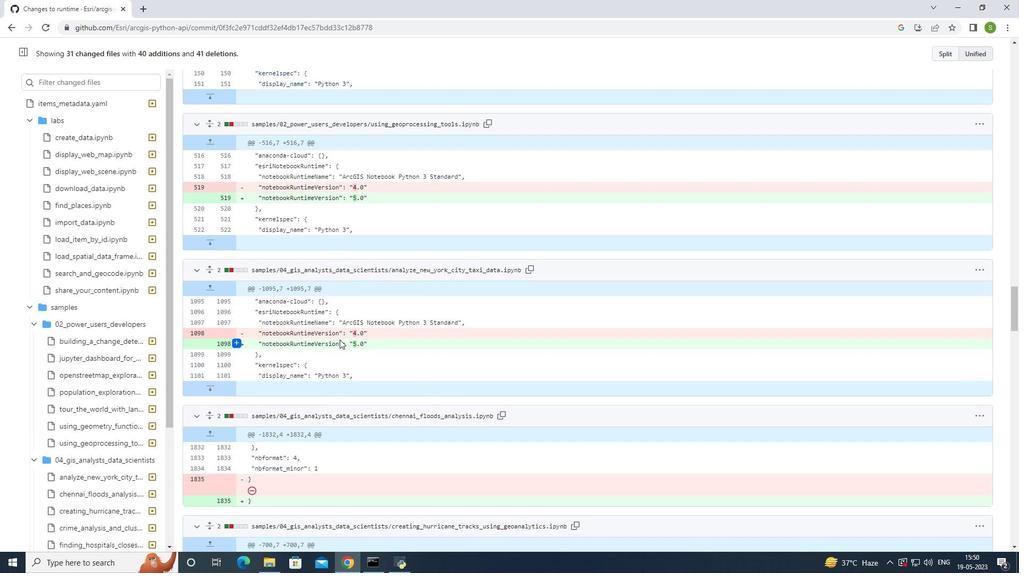 
Action: Mouse scrolled (339, 339) with delta (0, 0)
Screenshot: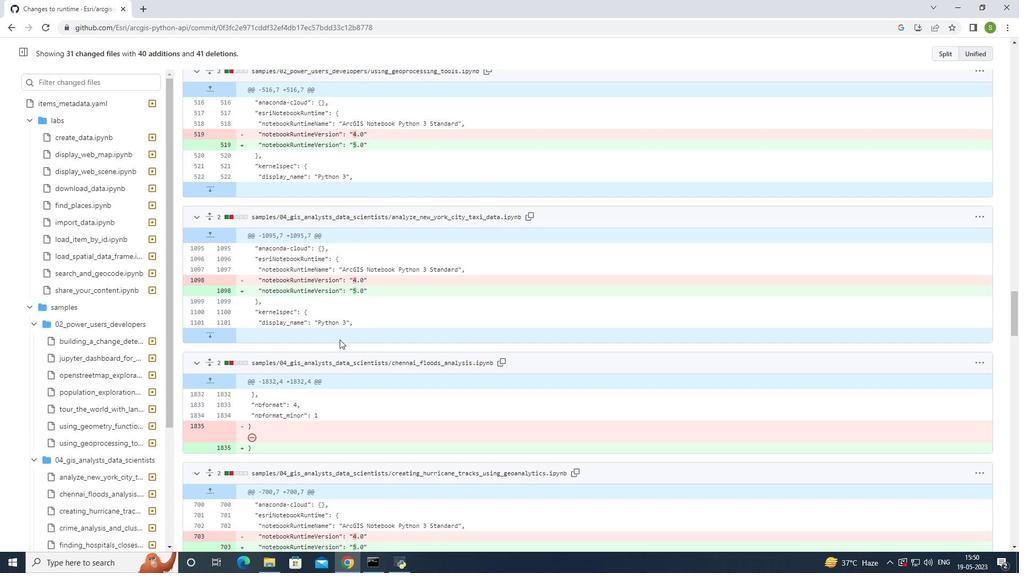 
Action: Mouse scrolled (339, 339) with delta (0, 0)
Screenshot: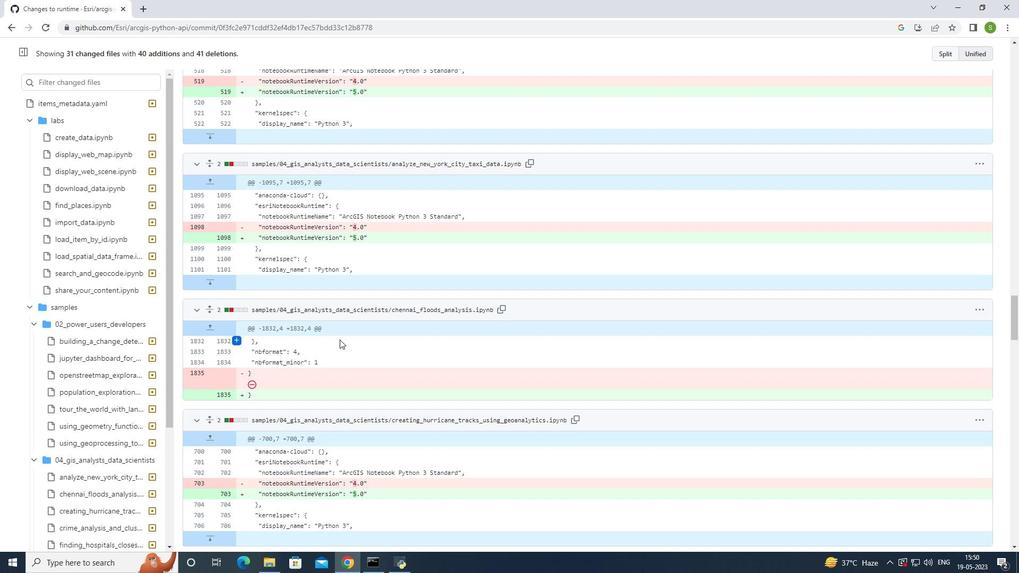 
Action: Mouse scrolled (339, 339) with delta (0, 0)
Screenshot: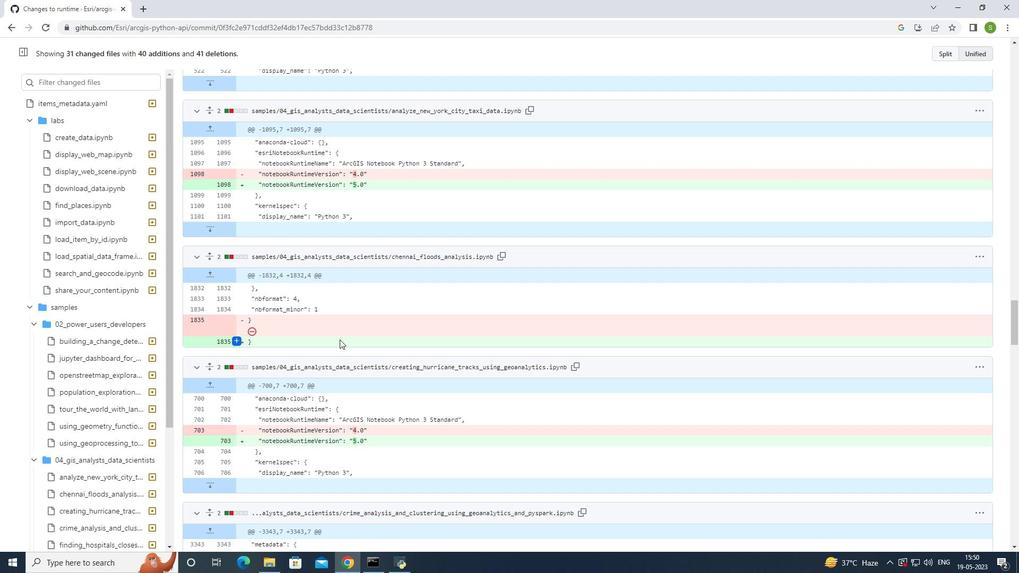 
Action: Mouse scrolled (339, 339) with delta (0, 0)
Screenshot: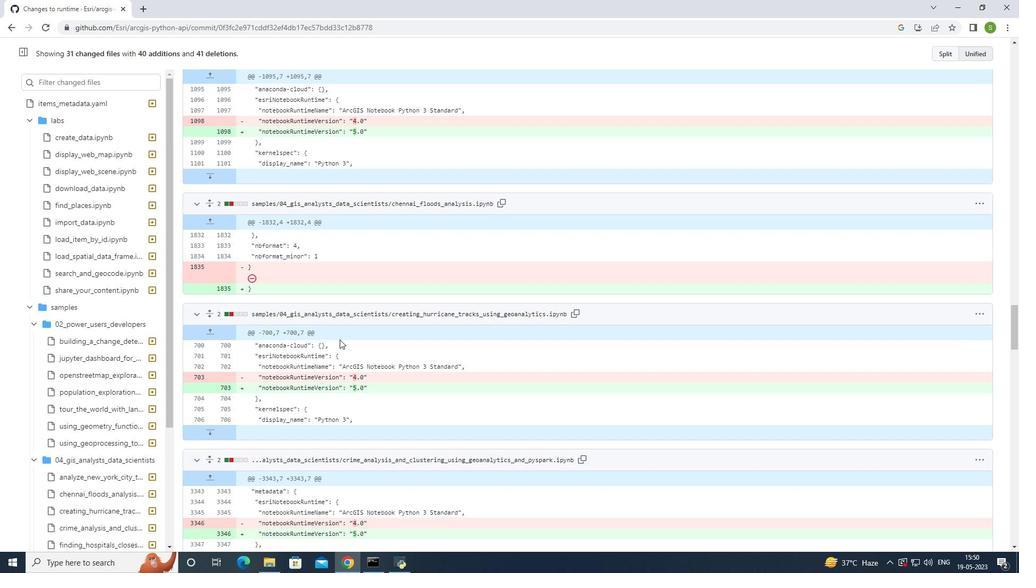 
Action: Mouse scrolled (339, 339) with delta (0, 0)
Screenshot: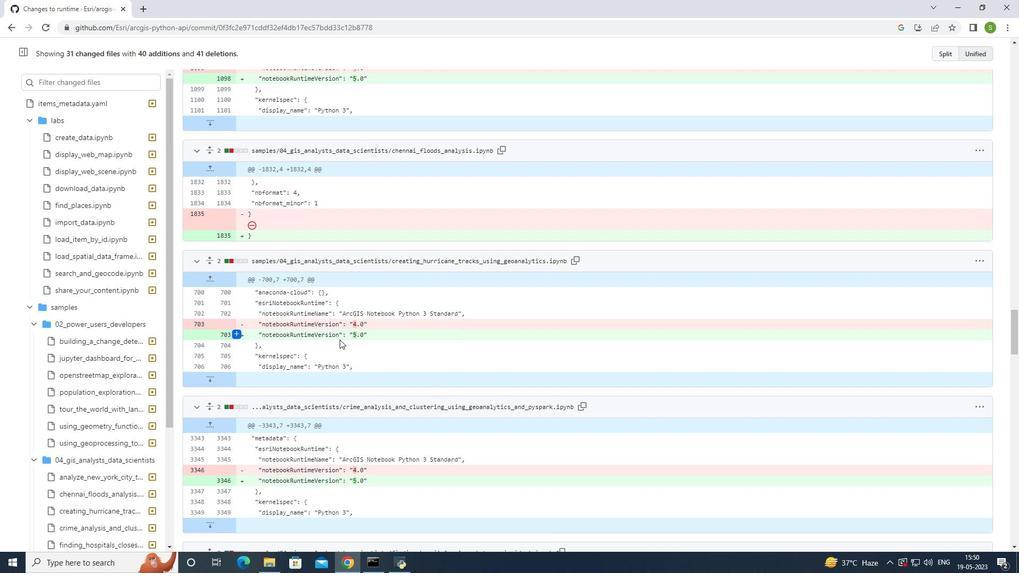 
Action: Mouse scrolled (339, 339) with delta (0, 0)
Screenshot: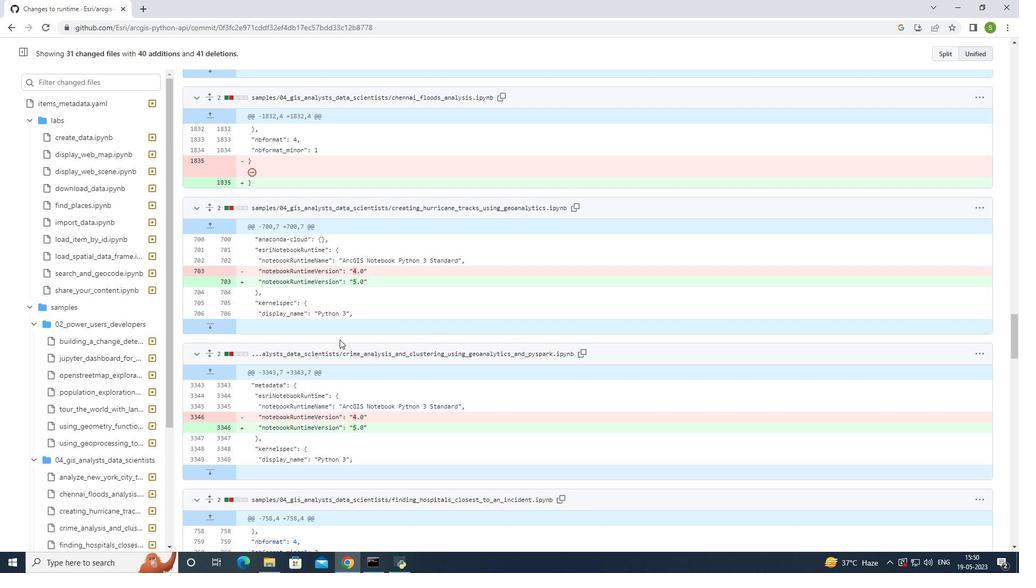 
Action: Mouse scrolled (339, 339) with delta (0, 0)
Screenshot: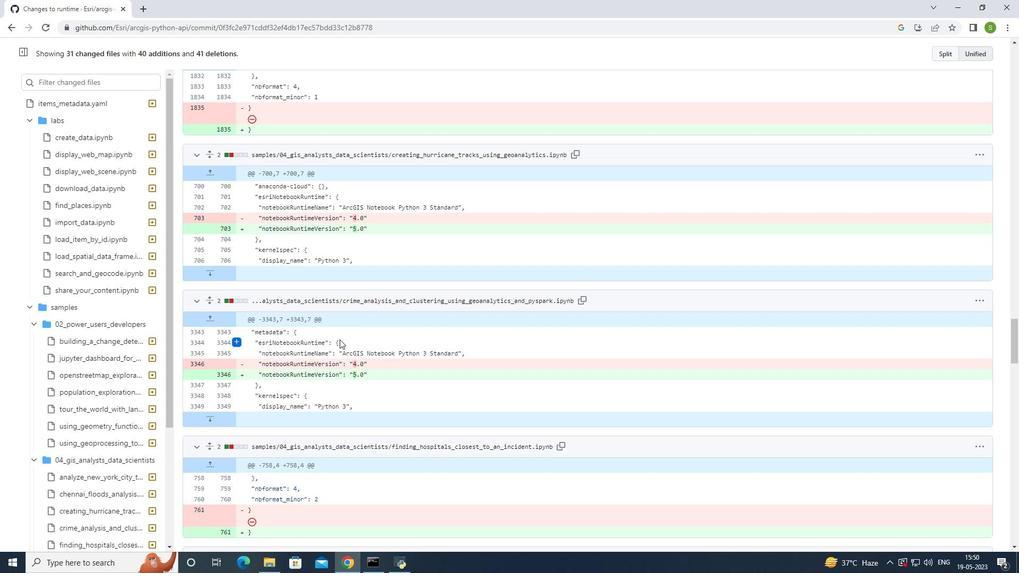 
Action: Mouse scrolled (339, 339) with delta (0, 0)
Screenshot: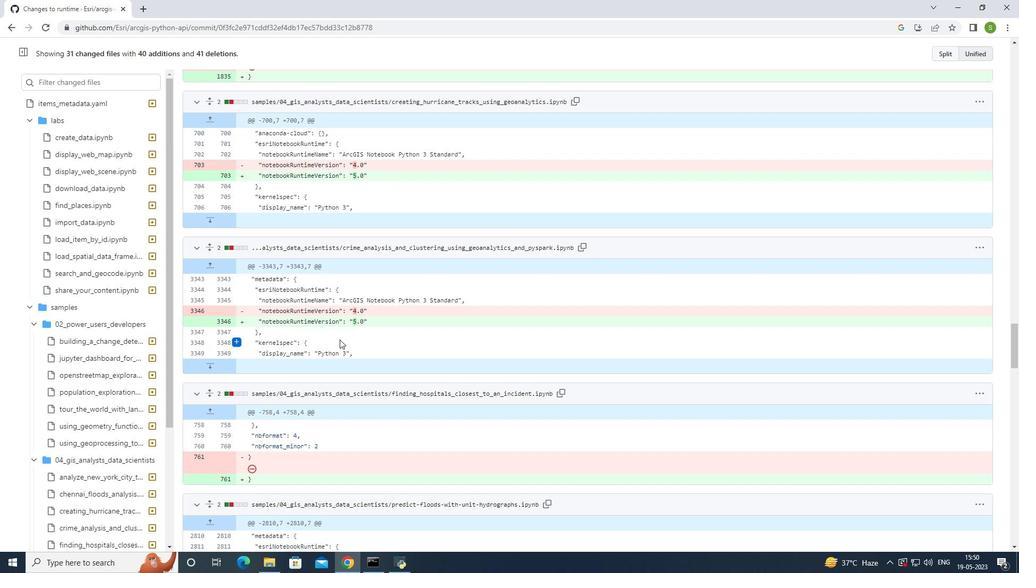 
Action: Mouse scrolled (339, 339) with delta (0, 0)
Screenshot: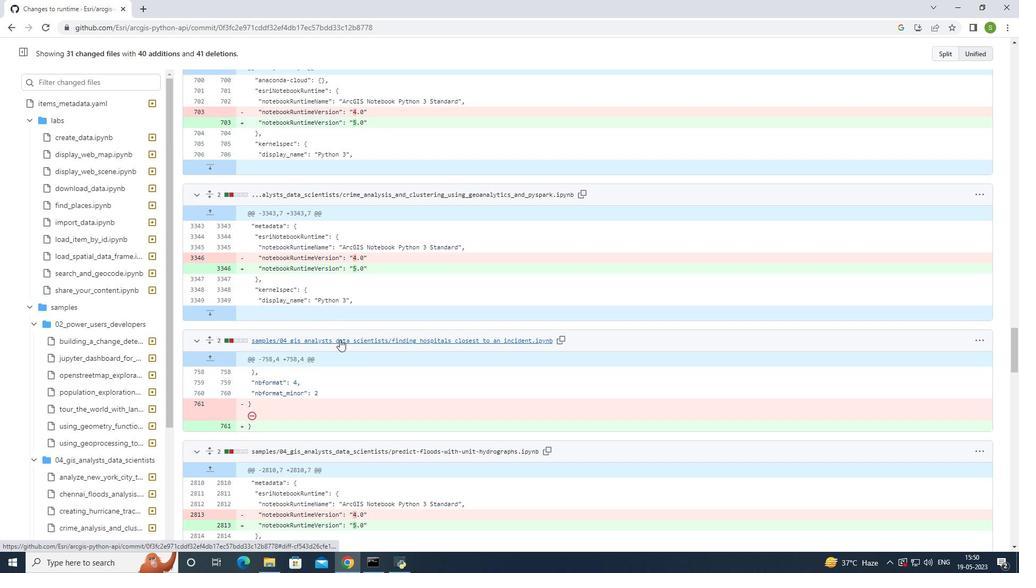 
Action: Mouse scrolled (339, 339) with delta (0, 0)
Screenshot: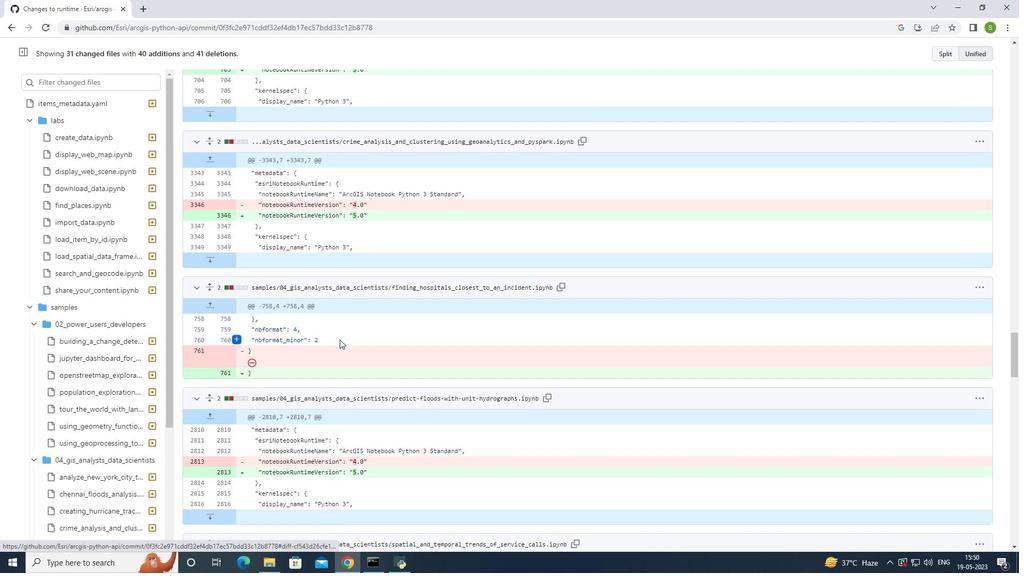 
Action: Mouse scrolled (339, 339) with delta (0, 0)
Screenshot: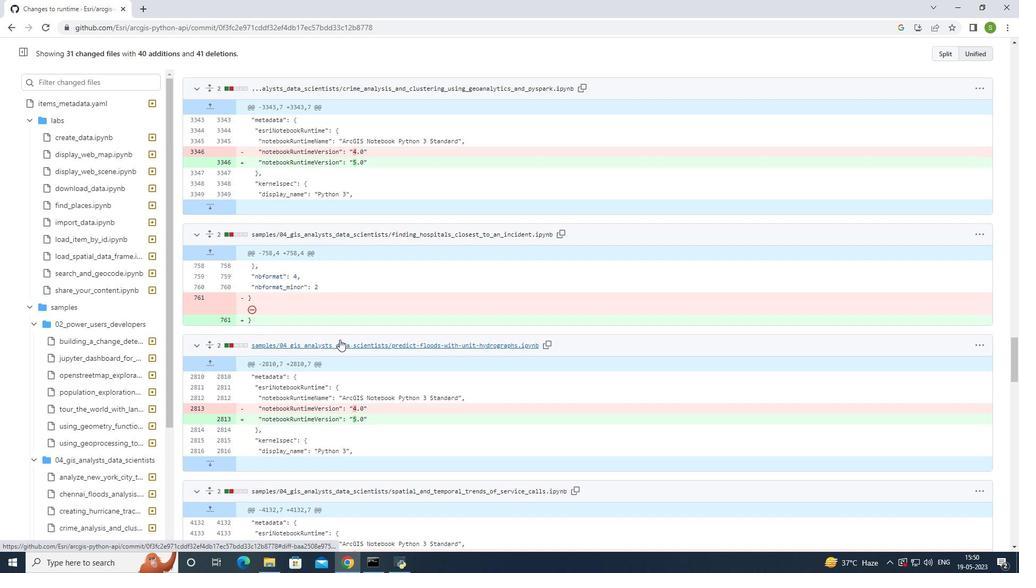 
Action: Mouse scrolled (339, 339) with delta (0, 0)
Screenshot: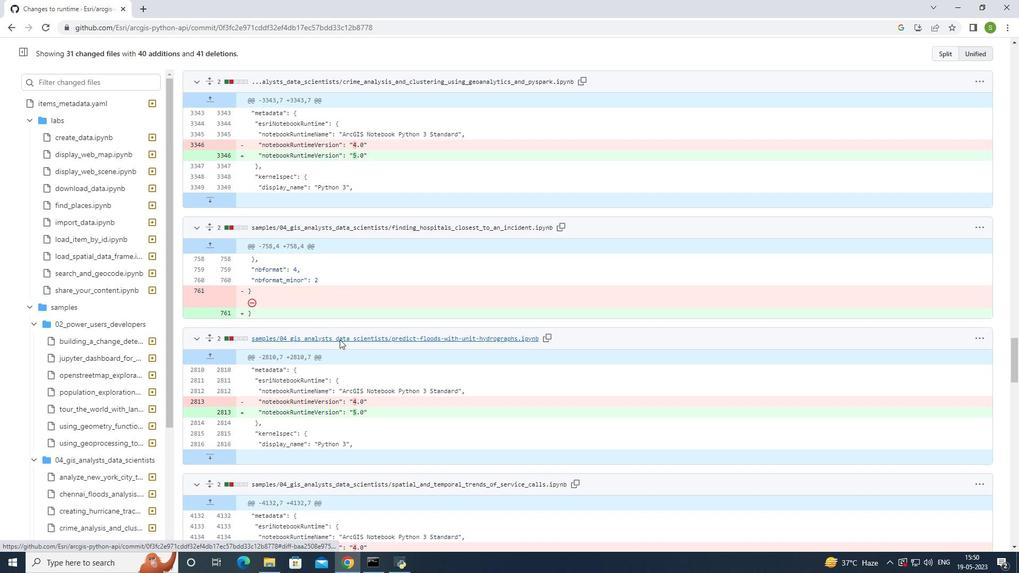 
Action: Mouse scrolled (339, 339) with delta (0, 0)
Screenshot: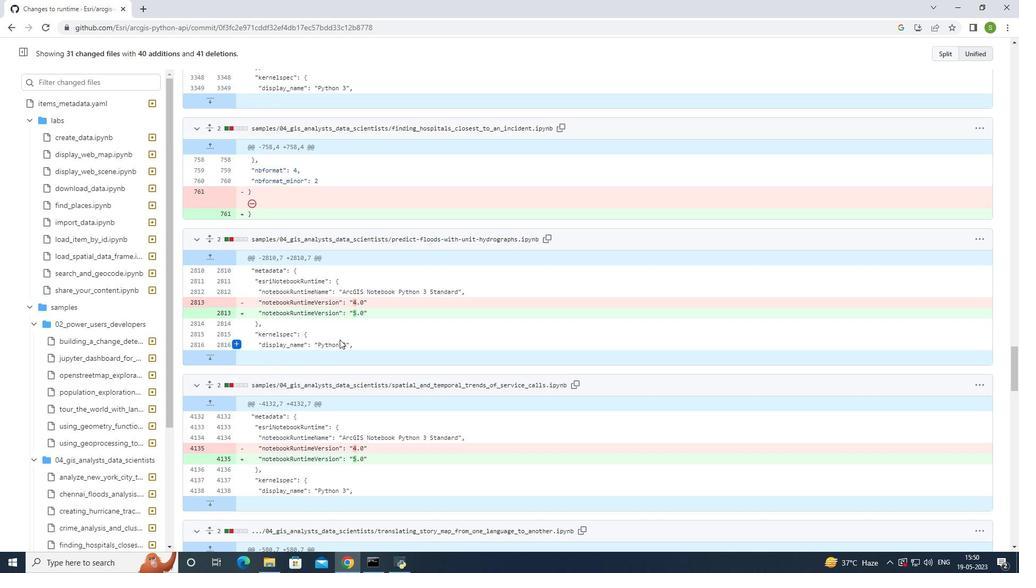 
Action: Mouse scrolled (339, 339) with delta (0, 0)
Screenshot: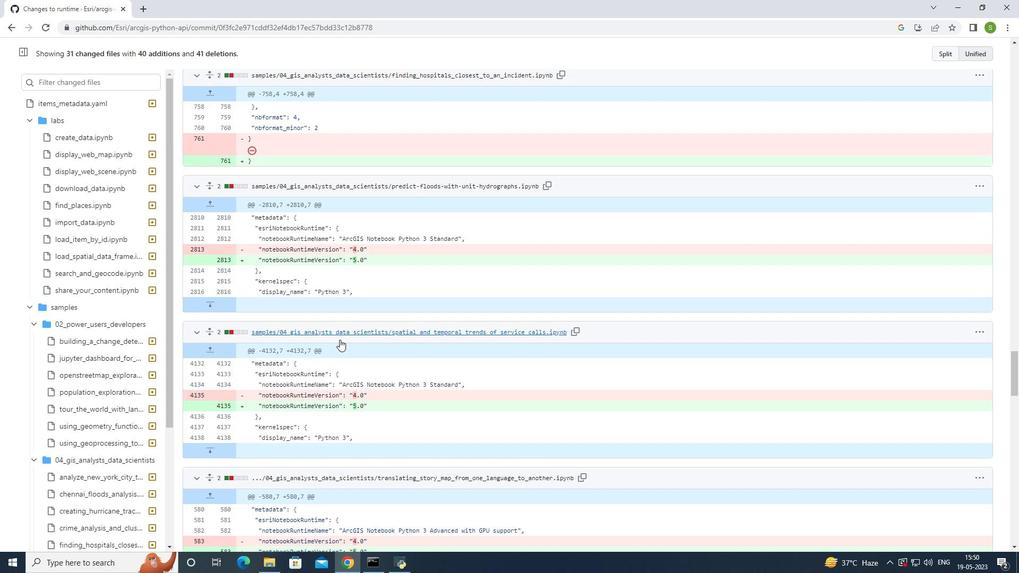 
Action: Mouse scrolled (339, 339) with delta (0, 0)
Screenshot: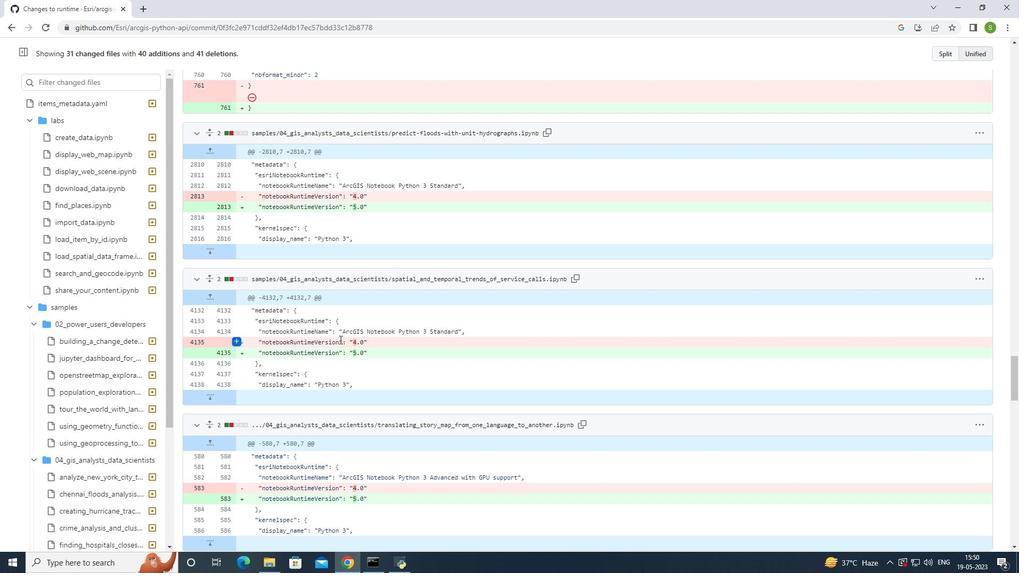
Action: Mouse scrolled (339, 339) with delta (0, 0)
Screenshot: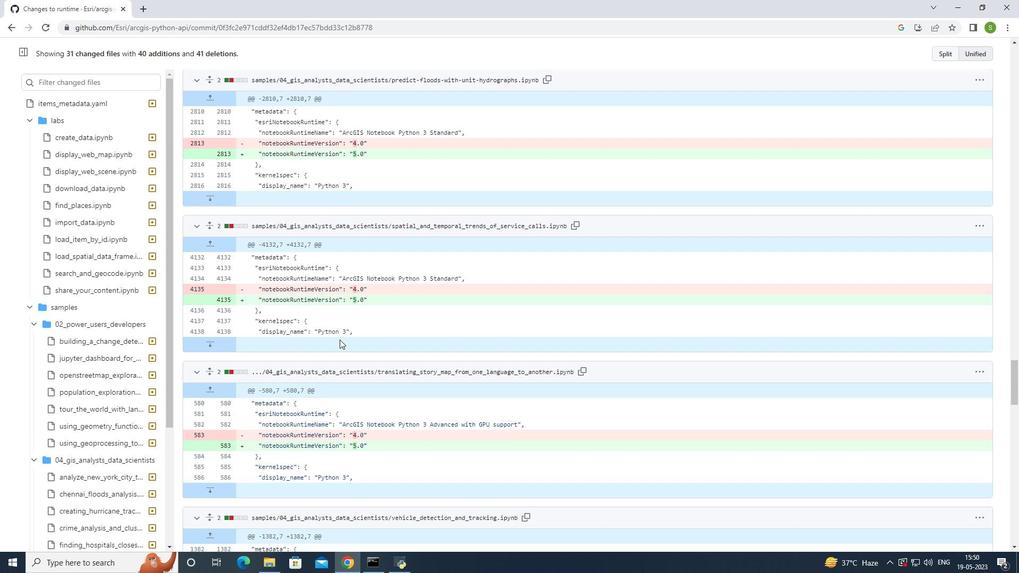 
Action: Mouse scrolled (339, 339) with delta (0, 0)
Screenshot: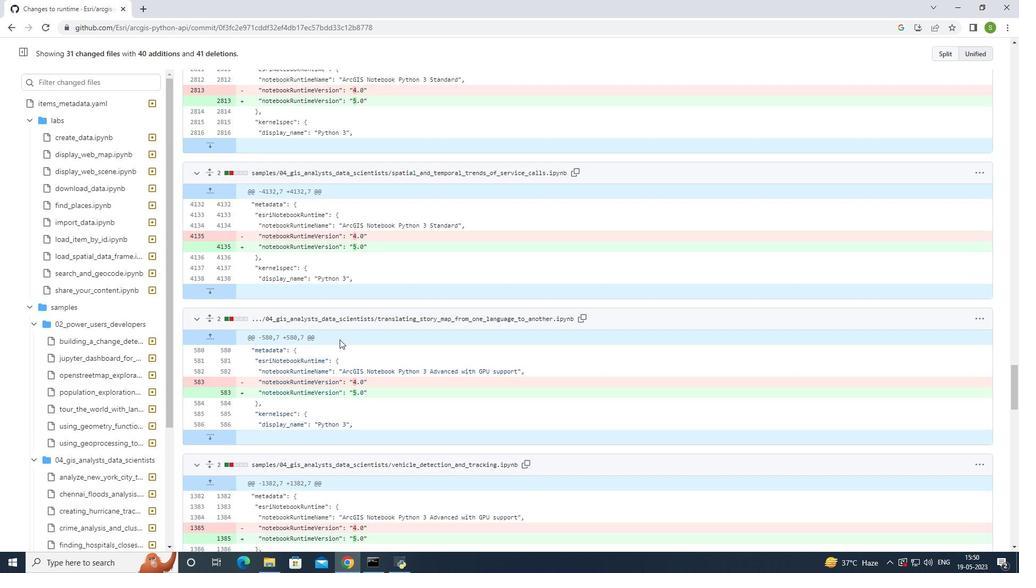 
Action: Mouse scrolled (339, 339) with delta (0, 0)
Screenshot: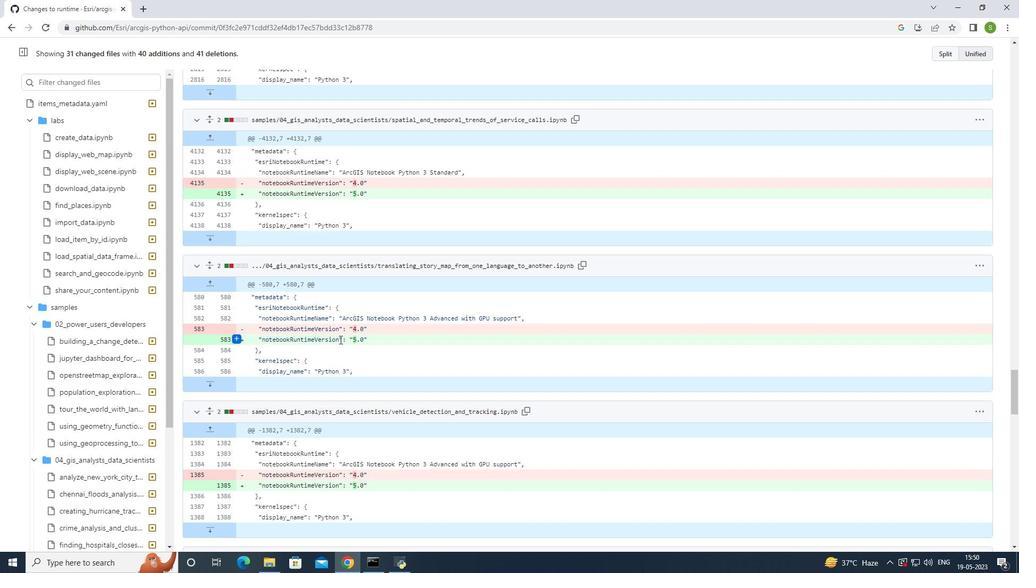 
Action: Mouse scrolled (339, 339) with delta (0, 0)
Screenshot: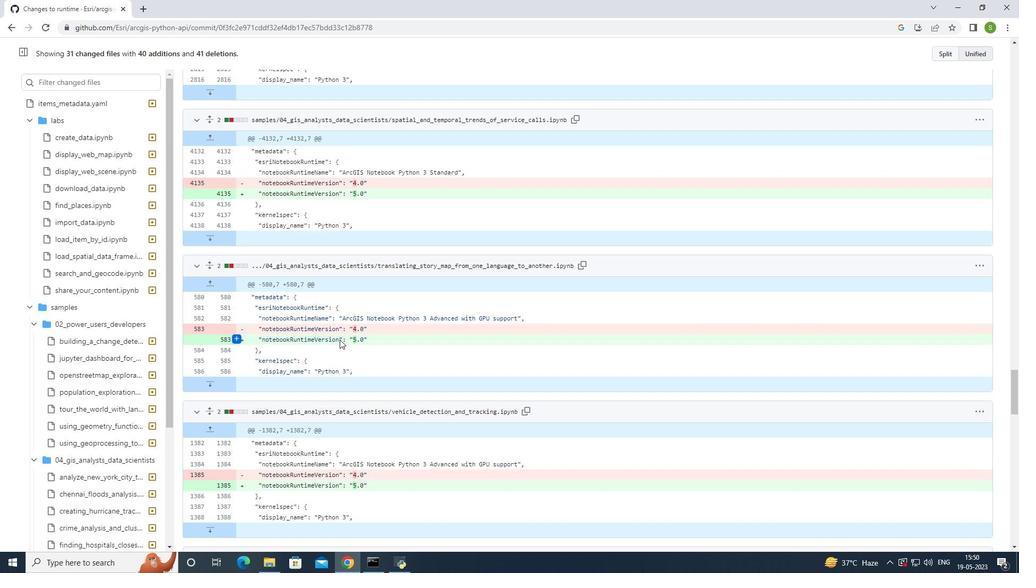 
Action: Mouse scrolled (339, 339) with delta (0, 0)
Screenshot: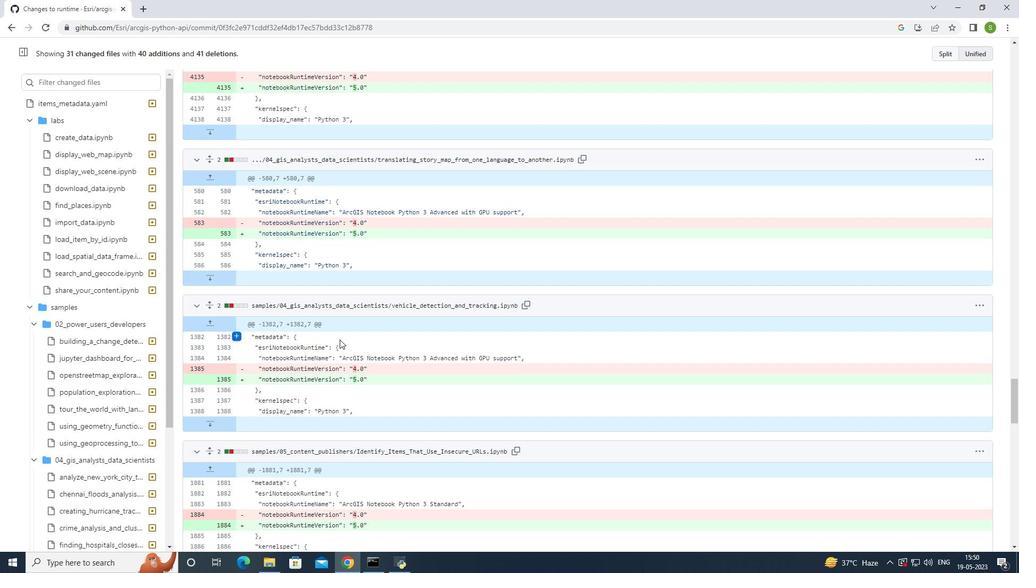 
Action: Mouse scrolled (339, 339) with delta (0, 0)
Screenshot: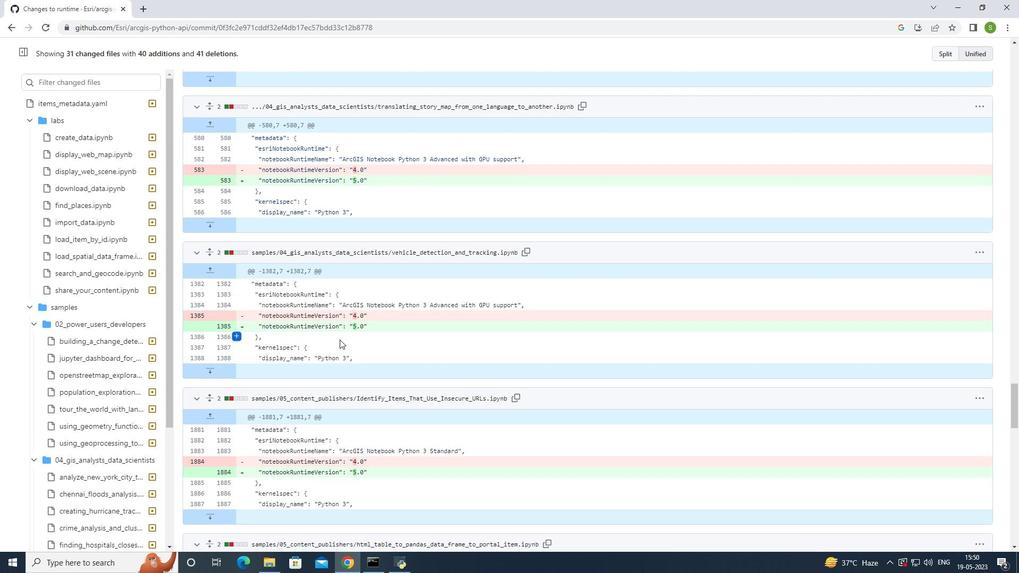 
Action: Mouse scrolled (339, 339) with delta (0, 0)
Screenshot: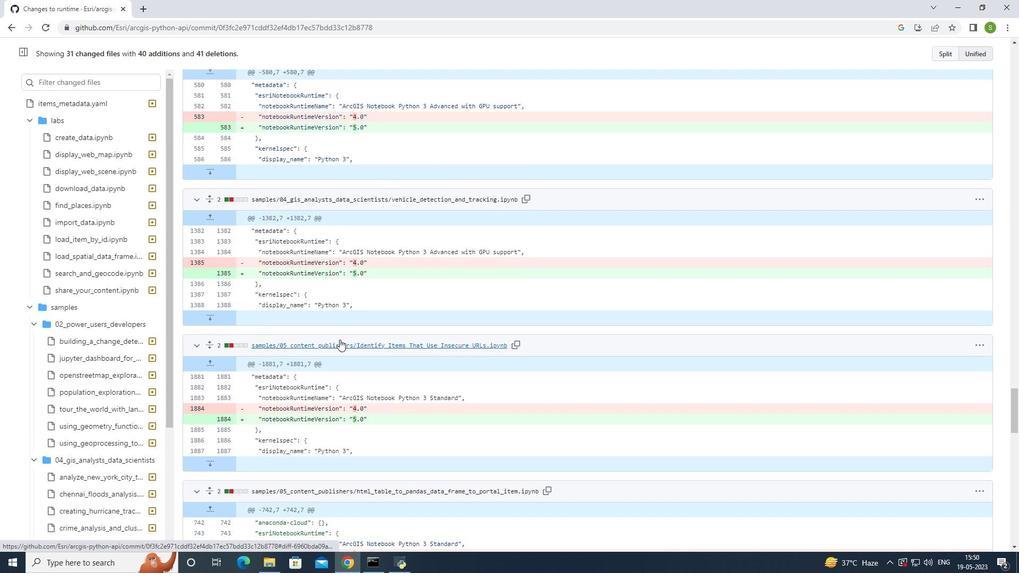 
Action: Mouse scrolled (339, 339) with delta (0, 0)
Screenshot: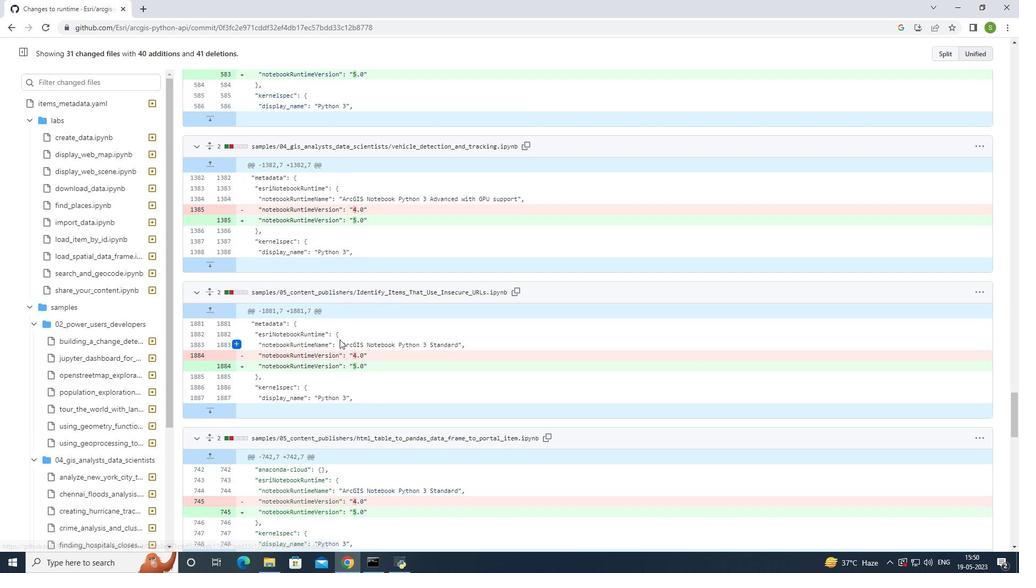 
Action: Mouse scrolled (339, 339) with delta (0, 0)
Screenshot: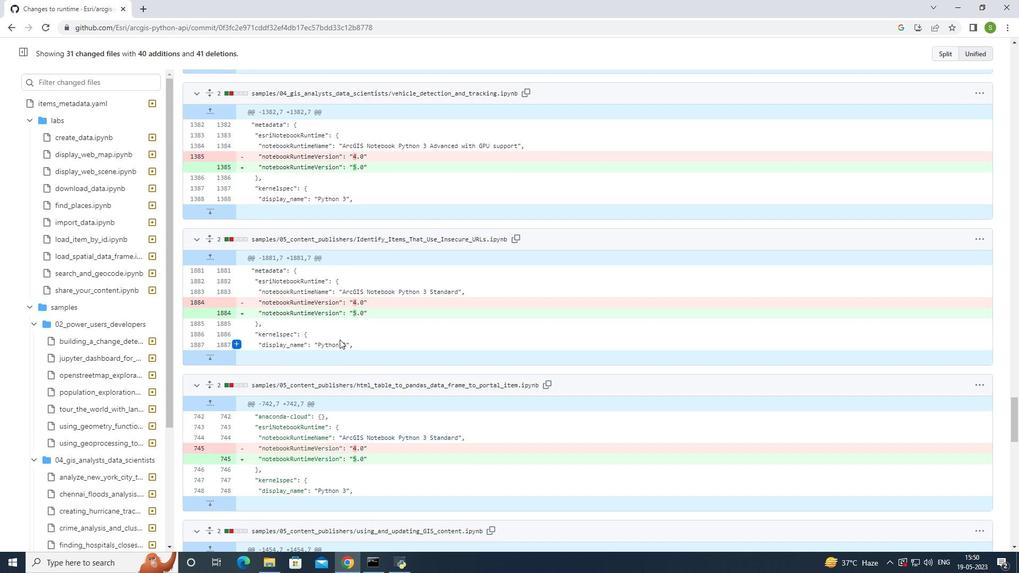 
Action: Mouse scrolled (339, 339) with delta (0, 0)
